 Task: Find Airbnb cabins in Lake of the Ozarks with access to private lakeside barbecue competitions and cook-offs.
Action: Mouse moved to (448, 64)
Screenshot: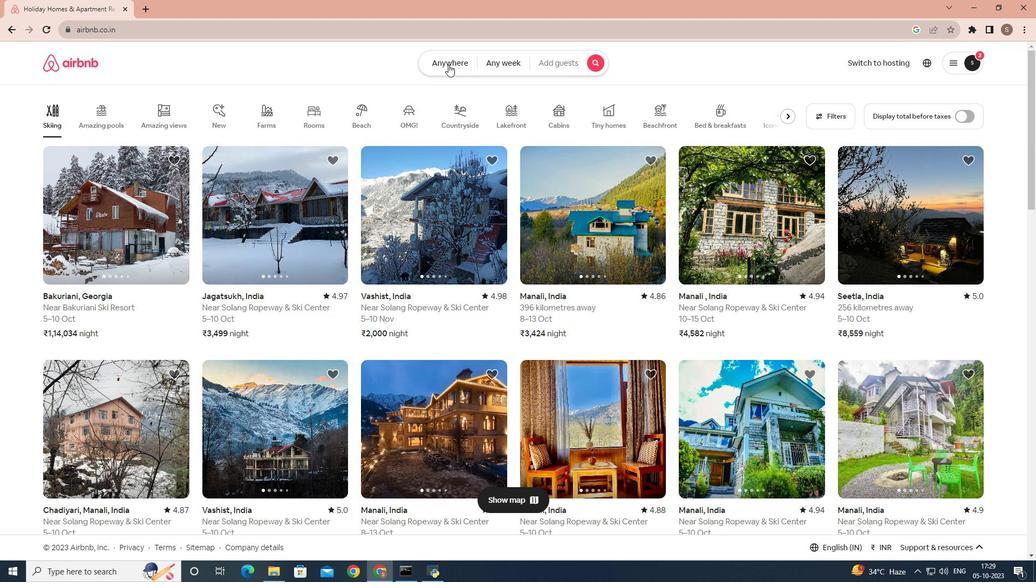 
Action: Mouse pressed left at (448, 64)
Screenshot: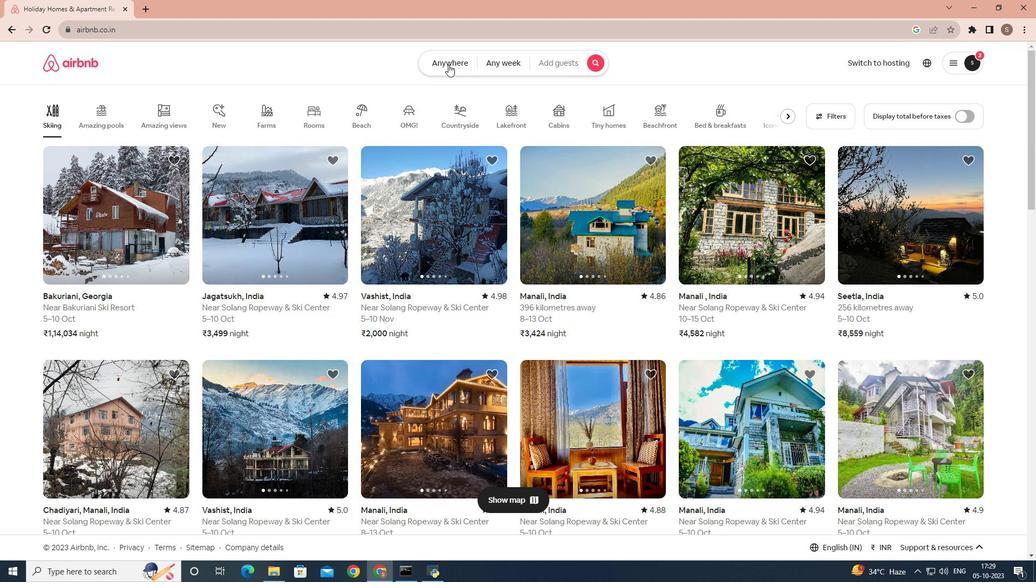 
Action: Mouse moved to (414, 113)
Screenshot: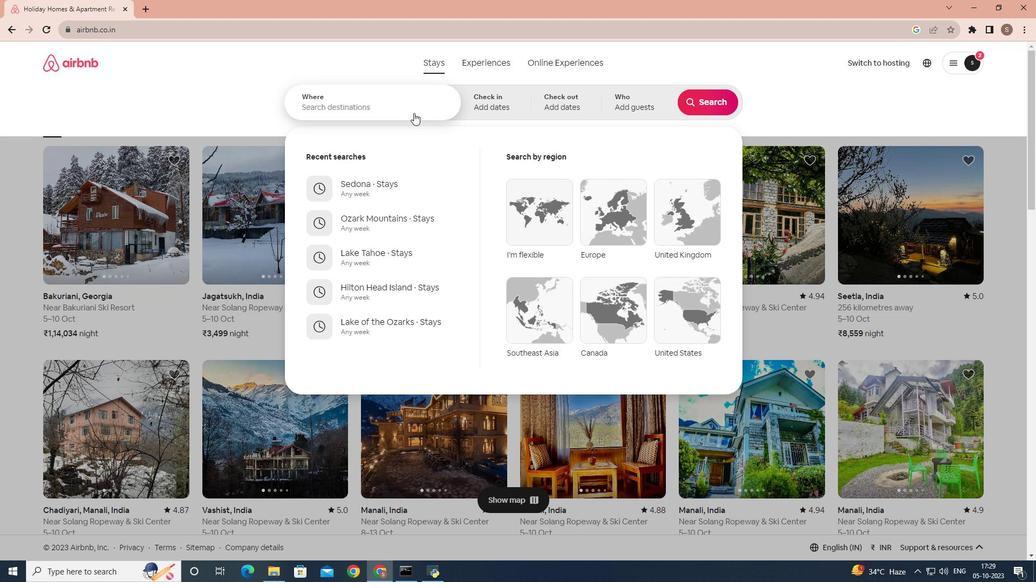 
Action: Mouse pressed left at (414, 113)
Screenshot: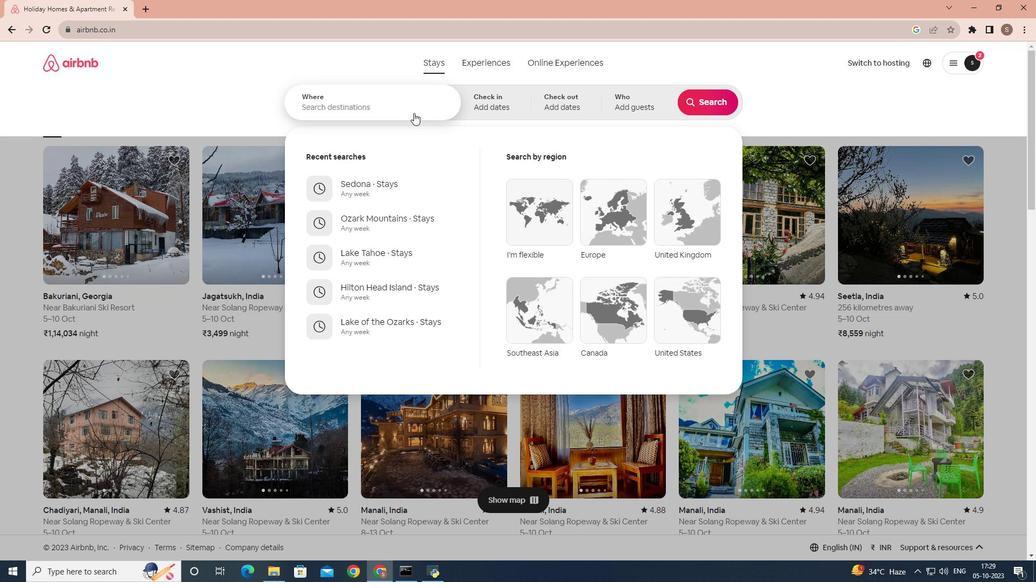 
Action: Key pressed <Key.shift_r>Lake<Key.space>of<Key.space>the<Key.space><Key.shift>Ozarks
Screenshot: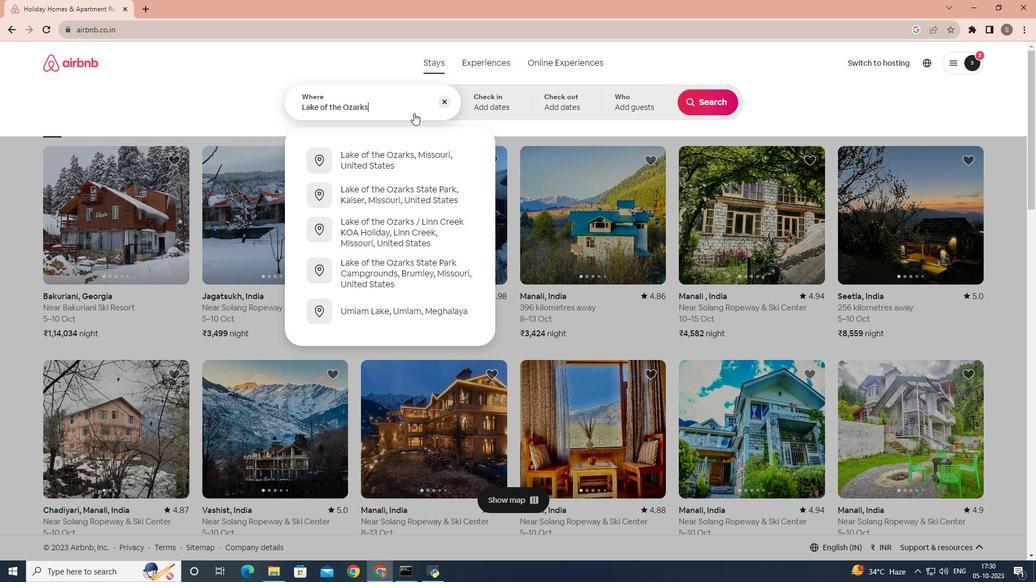 
Action: Mouse moved to (420, 156)
Screenshot: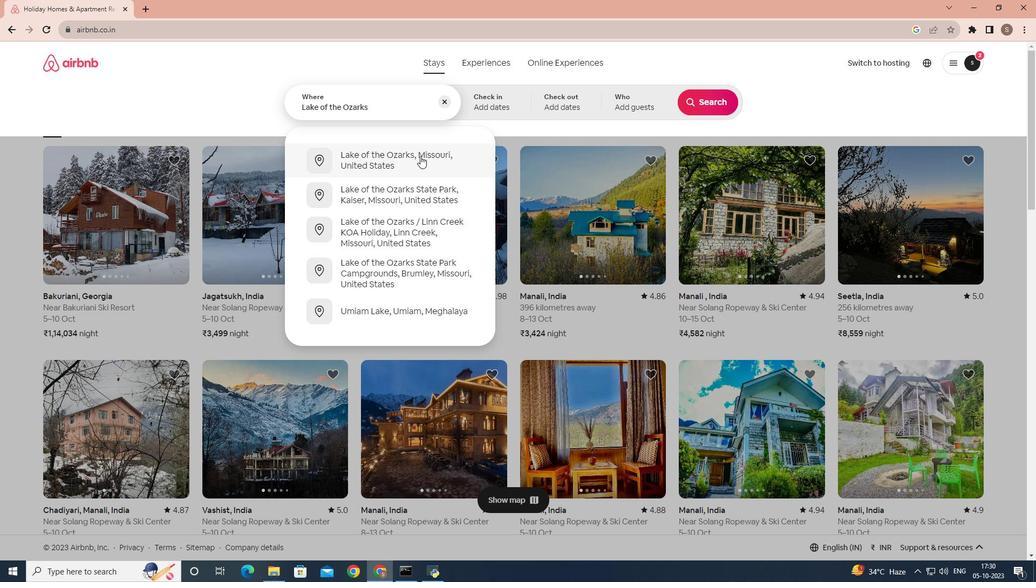 
Action: Mouse pressed left at (420, 156)
Screenshot: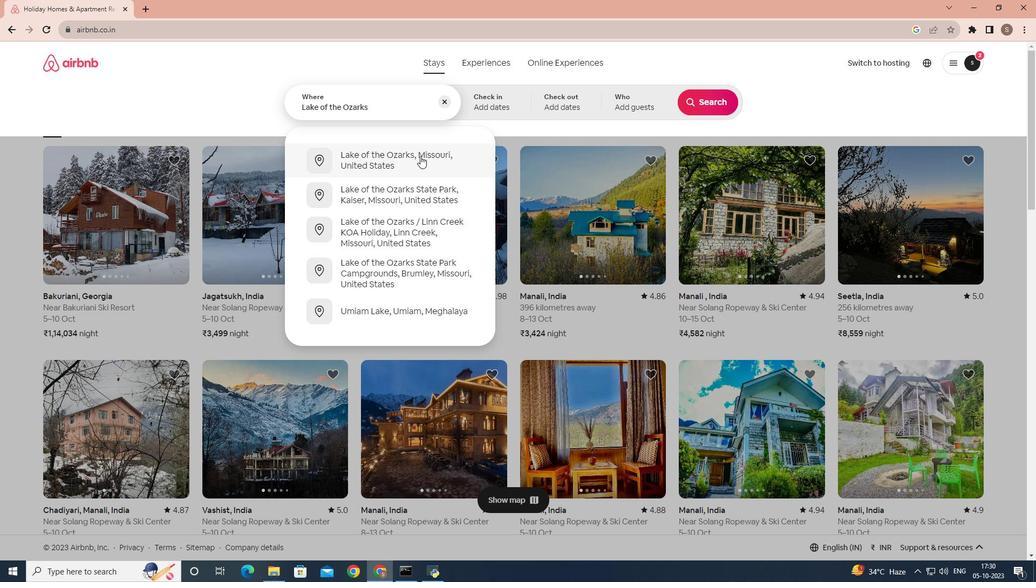 
Action: Mouse moved to (687, 97)
Screenshot: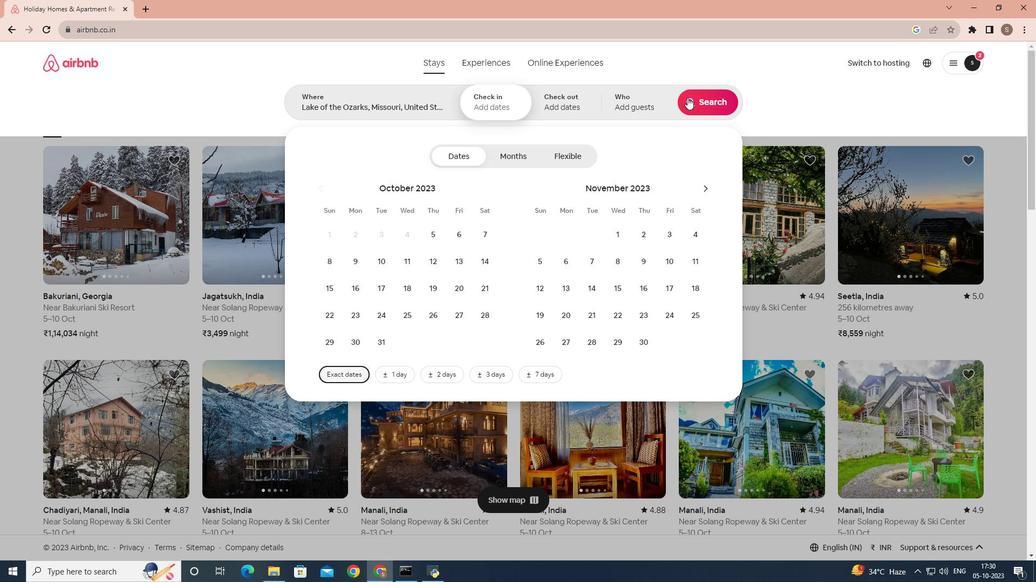 
Action: Mouse pressed left at (687, 97)
Screenshot: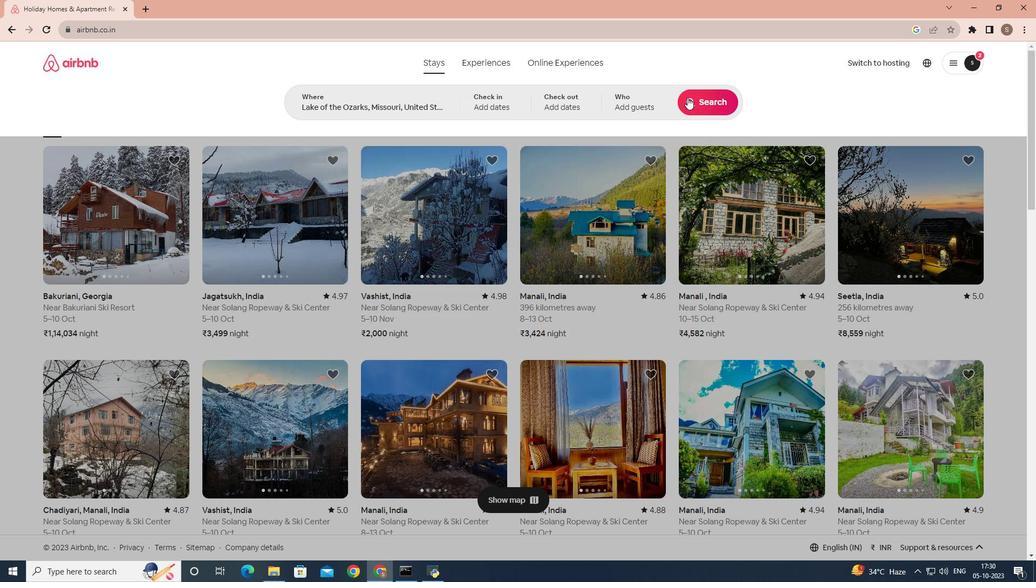 
Action: Mouse moved to (367, 134)
Screenshot: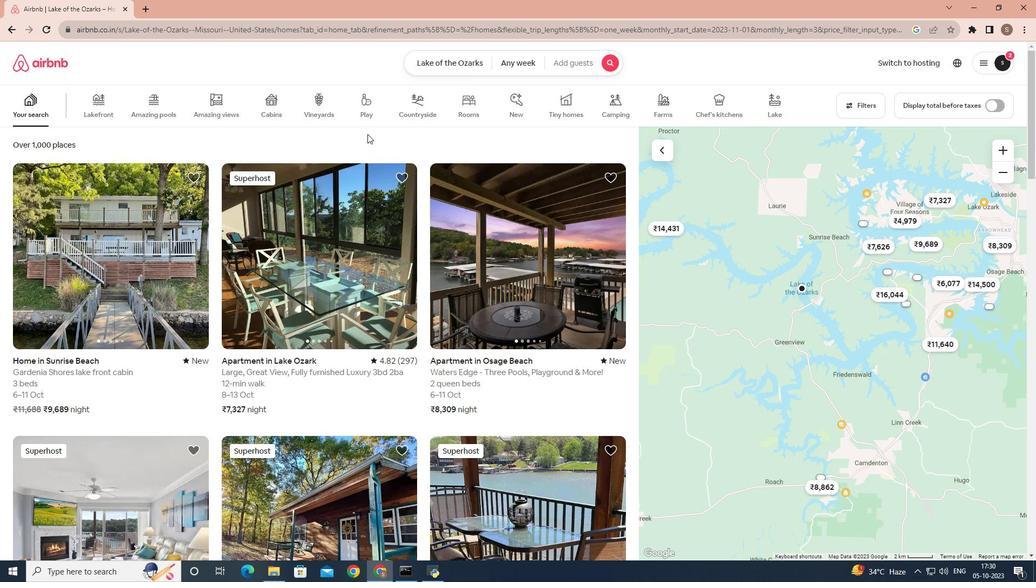 
Action: Mouse scrolled (367, 133) with delta (0, 0)
Screenshot: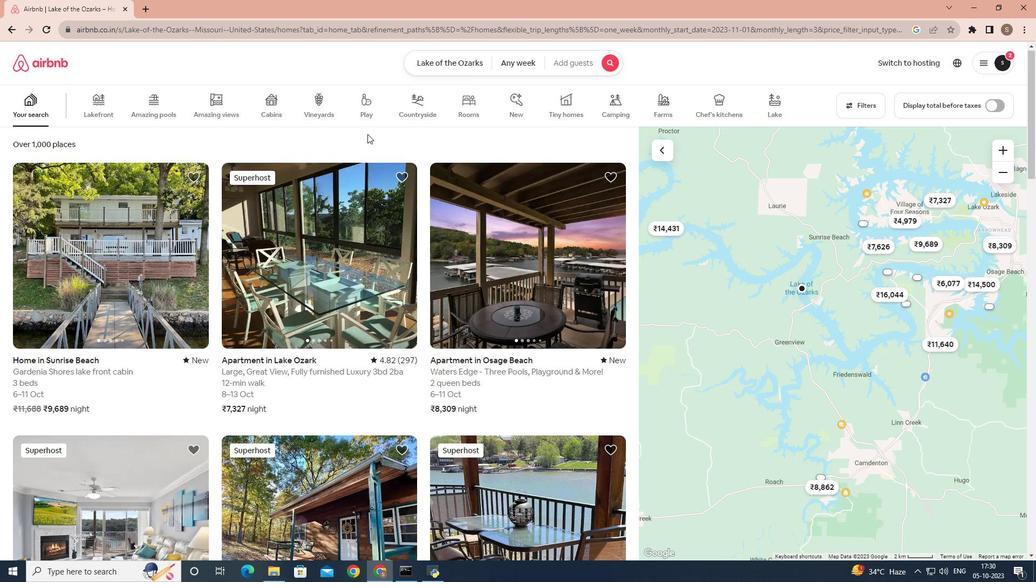 
Action: Mouse scrolled (367, 134) with delta (0, 0)
Screenshot: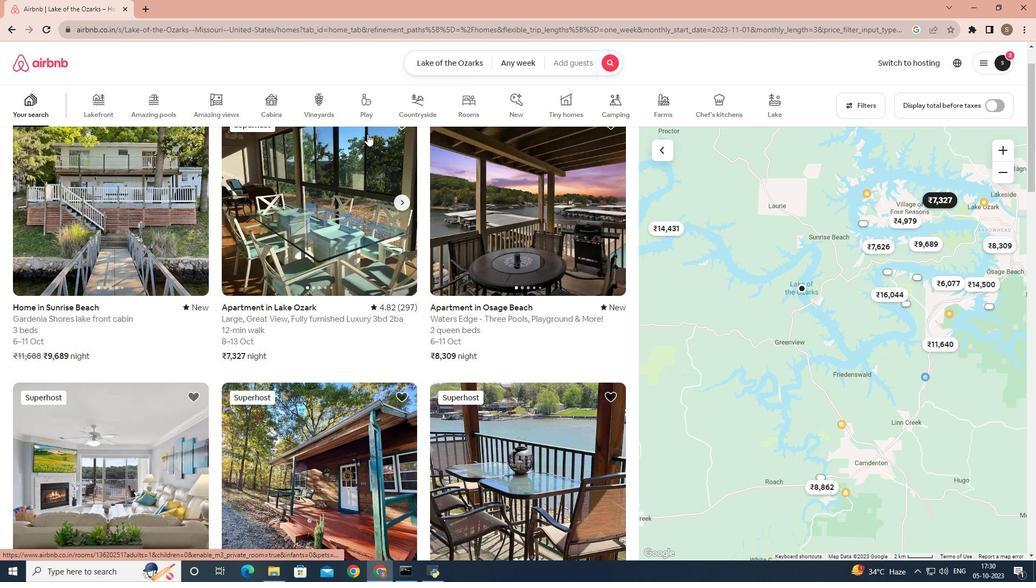 
Action: Mouse moved to (274, 111)
Screenshot: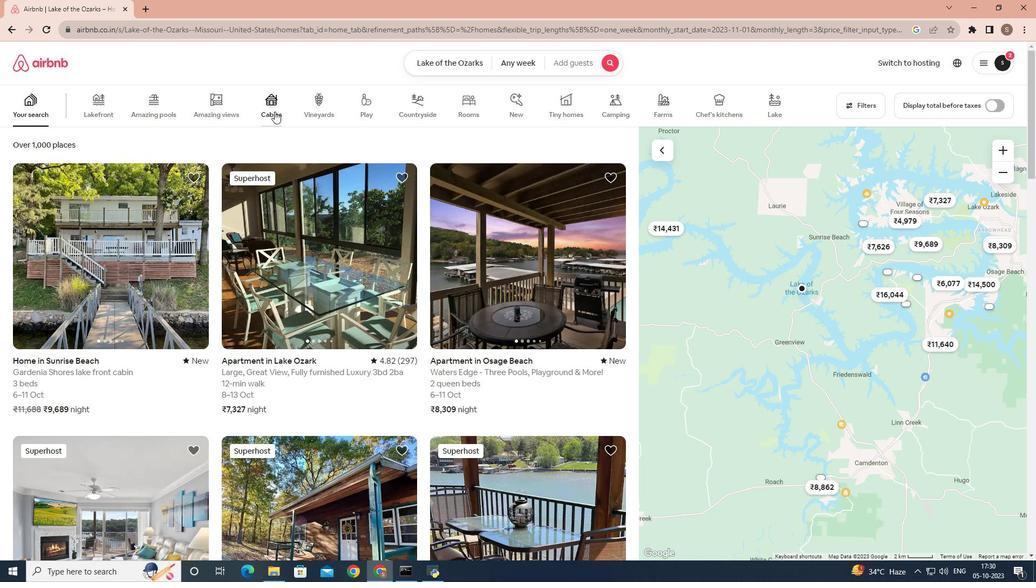 
Action: Mouse pressed left at (274, 111)
Screenshot: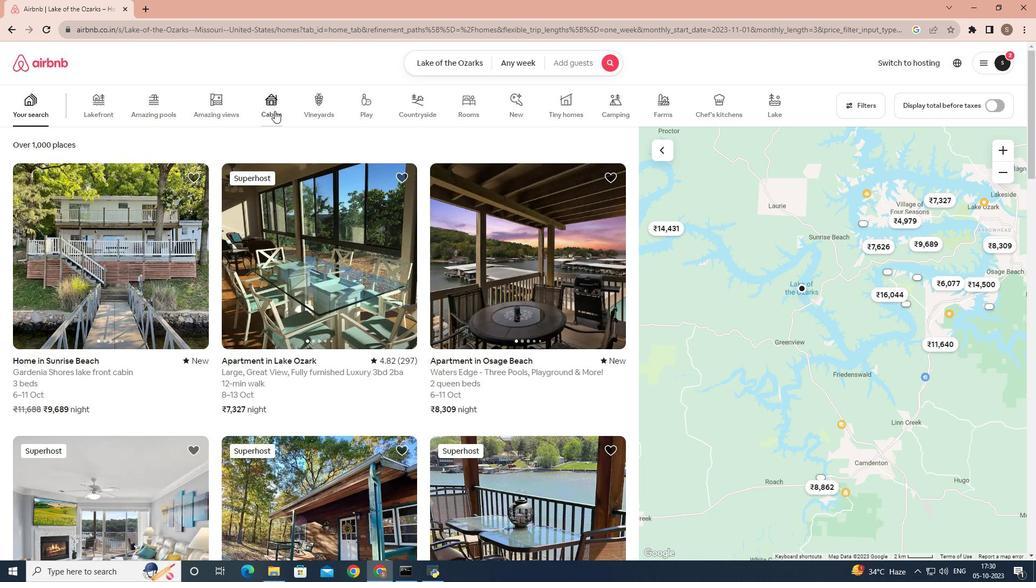 
Action: Mouse moved to (297, 278)
Screenshot: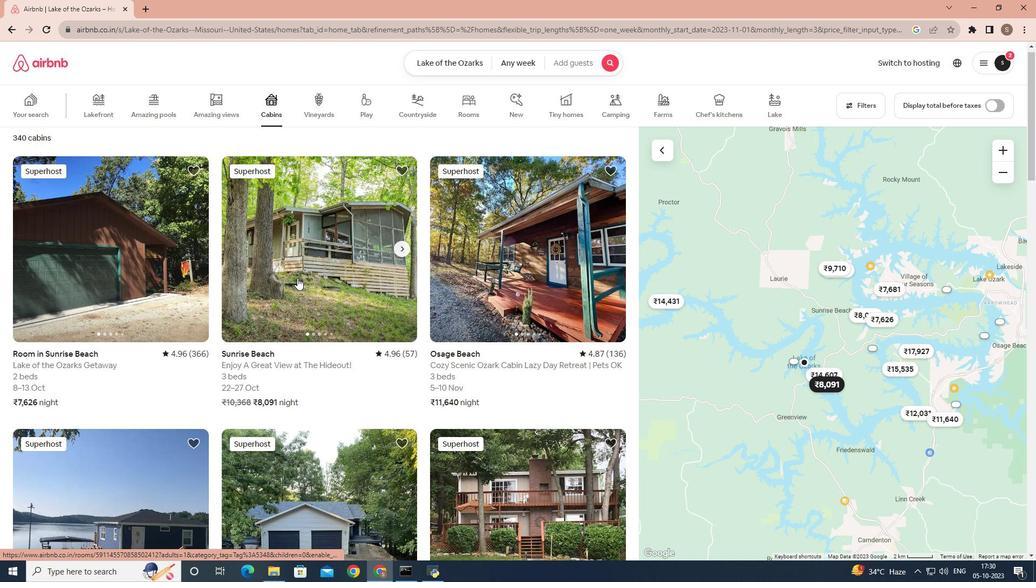 
Action: Mouse scrolled (297, 277) with delta (0, 0)
Screenshot: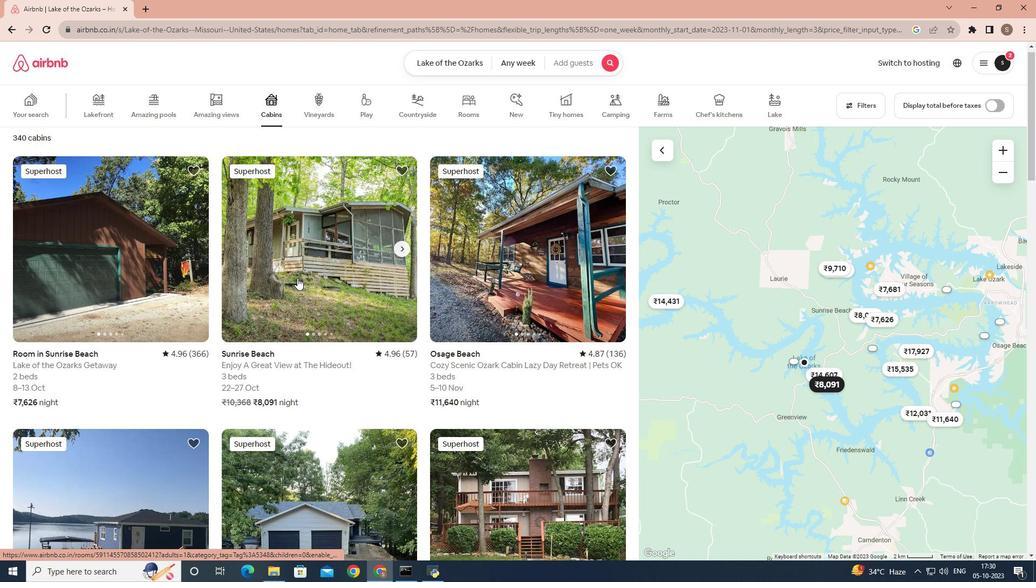 
Action: Mouse moved to (347, 228)
Screenshot: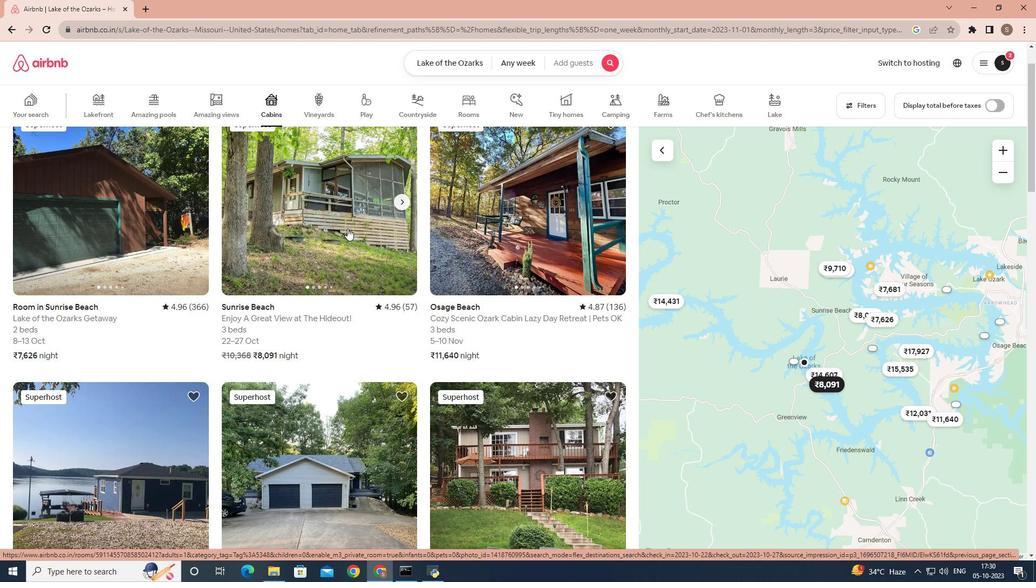 
Action: Mouse pressed left at (347, 228)
Screenshot: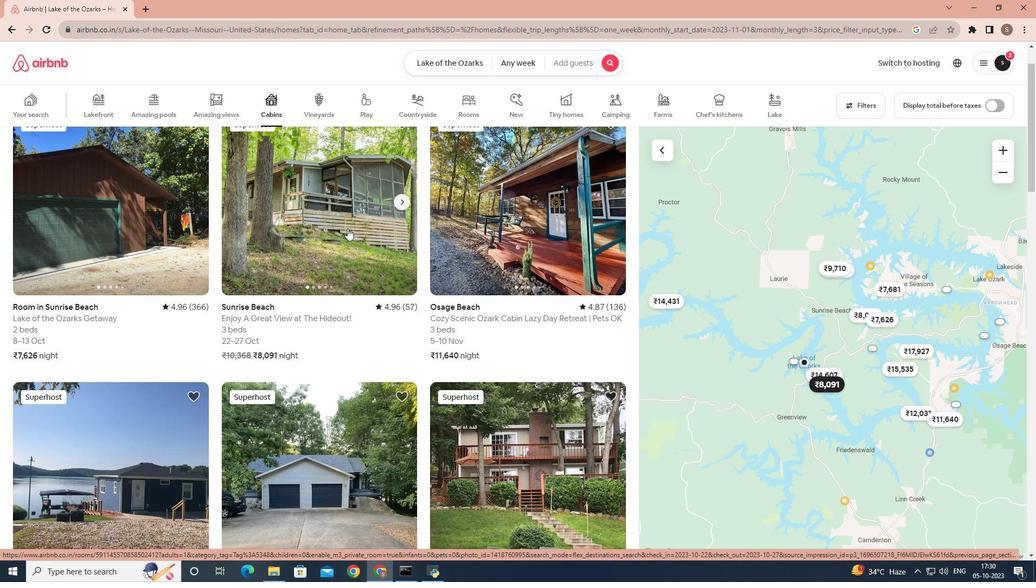 
Action: Mouse moved to (745, 396)
Screenshot: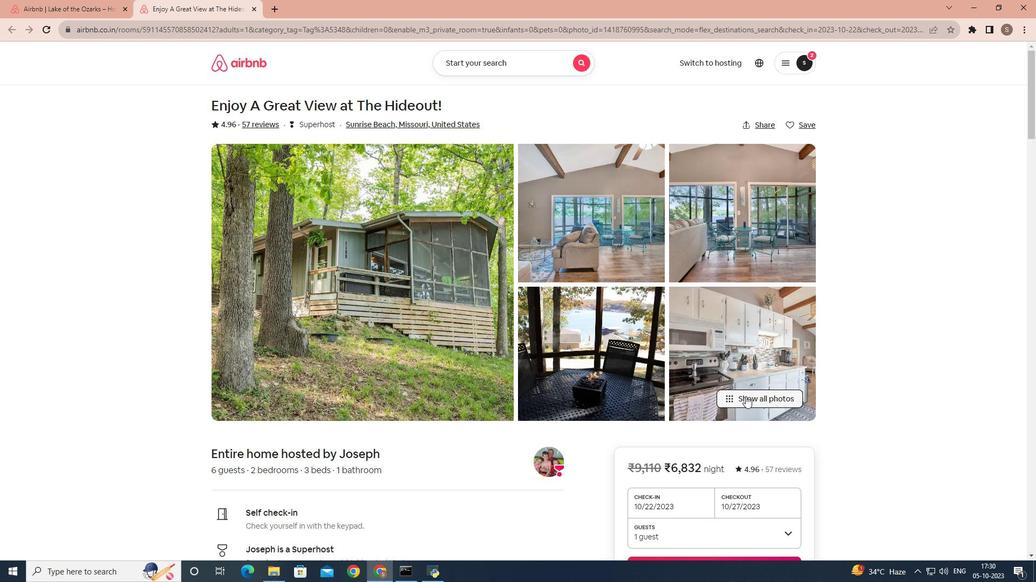 
Action: Mouse pressed left at (745, 396)
Screenshot: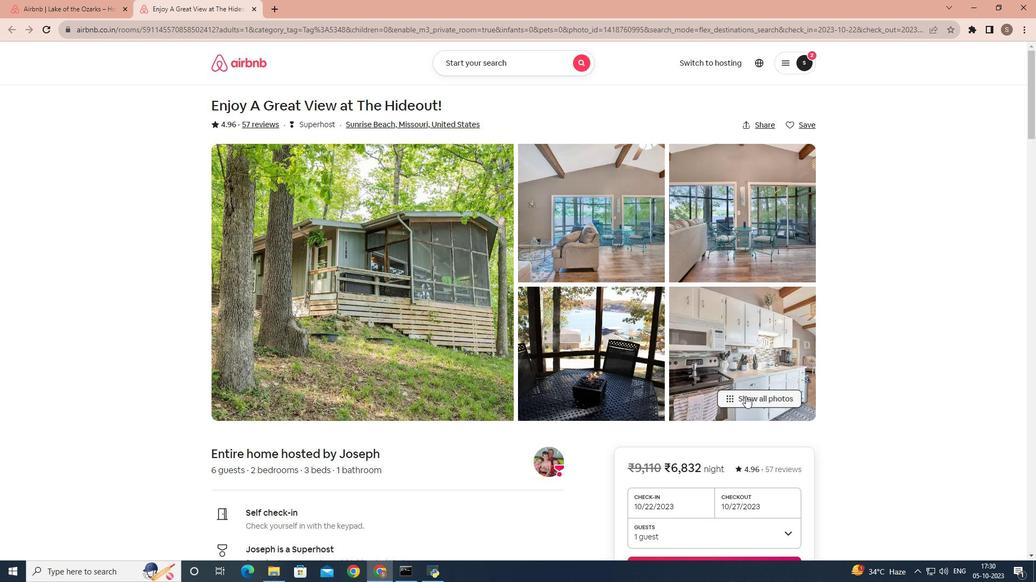 
Action: Mouse moved to (731, 389)
Screenshot: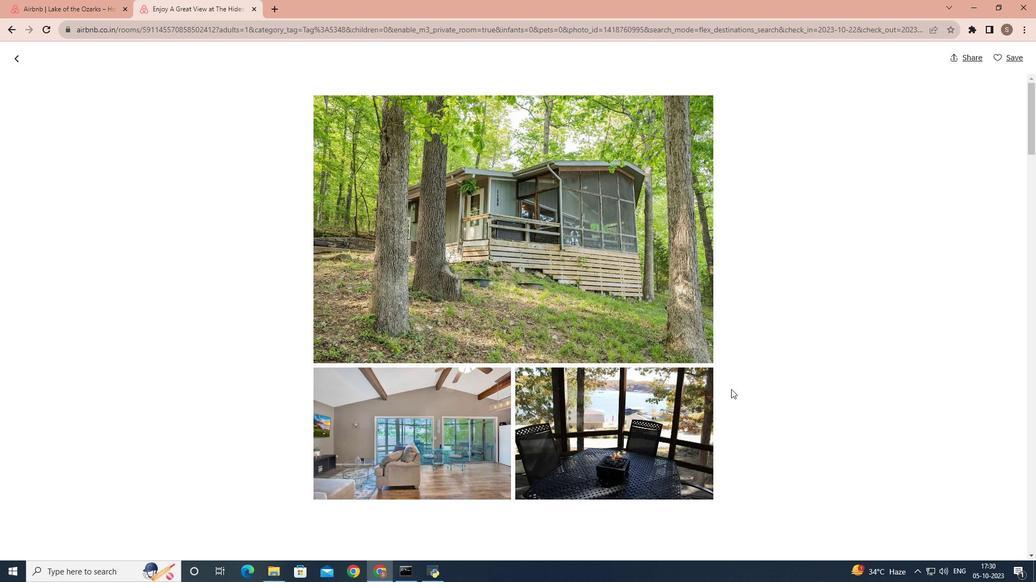 
Action: Mouse scrolled (731, 389) with delta (0, 0)
Screenshot: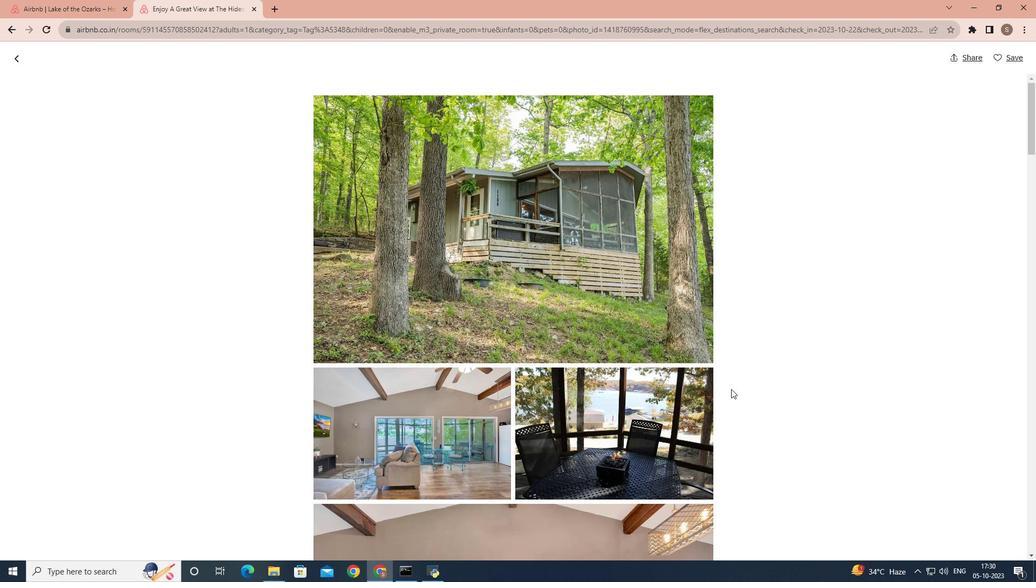 
Action: Mouse scrolled (731, 389) with delta (0, 0)
Screenshot: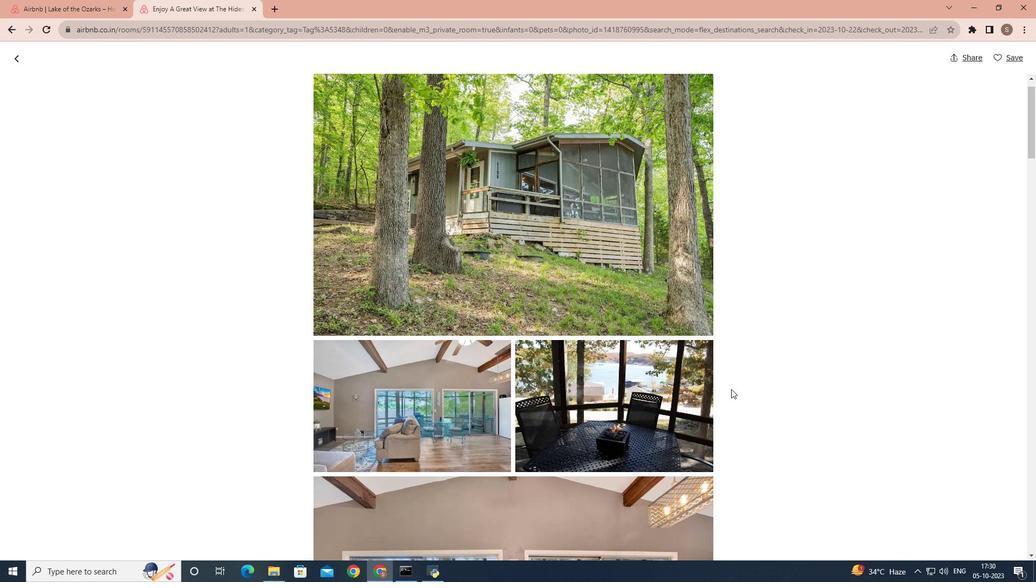 
Action: Mouse scrolled (731, 389) with delta (0, 0)
Screenshot: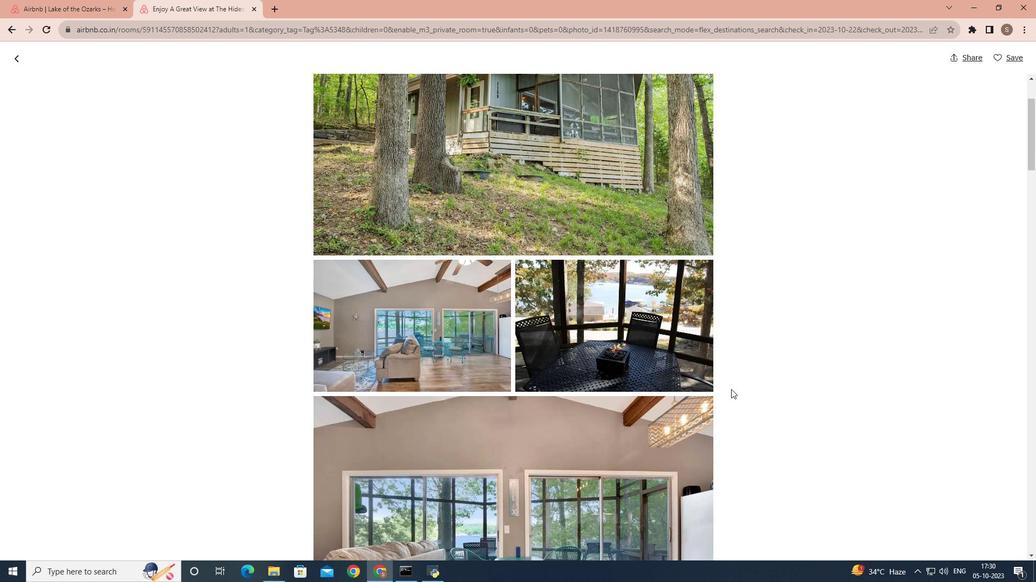 
Action: Mouse scrolled (731, 389) with delta (0, 0)
Screenshot: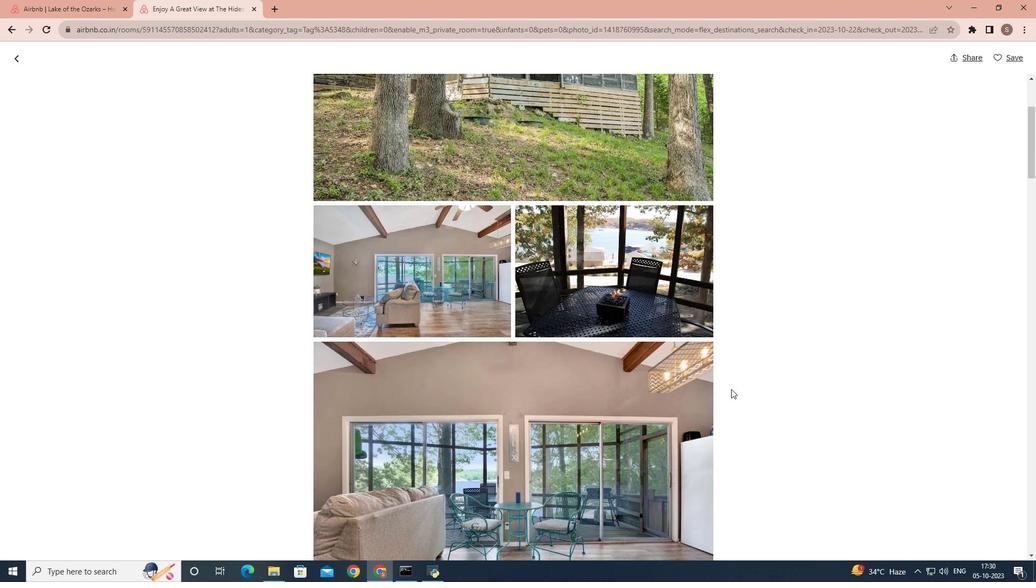 
Action: Mouse scrolled (731, 389) with delta (0, 0)
Screenshot: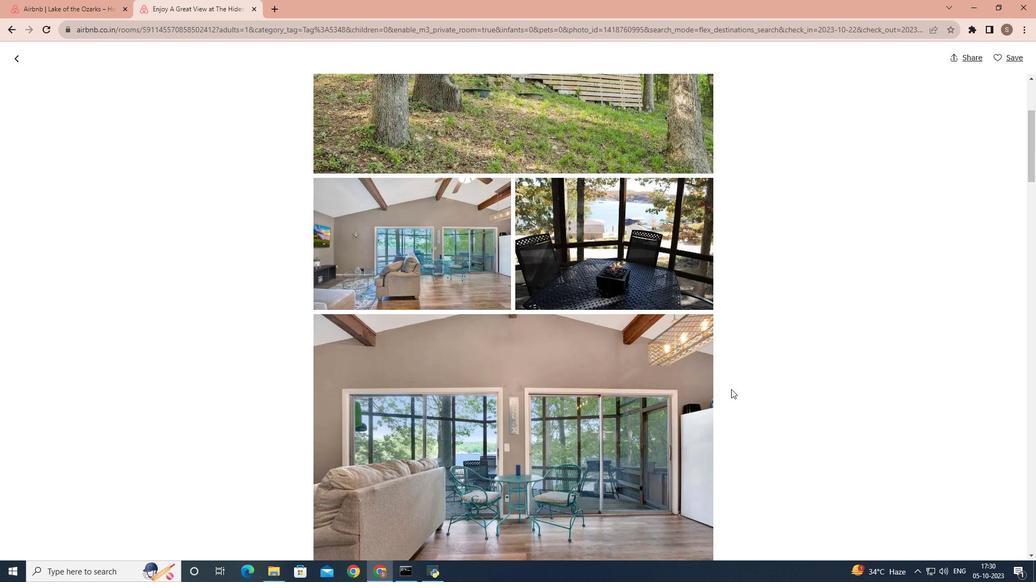
Action: Mouse scrolled (731, 389) with delta (0, 0)
Screenshot: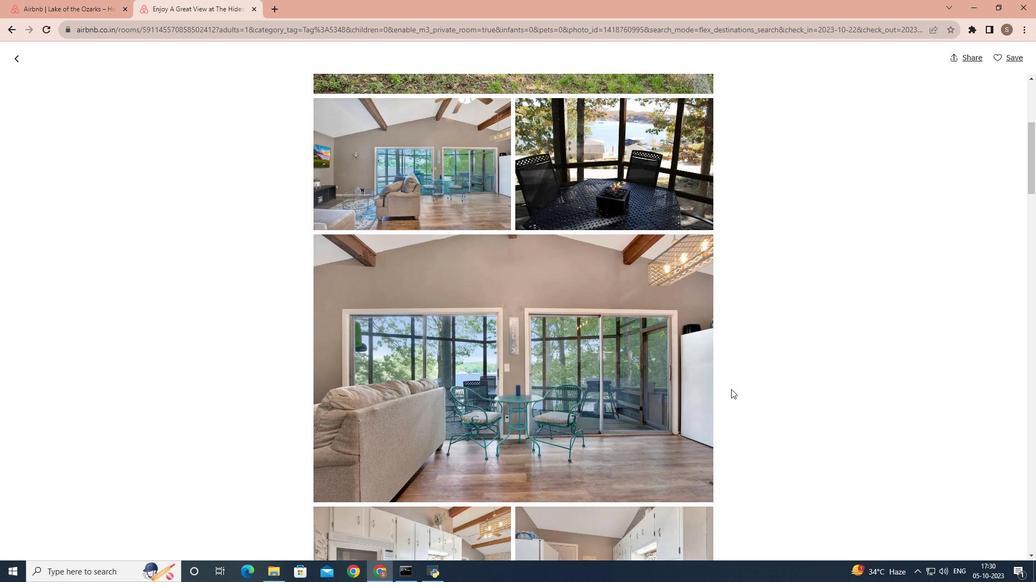 
Action: Mouse scrolled (731, 389) with delta (0, 0)
Screenshot: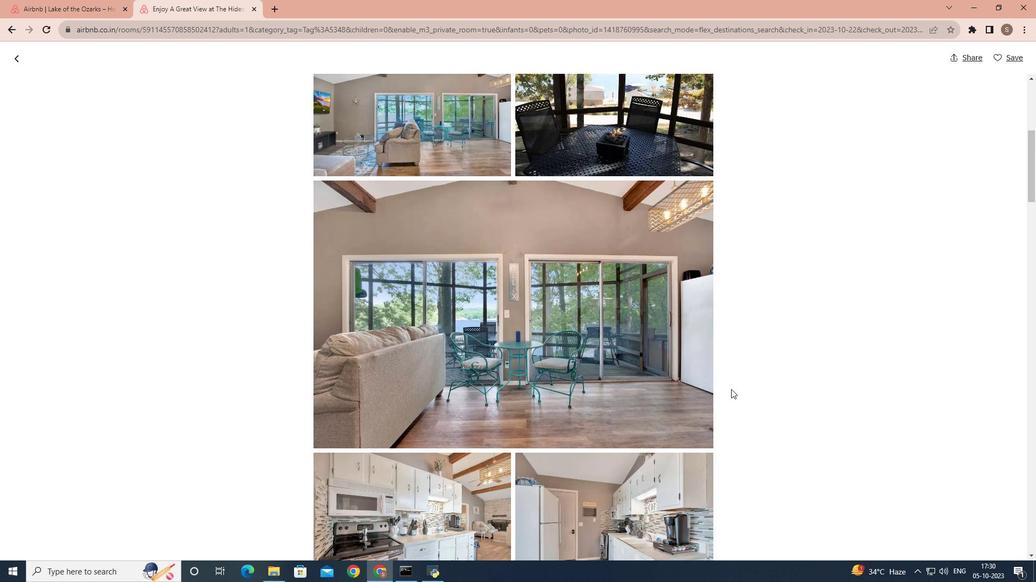 
Action: Mouse scrolled (731, 389) with delta (0, 0)
Screenshot: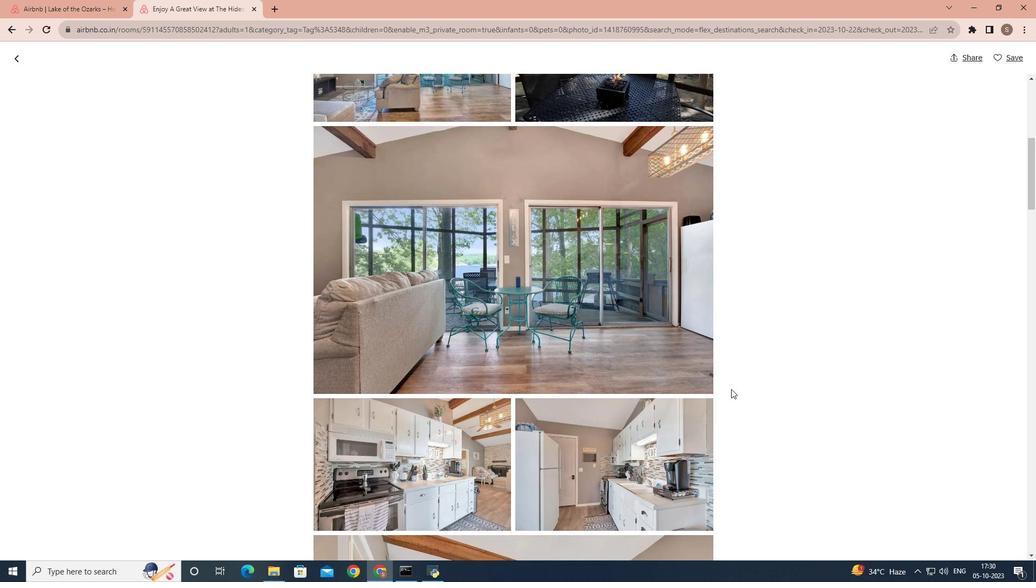 
Action: Mouse scrolled (731, 389) with delta (0, 0)
Screenshot: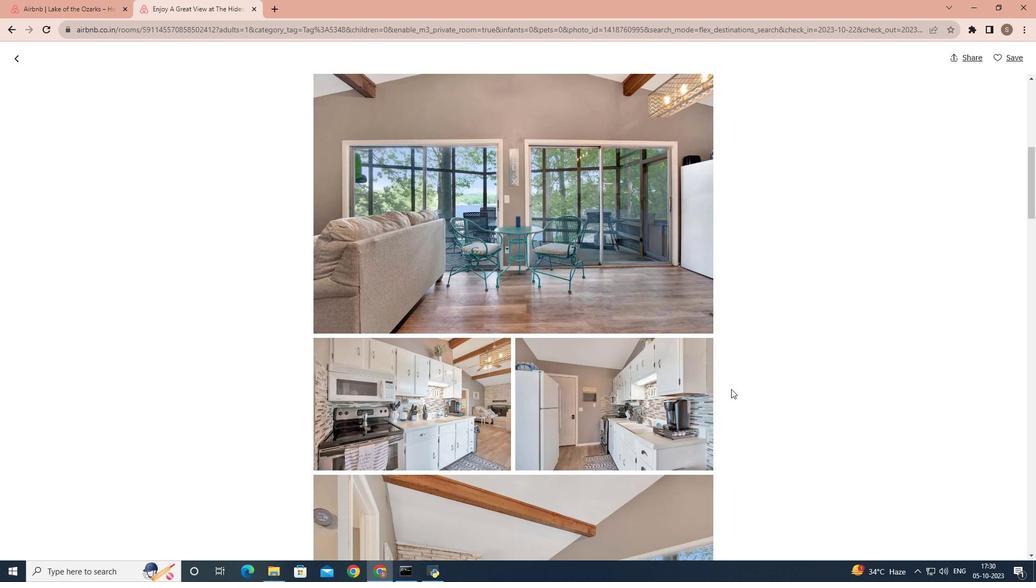 
Action: Mouse scrolled (731, 389) with delta (0, 0)
Screenshot: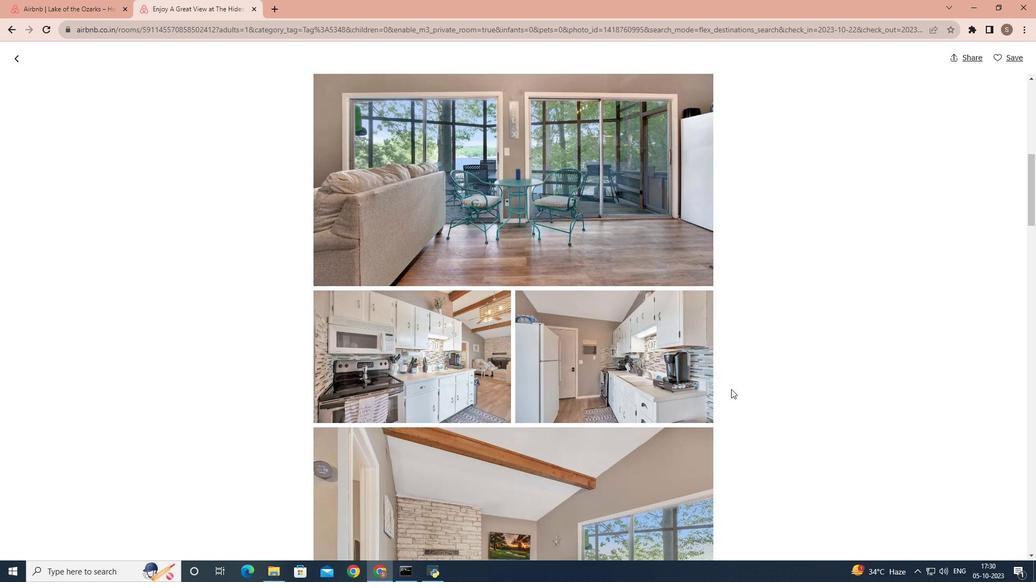 
Action: Mouse scrolled (731, 389) with delta (0, 0)
Screenshot: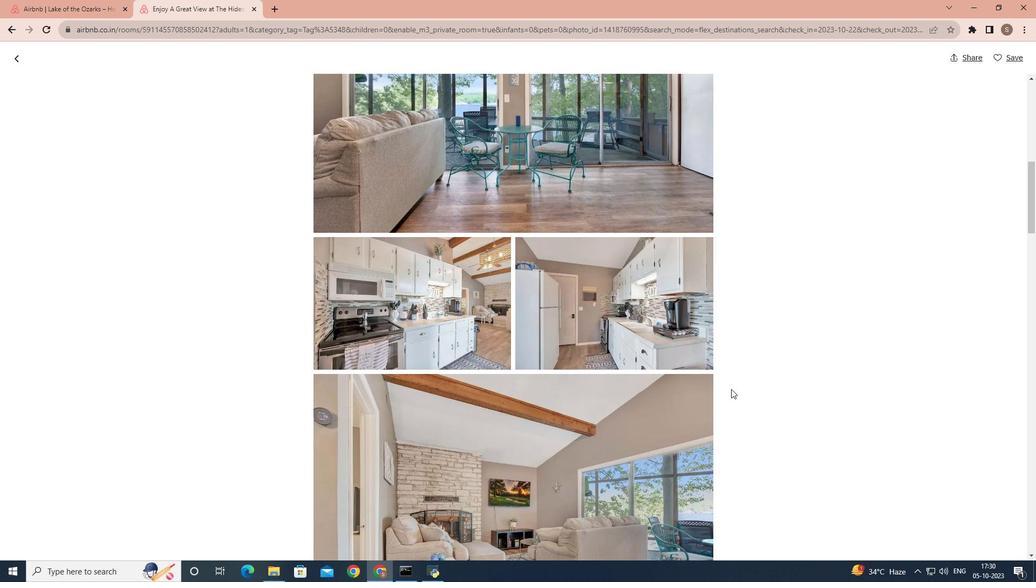 
Action: Mouse moved to (695, 365)
Screenshot: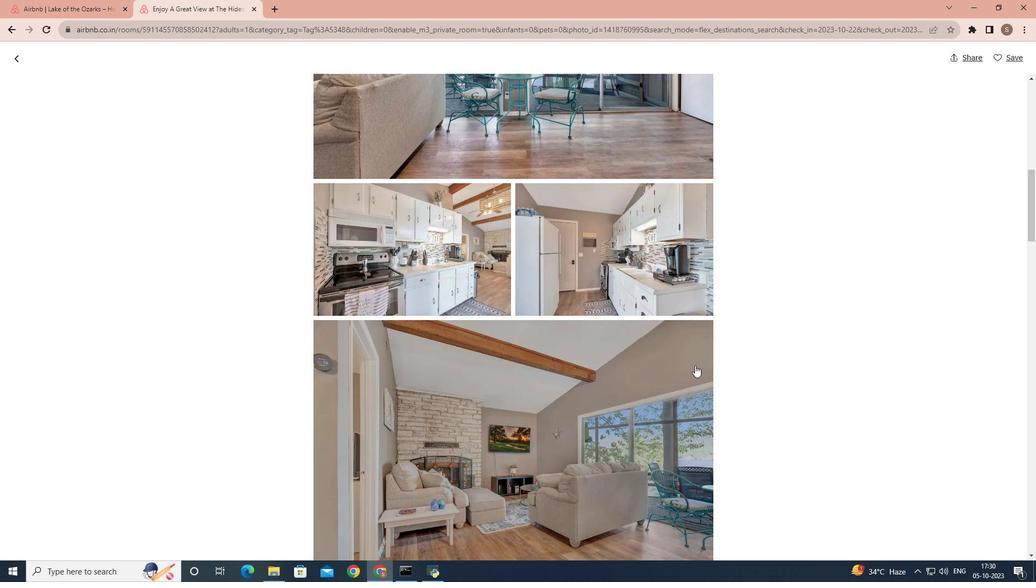 
Action: Mouse scrolled (695, 365) with delta (0, 0)
Screenshot: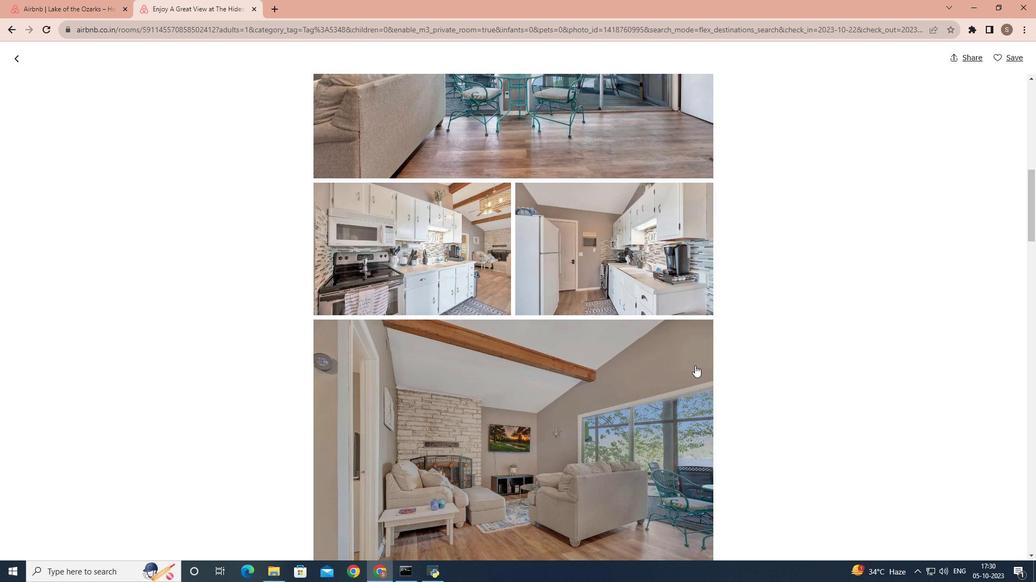 
Action: Mouse scrolled (695, 365) with delta (0, 0)
Screenshot: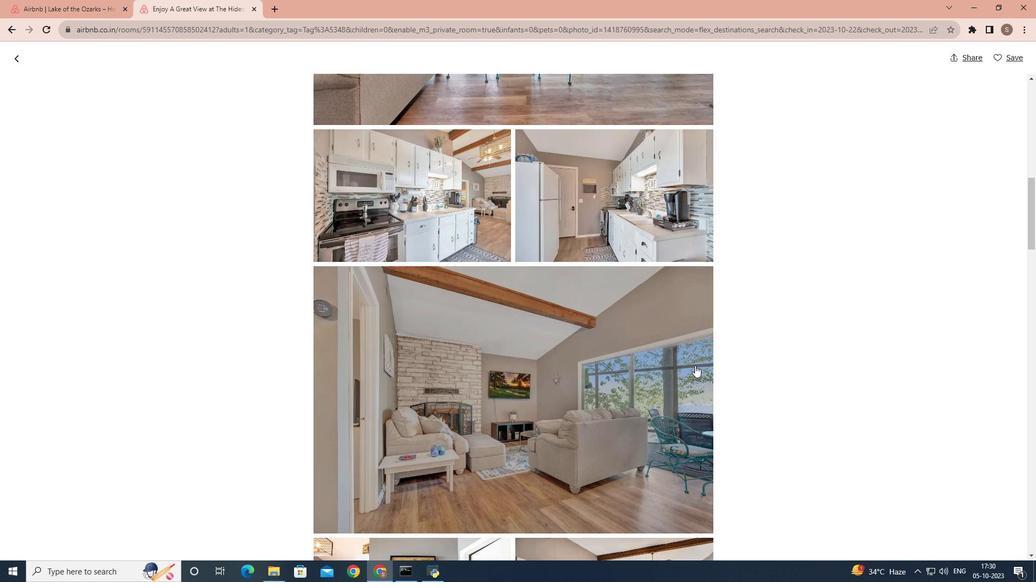 
Action: Mouse scrolled (695, 365) with delta (0, 0)
Screenshot: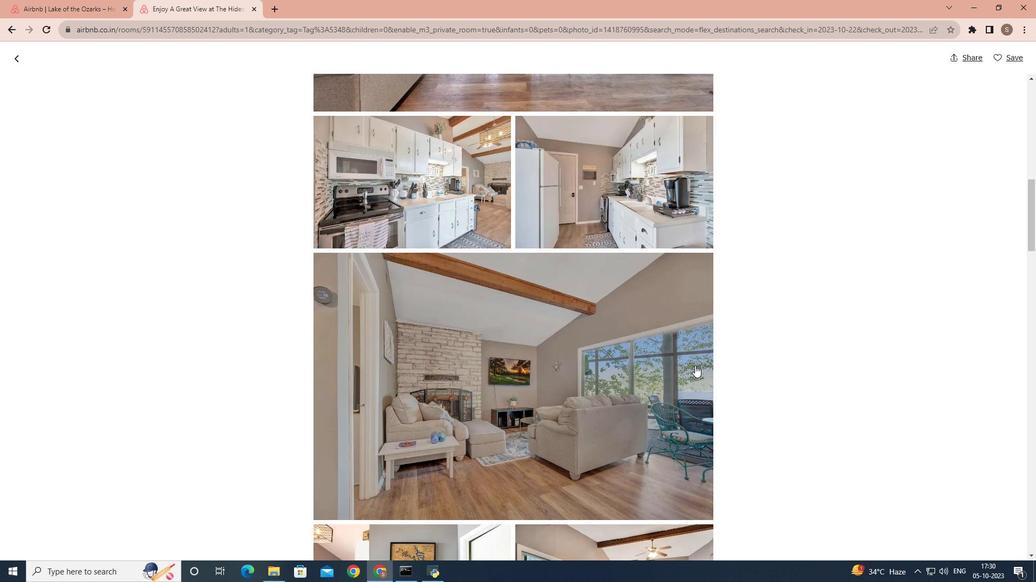 
Action: Mouse moved to (687, 405)
Screenshot: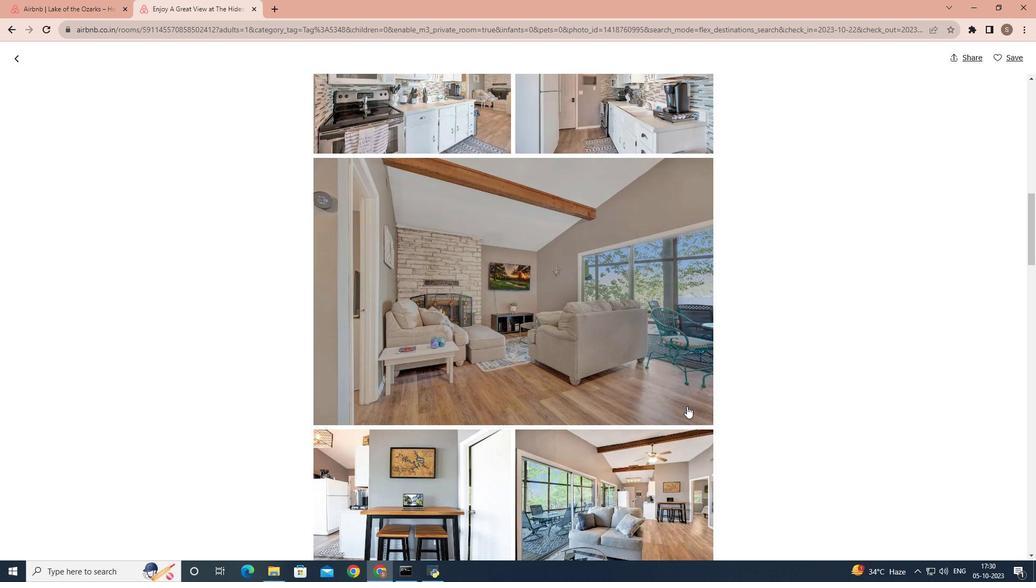 
Action: Mouse scrolled (687, 405) with delta (0, 0)
Screenshot: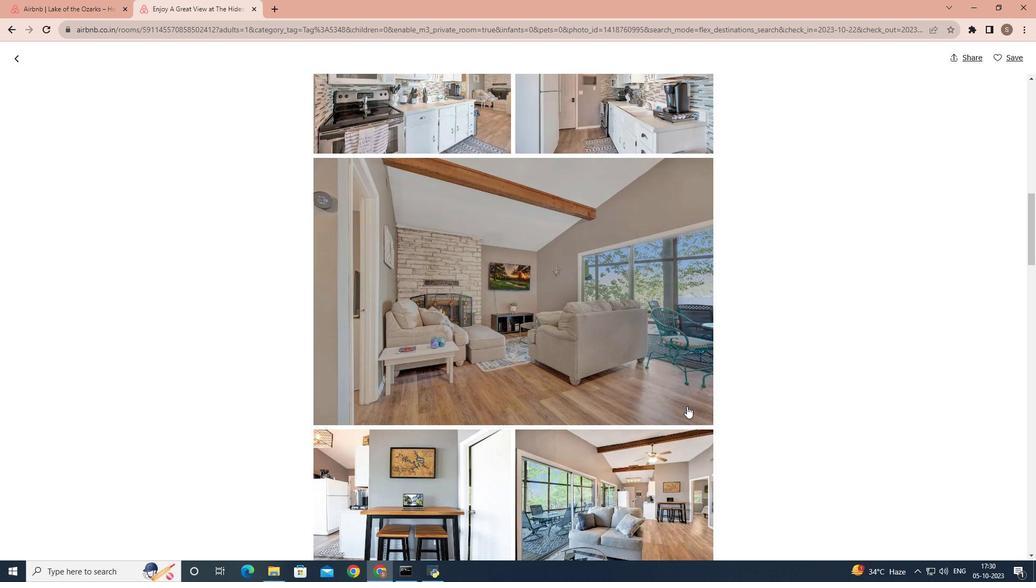 
Action: Mouse moved to (677, 406)
Screenshot: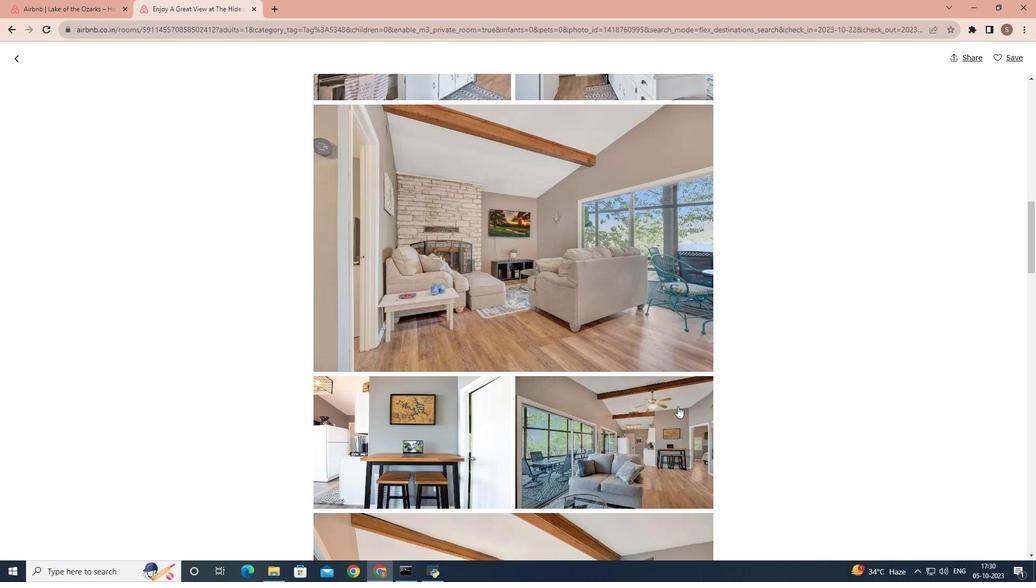 
Action: Mouse scrolled (677, 406) with delta (0, 0)
Screenshot: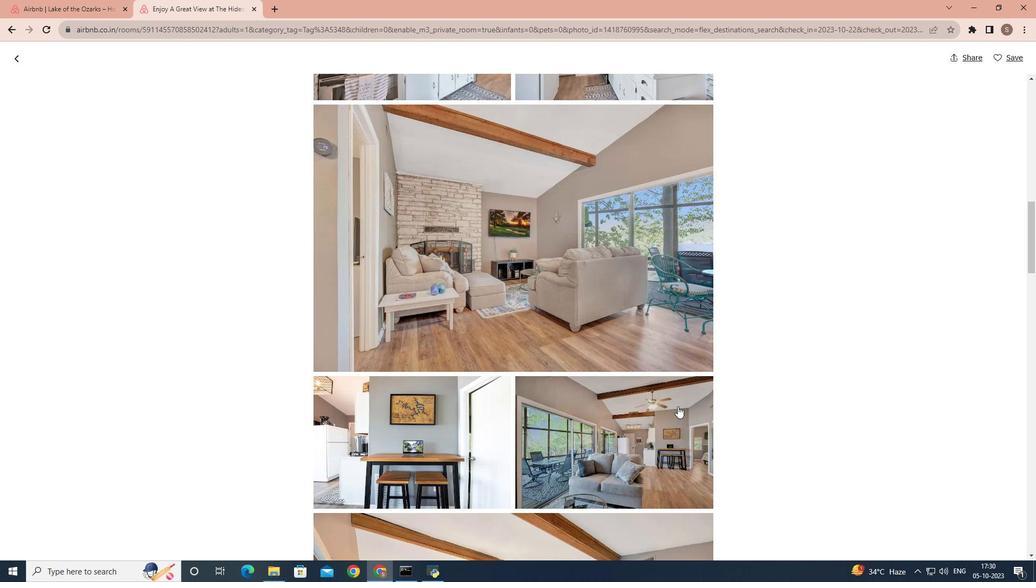 
Action: Mouse moved to (671, 411)
Screenshot: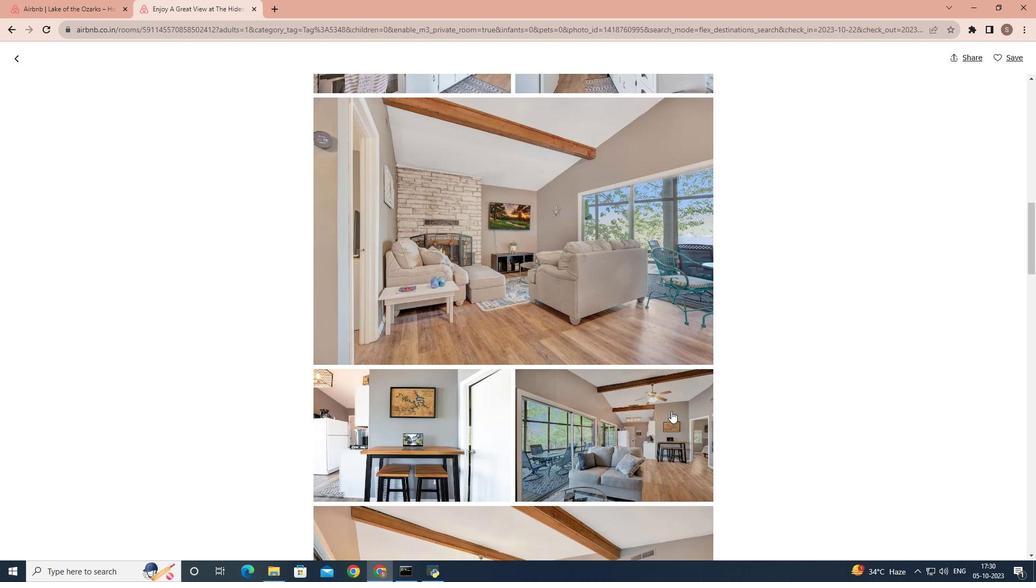 
Action: Mouse scrolled (671, 411) with delta (0, 0)
Screenshot: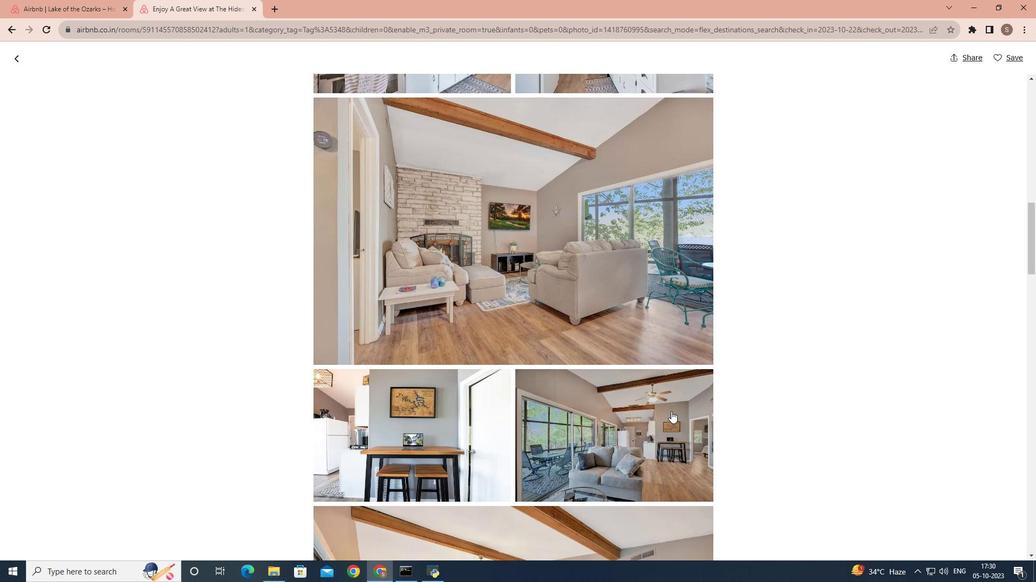 
Action: Mouse moved to (398, 351)
Screenshot: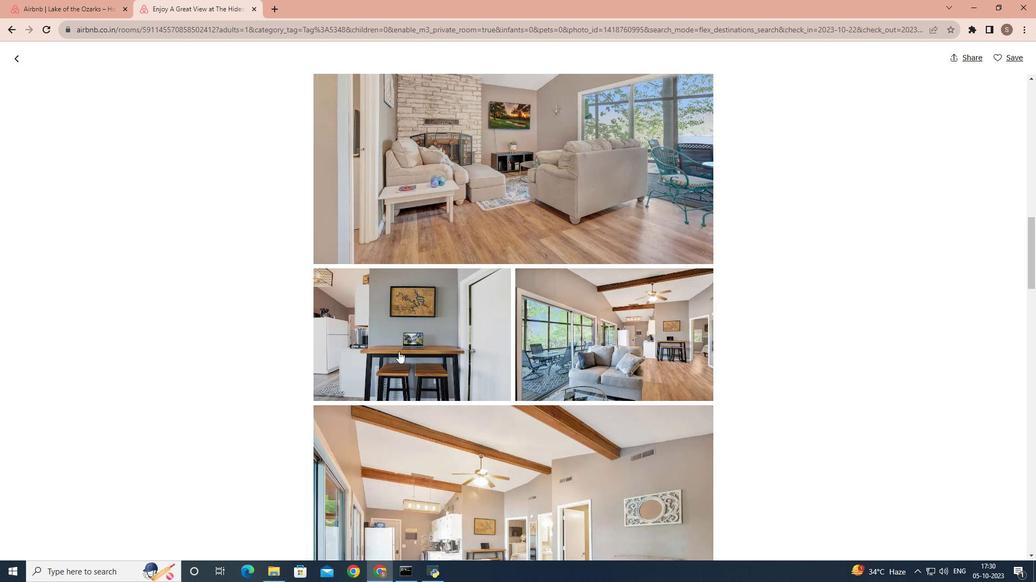 
Action: Mouse scrolled (398, 351) with delta (0, 0)
Screenshot: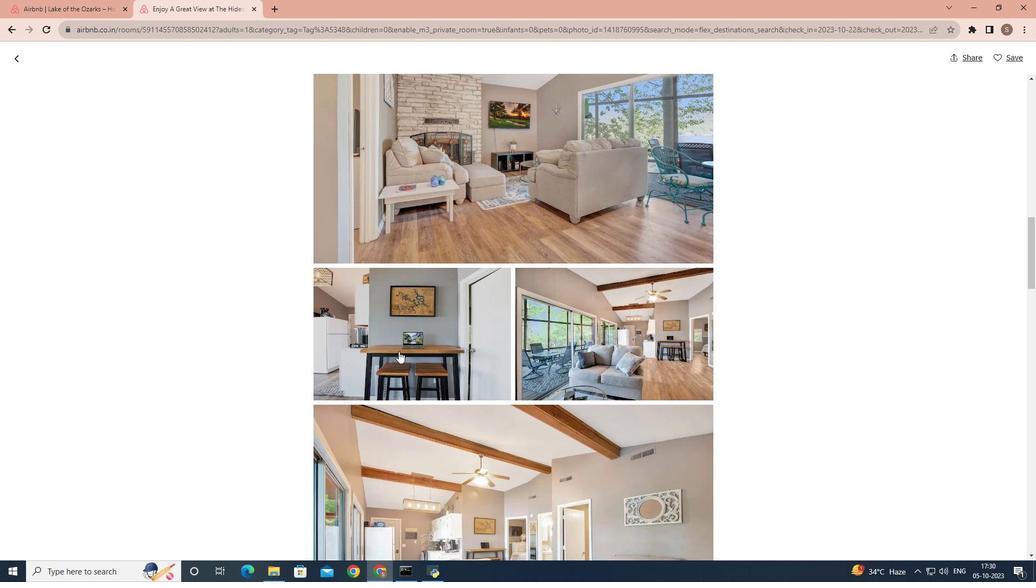 
Action: Mouse scrolled (398, 351) with delta (0, 0)
Screenshot: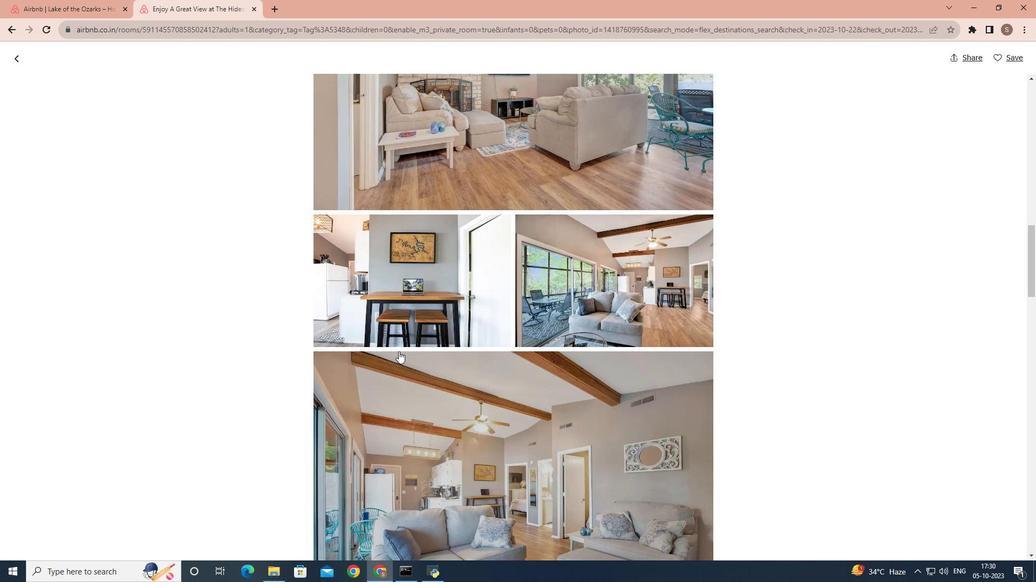 
Action: Mouse scrolled (398, 351) with delta (0, 0)
Screenshot: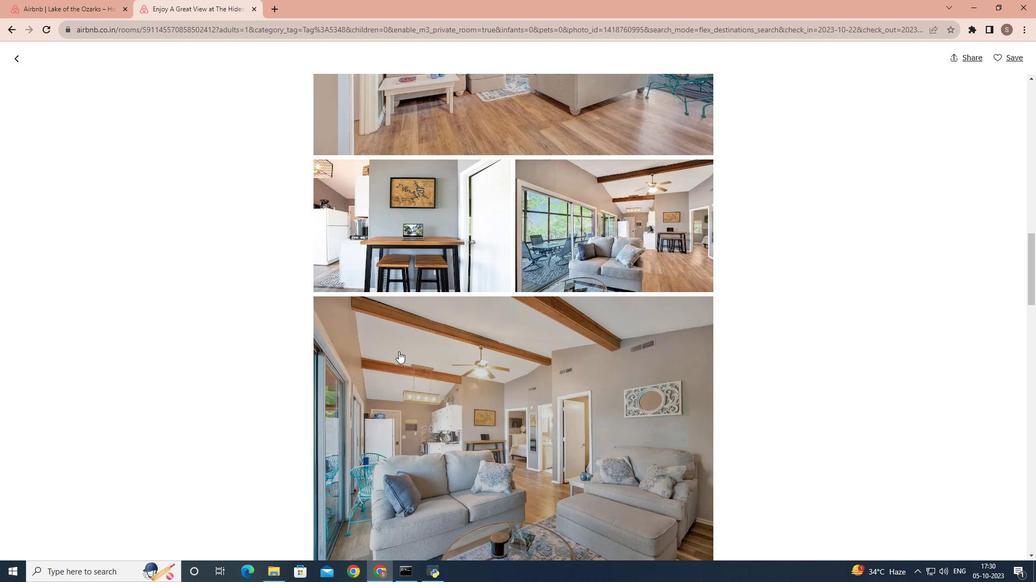 
Action: Mouse scrolled (398, 351) with delta (0, 0)
Screenshot: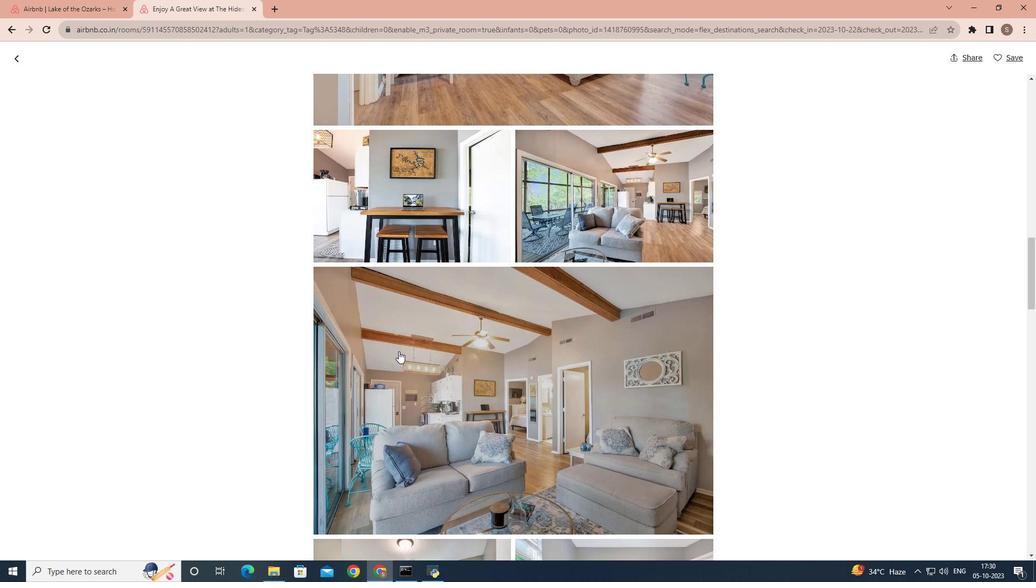 
Action: Mouse scrolled (398, 351) with delta (0, 0)
Screenshot: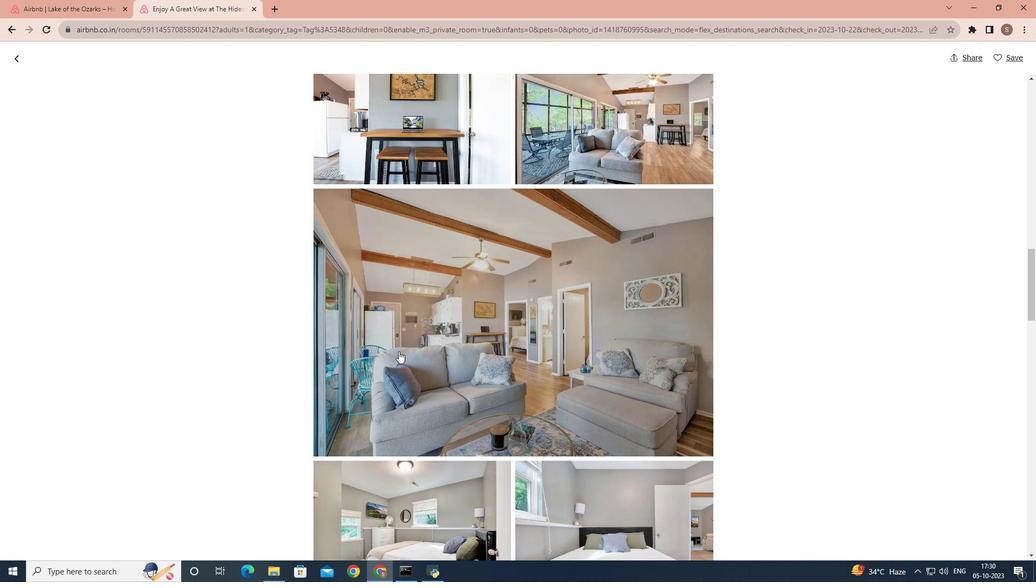 
Action: Mouse scrolled (398, 351) with delta (0, 0)
Screenshot: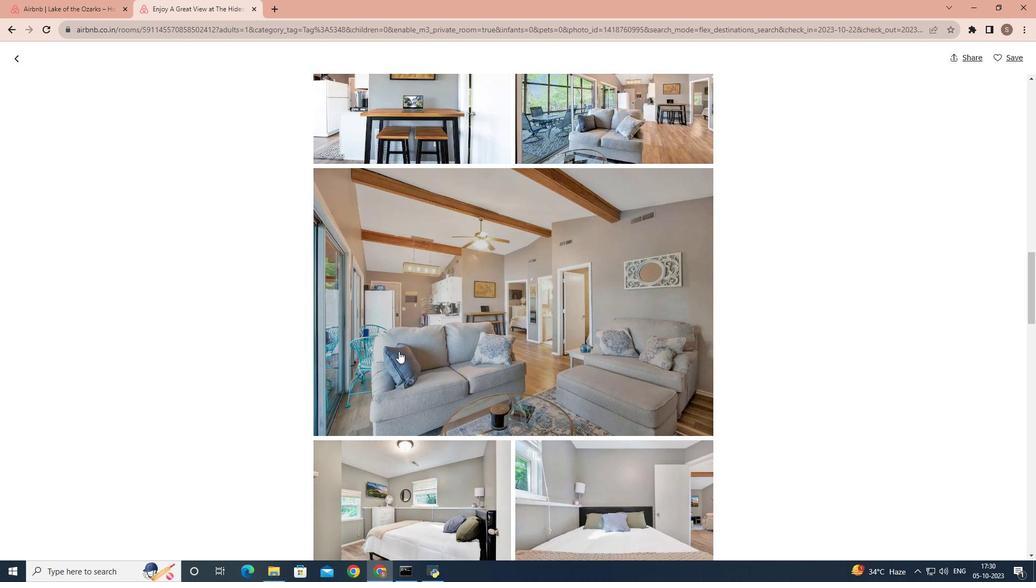 
Action: Mouse scrolled (398, 351) with delta (0, 0)
Screenshot: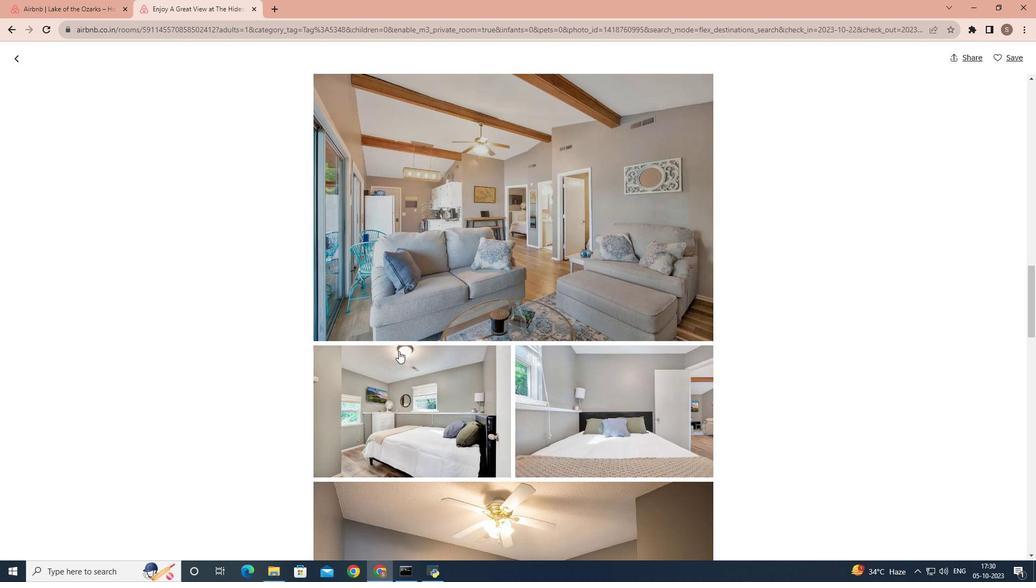 
Action: Mouse scrolled (398, 351) with delta (0, 0)
Screenshot: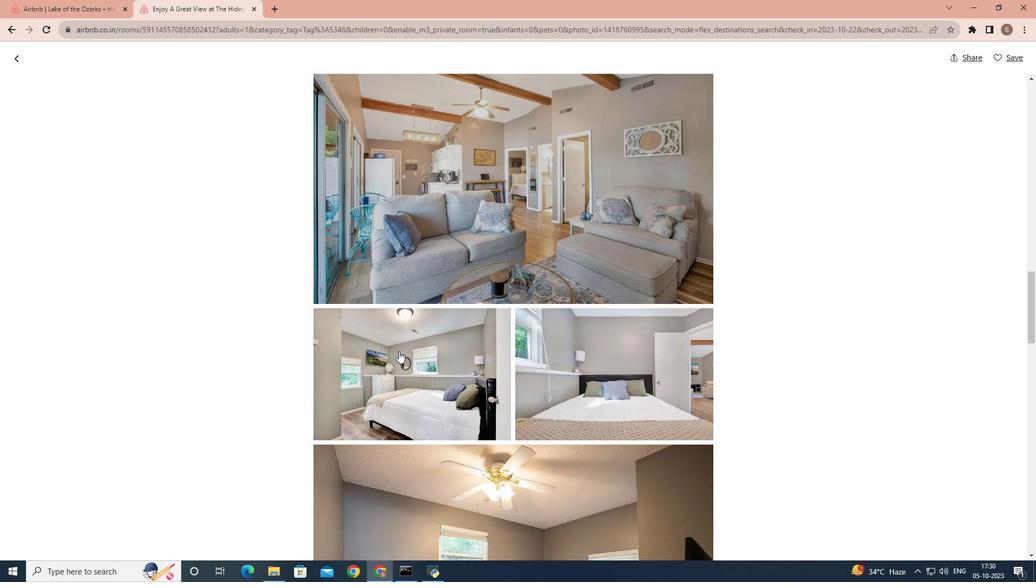 
Action: Mouse scrolled (398, 351) with delta (0, 0)
Screenshot: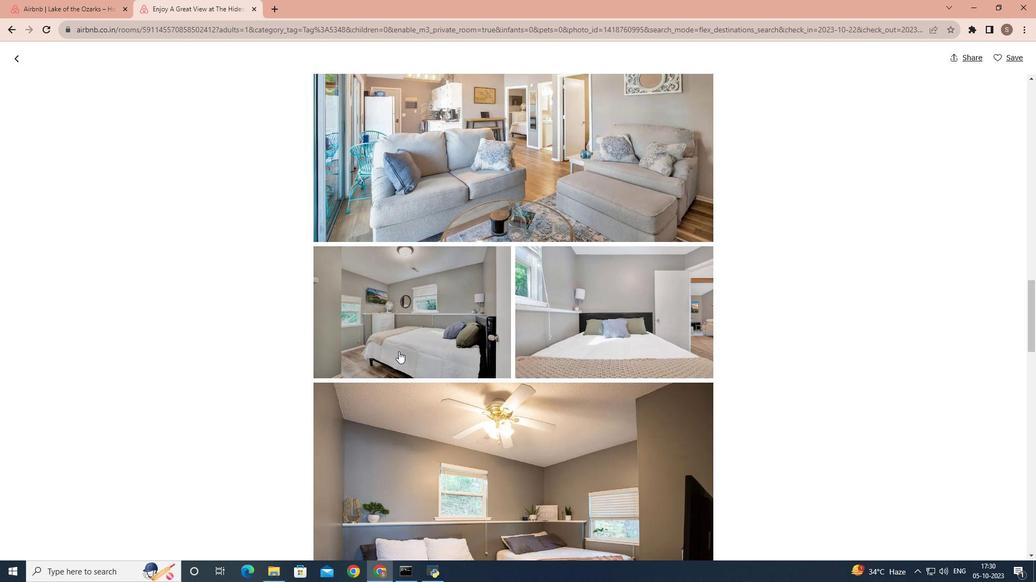 
Action: Mouse scrolled (398, 351) with delta (0, 0)
Screenshot: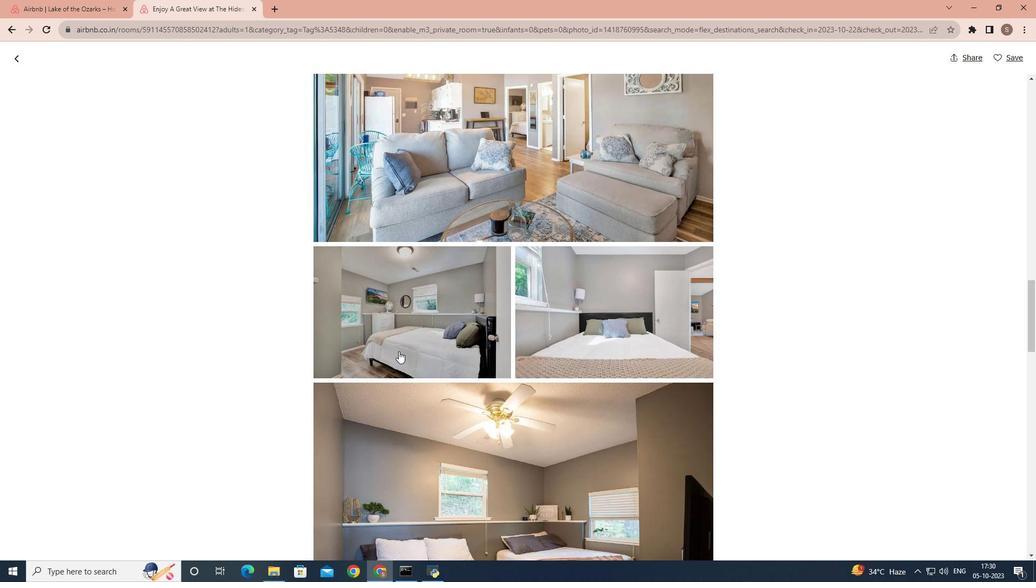 
Action: Mouse scrolled (398, 351) with delta (0, 0)
Screenshot: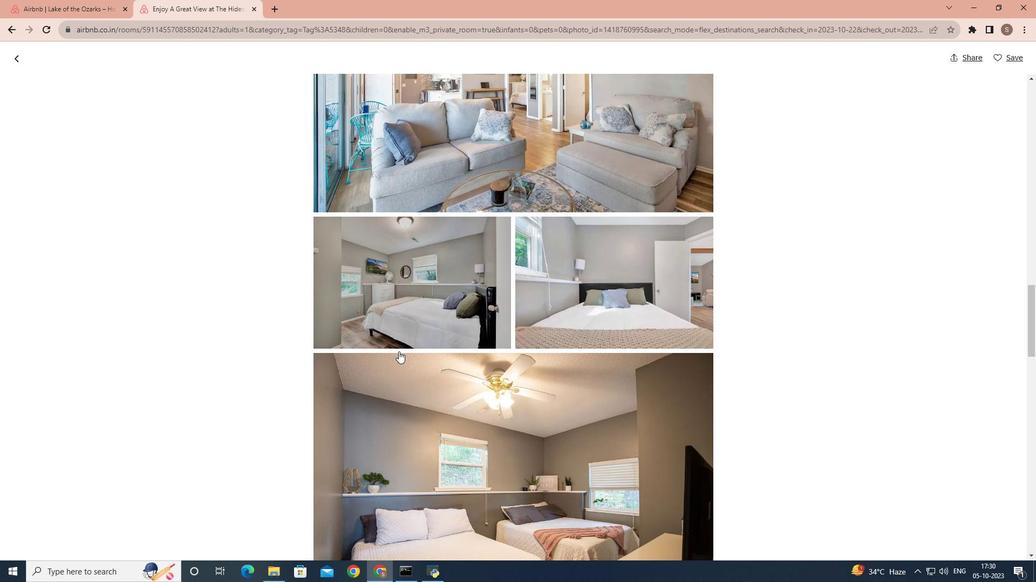 
Action: Mouse scrolled (398, 351) with delta (0, 0)
Screenshot: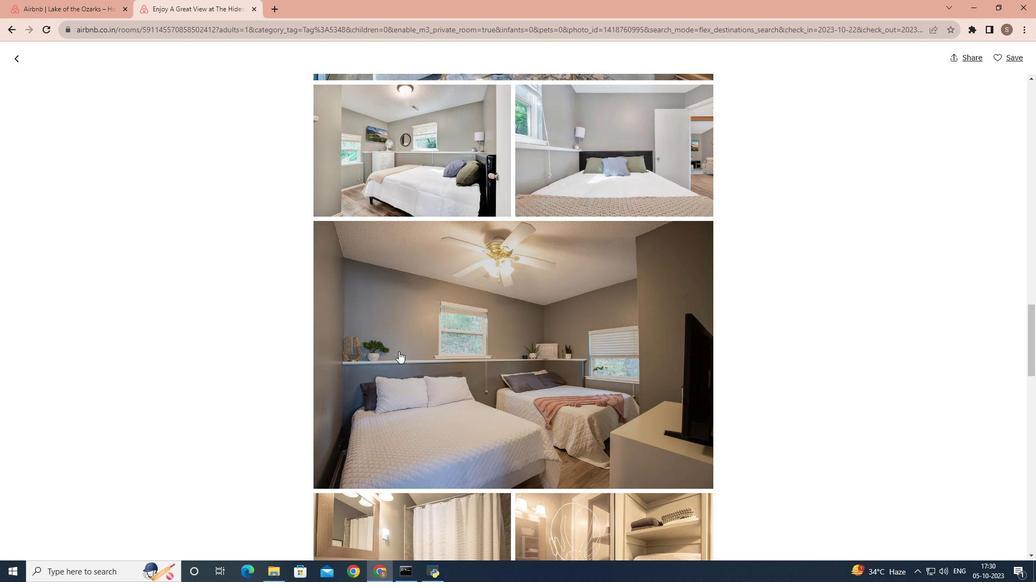 
Action: Mouse scrolled (398, 351) with delta (0, 0)
Screenshot: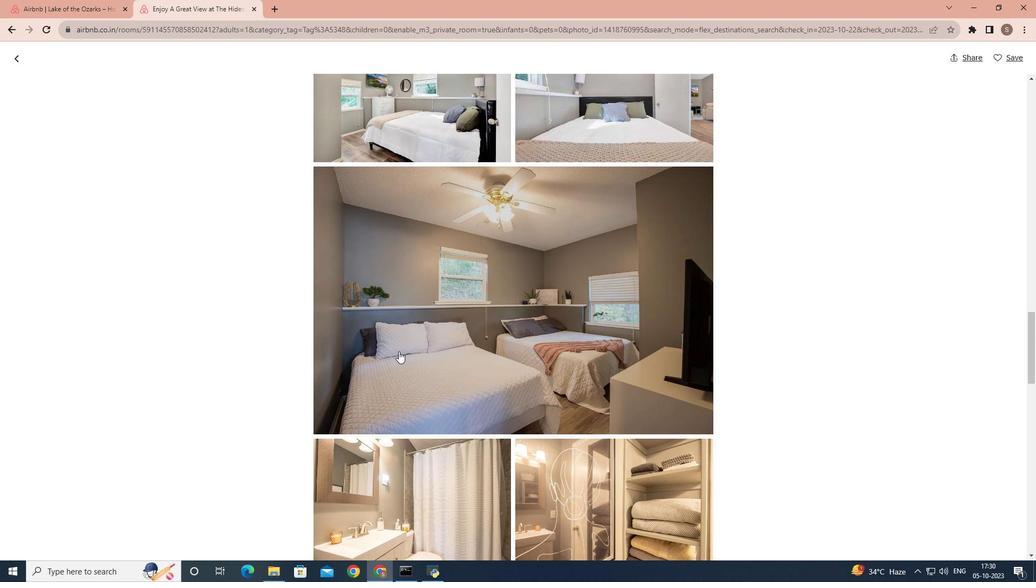 
Action: Mouse scrolled (398, 351) with delta (0, 0)
Screenshot: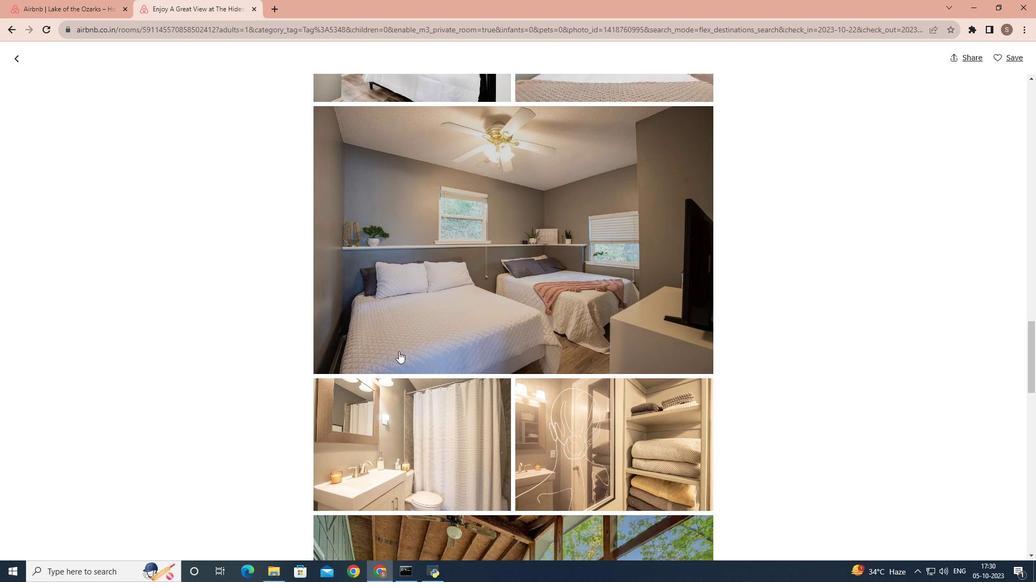 
Action: Mouse scrolled (398, 351) with delta (0, 0)
Screenshot: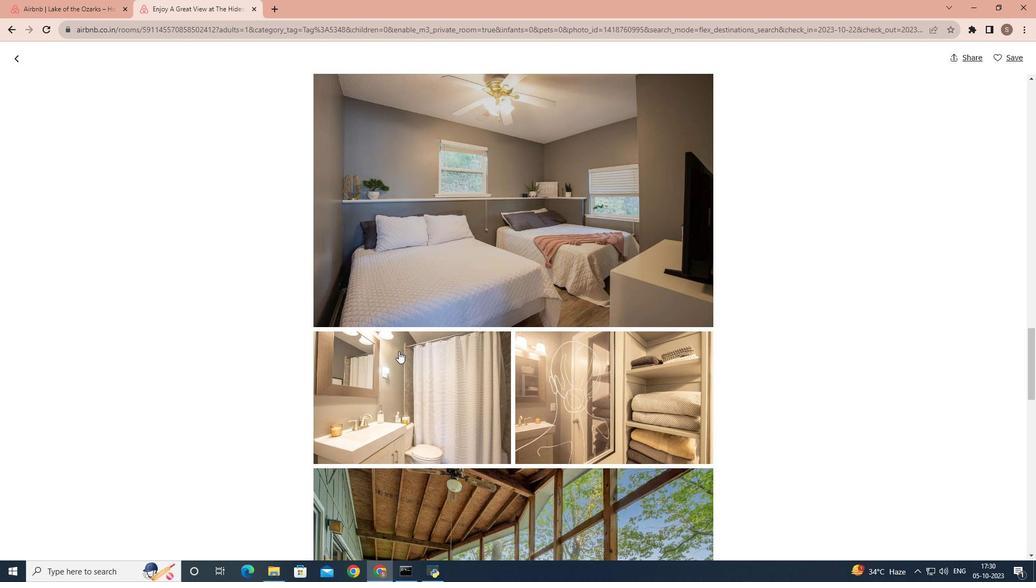 
Action: Mouse scrolled (398, 351) with delta (0, 0)
Screenshot: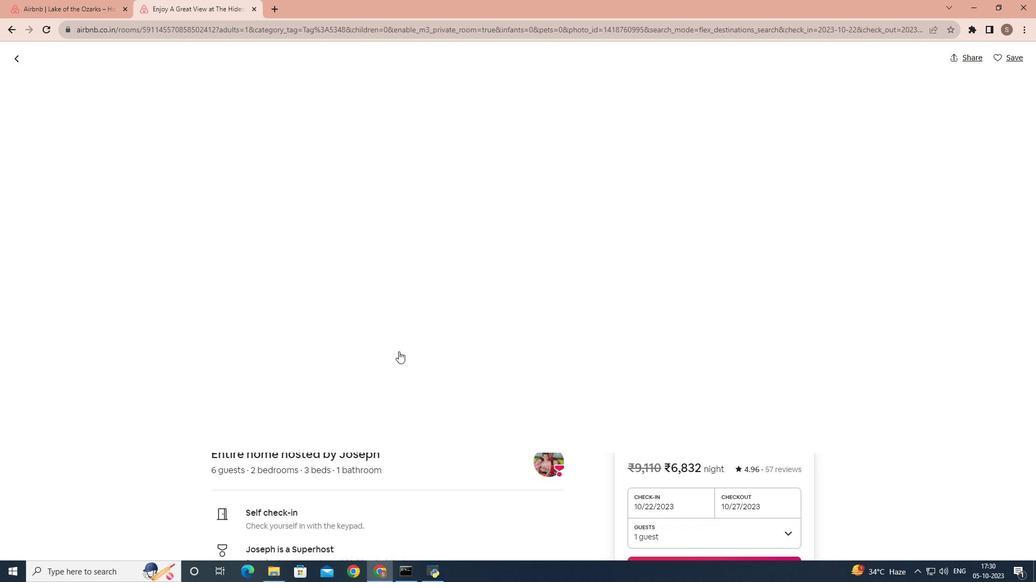 
Action: Mouse scrolled (398, 351) with delta (0, 0)
Screenshot: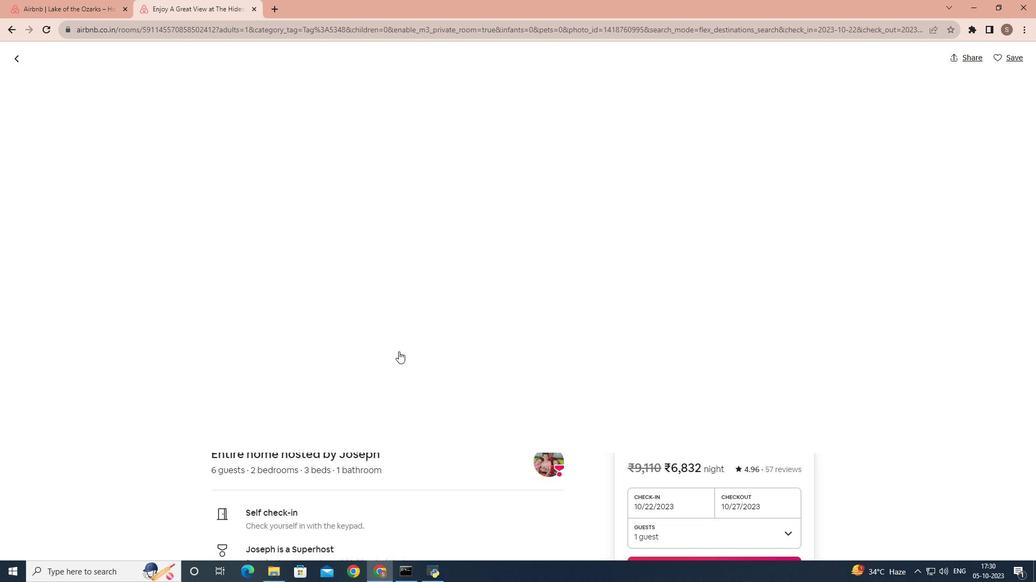 
Action: Mouse scrolled (398, 351) with delta (0, 0)
Screenshot: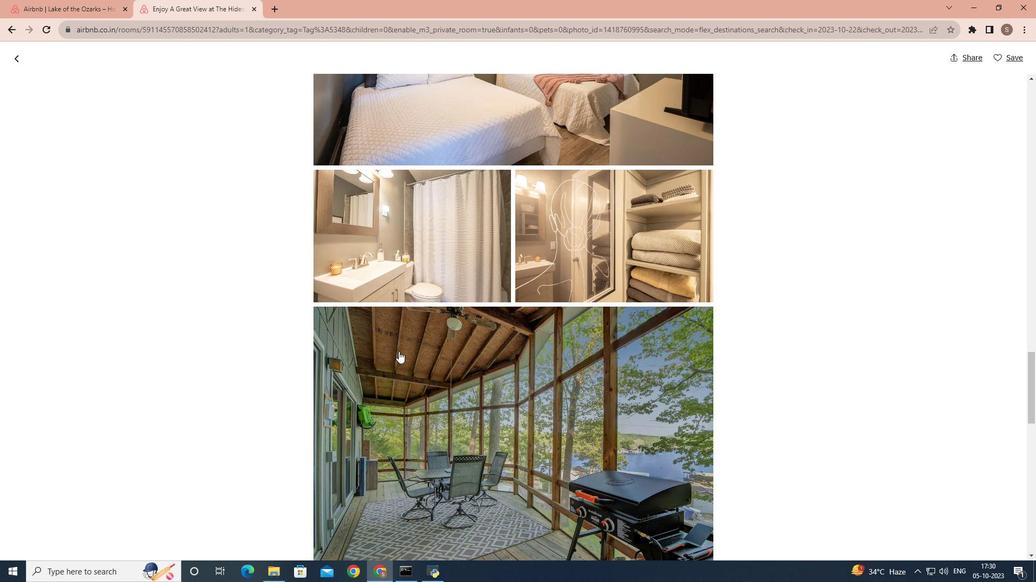 
Action: Mouse scrolled (398, 351) with delta (0, 0)
Screenshot: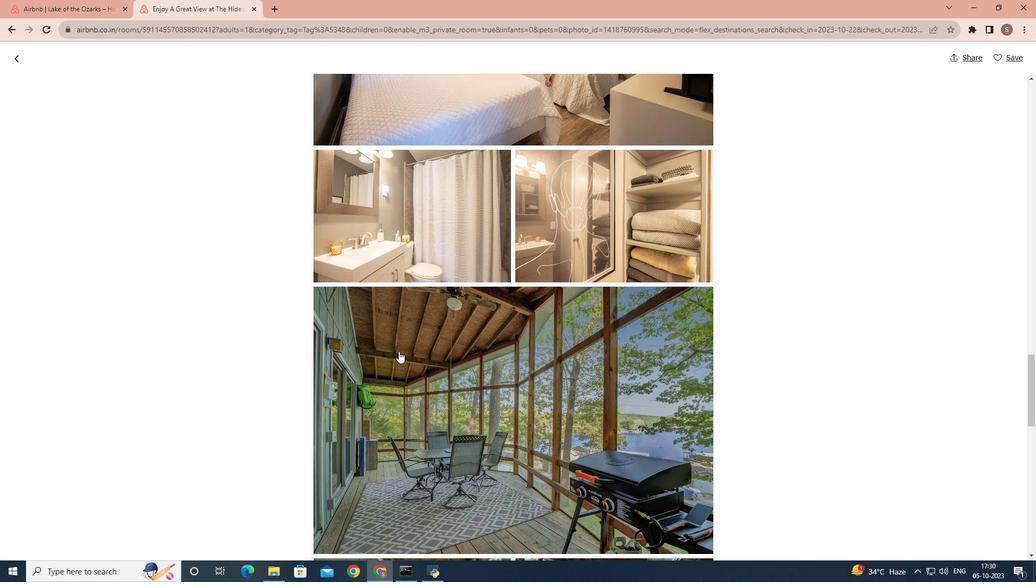 
Action: Mouse scrolled (398, 351) with delta (0, 0)
Screenshot: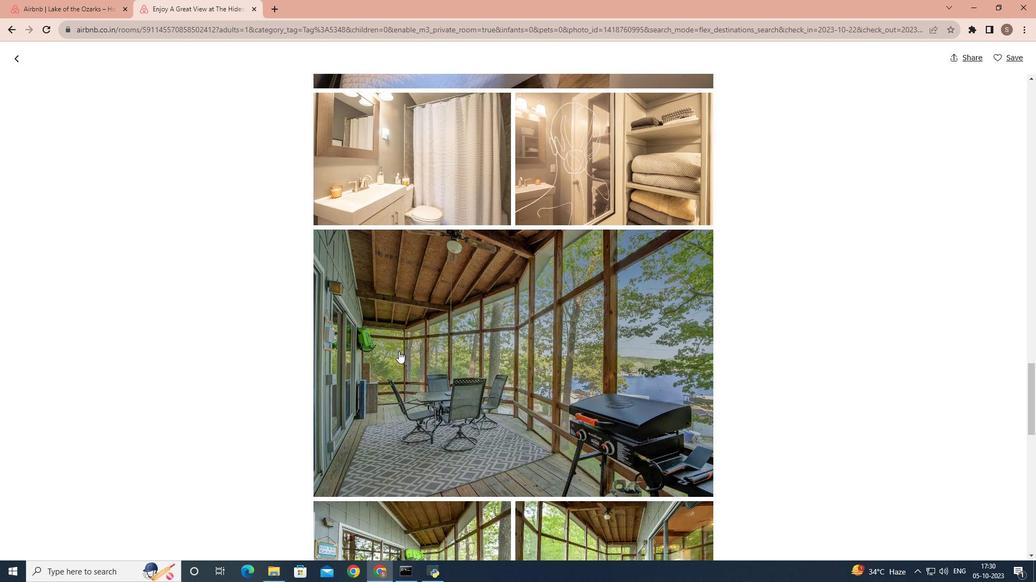
Action: Mouse scrolled (398, 351) with delta (0, 0)
Screenshot: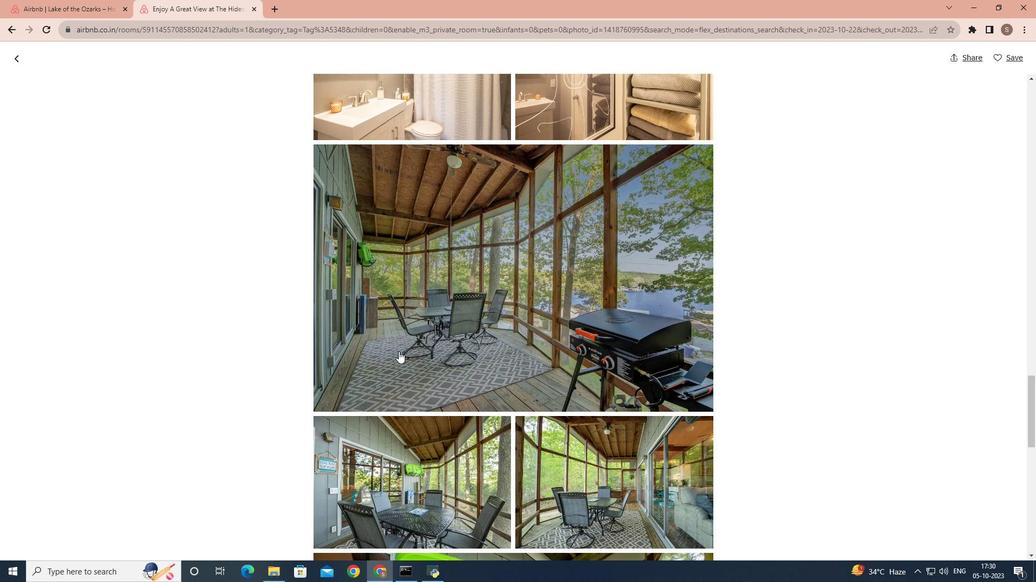 
Action: Mouse scrolled (398, 351) with delta (0, 0)
Screenshot: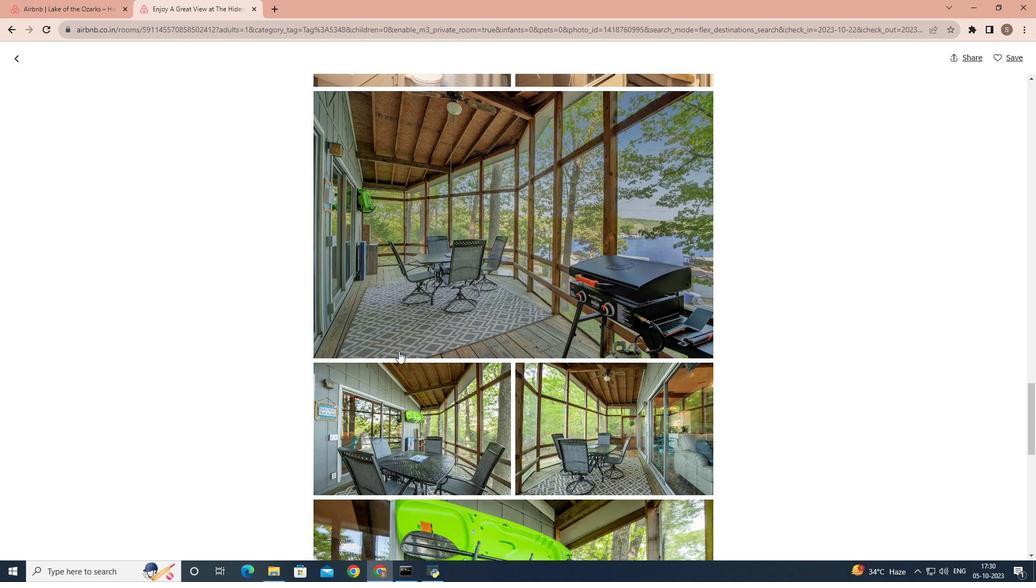 
Action: Mouse scrolled (398, 351) with delta (0, 0)
Screenshot: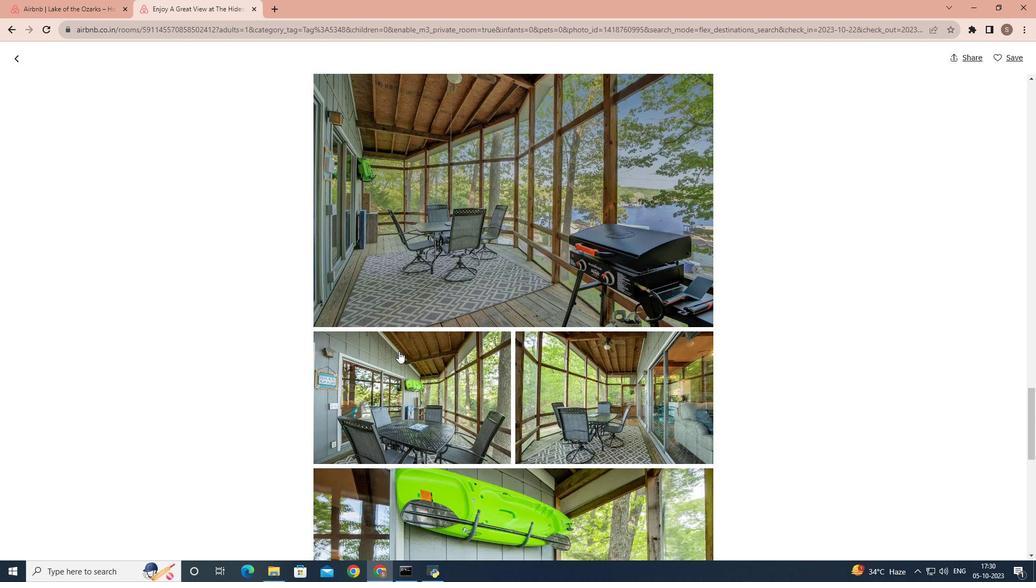 
Action: Mouse scrolled (398, 351) with delta (0, 0)
Screenshot: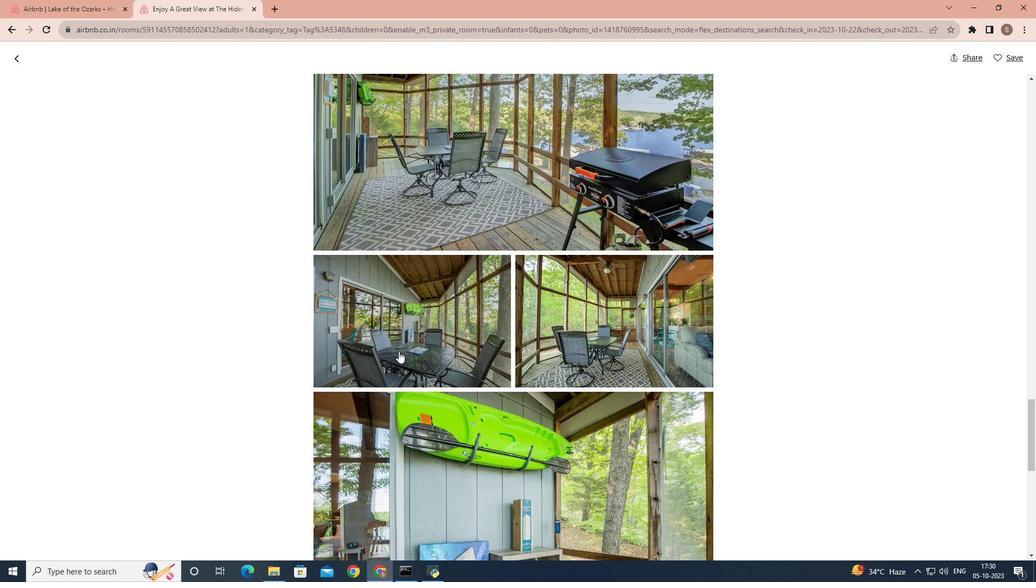 
Action: Mouse scrolled (398, 351) with delta (0, 0)
Screenshot: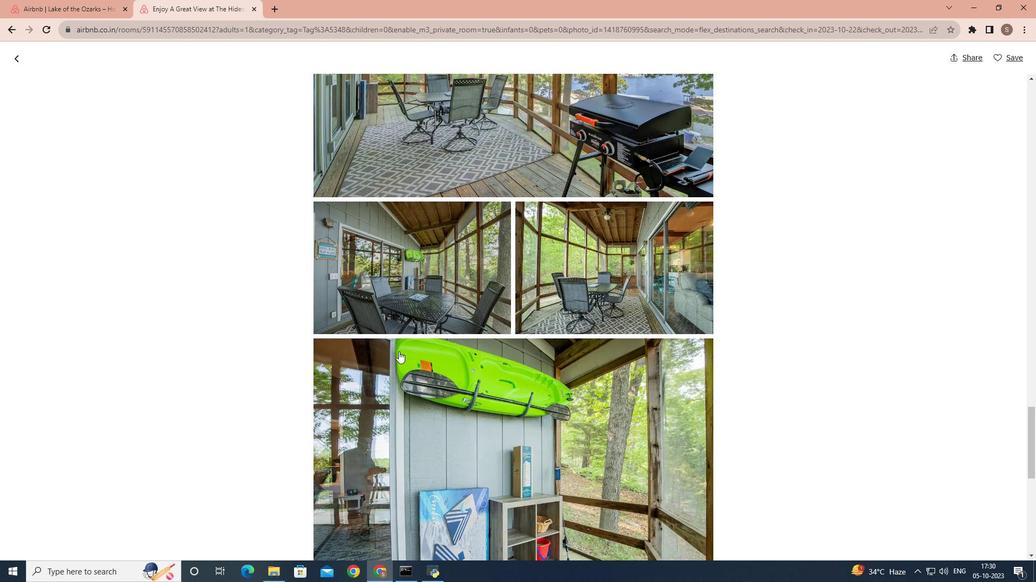 
Action: Mouse scrolled (398, 351) with delta (0, 0)
Screenshot: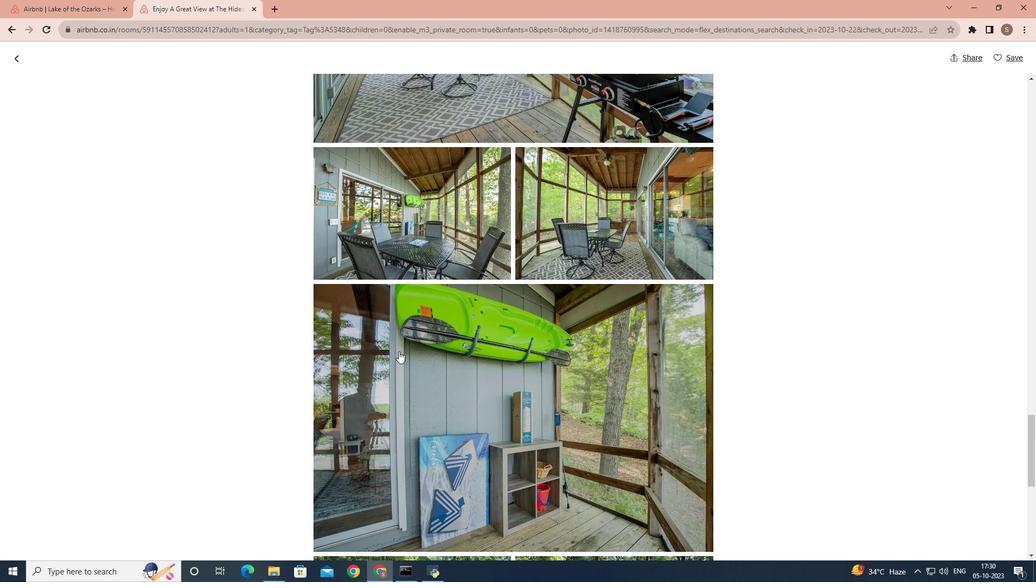 
Action: Mouse scrolled (398, 351) with delta (0, 0)
Screenshot: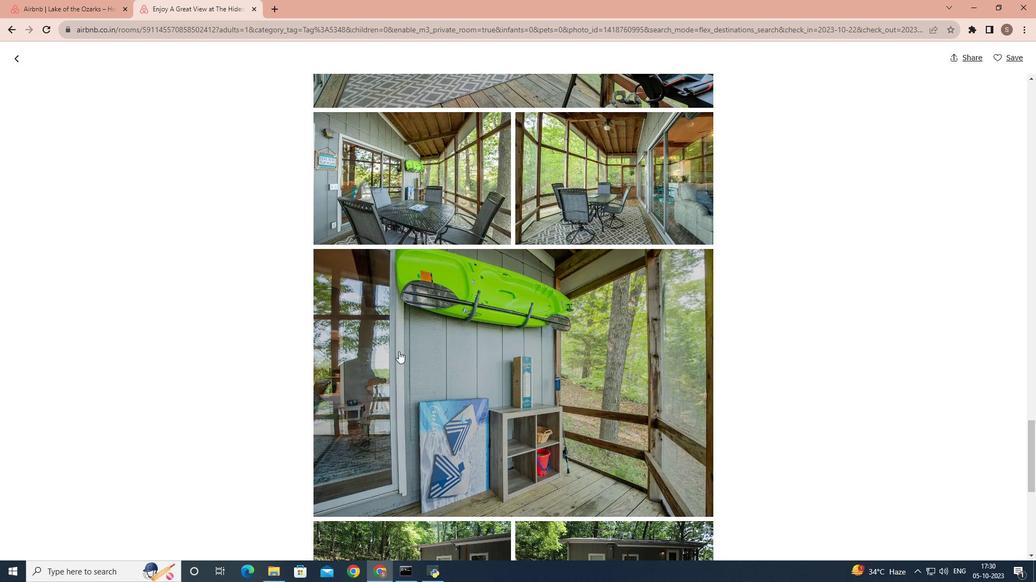 
Action: Mouse scrolled (398, 351) with delta (0, 0)
Screenshot: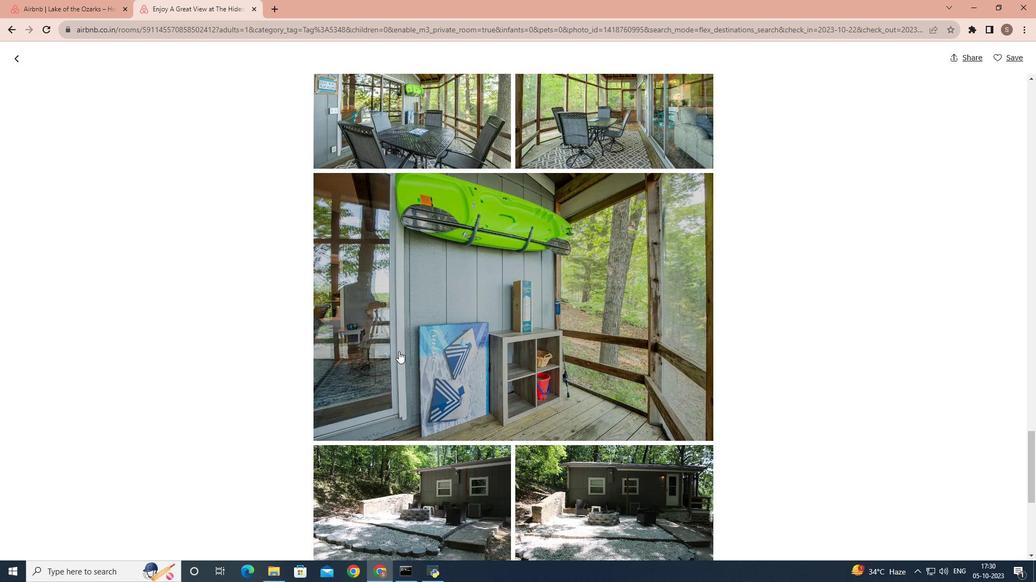 
Action: Mouse scrolled (398, 351) with delta (0, 0)
Screenshot: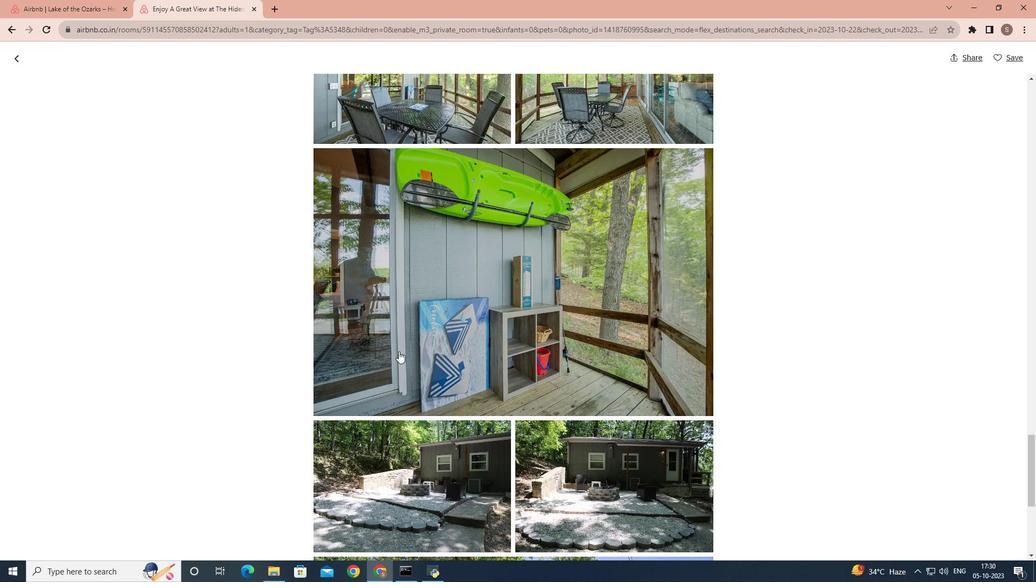 
Action: Mouse scrolled (398, 351) with delta (0, 0)
Screenshot: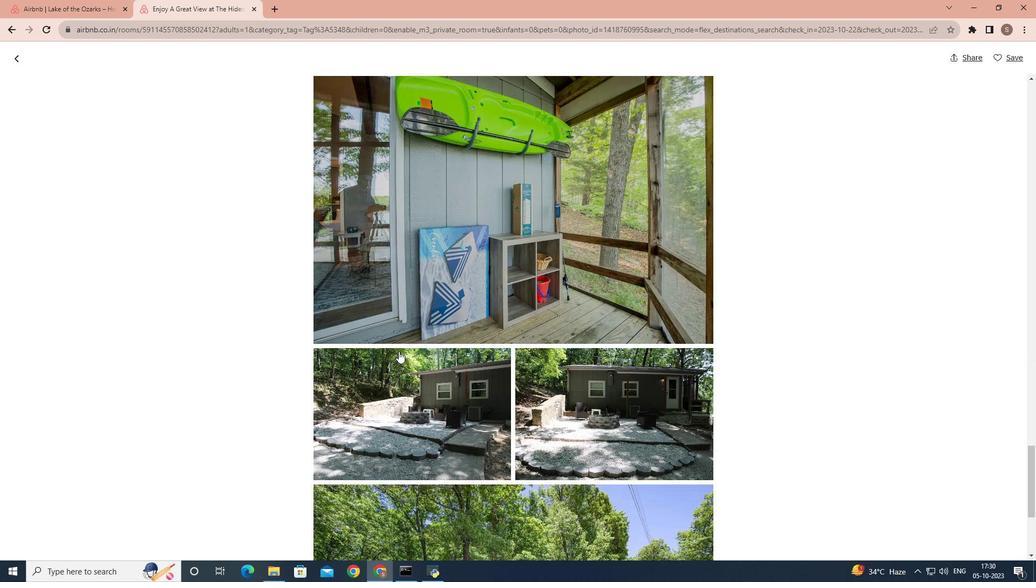 
Action: Mouse scrolled (398, 351) with delta (0, 0)
Screenshot: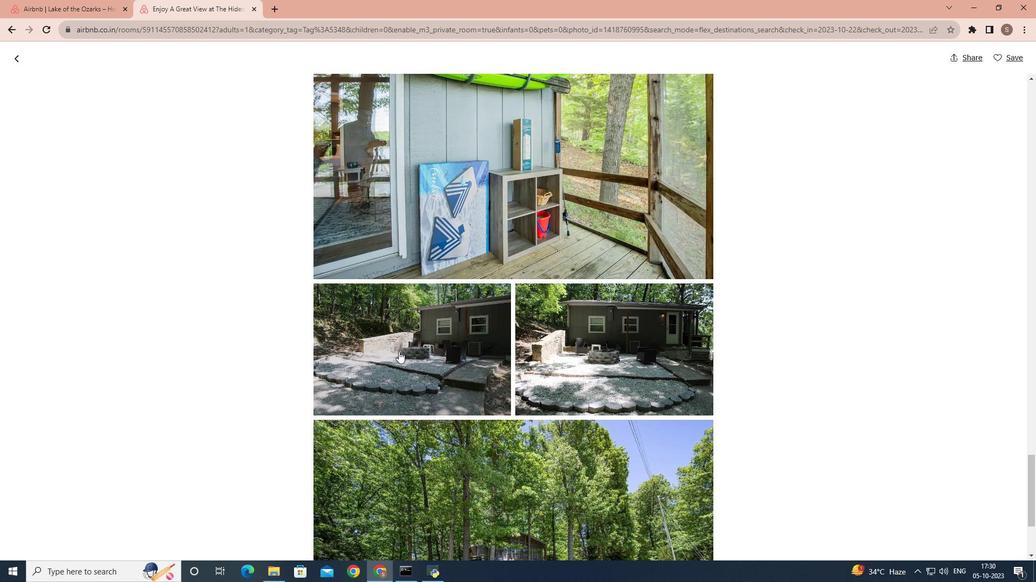 
Action: Mouse scrolled (398, 351) with delta (0, 0)
Screenshot: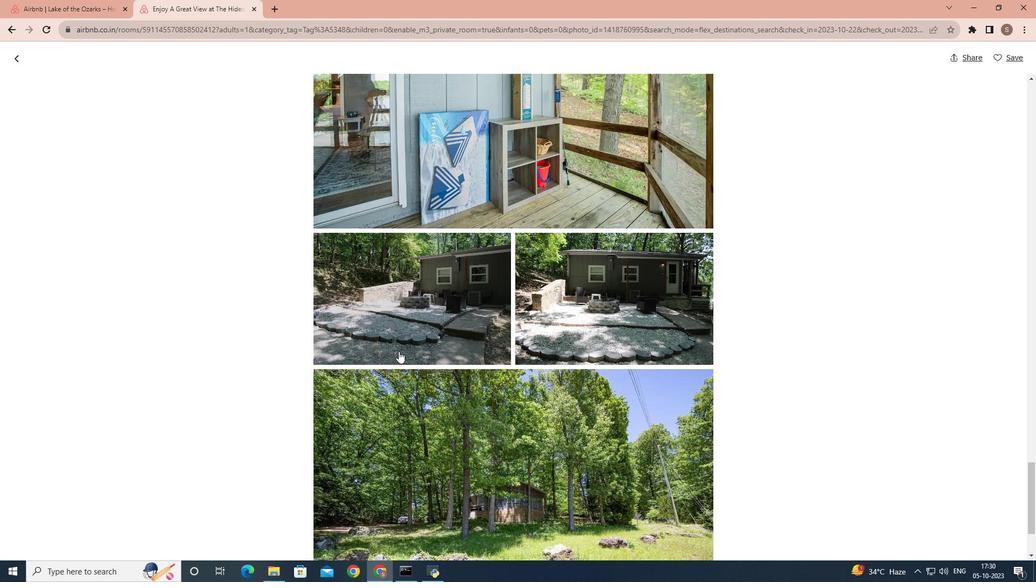 
Action: Mouse scrolled (398, 351) with delta (0, 0)
Screenshot: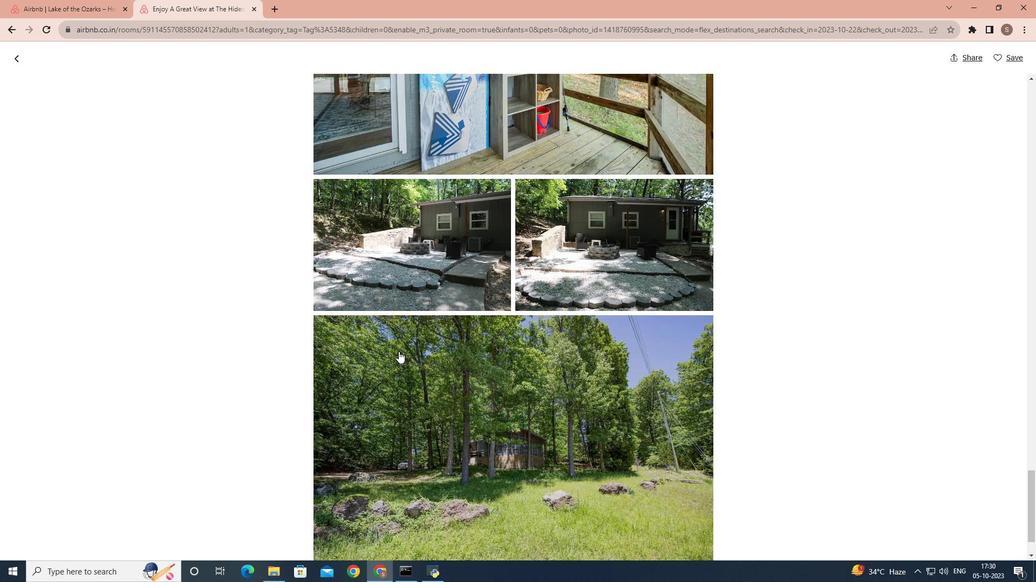 
Action: Mouse scrolled (398, 351) with delta (0, 0)
Screenshot: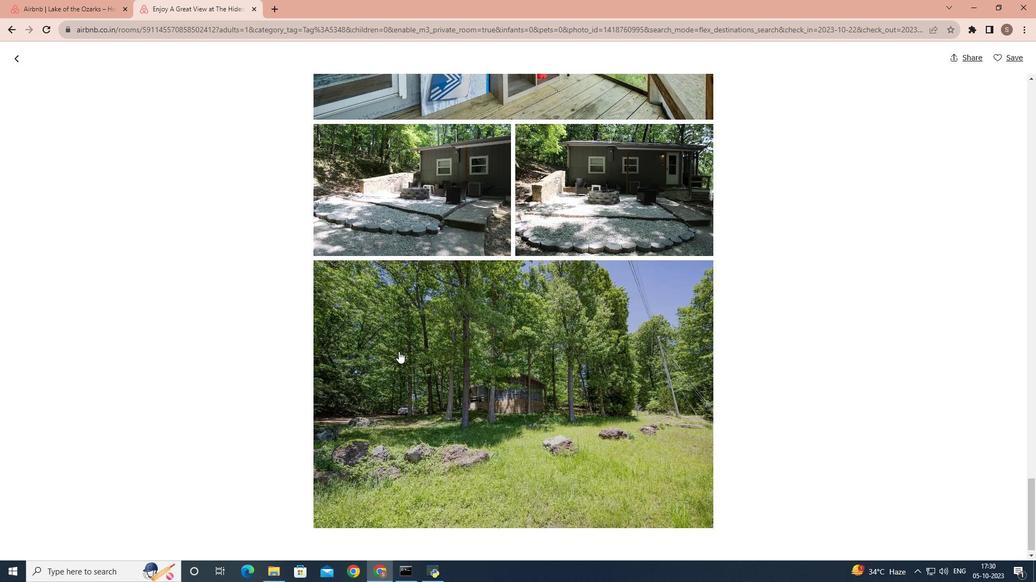 
Action: Mouse scrolled (398, 351) with delta (0, 0)
Screenshot: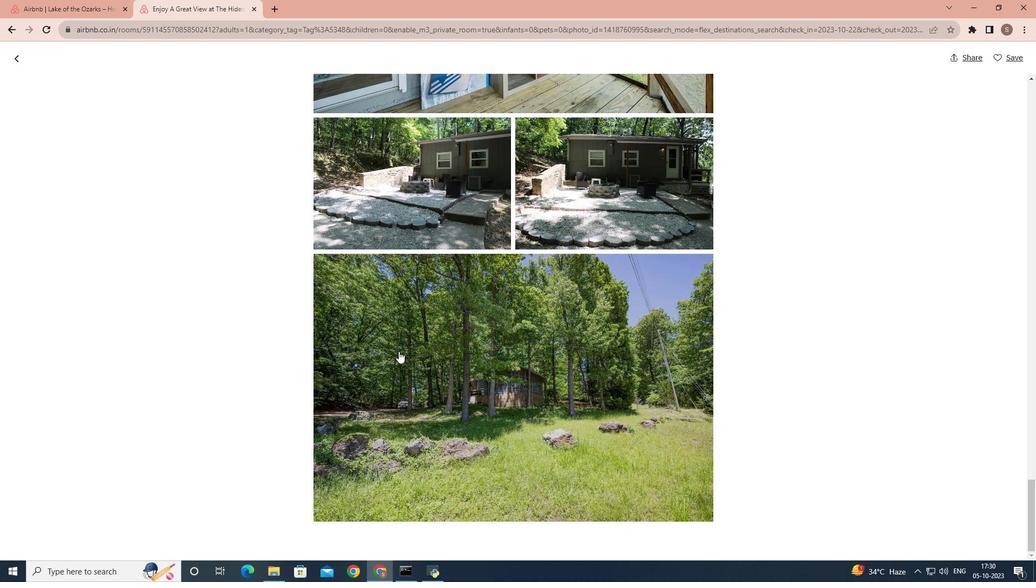 
Action: Mouse scrolled (398, 351) with delta (0, 0)
Screenshot: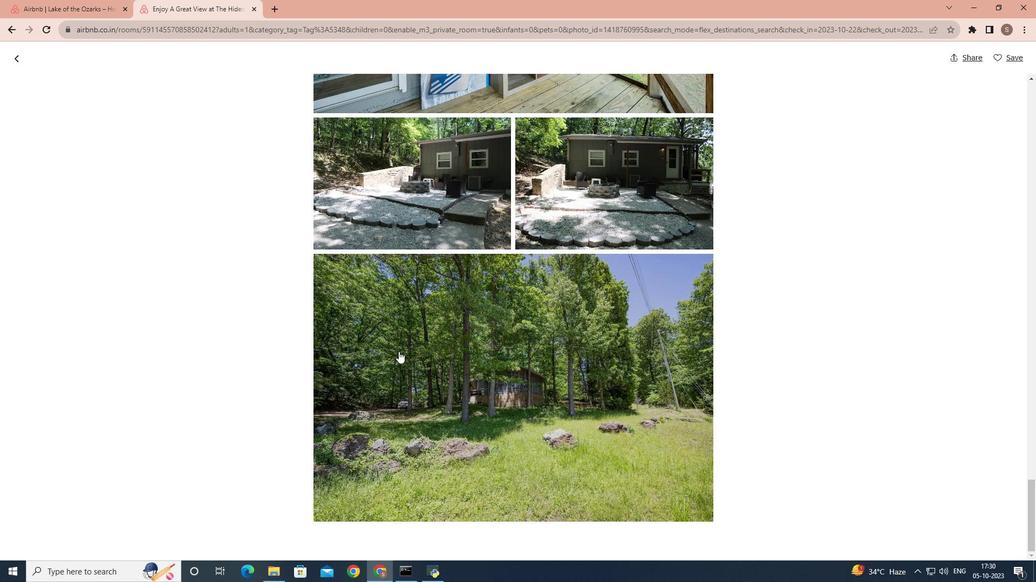 
Action: Mouse scrolled (398, 351) with delta (0, 0)
Screenshot: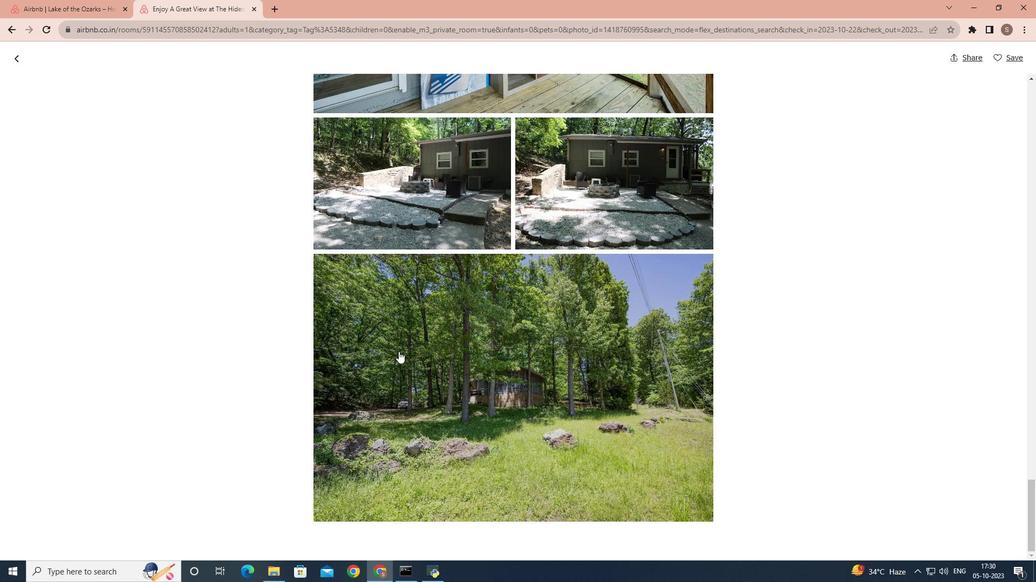 
Action: Mouse scrolled (398, 351) with delta (0, 0)
Screenshot: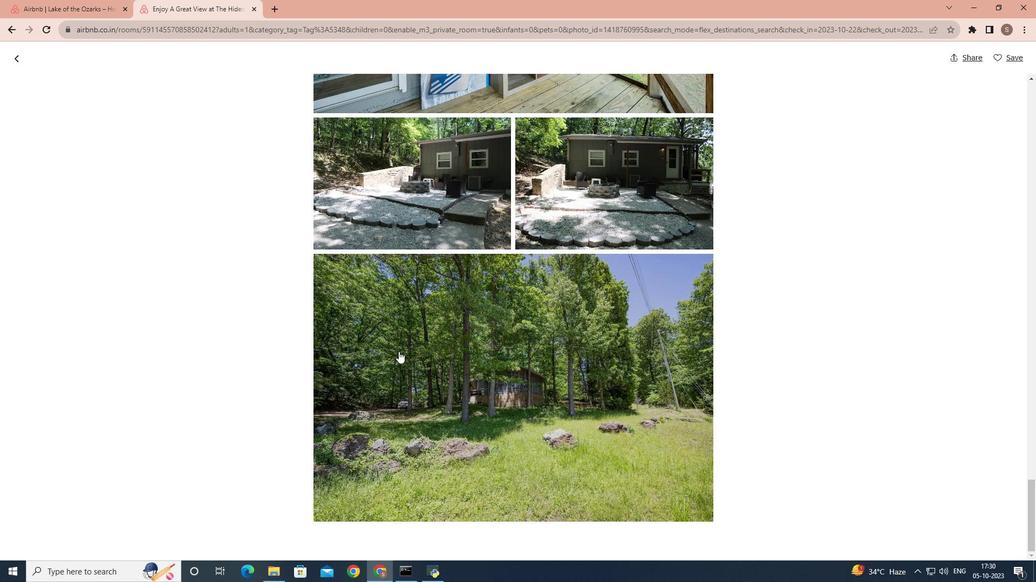 
Action: Mouse moved to (417, 431)
Screenshot: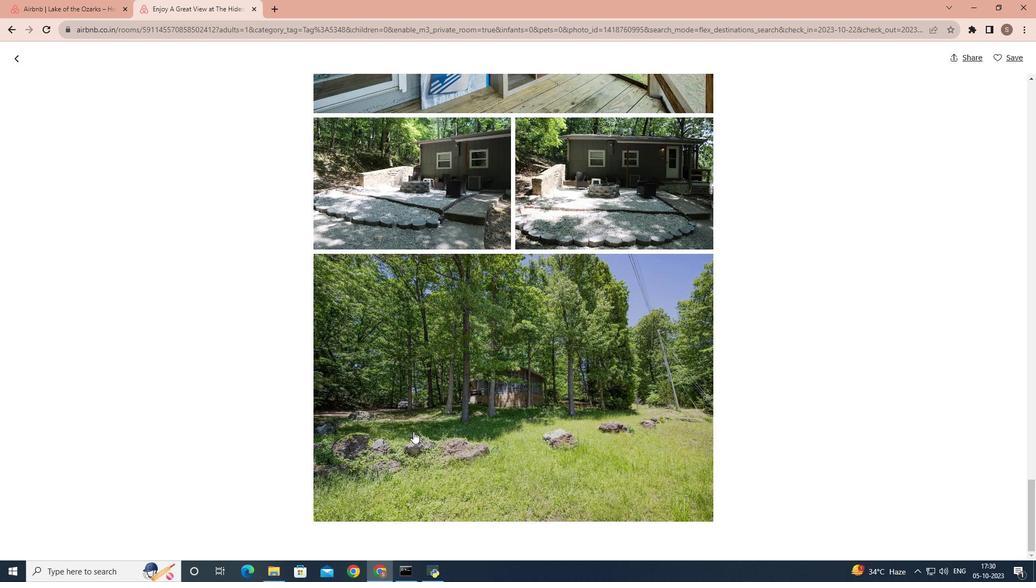 
Action: Mouse scrolled (417, 431) with delta (0, 0)
Screenshot: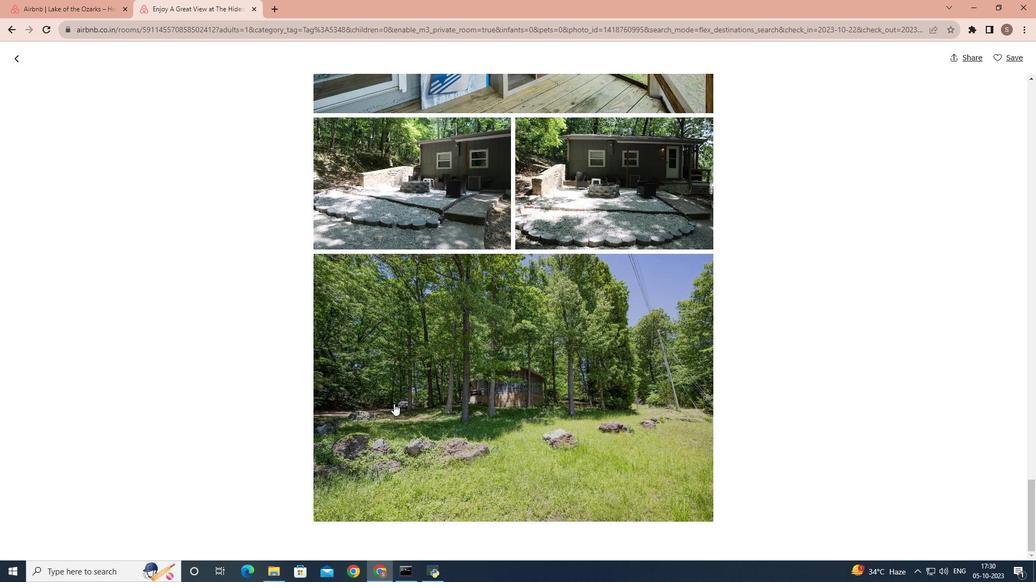 
Action: Mouse moved to (411, 430)
Screenshot: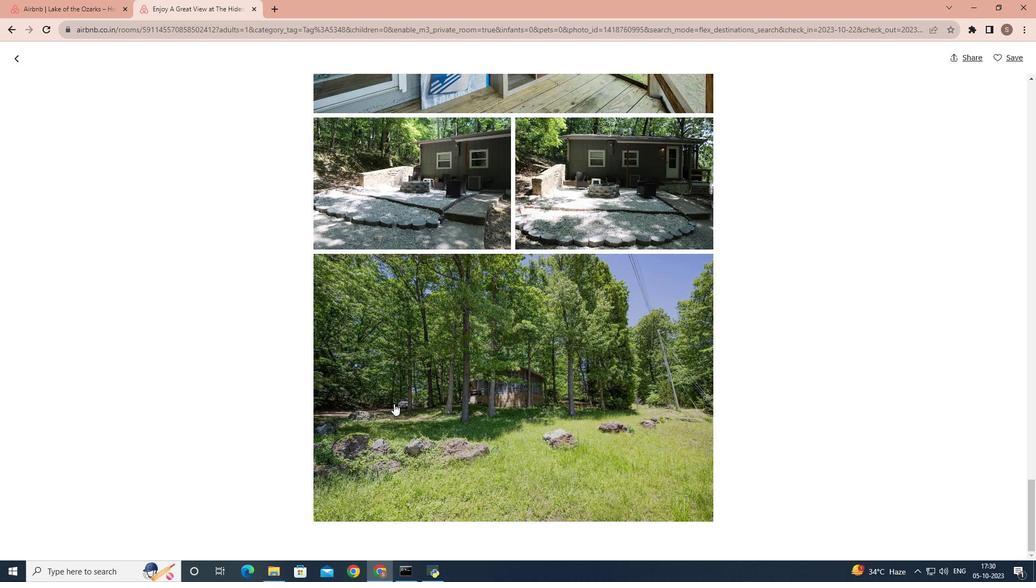 
Action: Mouse scrolled (411, 430) with delta (0, 0)
Screenshot: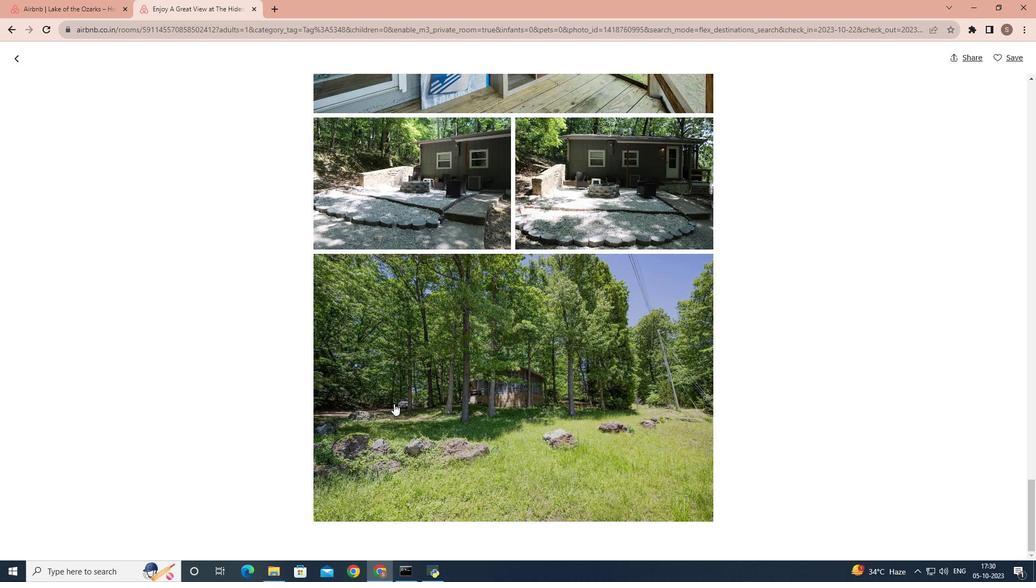 
Action: Mouse moved to (22, 65)
Screenshot: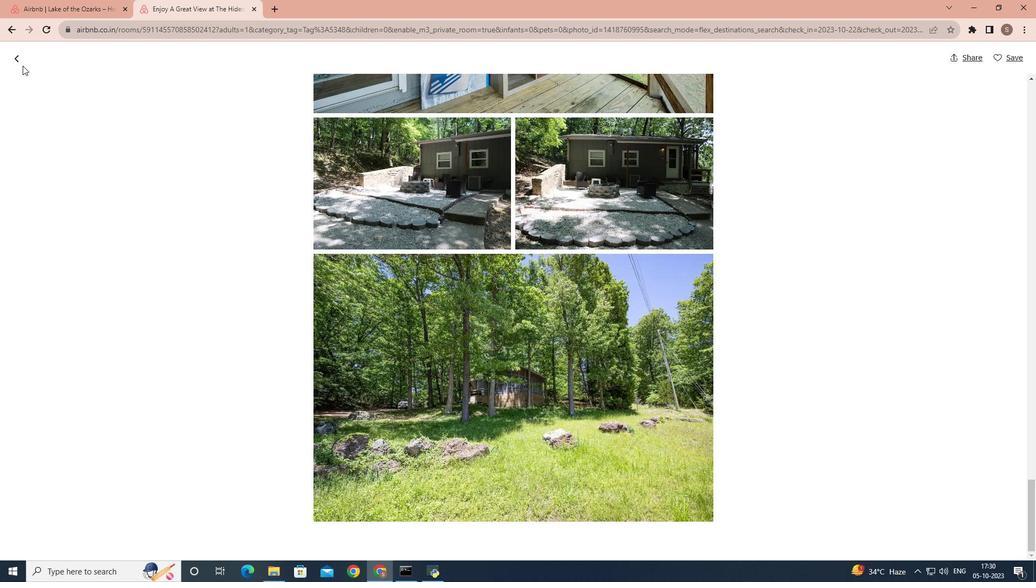 
Action: Mouse pressed left at (22, 65)
Screenshot: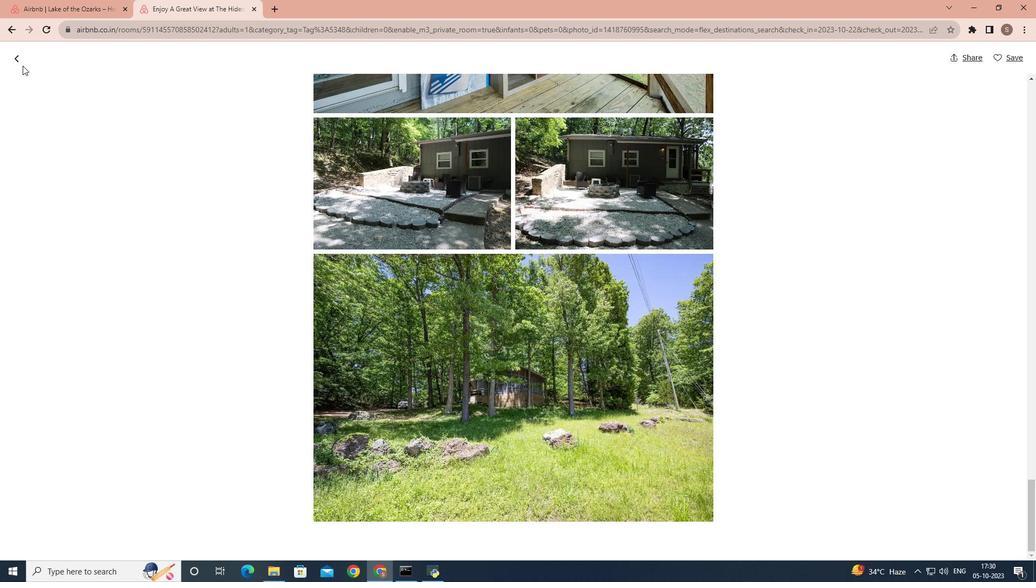 
Action: Mouse moved to (19, 62)
Screenshot: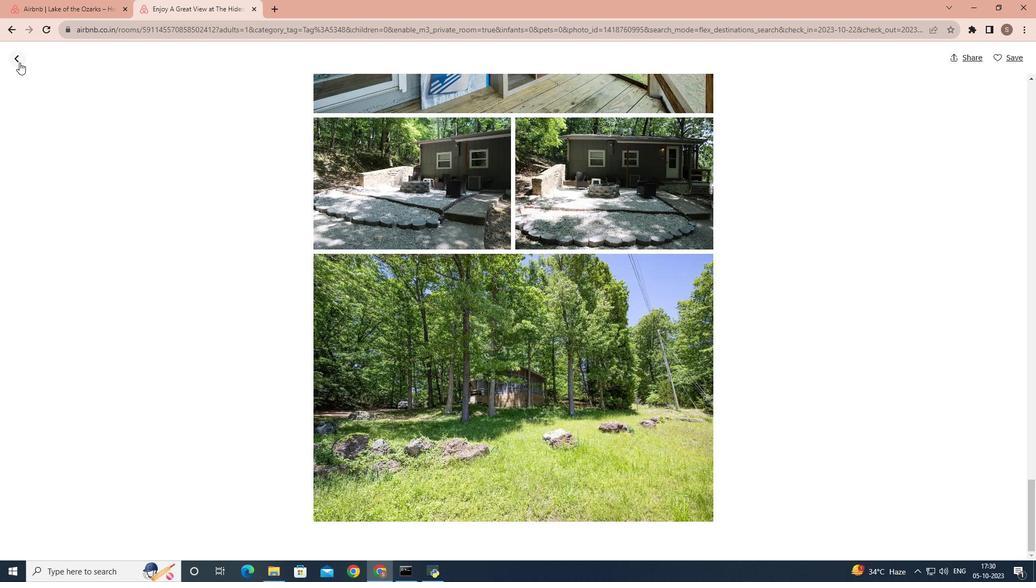 
Action: Mouse pressed left at (19, 62)
Screenshot: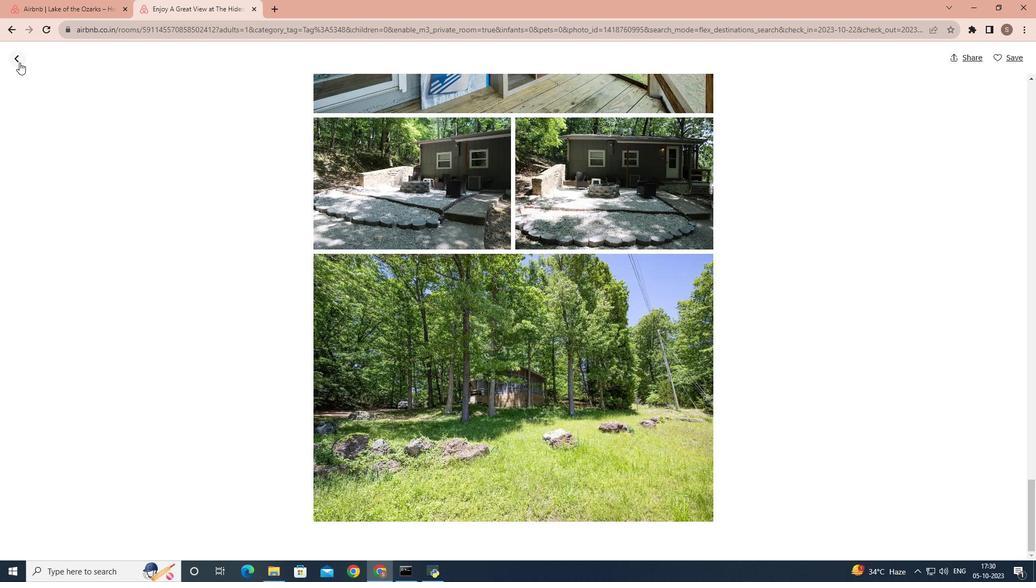 
Action: Mouse moved to (704, 358)
Screenshot: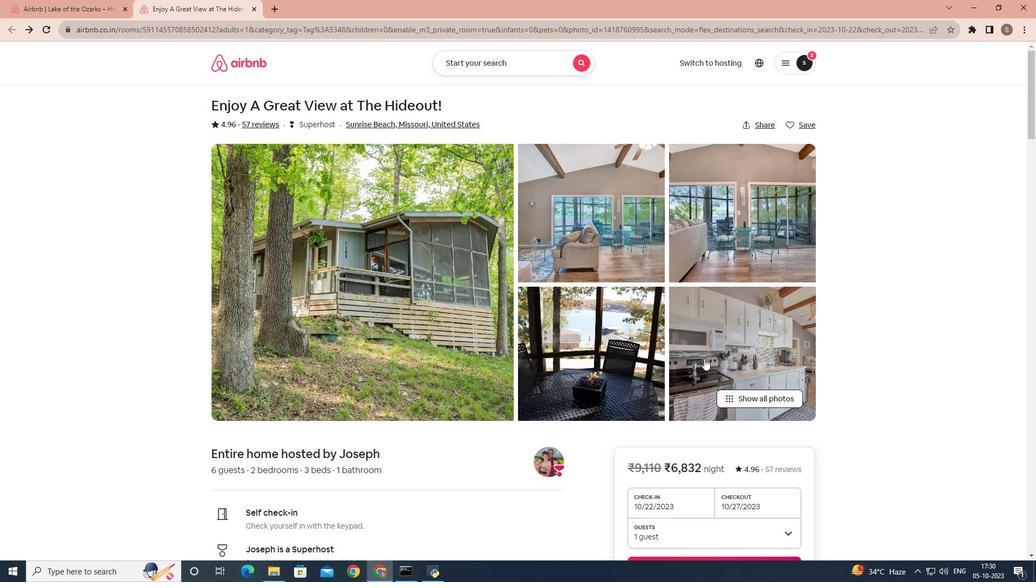 
Action: Mouse scrolled (704, 358) with delta (0, 0)
Screenshot: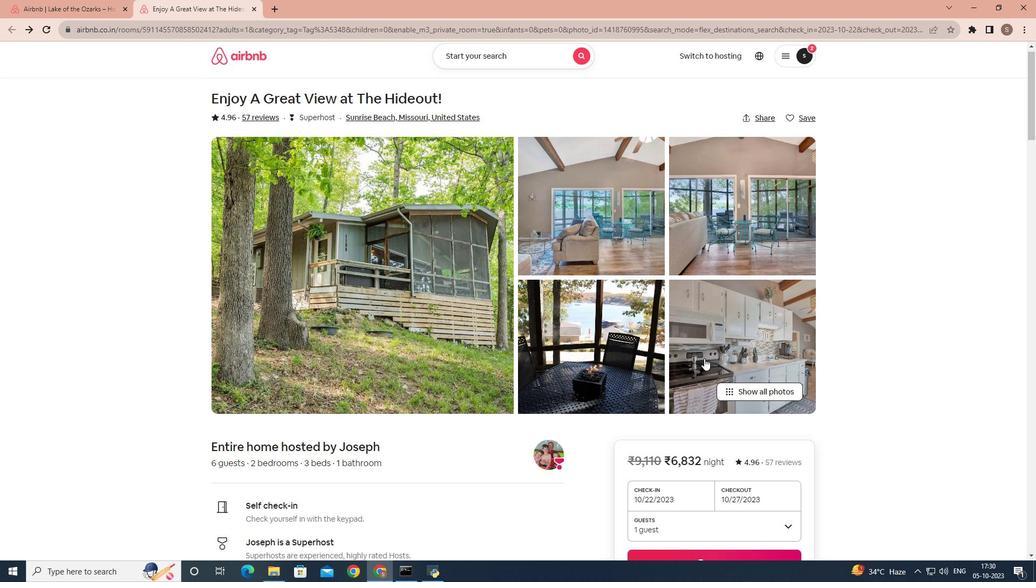 
Action: Mouse scrolled (704, 358) with delta (0, 0)
Screenshot: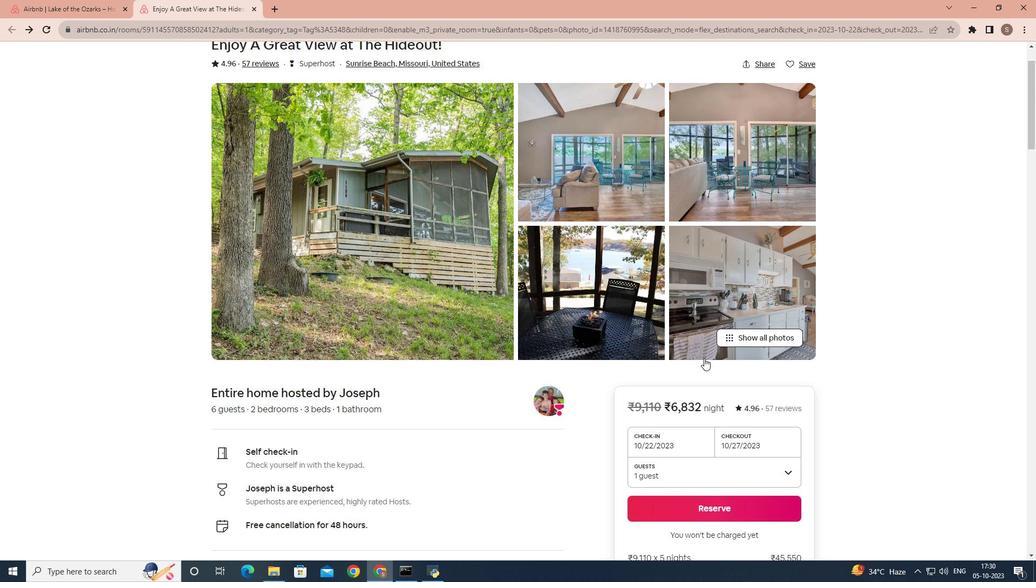 
Action: Mouse moved to (706, 358)
Screenshot: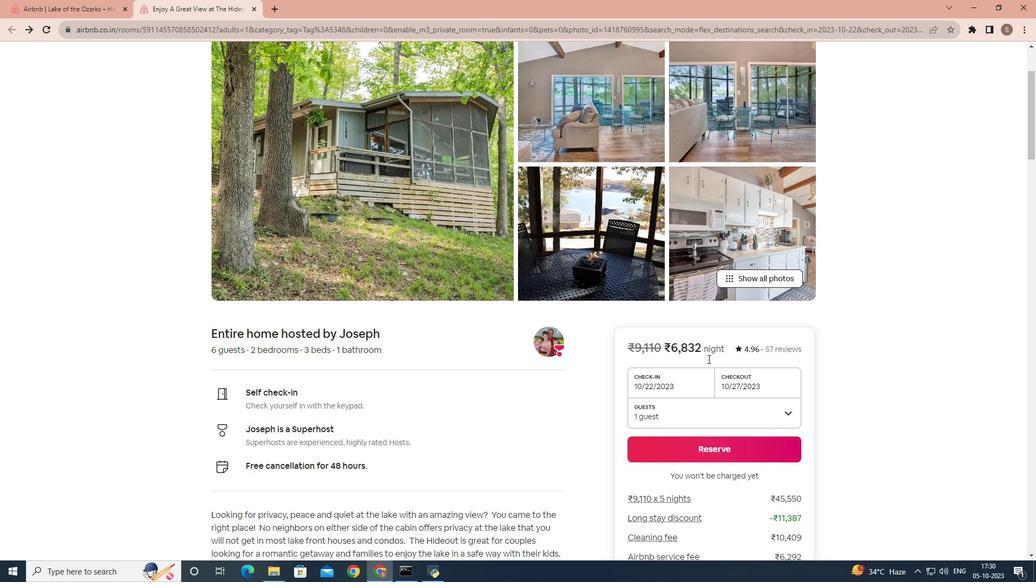 
Action: Mouse scrolled (706, 357) with delta (0, 0)
Screenshot: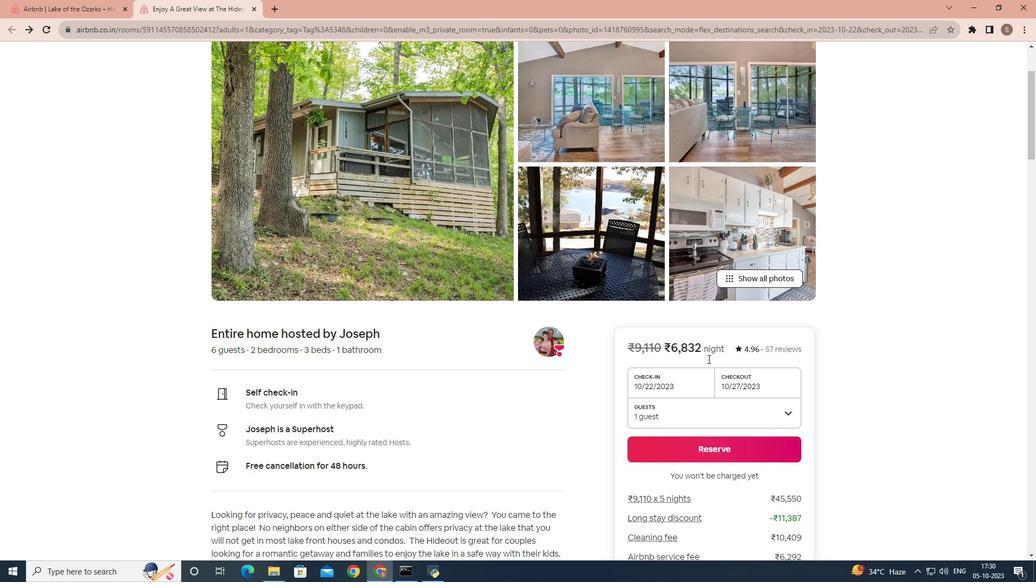 
Action: Mouse moved to (648, 382)
Screenshot: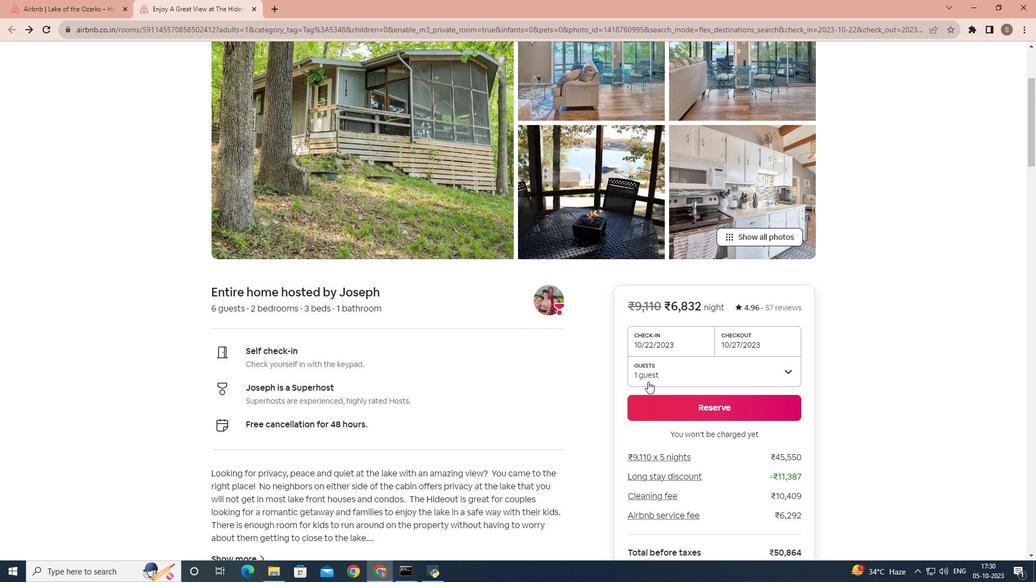 
Action: Mouse scrolled (648, 381) with delta (0, 0)
Screenshot: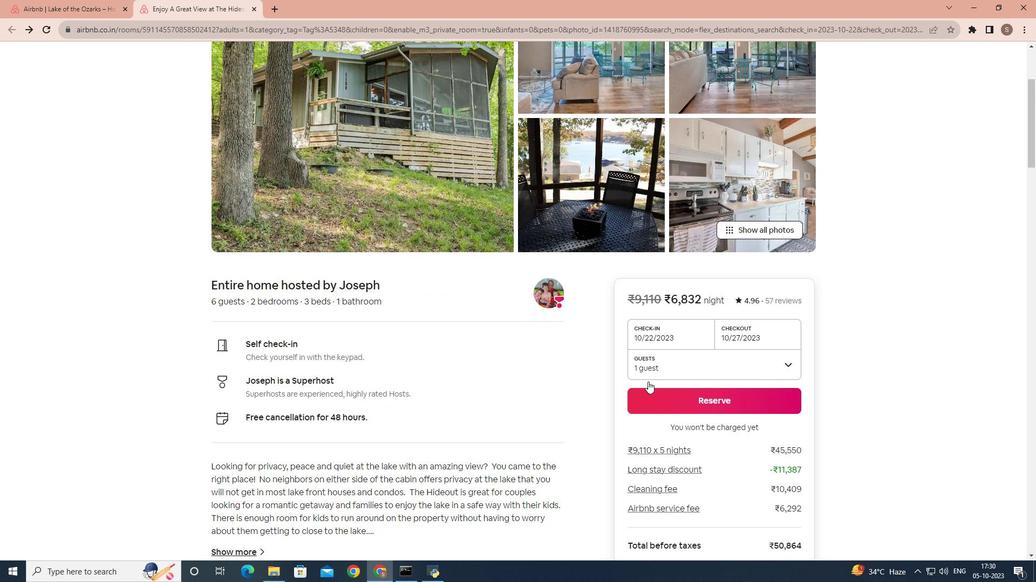 
Action: Mouse scrolled (648, 381) with delta (0, 0)
Screenshot: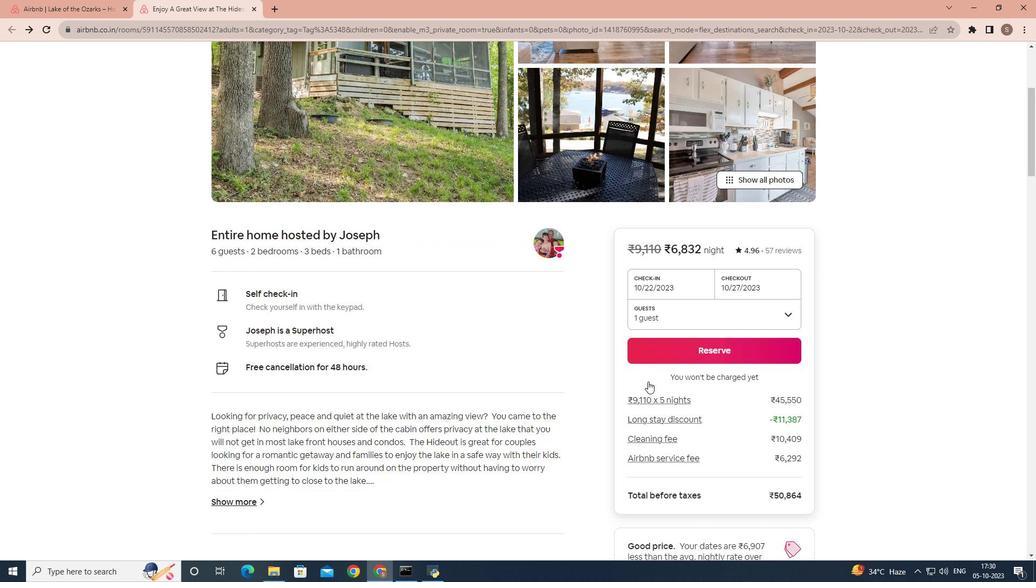 
Action: Mouse moved to (508, 331)
Screenshot: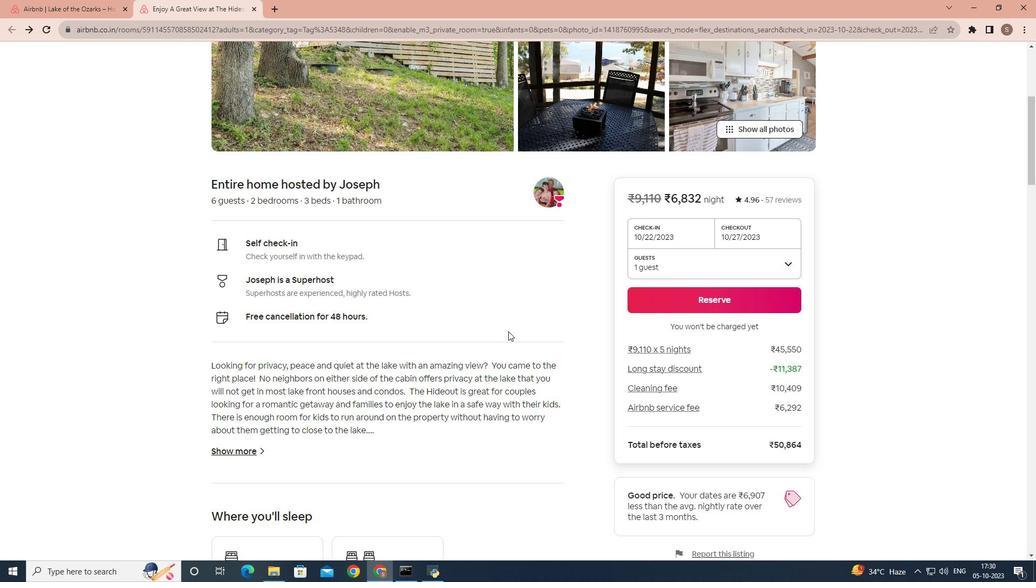 
Action: Mouse scrolled (508, 331) with delta (0, 0)
Screenshot: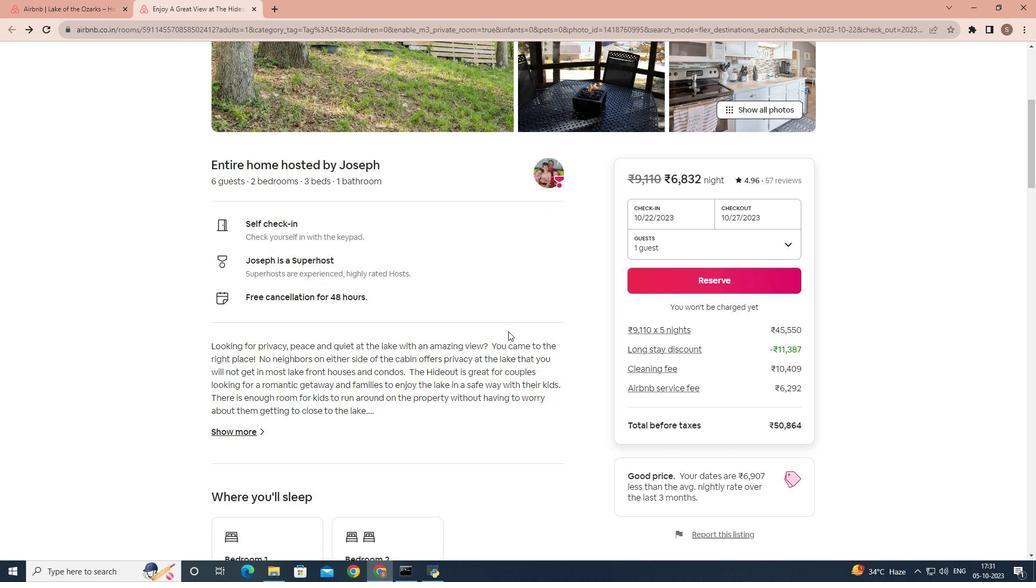 
Action: Mouse scrolled (508, 331) with delta (0, 0)
Screenshot: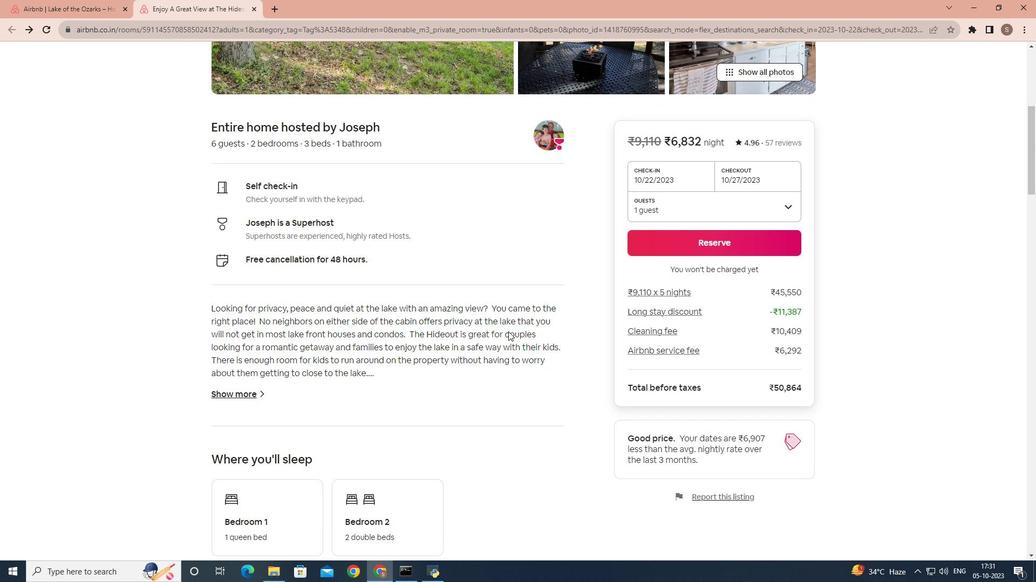 
Action: Mouse scrolled (508, 331) with delta (0, 0)
Screenshot: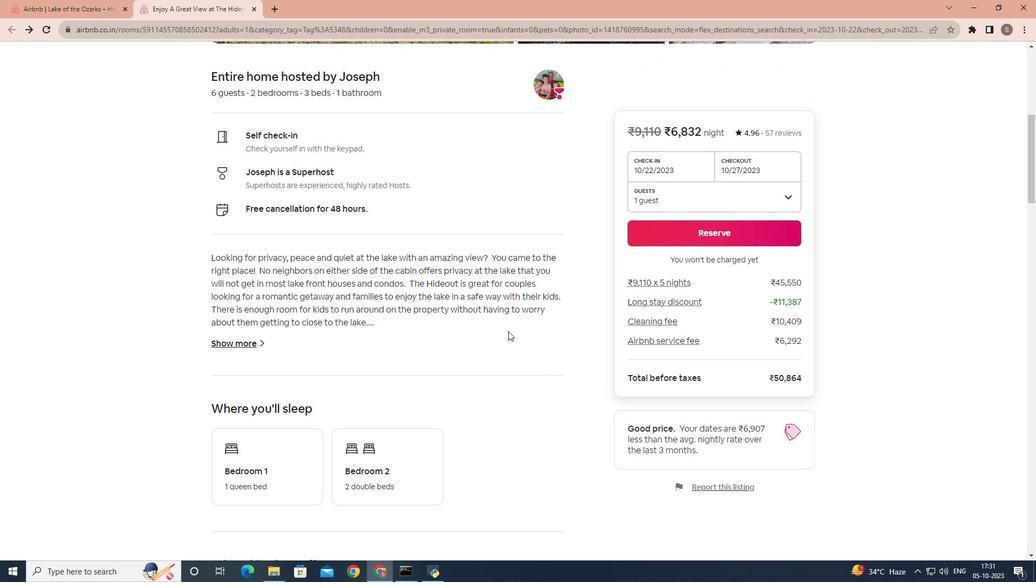 
Action: Mouse scrolled (508, 331) with delta (0, 0)
Screenshot: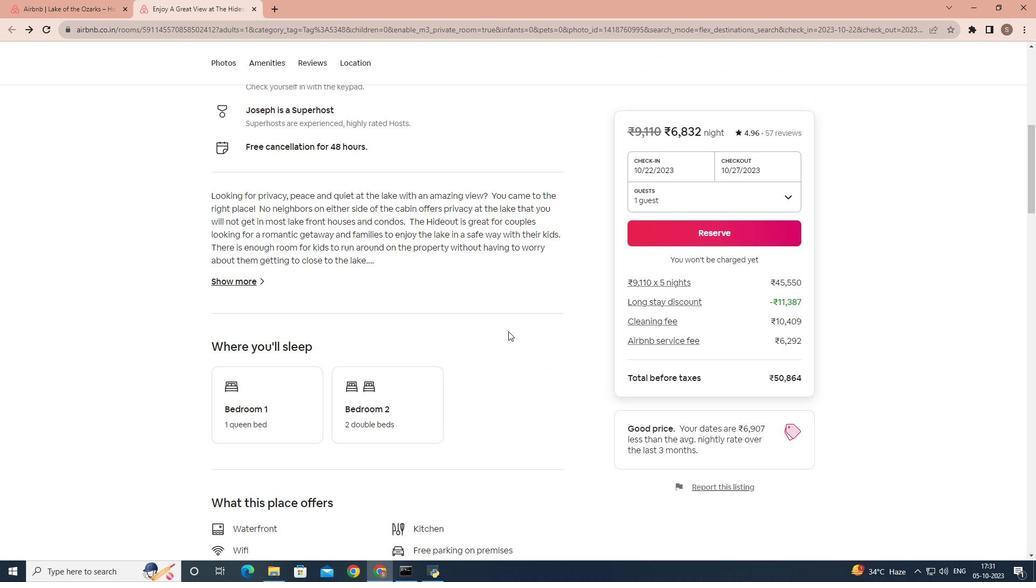 
Action: Mouse scrolled (508, 331) with delta (0, 0)
Screenshot: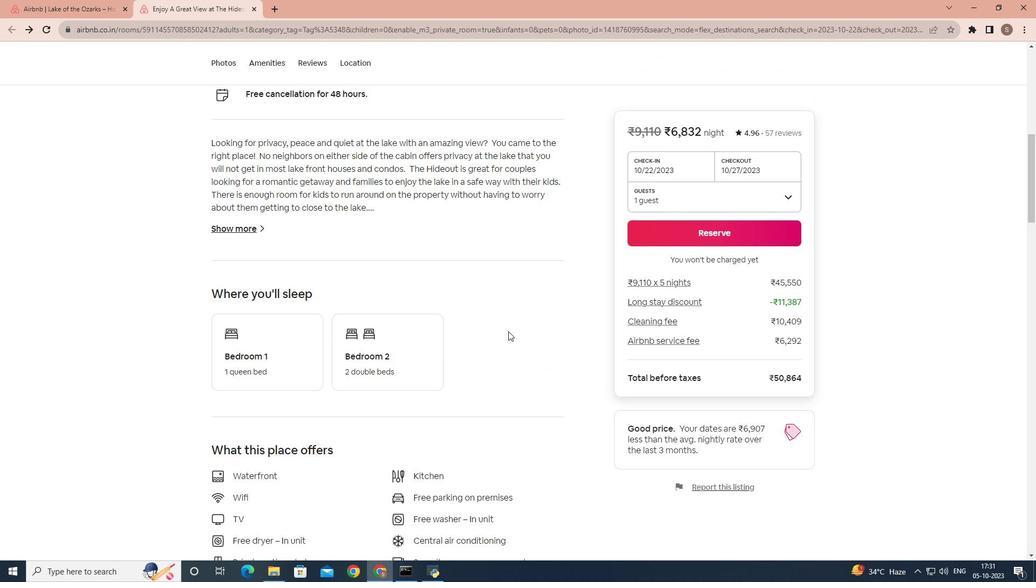 
Action: Mouse scrolled (508, 331) with delta (0, 0)
Screenshot: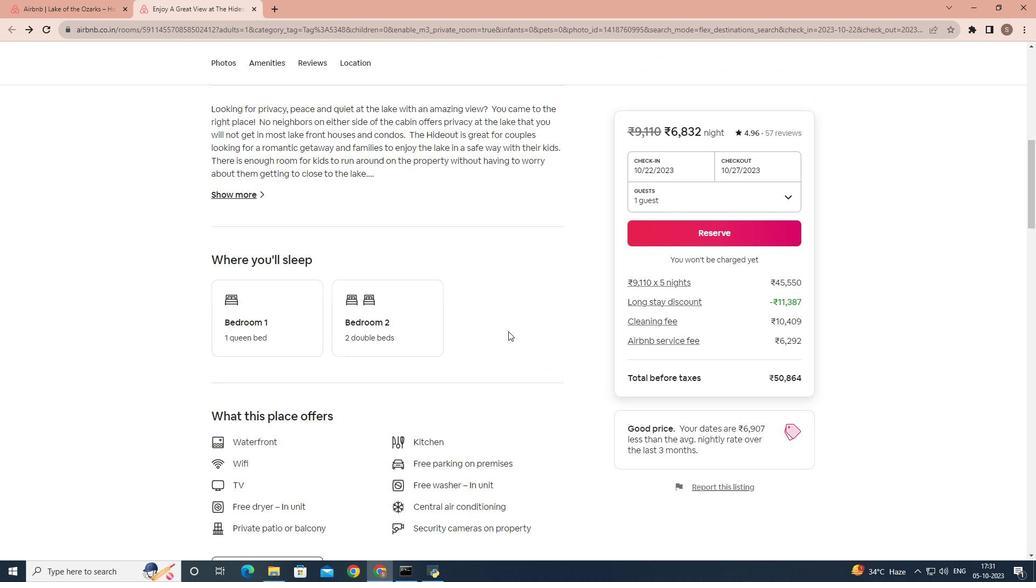 
Action: Mouse scrolled (508, 331) with delta (0, 0)
Screenshot: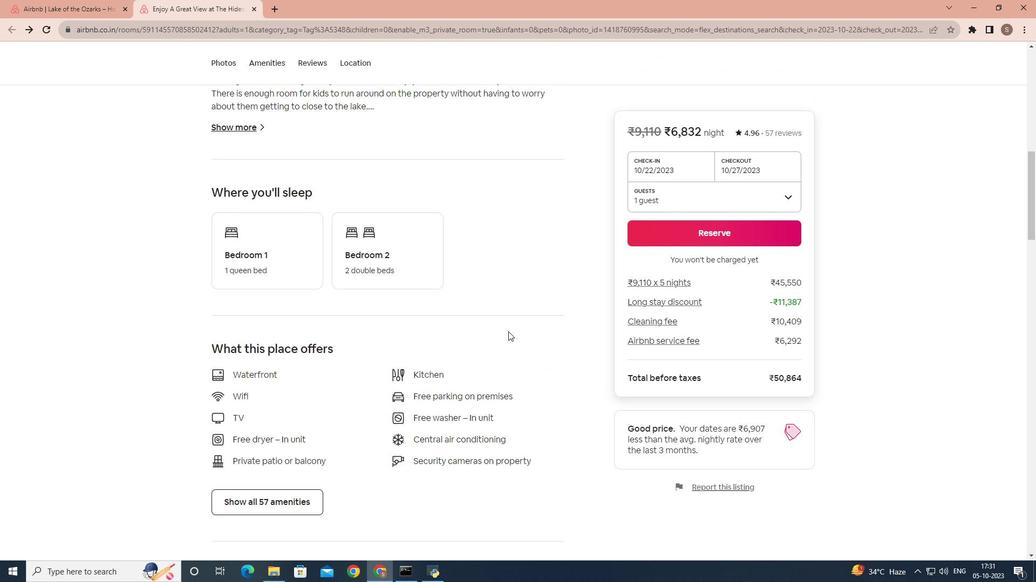 
Action: Mouse scrolled (508, 331) with delta (0, 0)
Screenshot: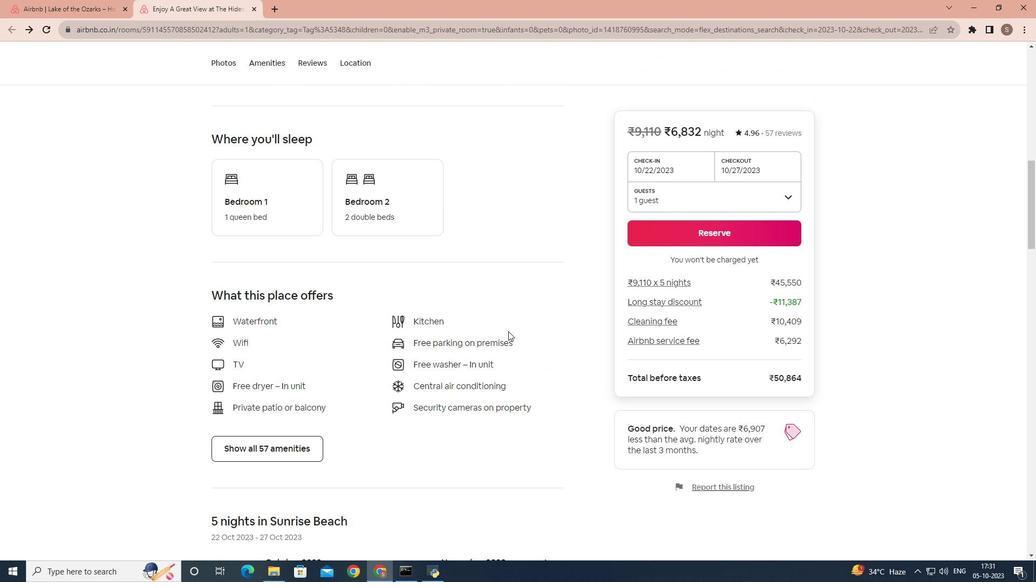 
Action: Mouse moved to (273, 402)
Screenshot: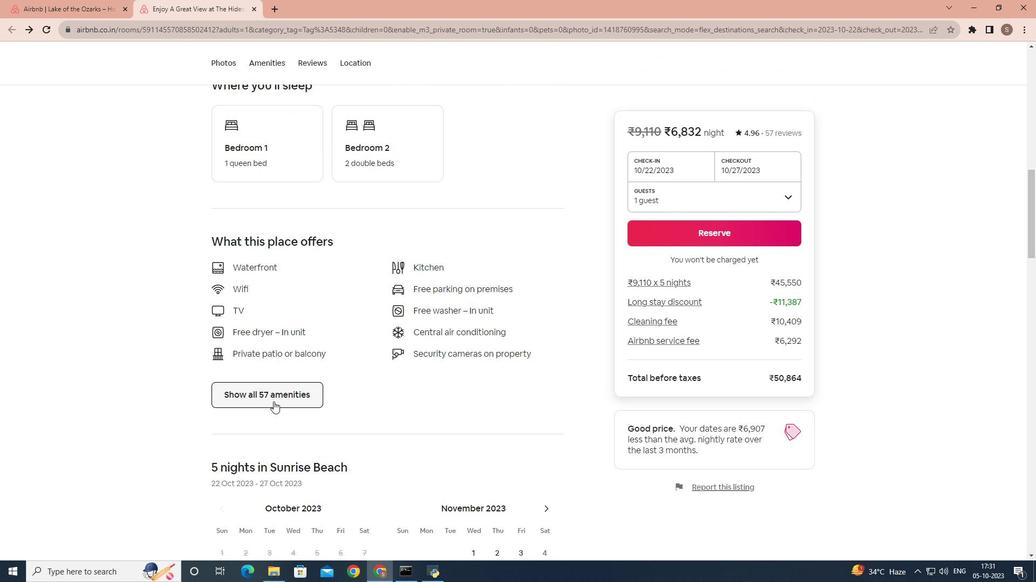 
Action: Mouse pressed left at (273, 402)
Screenshot: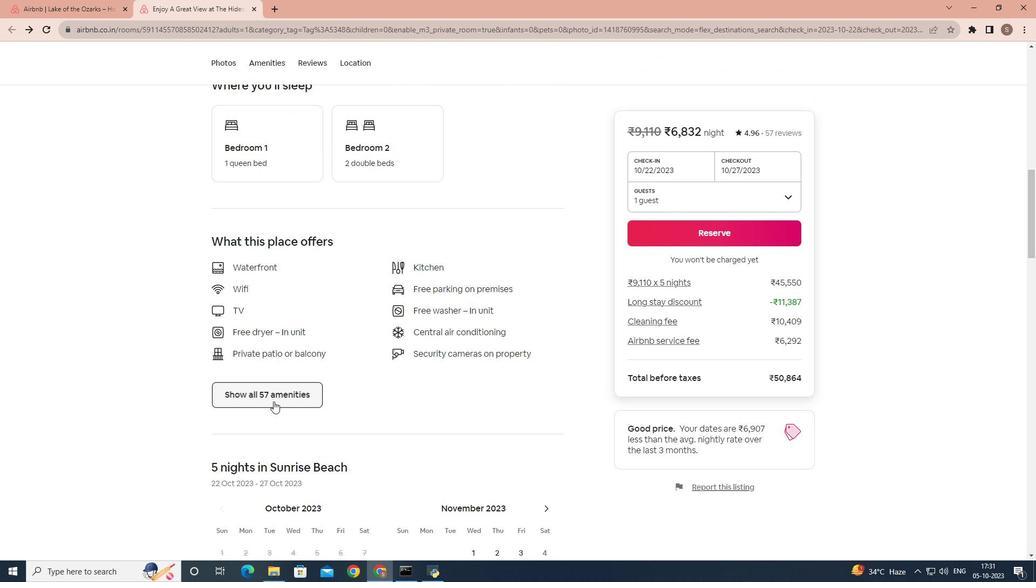 
Action: Mouse moved to (548, 334)
Screenshot: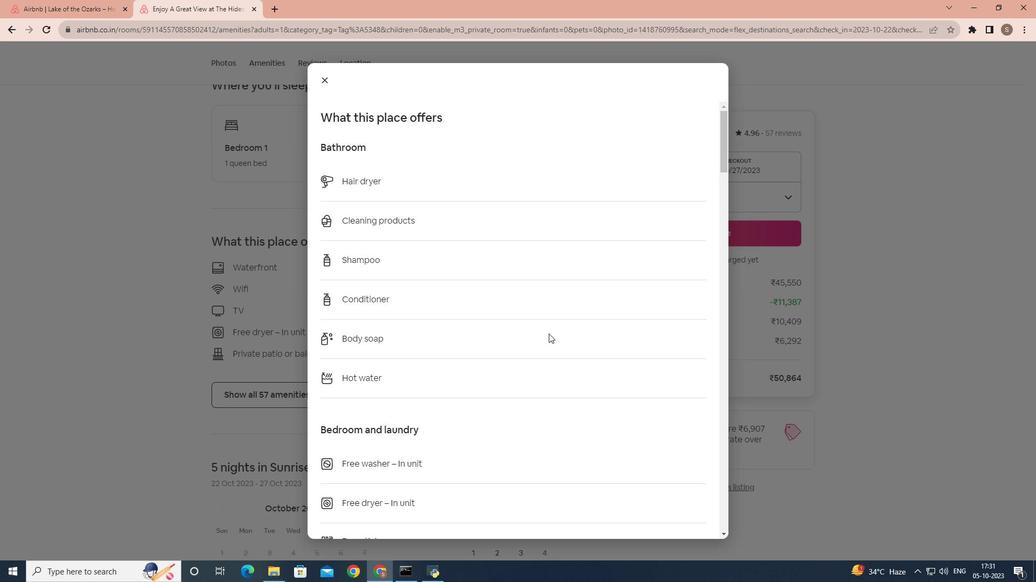 
Action: Mouse scrolled (548, 333) with delta (0, 0)
Screenshot: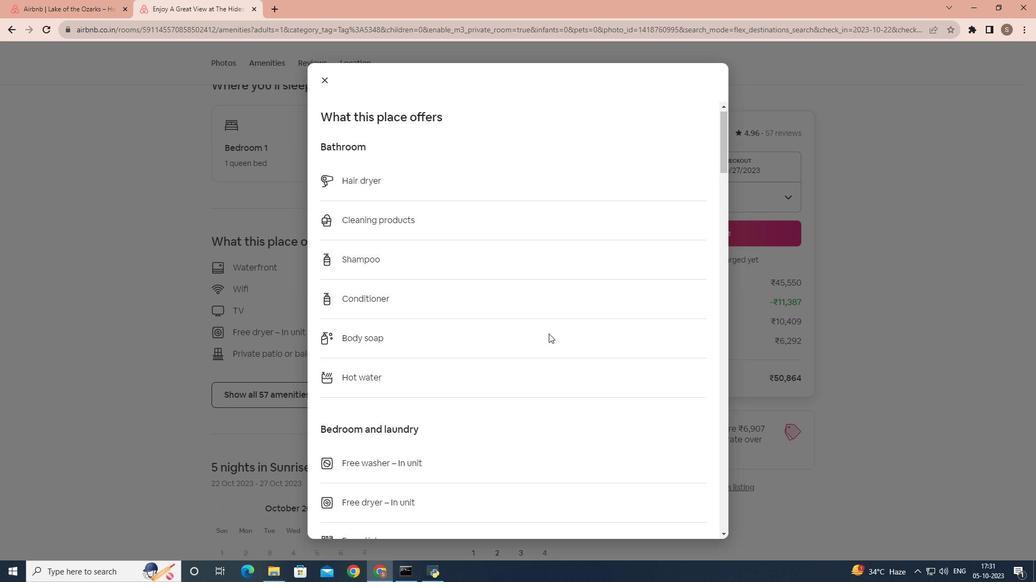 
Action: Mouse scrolled (548, 333) with delta (0, 0)
Screenshot: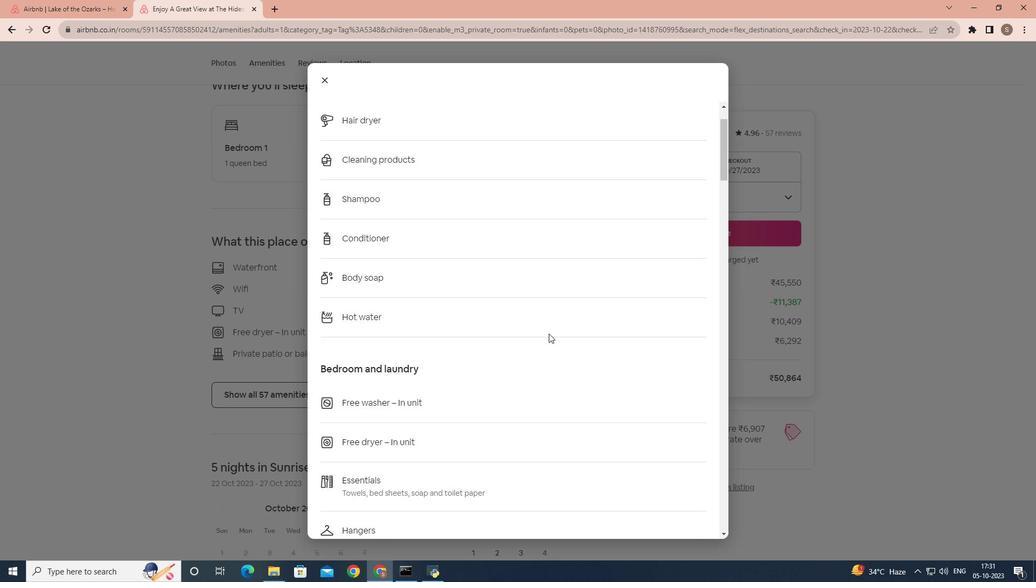 
Action: Mouse scrolled (548, 333) with delta (0, 0)
Screenshot: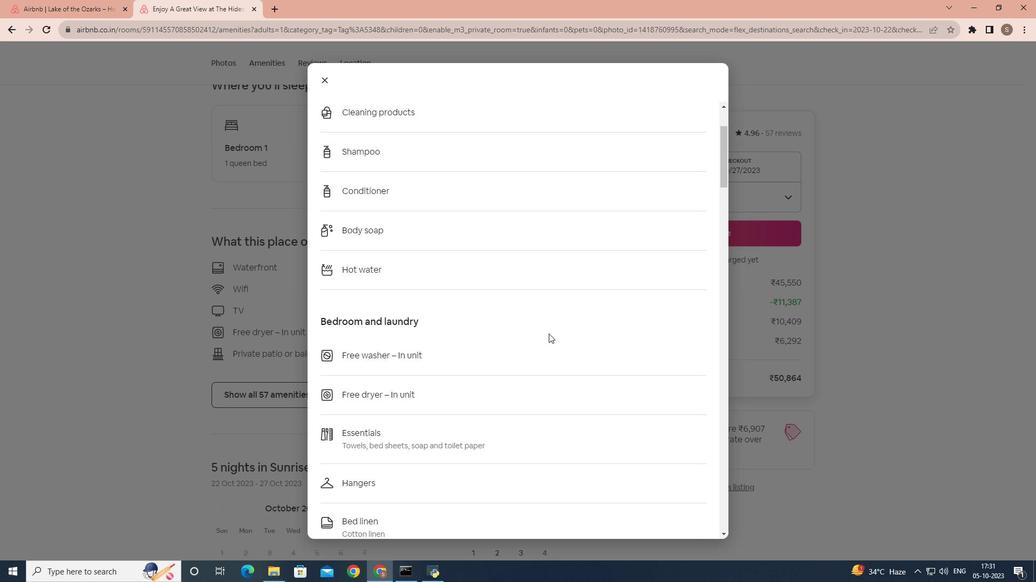 
Action: Mouse scrolled (548, 333) with delta (0, 0)
Screenshot: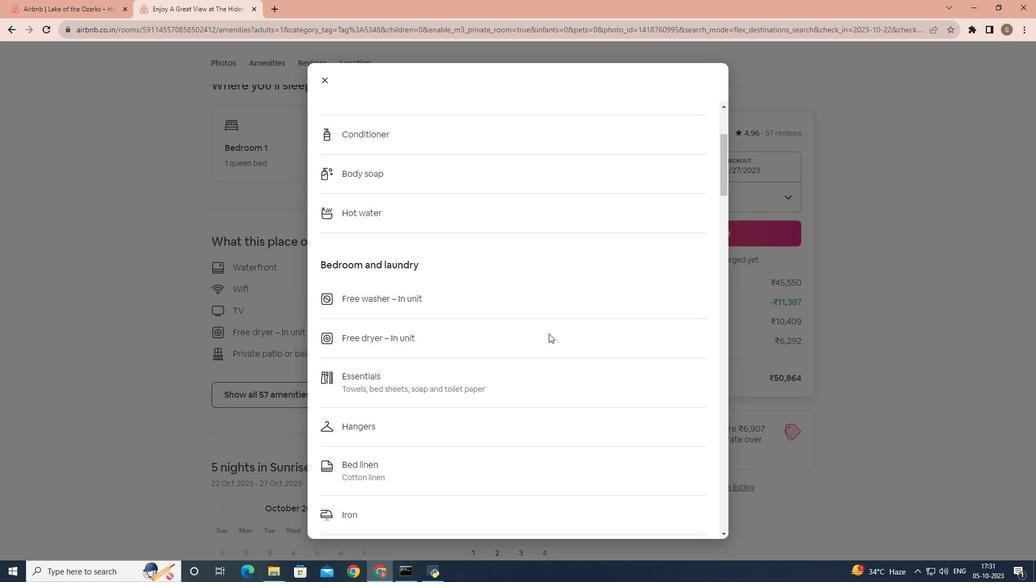 
Action: Mouse scrolled (548, 333) with delta (0, 0)
Screenshot: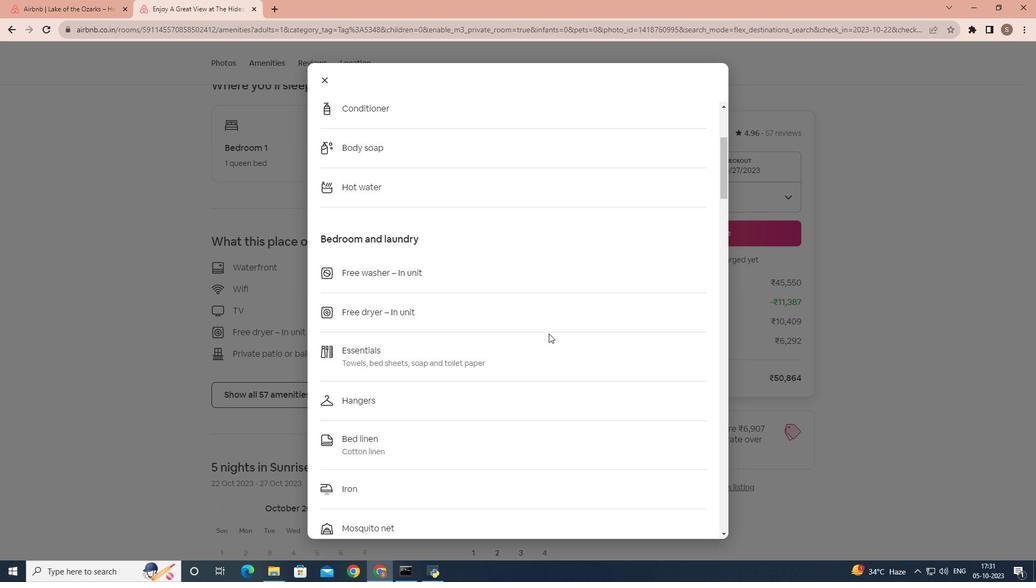
Action: Mouse scrolled (548, 333) with delta (0, 0)
Screenshot: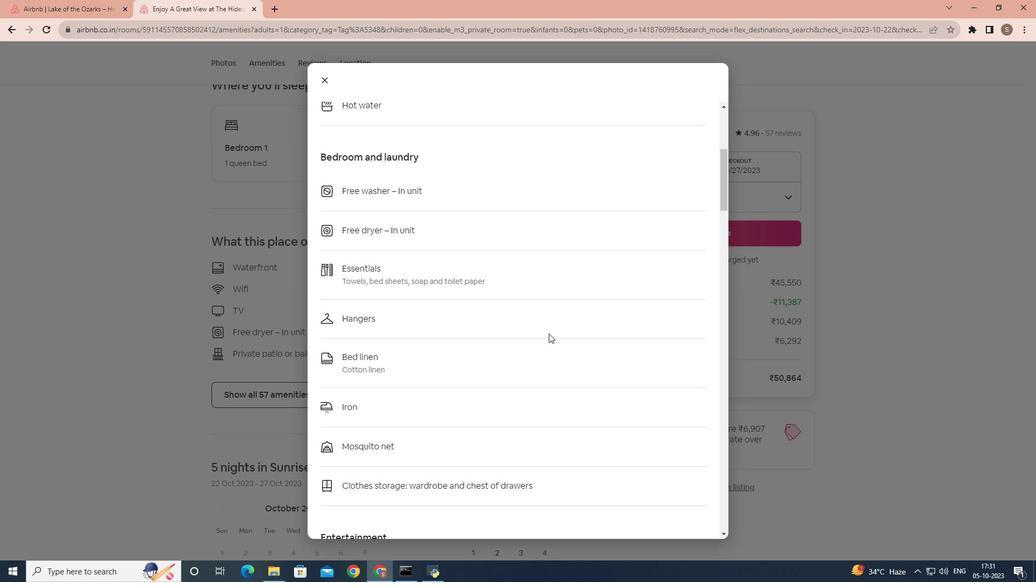 
Action: Mouse scrolled (548, 333) with delta (0, 0)
Screenshot: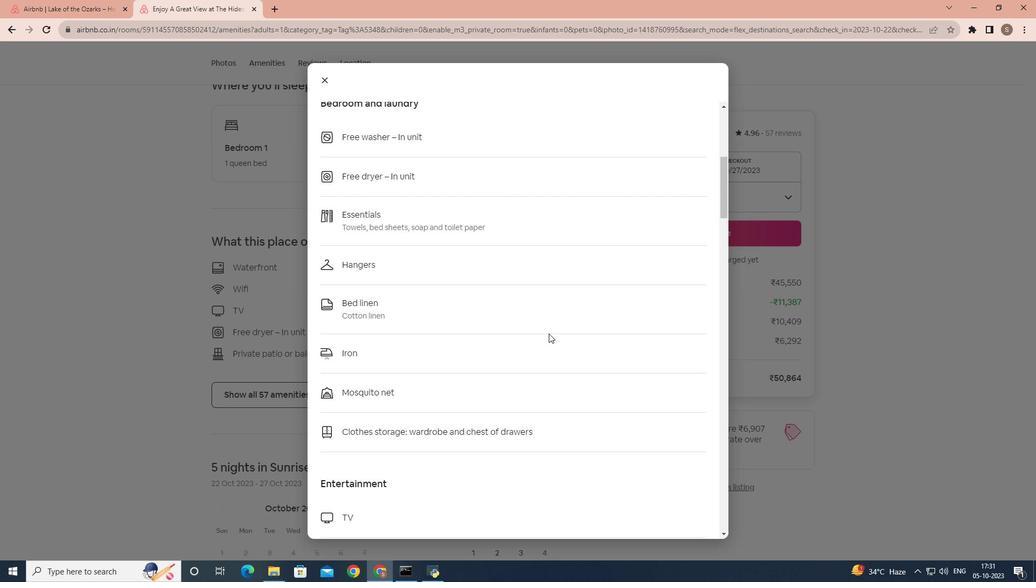 
Action: Mouse scrolled (548, 333) with delta (0, 0)
Screenshot: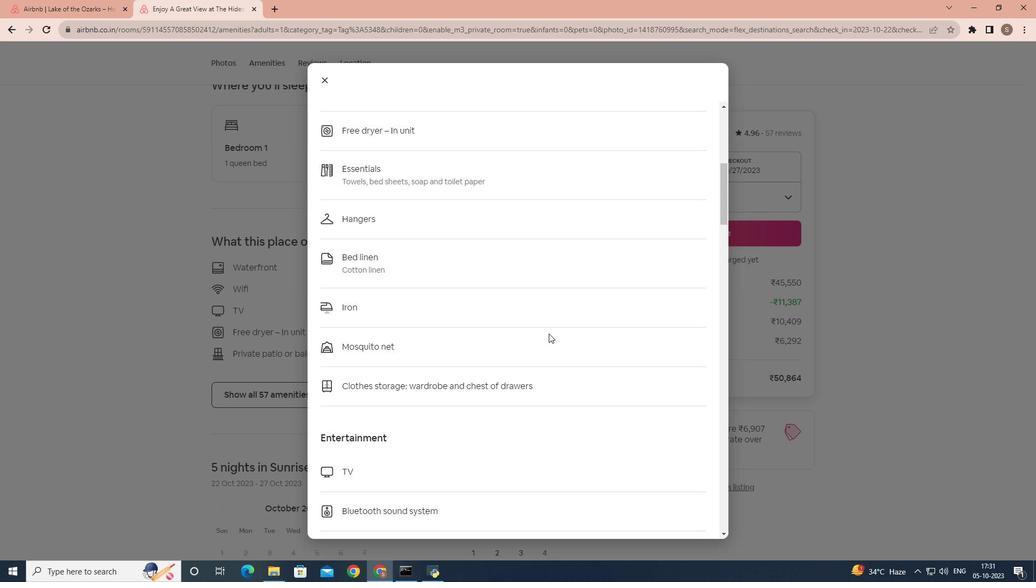 
Action: Mouse scrolled (548, 333) with delta (0, 0)
Screenshot: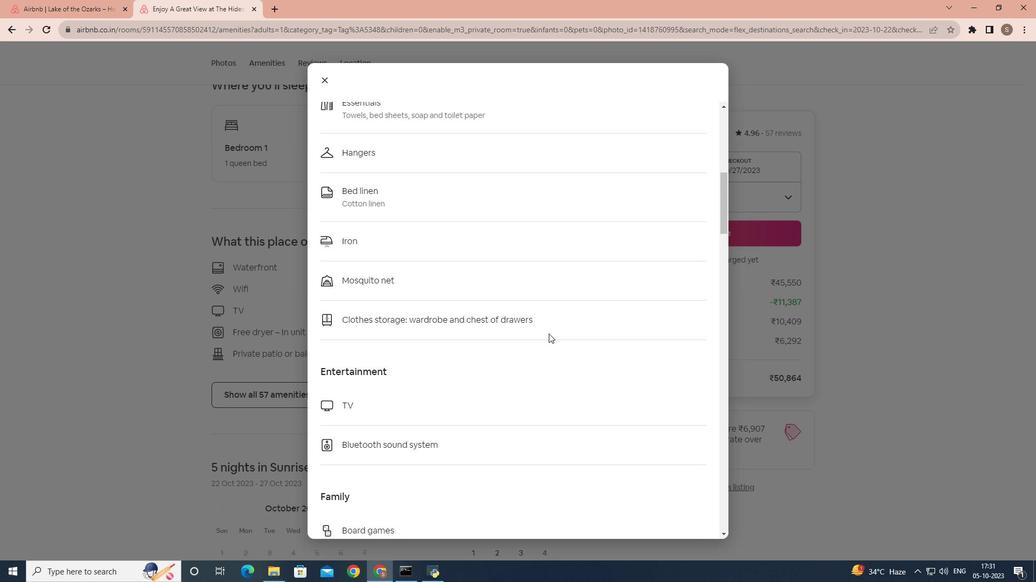 
Action: Mouse scrolled (548, 333) with delta (0, 0)
Screenshot: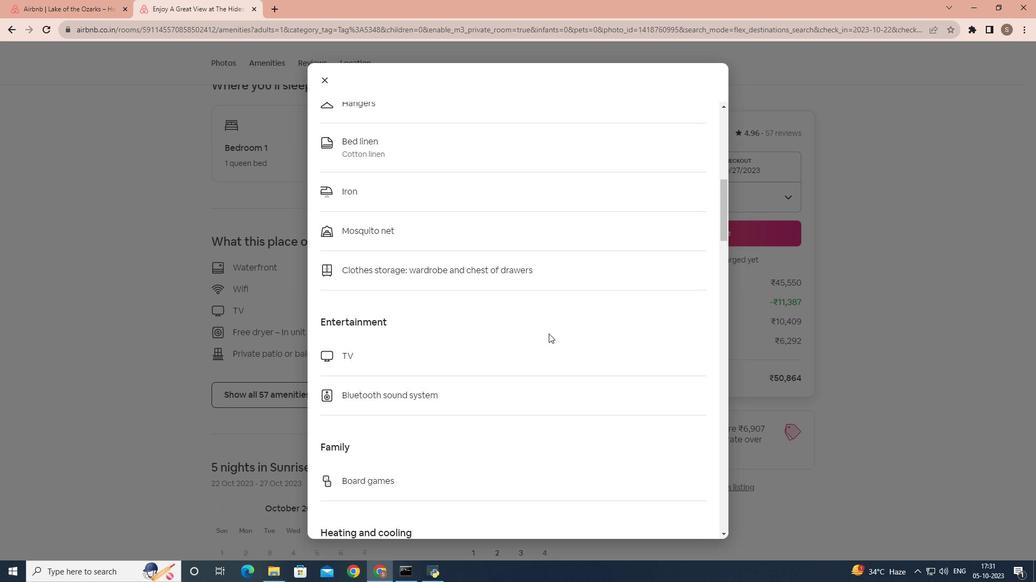 
Action: Mouse scrolled (548, 333) with delta (0, 0)
Screenshot: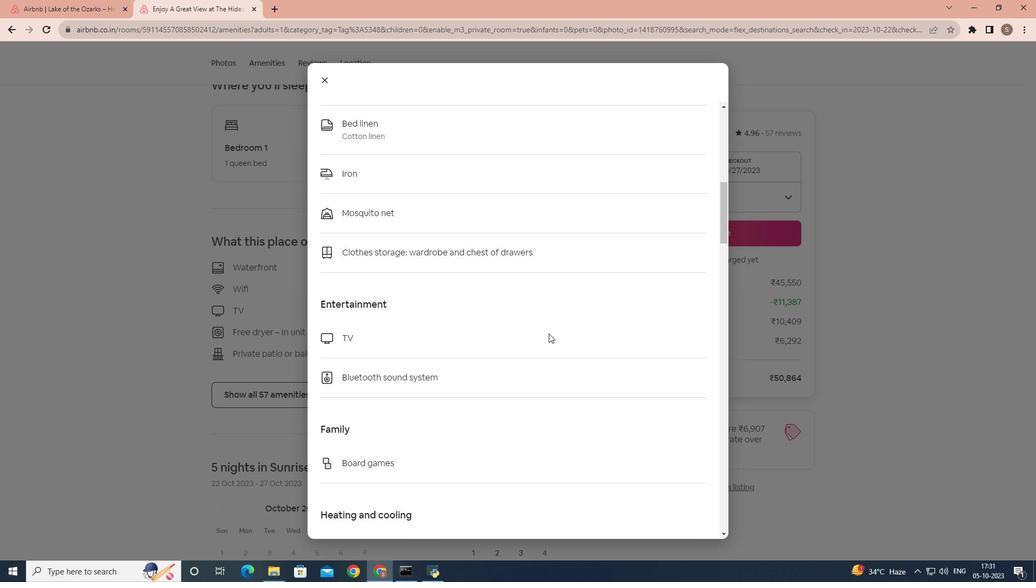 
Action: Mouse scrolled (548, 333) with delta (0, 0)
Screenshot: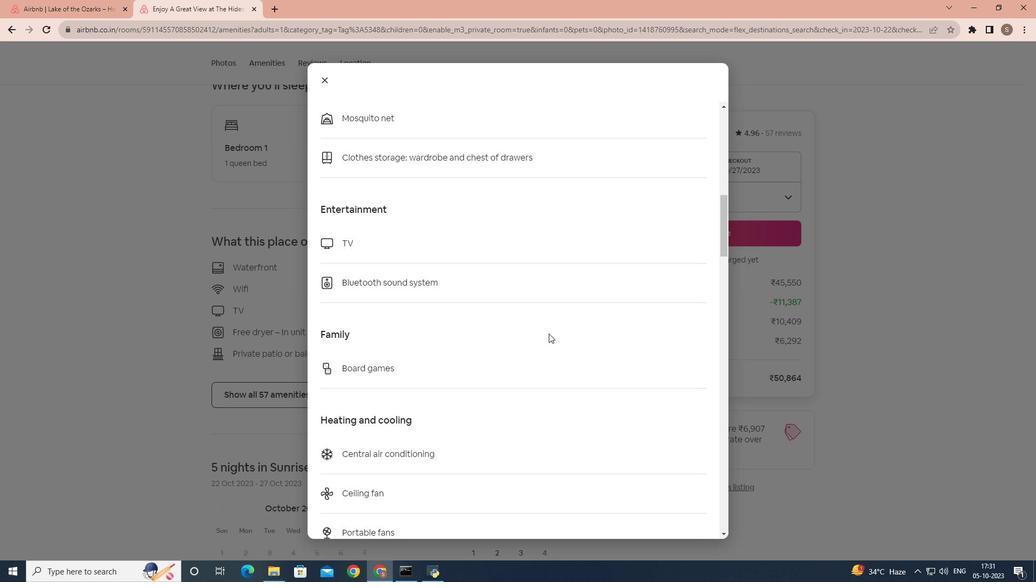 
Action: Mouse scrolled (548, 333) with delta (0, 0)
Screenshot: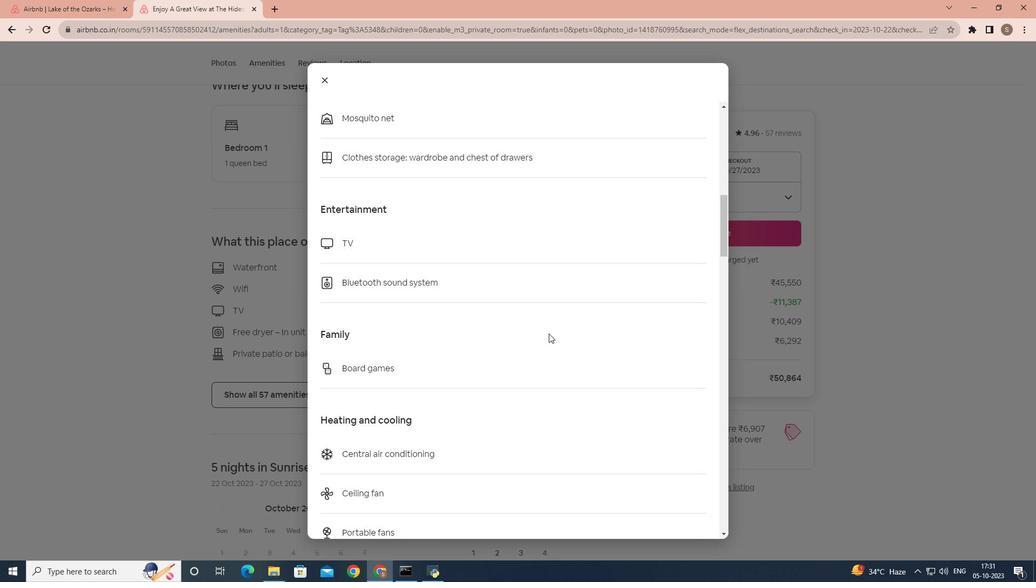 
Action: Mouse scrolled (548, 333) with delta (0, 0)
Screenshot: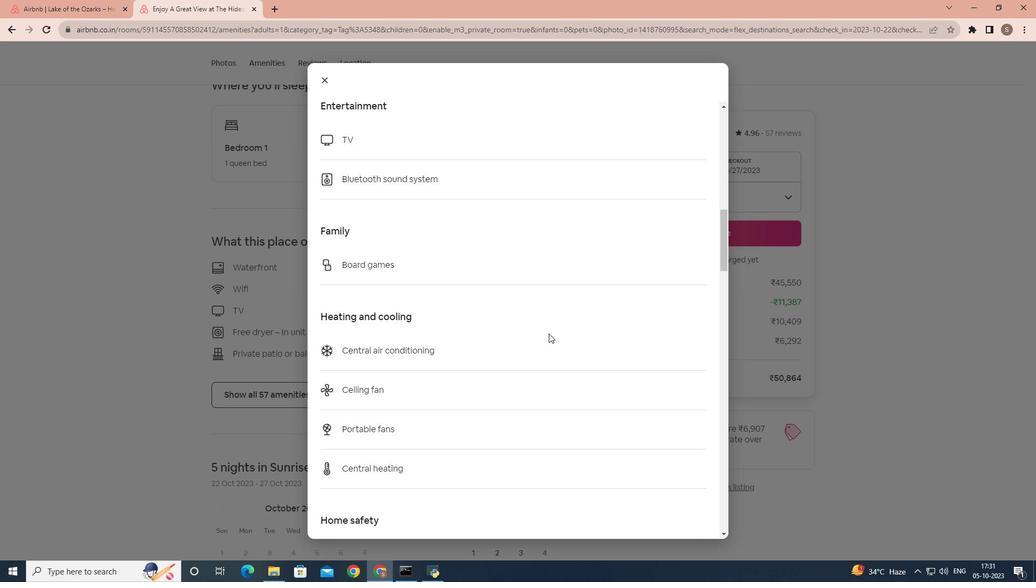 
Action: Mouse scrolled (548, 333) with delta (0, 0)
Screenshot: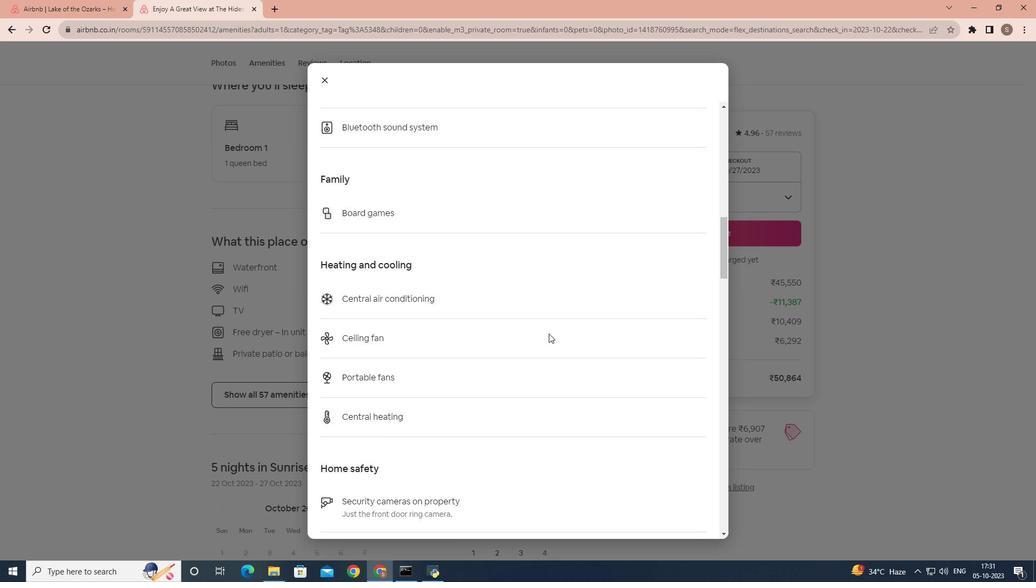 
Action: Mouse scrolled (548, 333) with delta (0, 0)
Screenshot: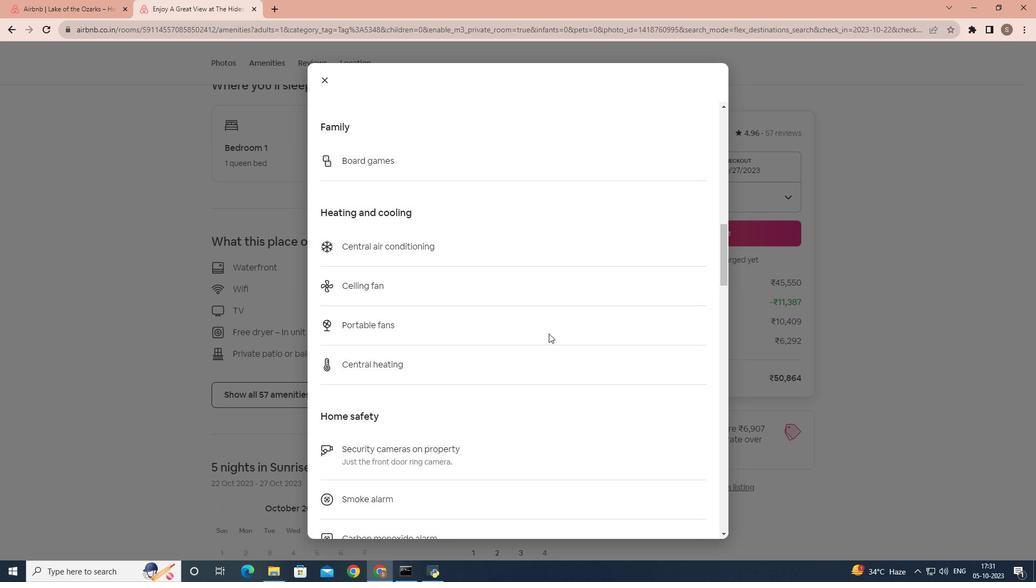 
Action: Mouse scrolled (548, 333) with delta (0, 0)
Screenshot: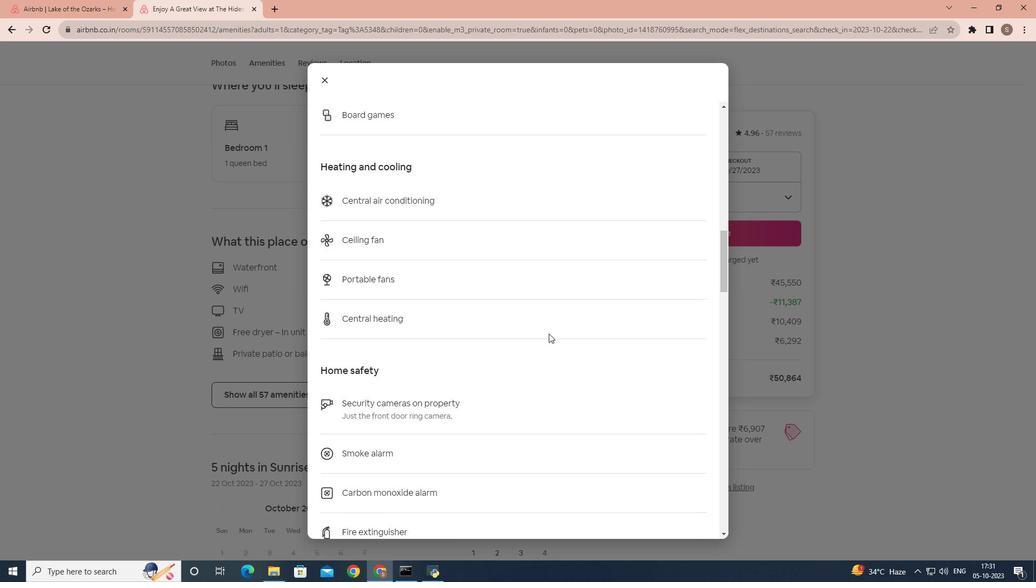 
Action: Mouse scrolled (548, 333) with delta (0, 0)
Screenshot: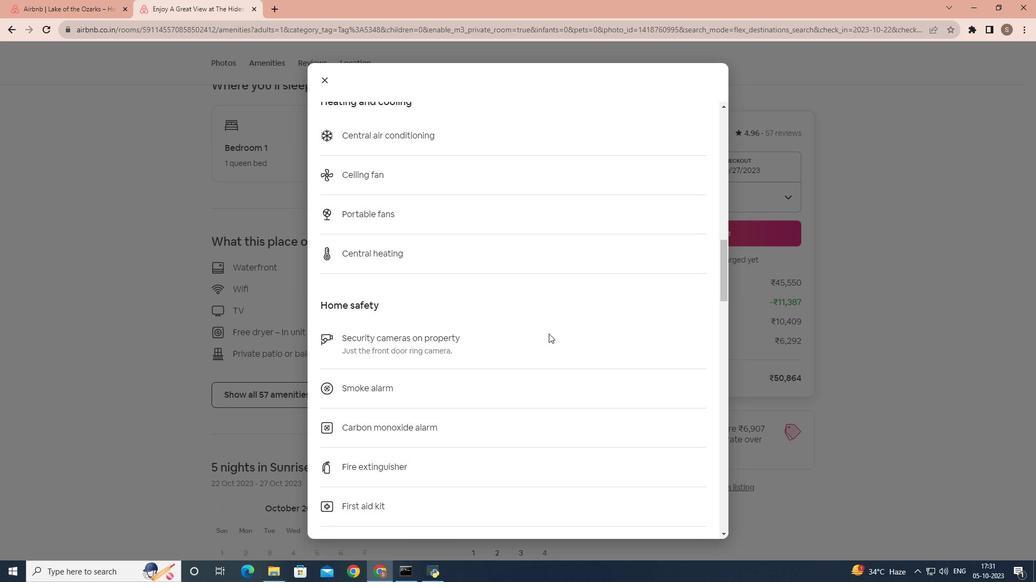 
Action: Mouse scrolled (548, 333) with delta (0, 0)
Screenshot: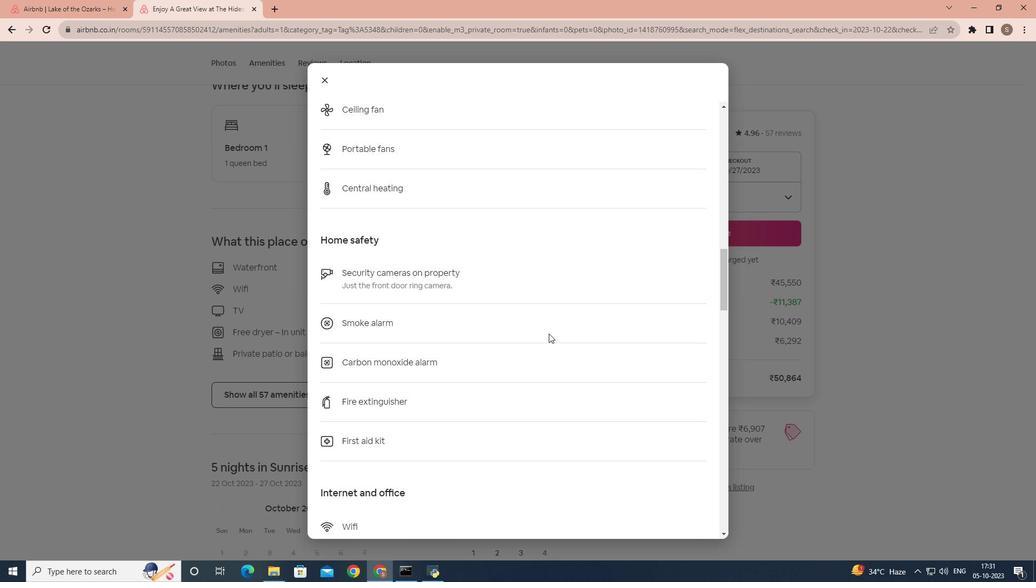 
Action: Mouse scrolled (548, 333) with delta (0, 0)
Screenshot: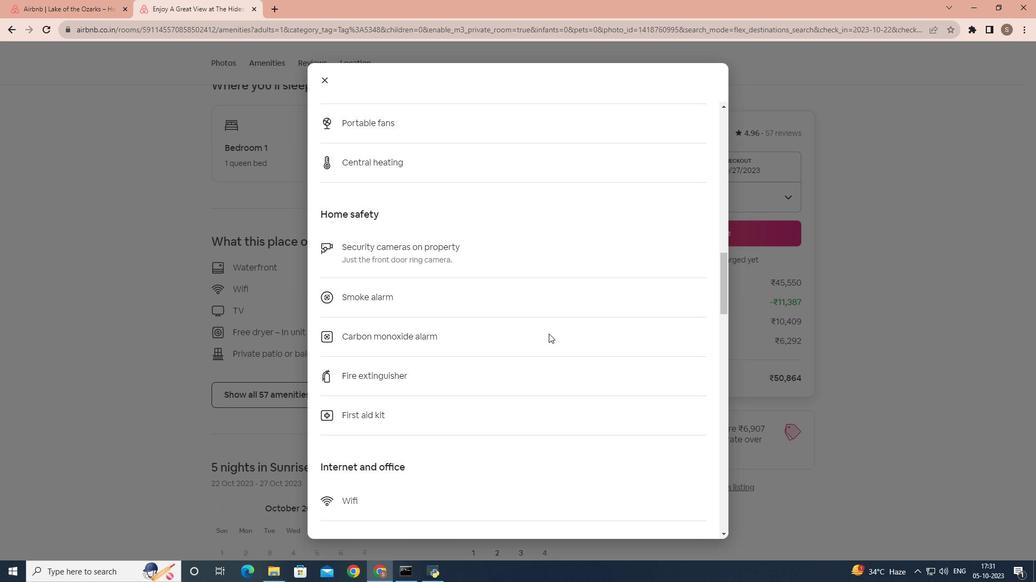 
Action: Mouse scrolled (548, 333) with delta (0, 0)
Screenshot: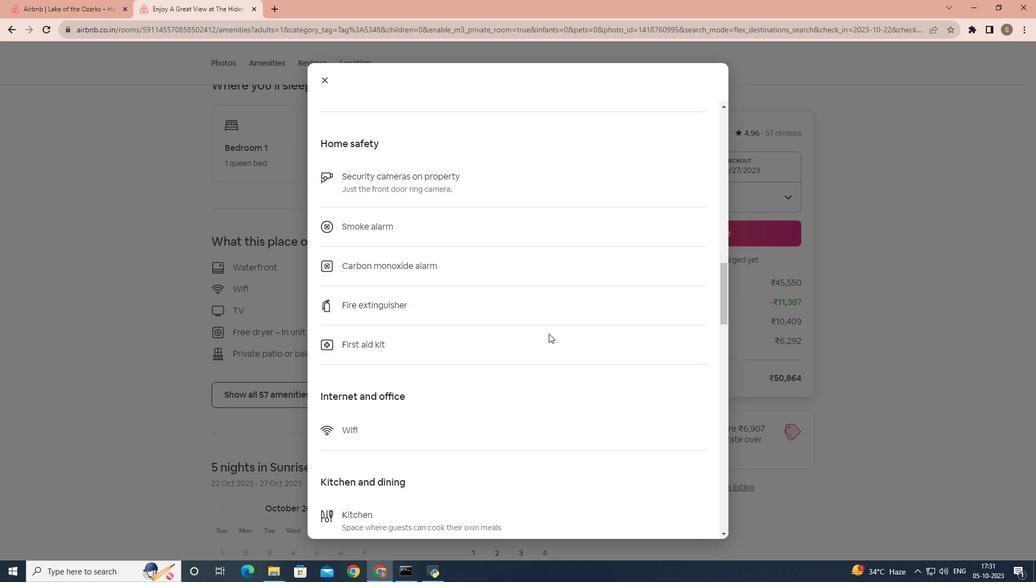 
Action: Mouse scrolled (548, 333) with delta (0, 0)
Screenshot: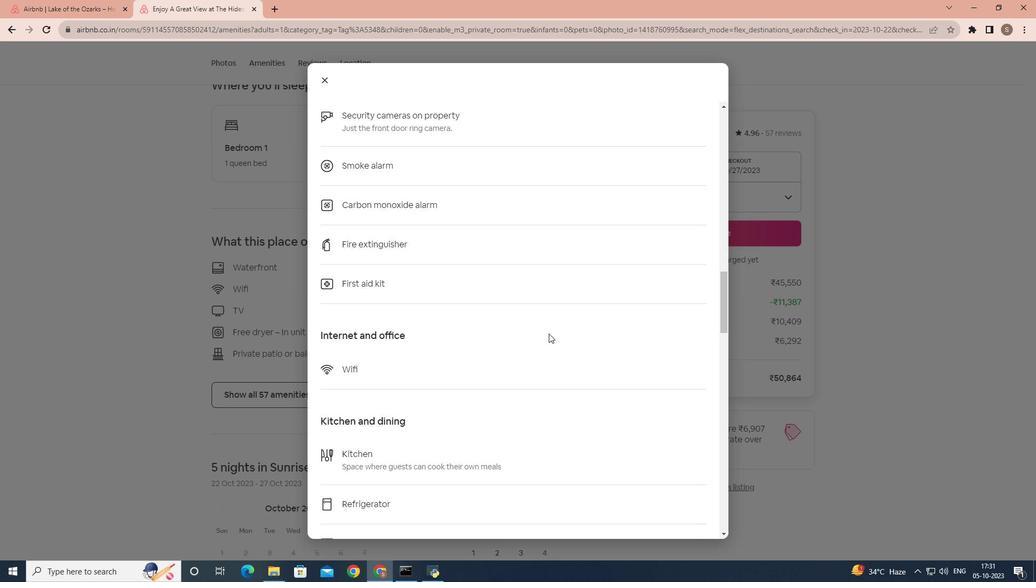 
Action: Mouse scrolled (548, 333) with delta (0, 0)
Screenshot: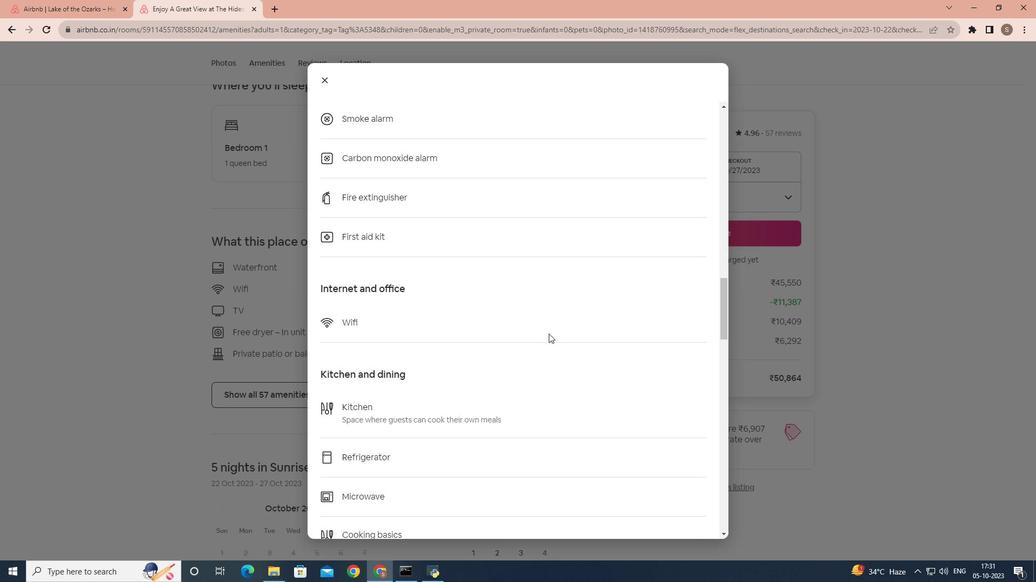 
Action: Mouse scrolled (548, 333) with delta (0, 0)
Screenshot: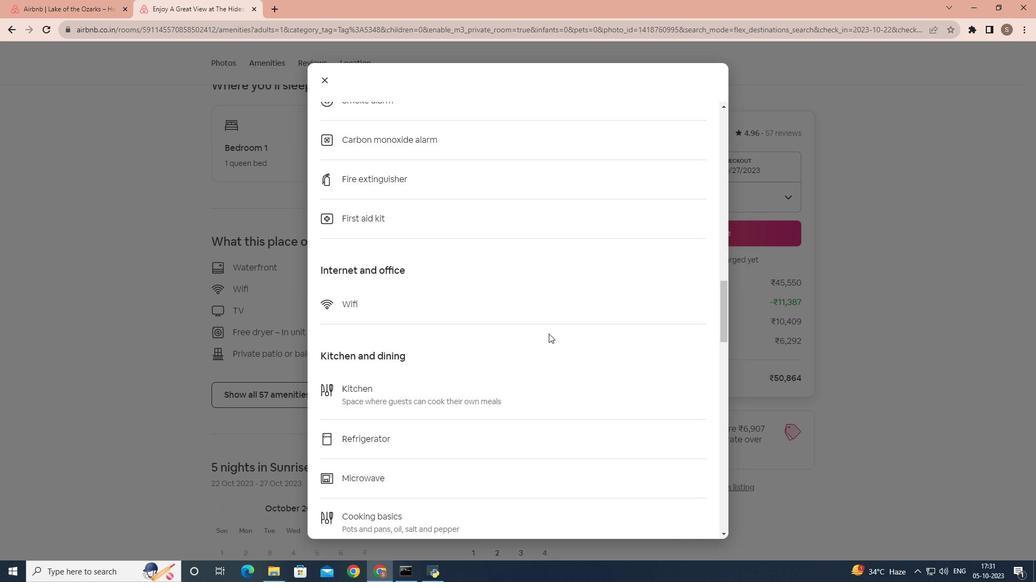 
Action: Mouse scrolled (548, 333) with delta (0, 0)
Screenshot: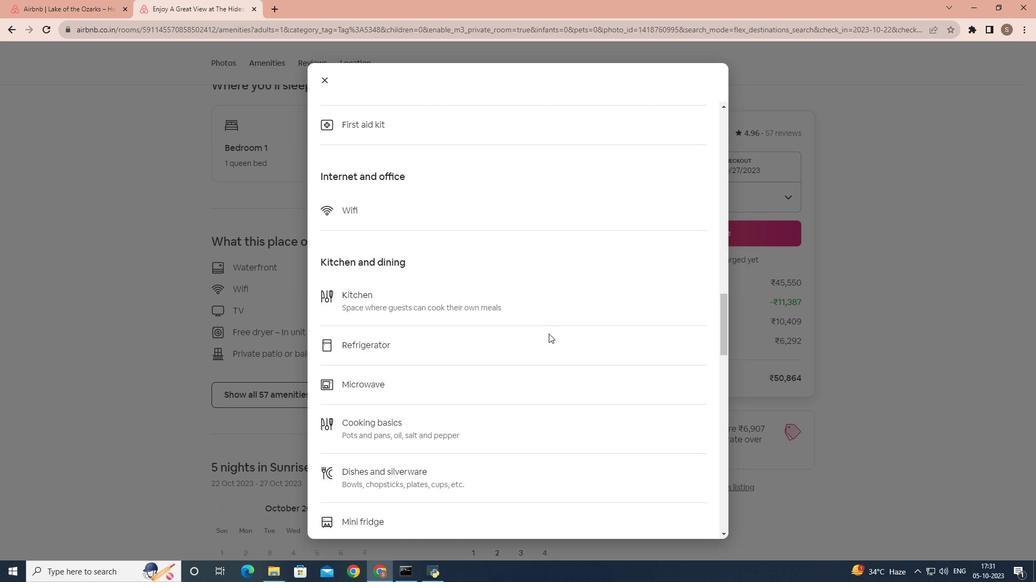 
Action: Mouse scrolled (548, 333) with delta (0, 0)
Screenshot: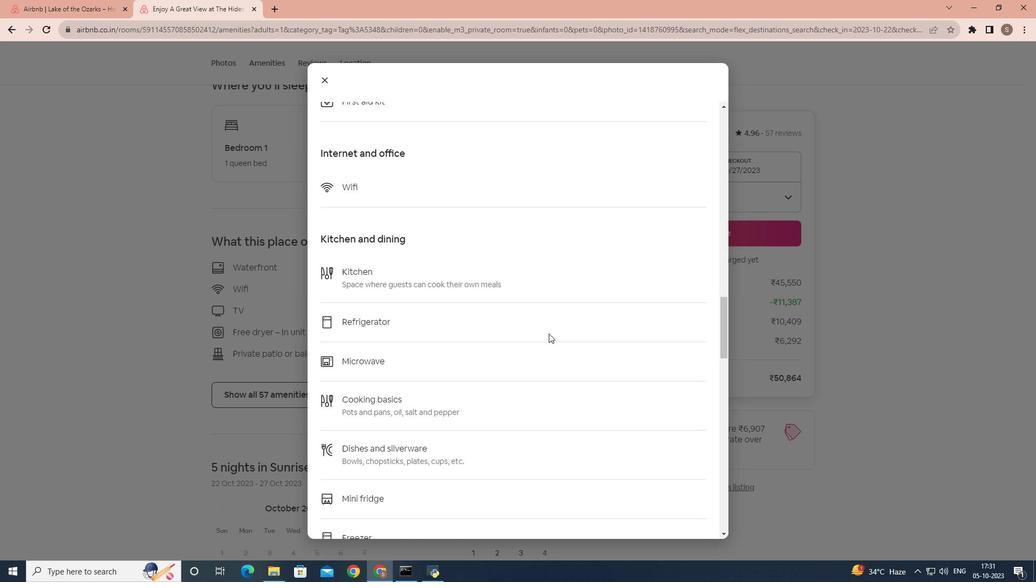 
Action: Mouse scrolled (548, 333) with delta (0, 0)
Screenshot: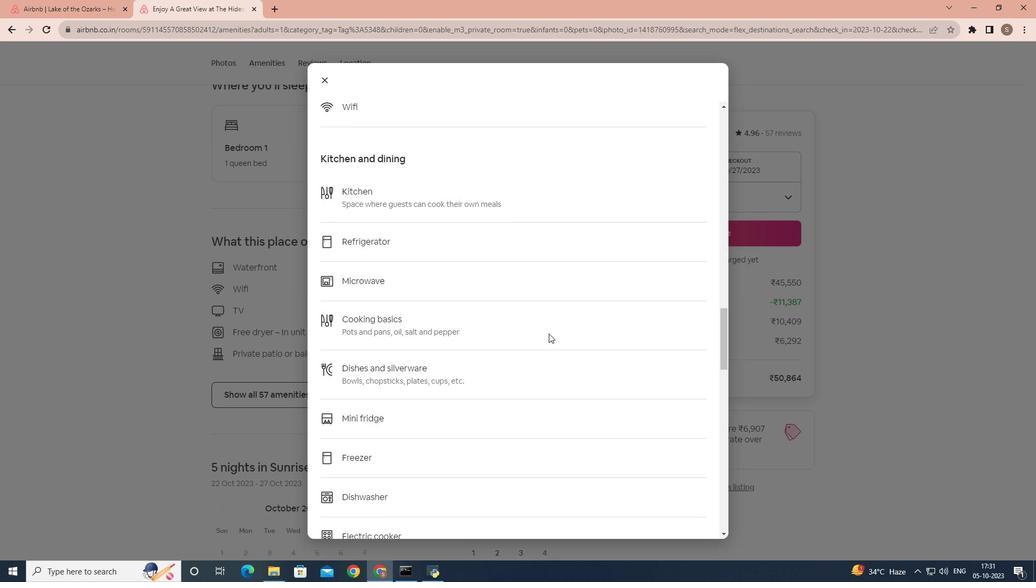 
Action: Mouse scrolled (548, 333) with delta (0, 0)
Screenshot: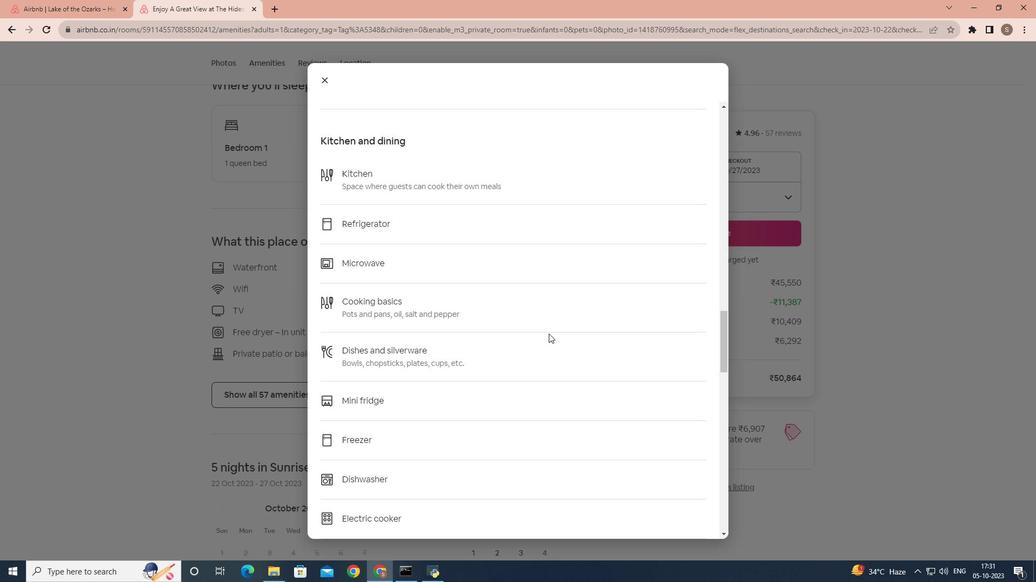 
Action: Mouse scrolled (548, 333) with delta (0, 0)
Screenshot: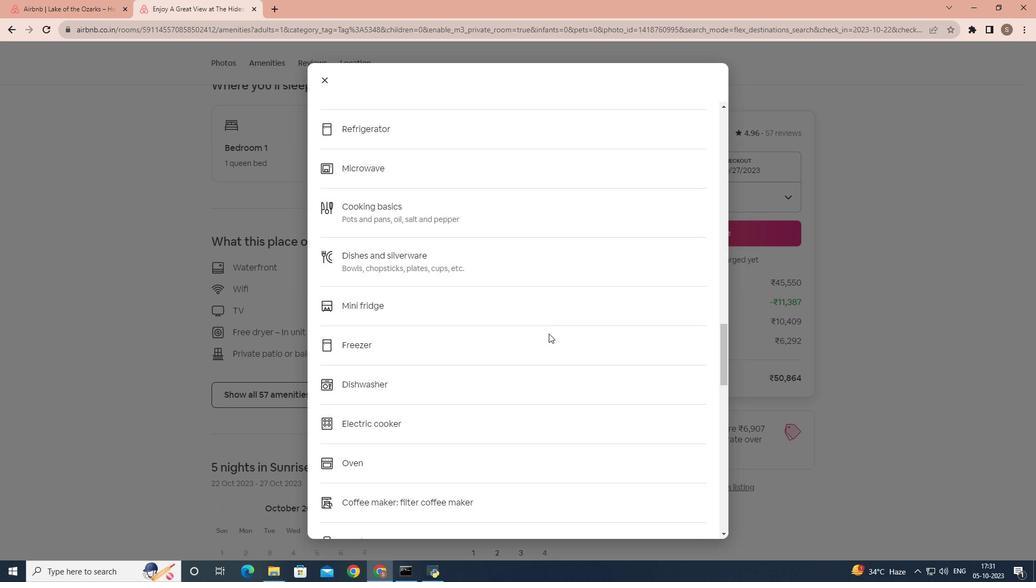 
Action: Mouse scrolled (548, 333) with delta (0, 0)
Screenshot: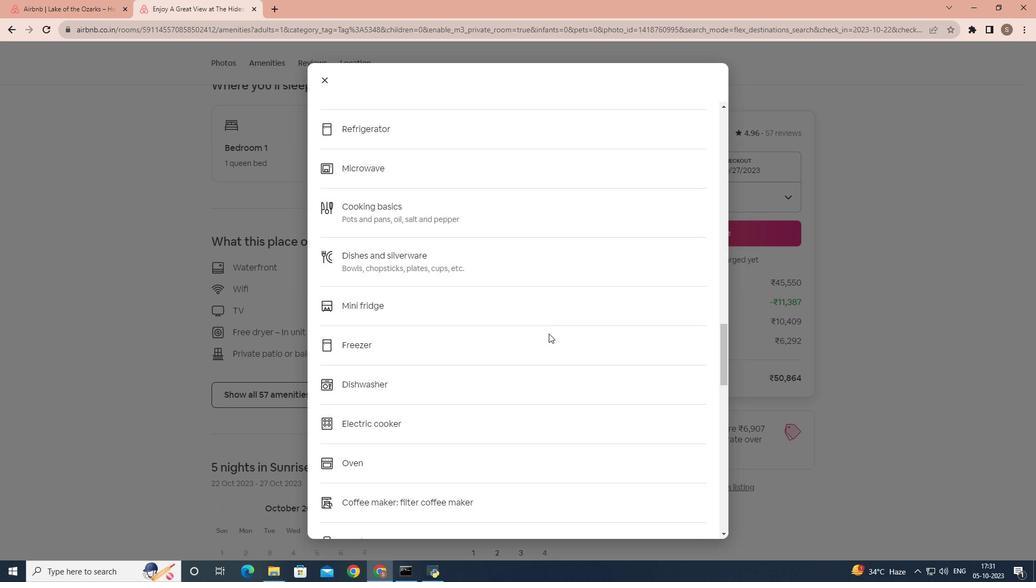 
Action: Mouse scrolled (548, 333) with delta (0, 0)
Screenshot: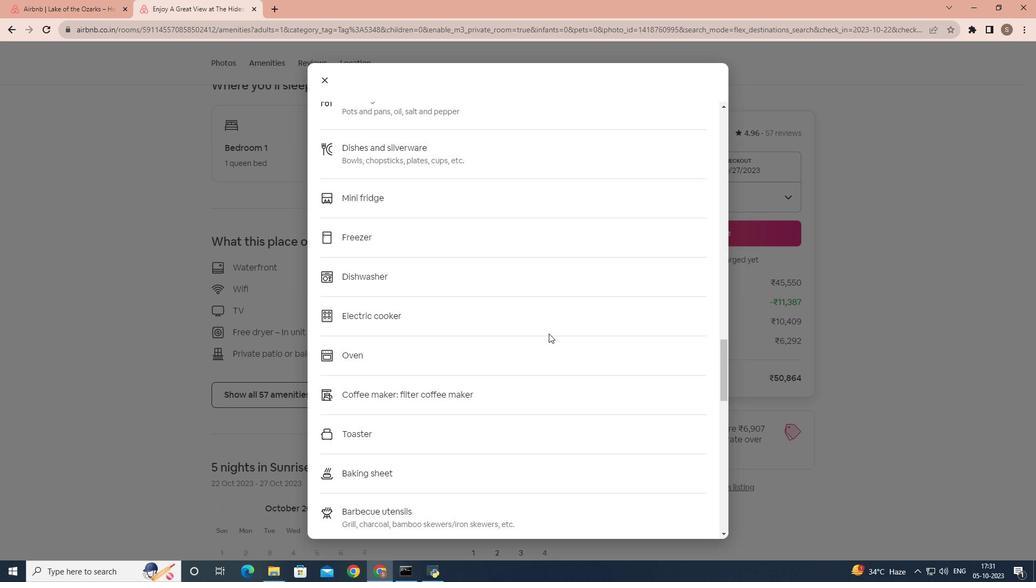 
Action: Mouse scrolled (548, 333) with delta (0, 0)
Screenshot: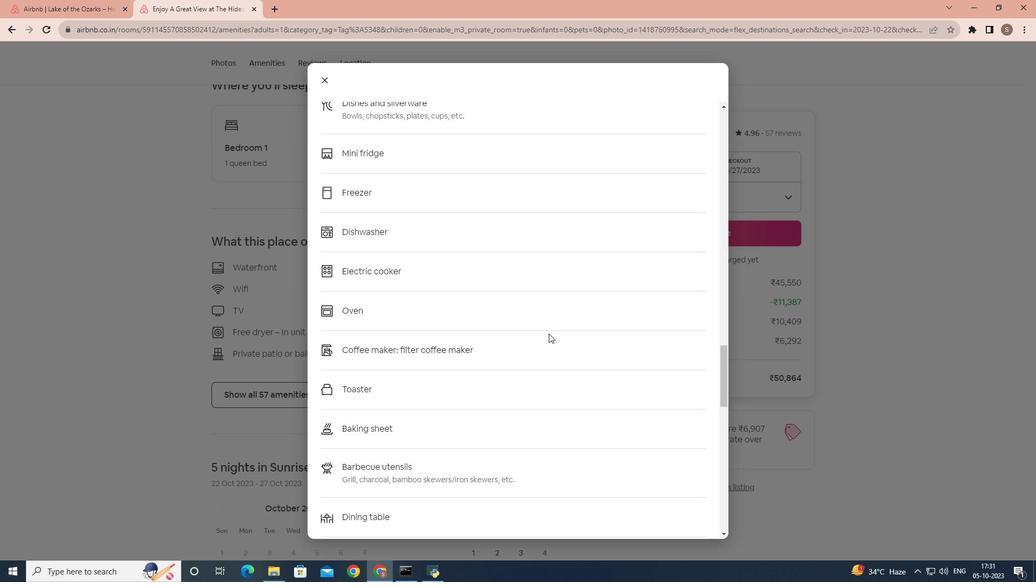 
Action: Mouse scrolled (548, 333) with delta (0, 0)
Screenshot: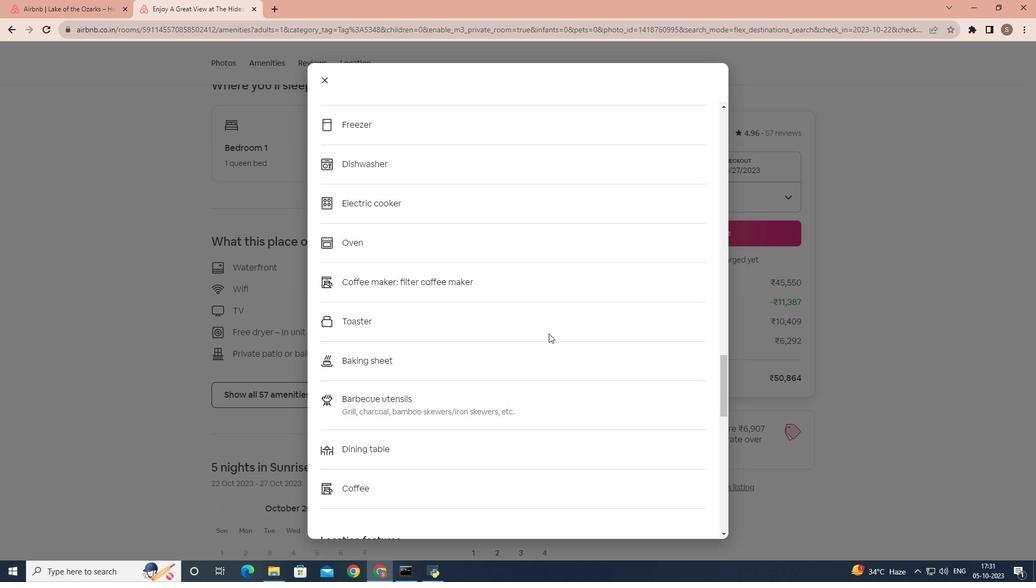 
Action: Mouse scrolled (548, 333) with delta (0, 0)
Screenshot: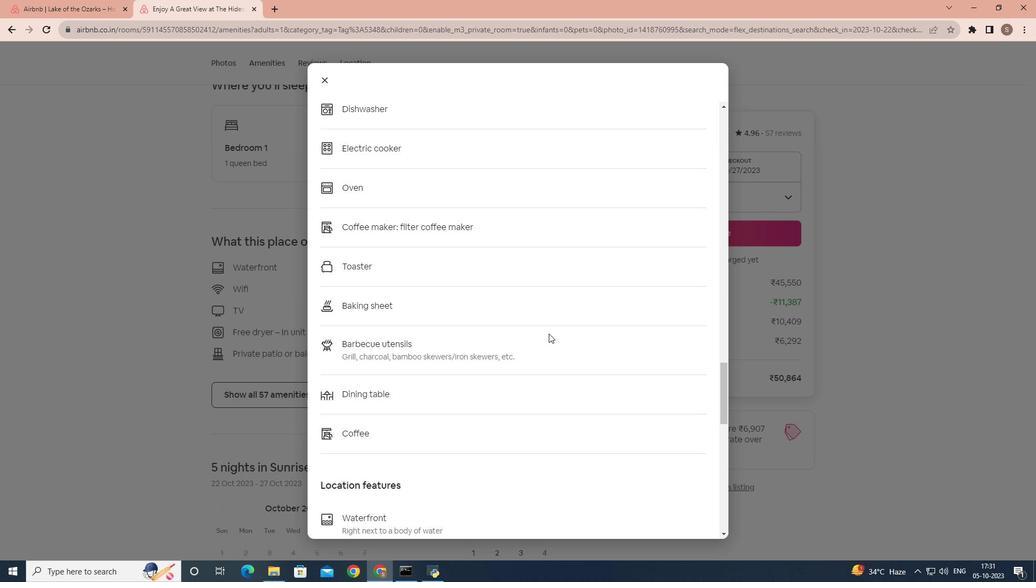
Action: Mouse scrolled (548, 333) with delta (0, 0)
Screenshot: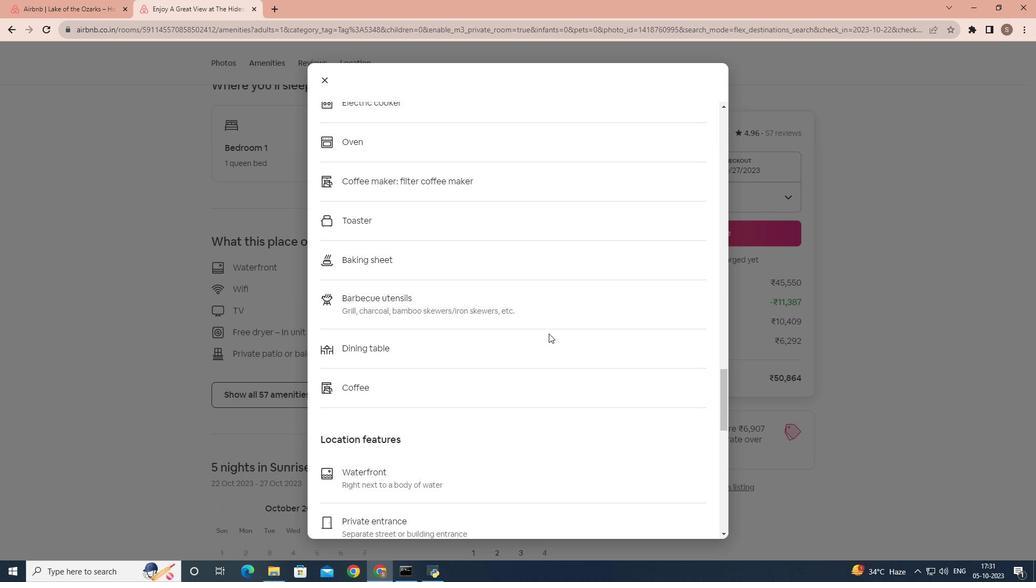 
Action: Mouse scrolled (548, 333) with delta (0, 0)
Screenshot: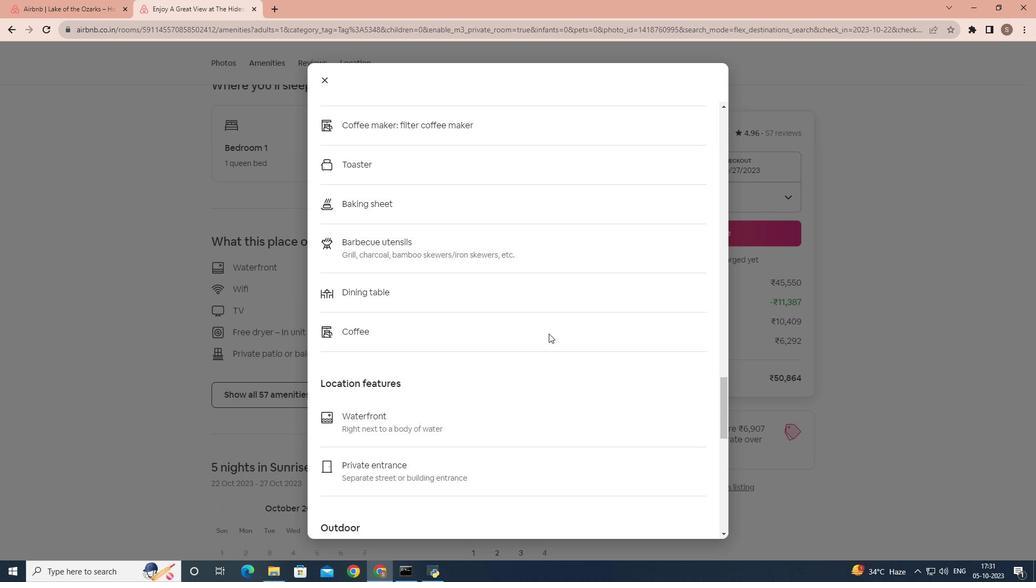 
Action: Mouse scrolled (548, 333) with delta (0, 0)
Screenshot: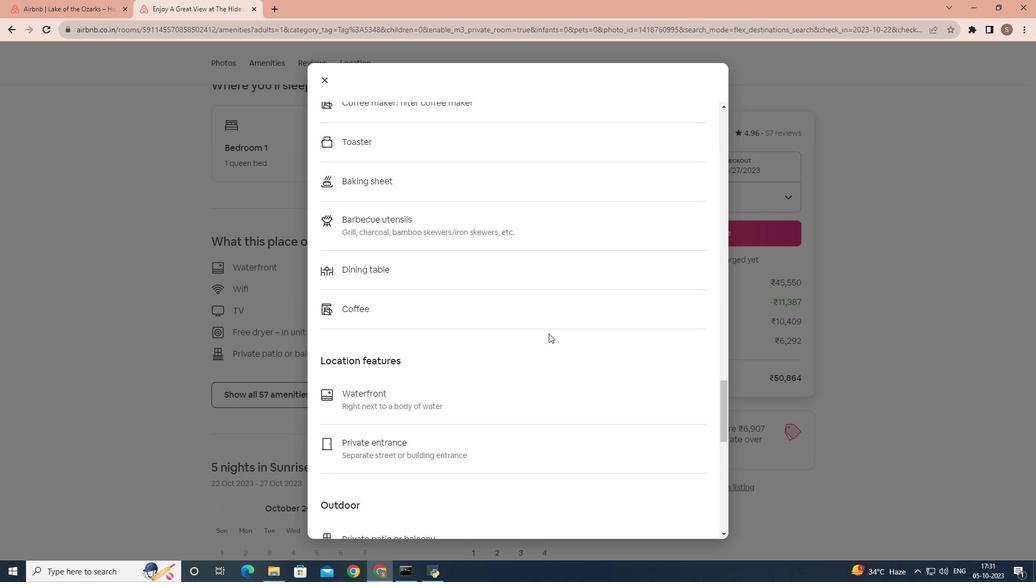 
Action: Mouse scrolled (548, 333) with delta (0, 0)
Screenshot: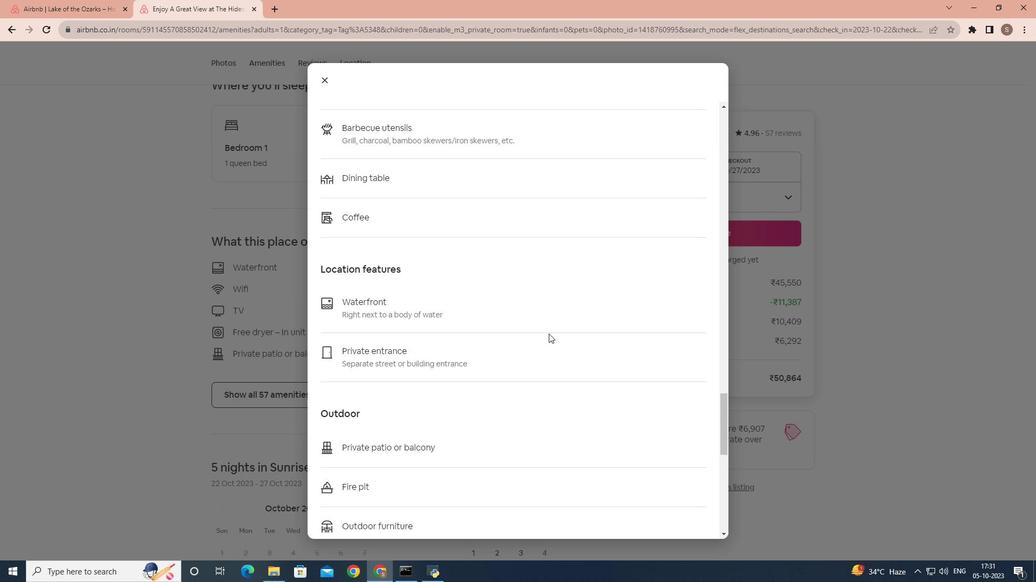 
Action: Mouse scrolled (548, 333) with delta (0, 0)
Screenshot: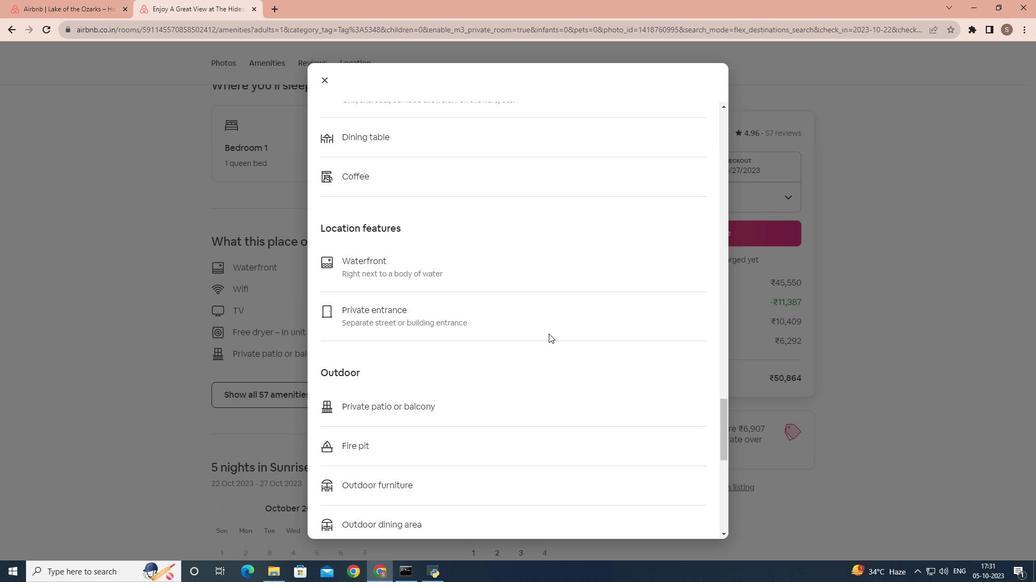
Action: Mouse scrolled (548, 333) with delta (0, 0)
Screenshot: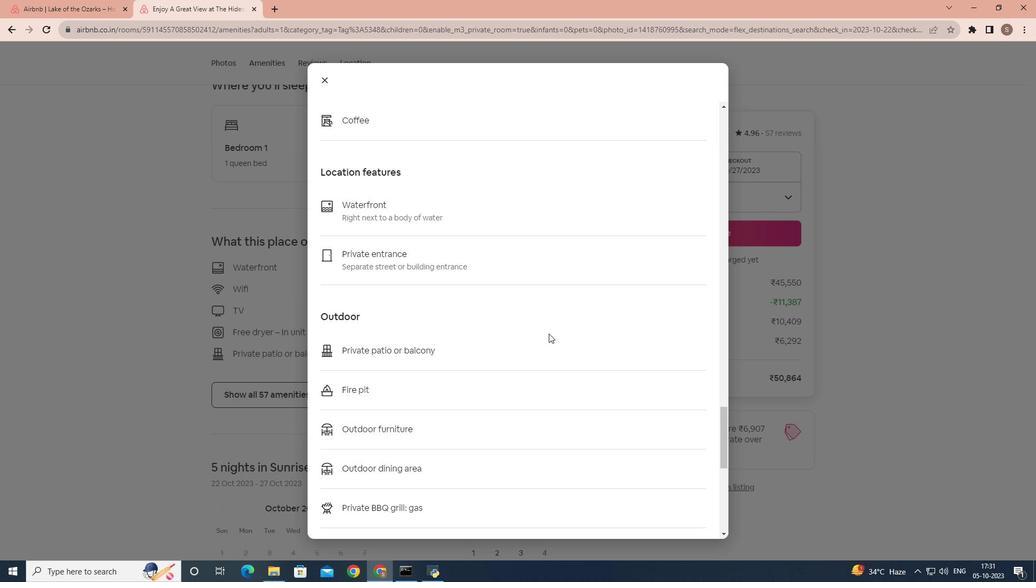 
Action: Mouse scrolled (548, 333) with delta (0, 0)
Screenshot: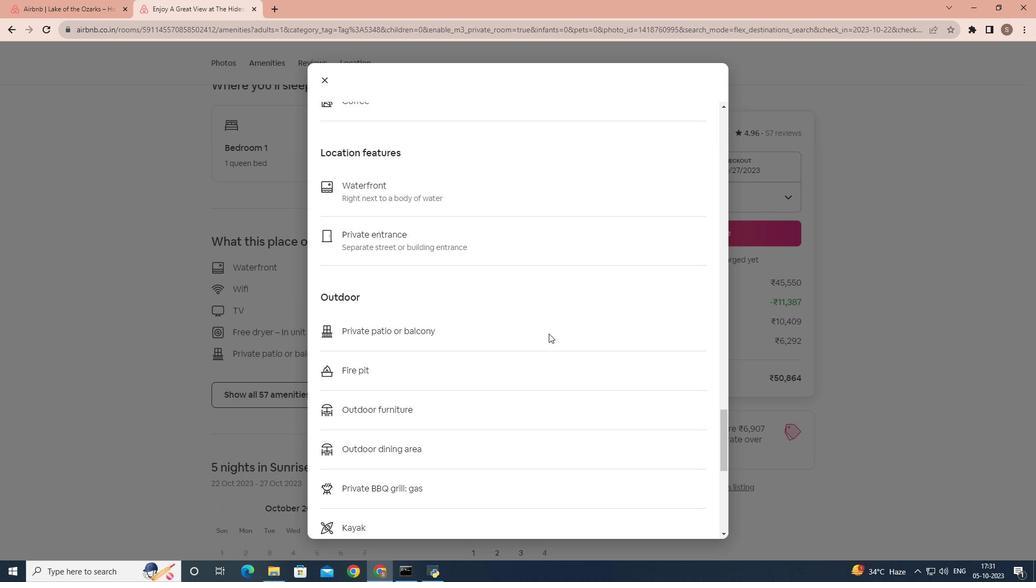 
Action: Mouse scrolled (548, 333) with delta (0, 0)
Screenshot: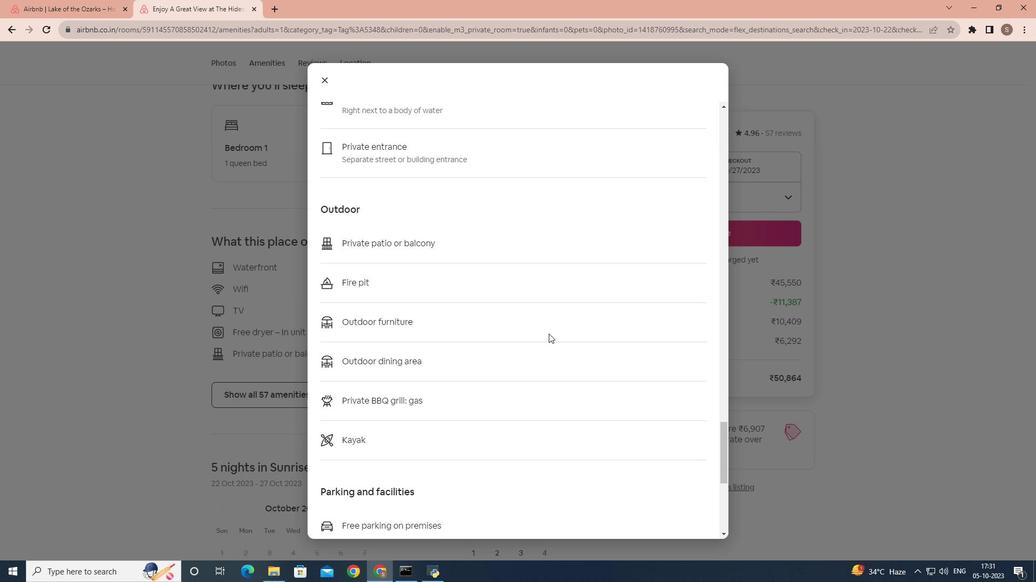 
Action: Mouse scrolled (548, 333) with delta (0, 0)
Screenshot: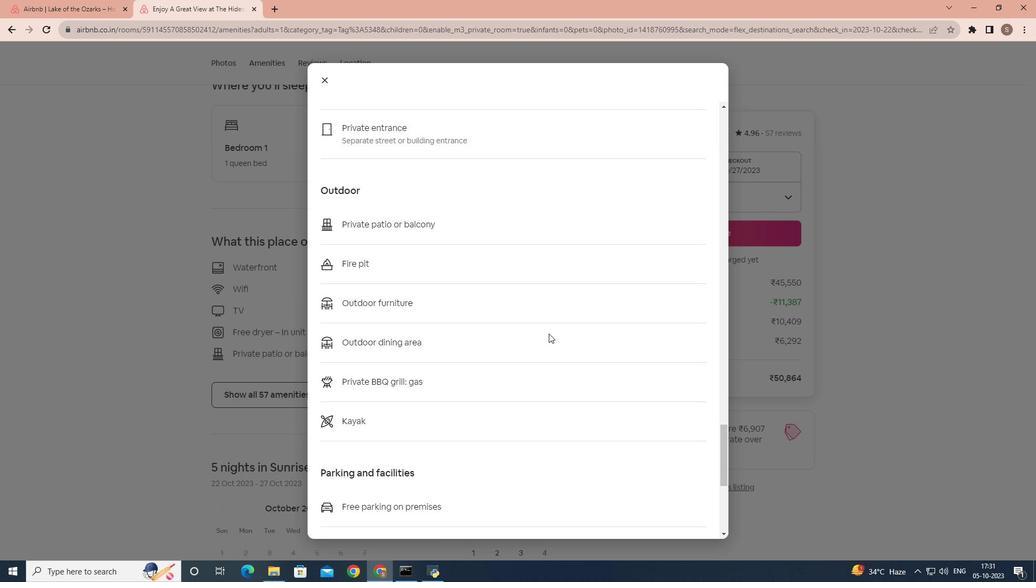 
Action: Mouse scrolled (548, 333) with delta (0, 0)
Screenshot: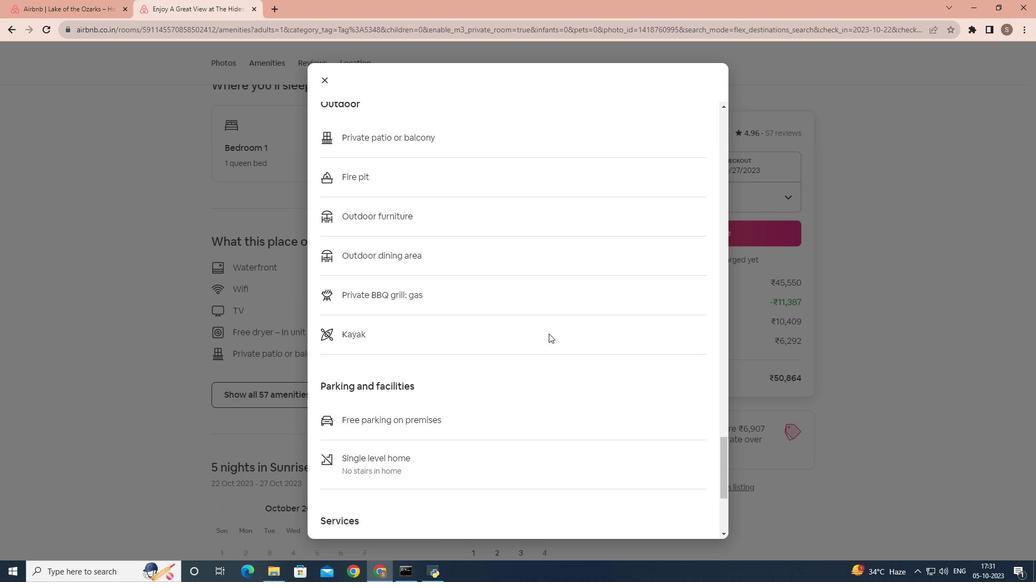
Action: Mouse scrolled (548, 333) with delta (0, 0)
Screenshot: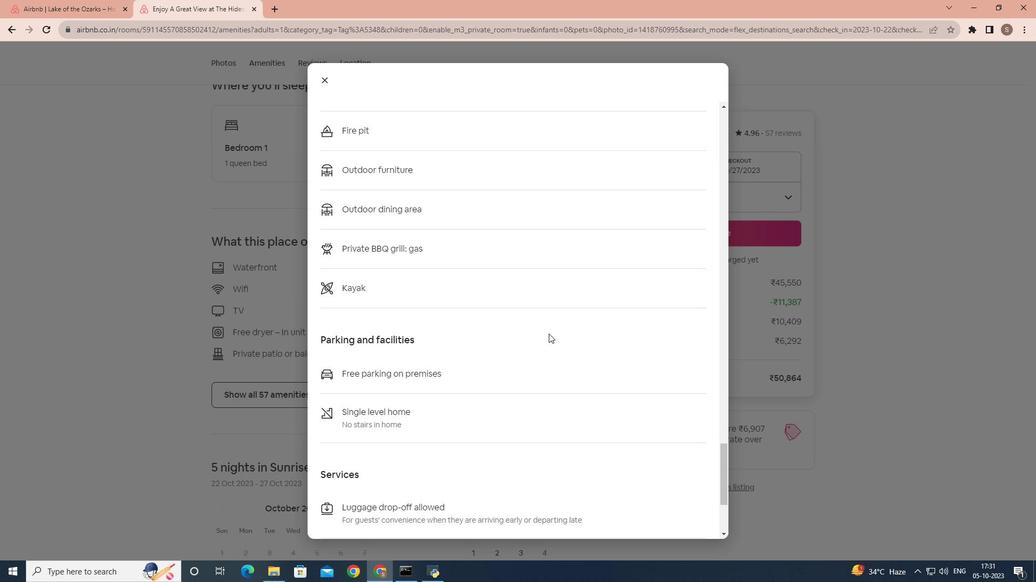 
Action: Mouse scrolled (548, 333) with delta (0, 0)
Screenshot: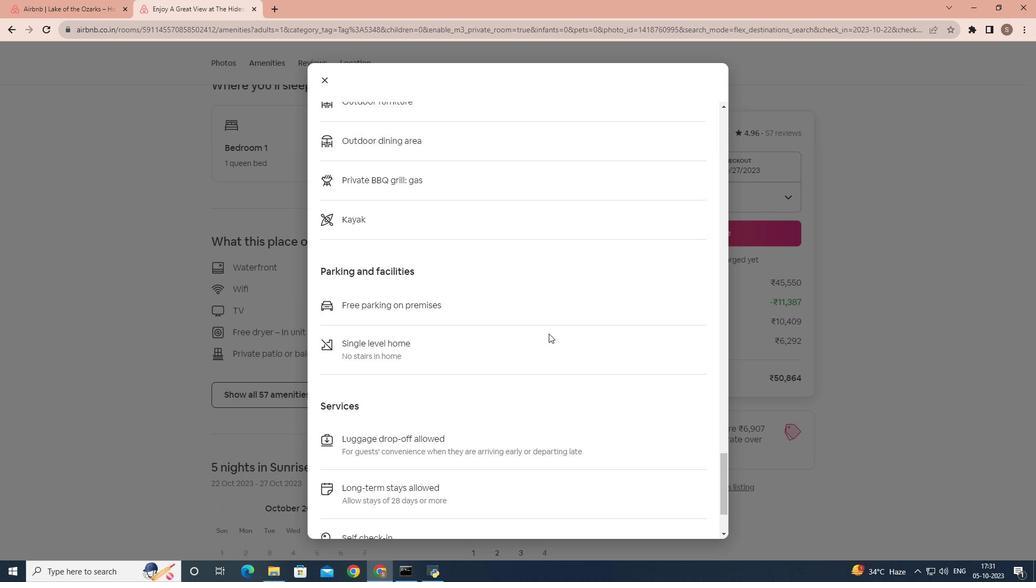 
Action: Mouse scrolled (548, 333) with delta (0, 0)
Screenshot: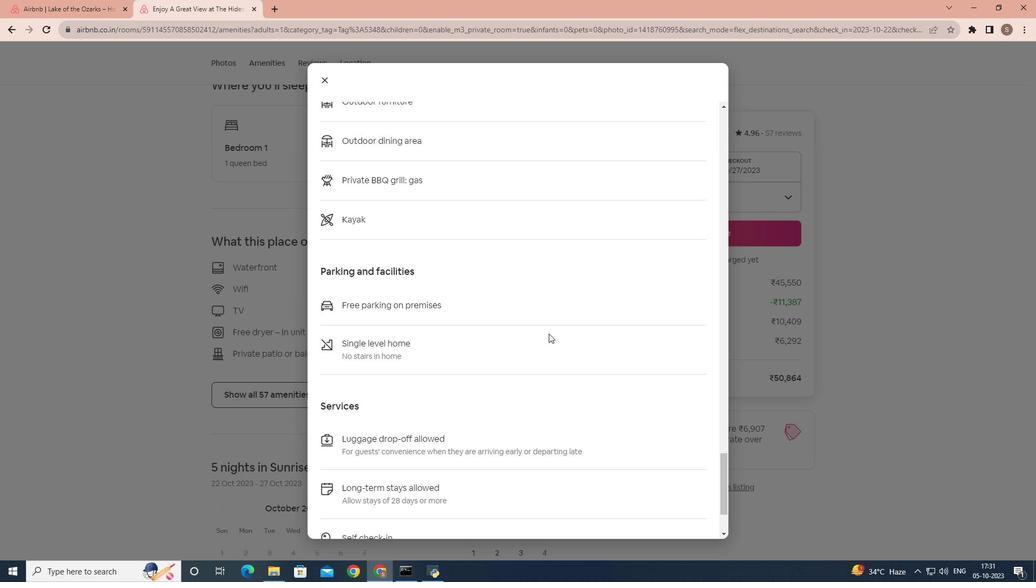 
Action: Mouse scrolled (548, 333) with delta (0, 0)
Screenshot: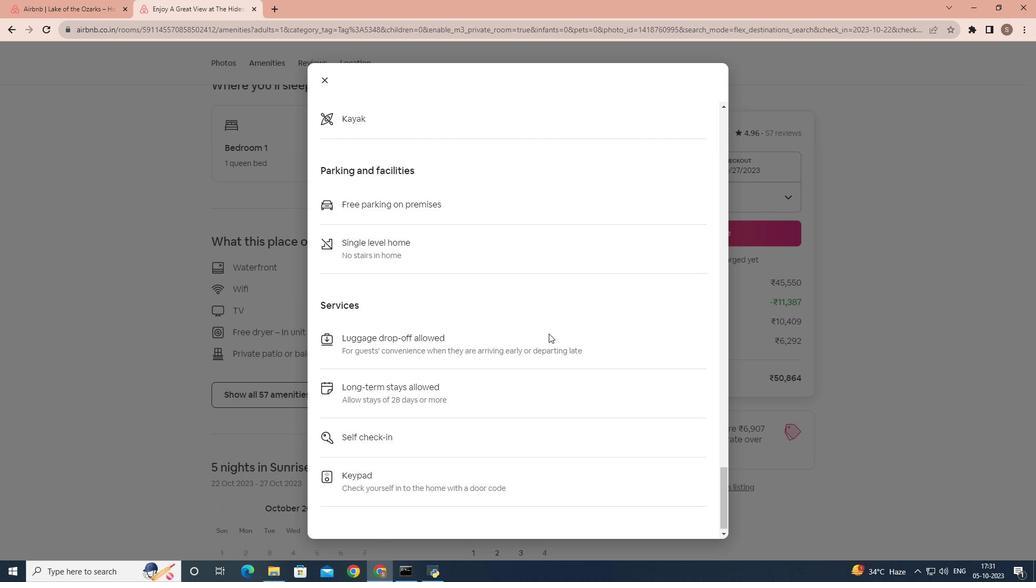
Action: Mouse scrolled (548, 333) with delta (0, 0)
Screenshot: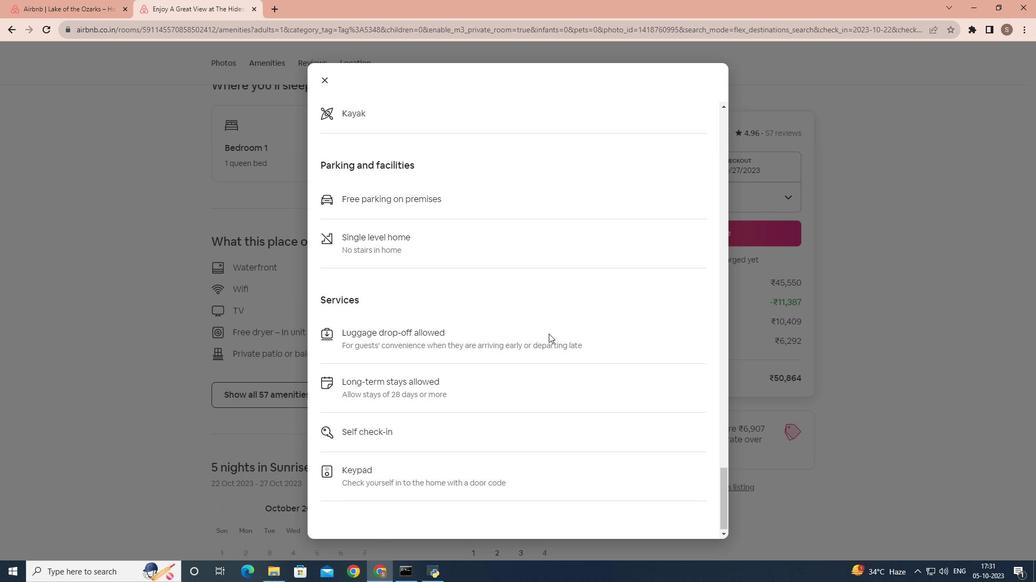 
Action: Mouse scrolled (548, 333) with delta (0, 0)
Screenshot: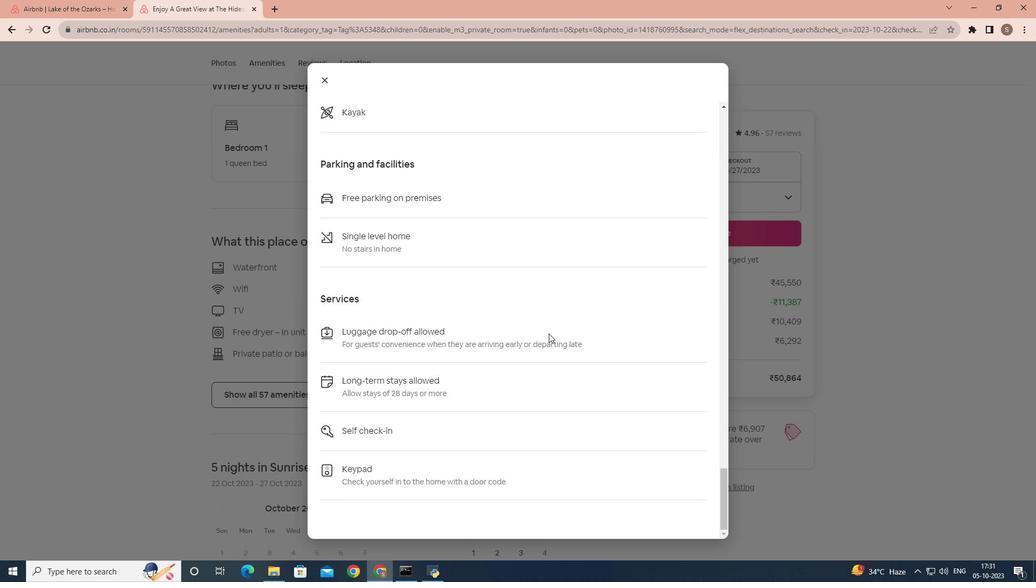 
Action: Mouse scrolled (548, 333) with delta (0, 0)
Screenshot: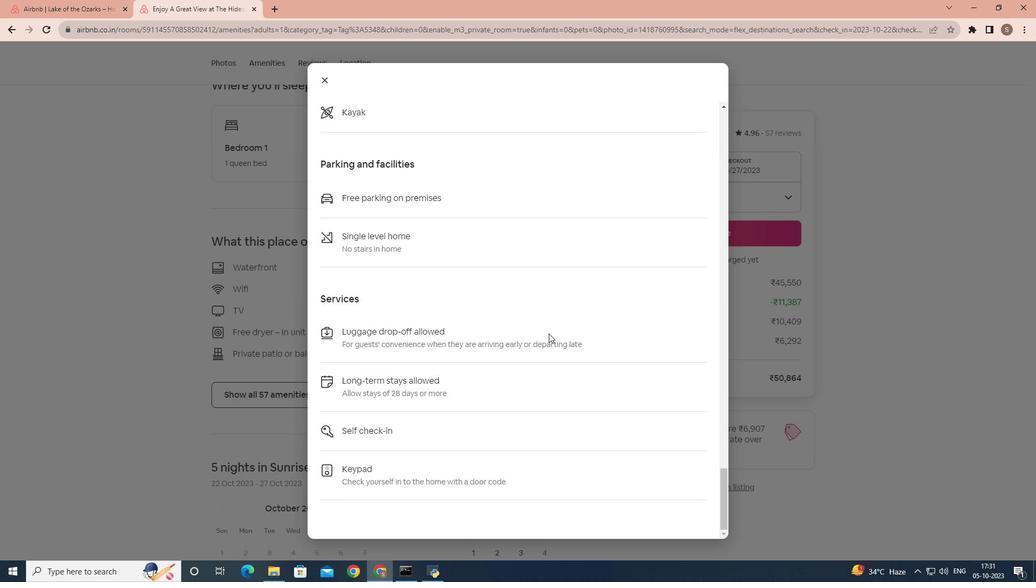 
Action: Mouse scrolled (548, 333) with delta (0, 0)
Screenshot: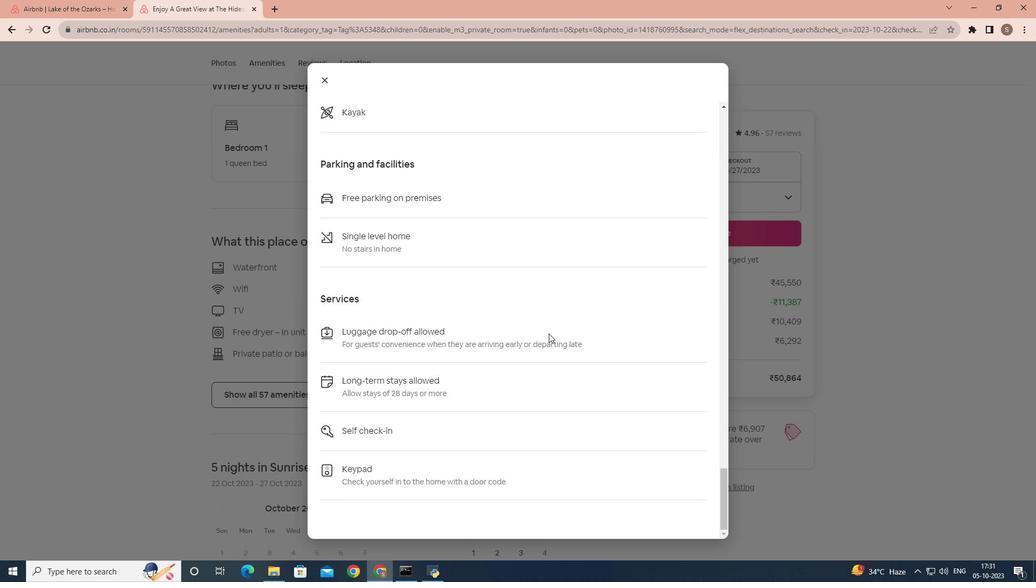 
Action: Mouse moved to (324, 80)
Screenshot: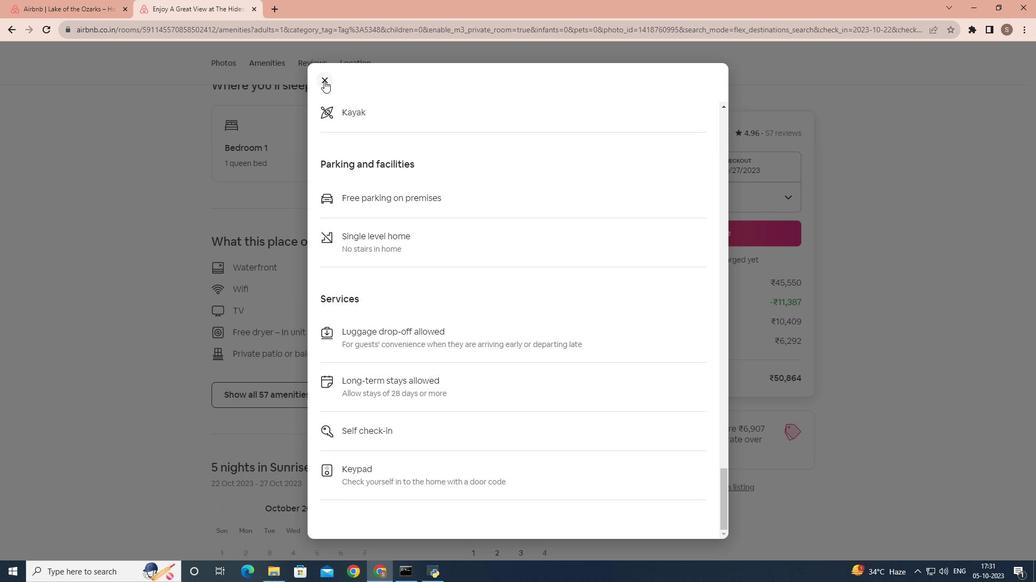 
Action: Mouse pressed left at (324, 80)
Screenshot: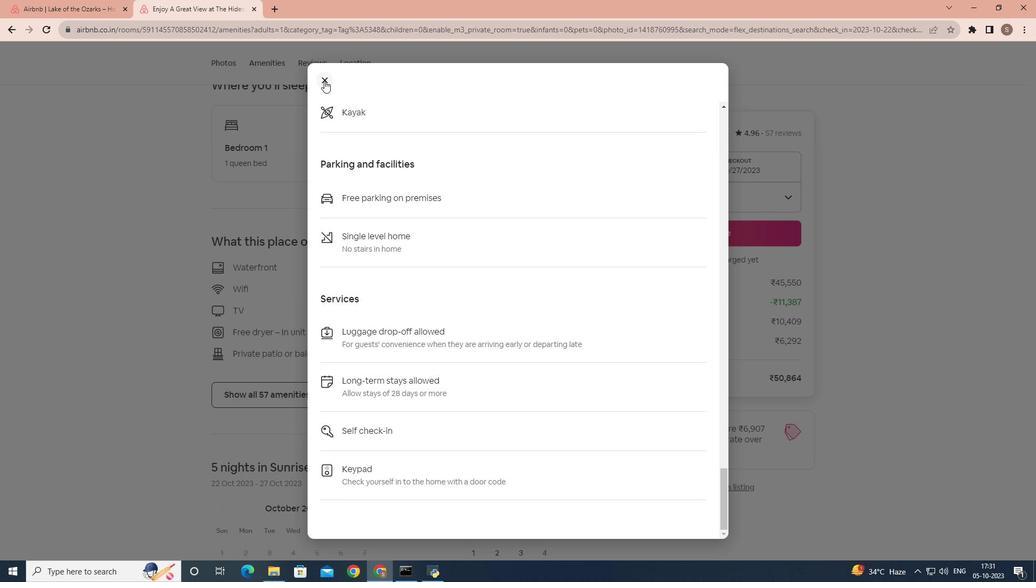 
Action: Mouse moved to (490, 331)
Screenshot: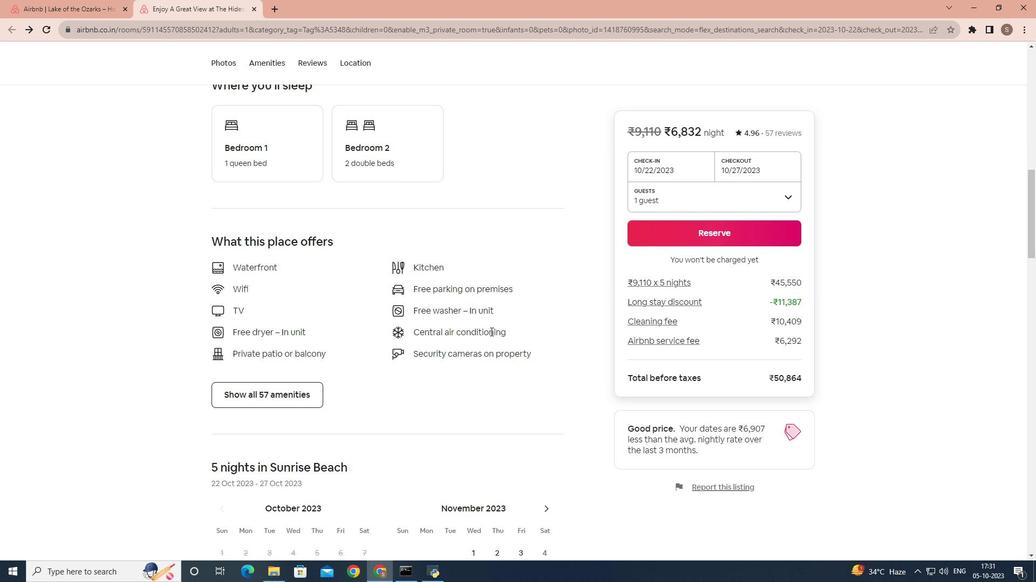 
Action: Mouse scrolled (490, 331) with delta (0, 0)
Screenshot: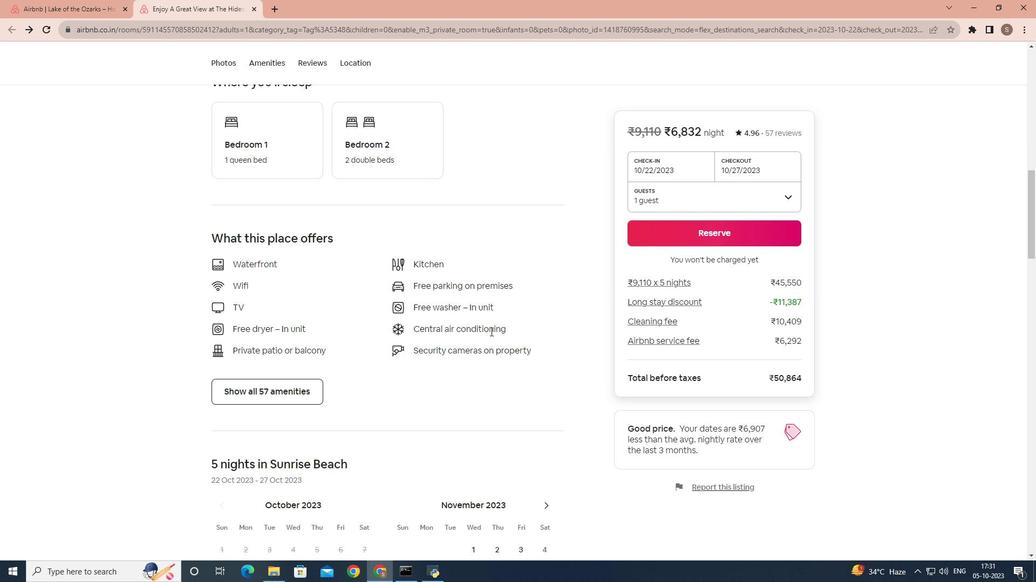 
Action: Mouse scrolled (490, 331) with delta (0, 0)
Screenshot: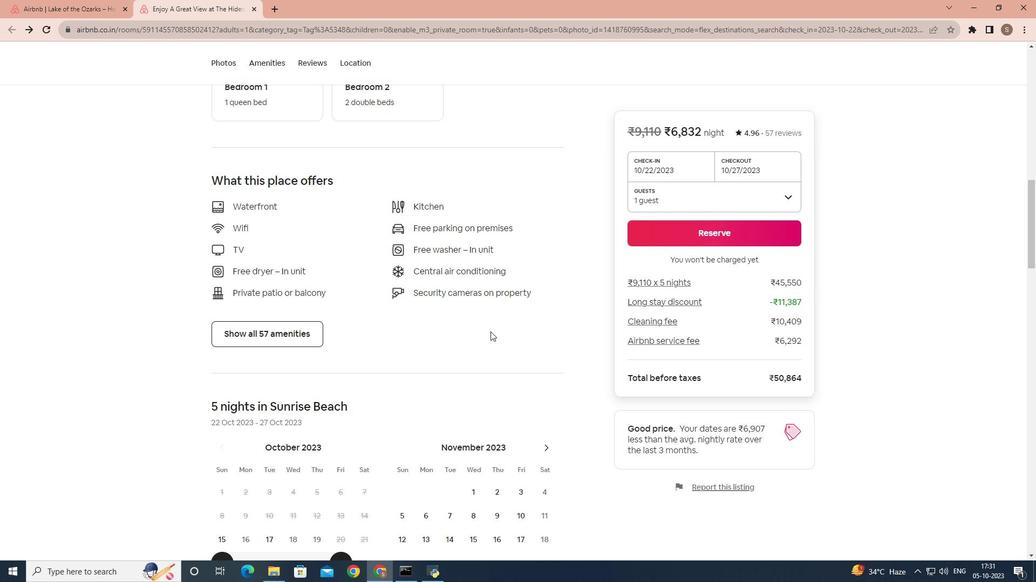 
Action: Mouse scrolled (490, 331) with delta (0, 0)
Screenshot: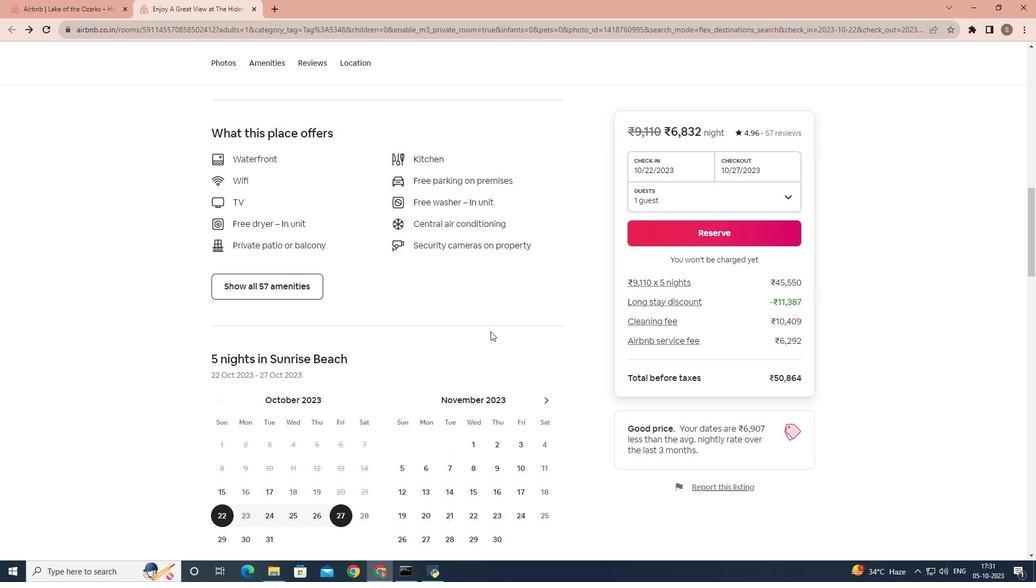
Action: Mouse scrolled (490, 331) with delta (0, 0)
Screenshot: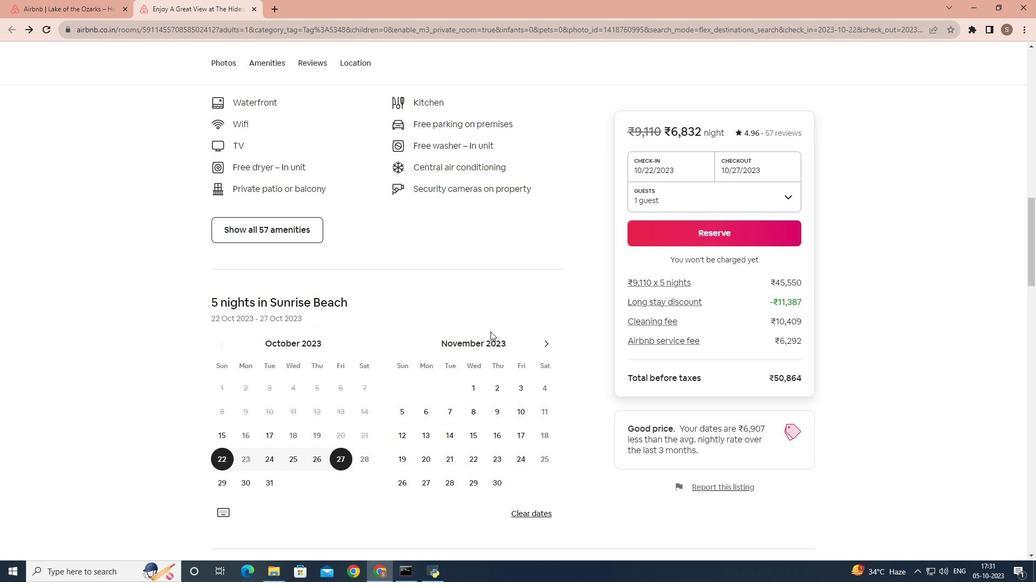 
Action: Mouse scrolled (490, 331) with delta (0, 0)
Screenshot: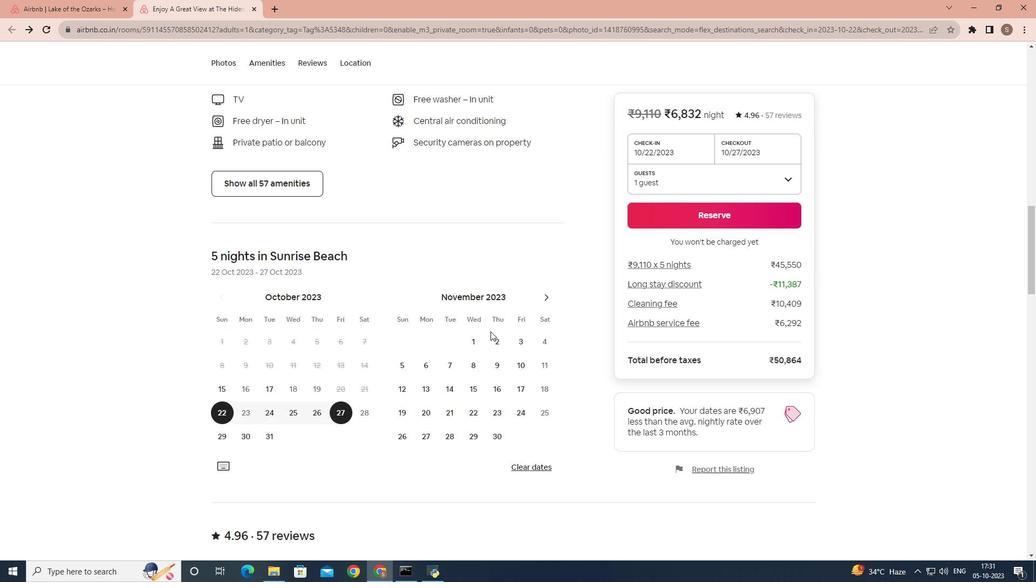
Action: Mouse scrolled (490, 331) with delta (0, 0)
Screenshot: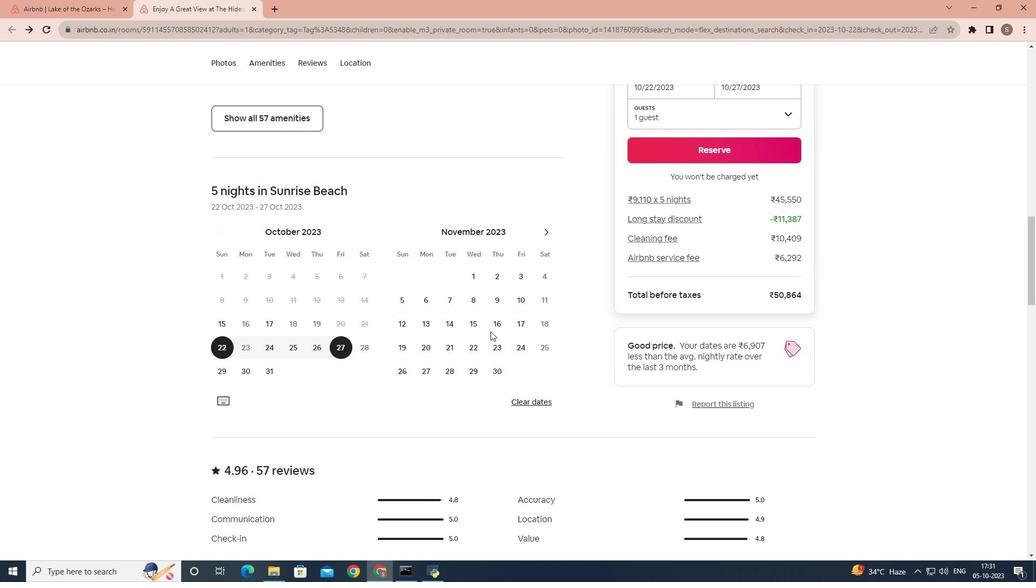 
Action: Mouse scrolled (490, 331) with delta (0, 0)
Screenshot: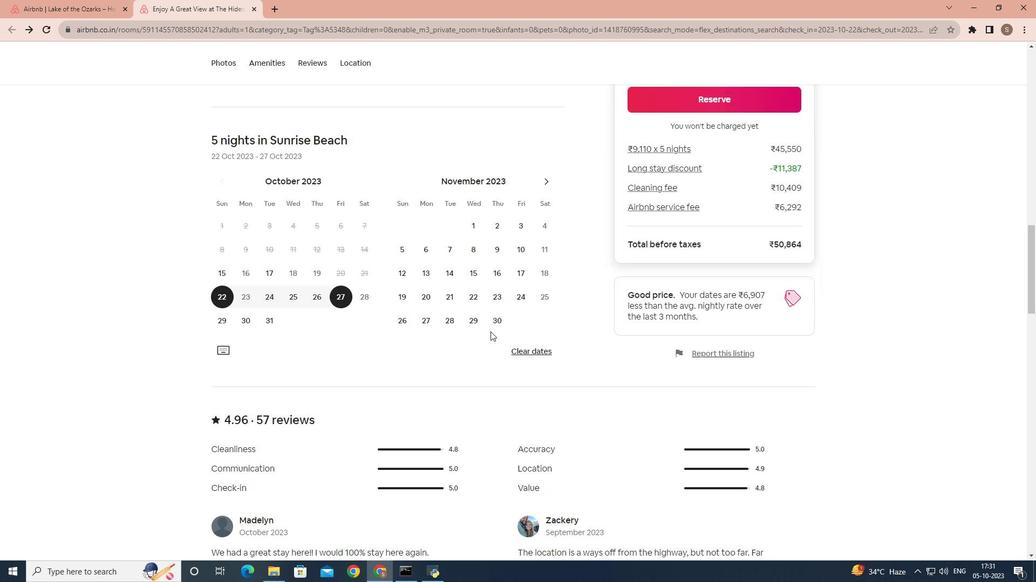 
Action: Mouse scrolled (490, 331) with delta (0, 0)
Screenshot: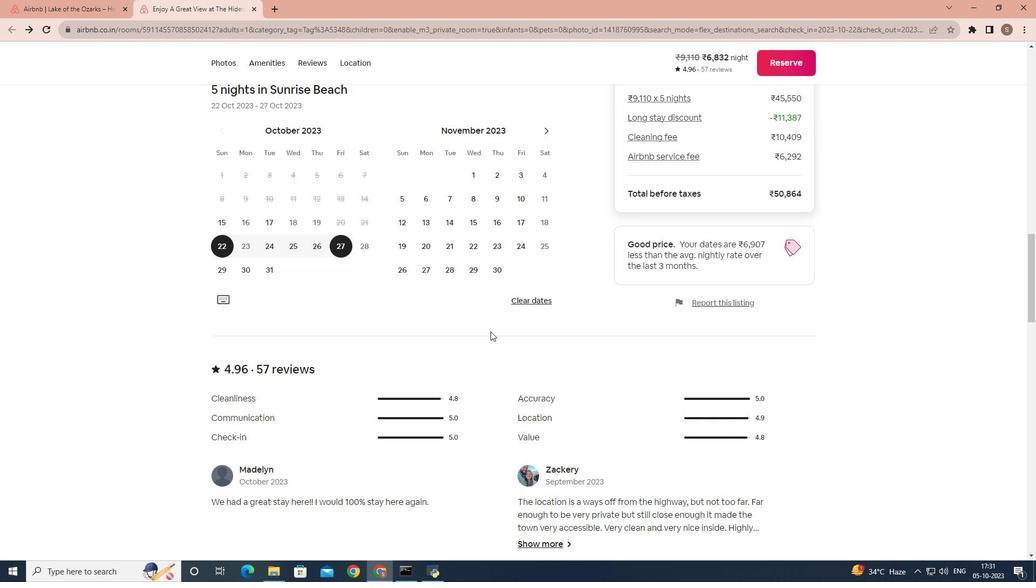 
Action: Mouse scrolled (490, 331) with delta (0, 0)
Screenshot: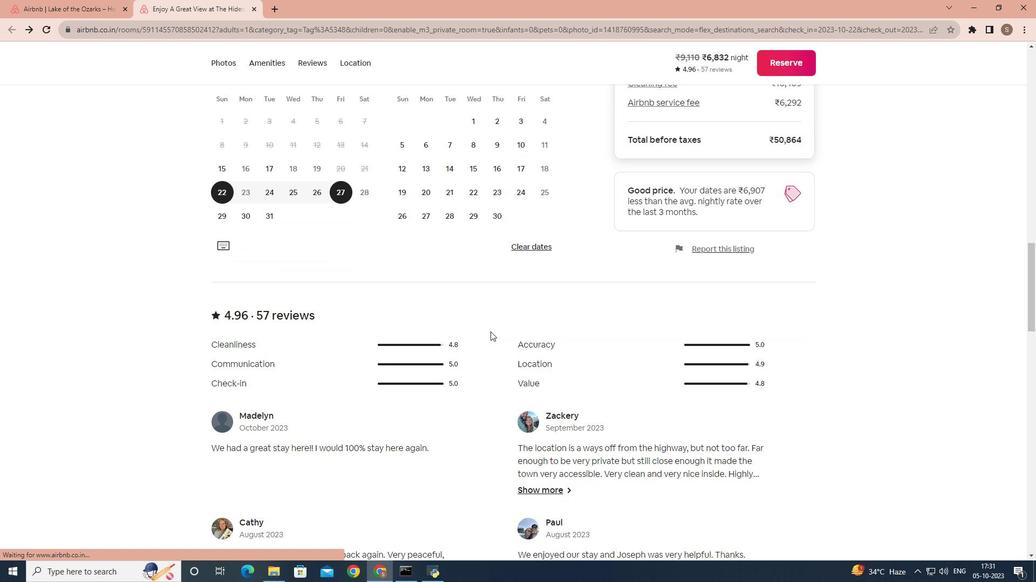 
Action: Mouse scrolled (490, 331) with delta (0, 0)
Screenshot: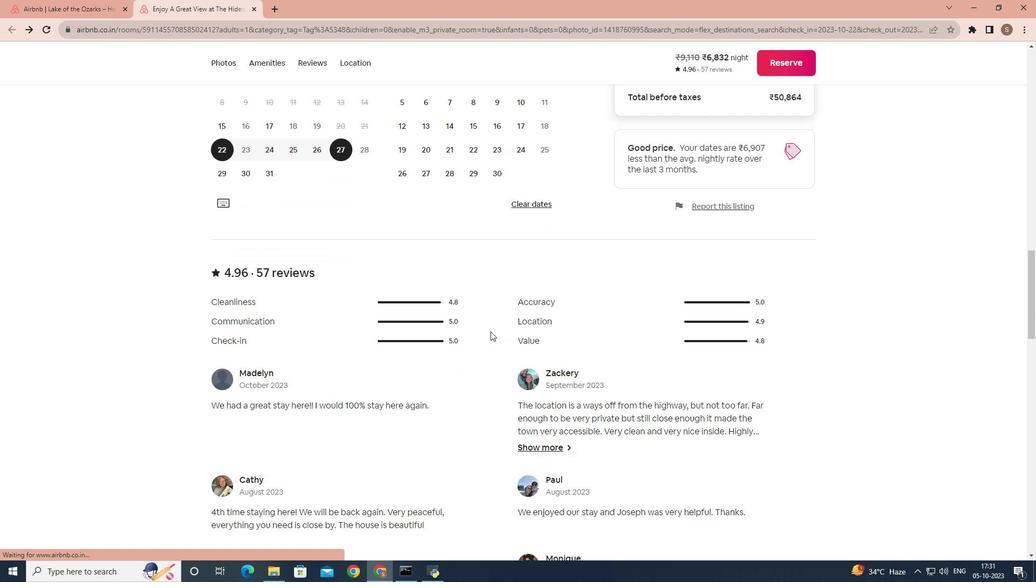 
Action: Mouse scrolled (490, 331) with delta (0, 0)
Screenshot: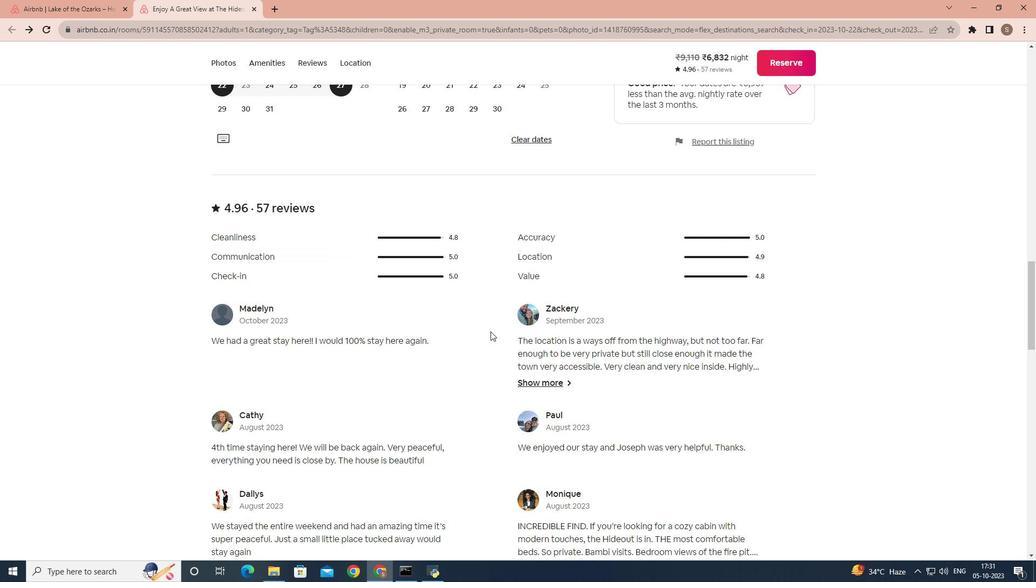 
Action: Mouse scrolled (490, 331) with delta (0, 0)
Screenshot: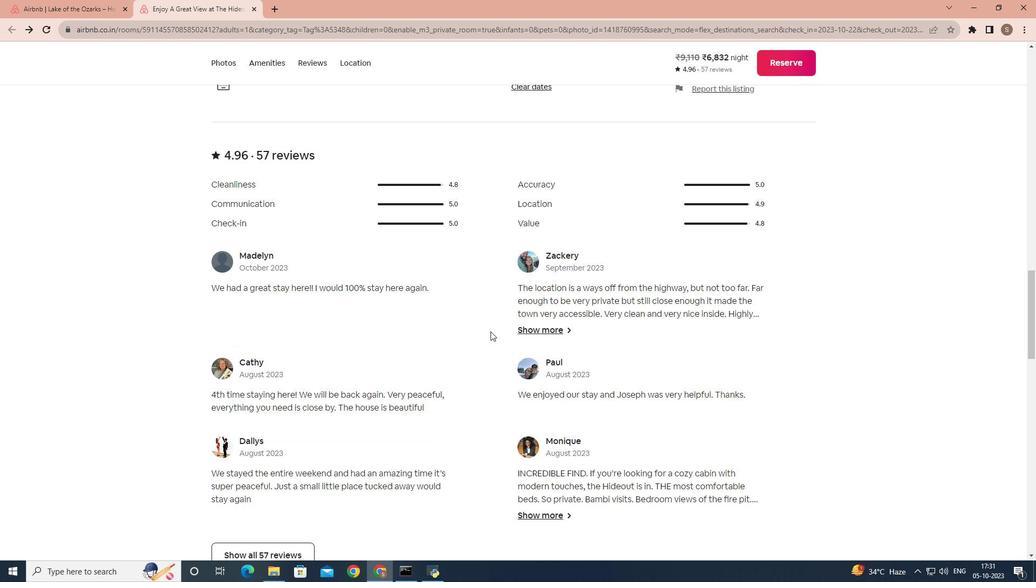 
Action: Mouse scrolled (490, 331) with delta (0, 0)
Screenshot: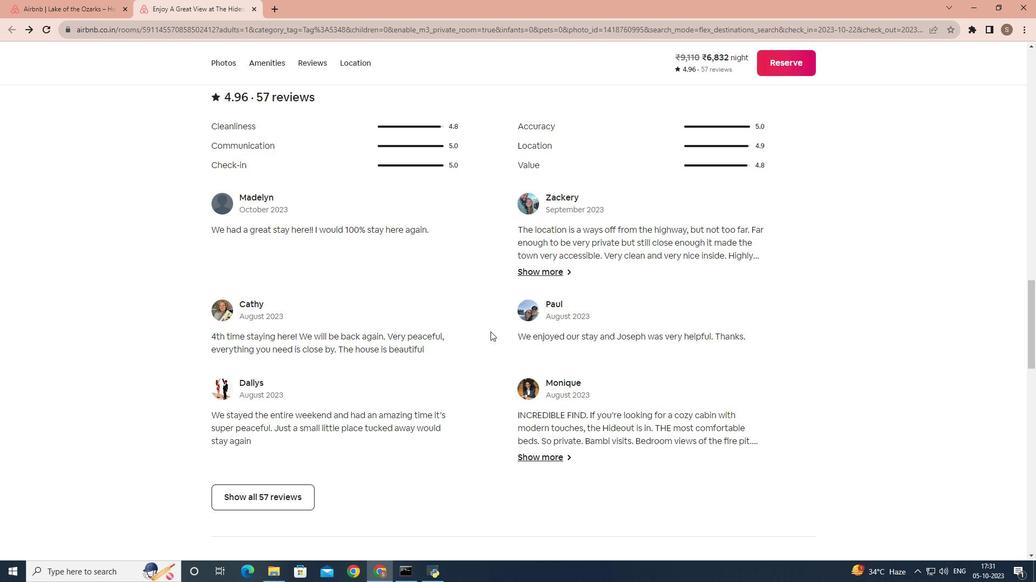 
Action: Mouse scrolled (490, 331) with delta (0, 0)
Screenshot: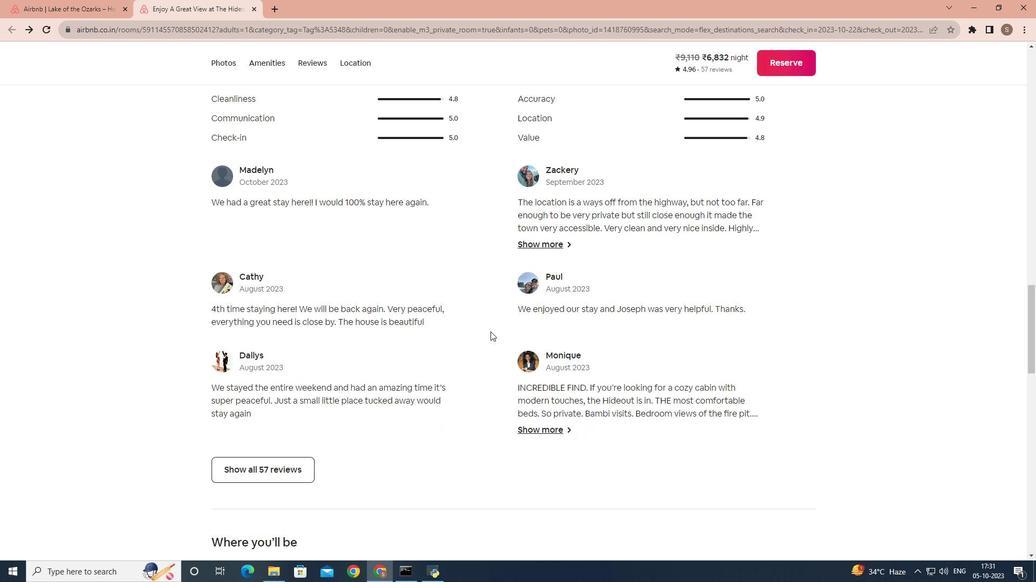 
Action: Mouse moved to (277, 402)
Screenshot: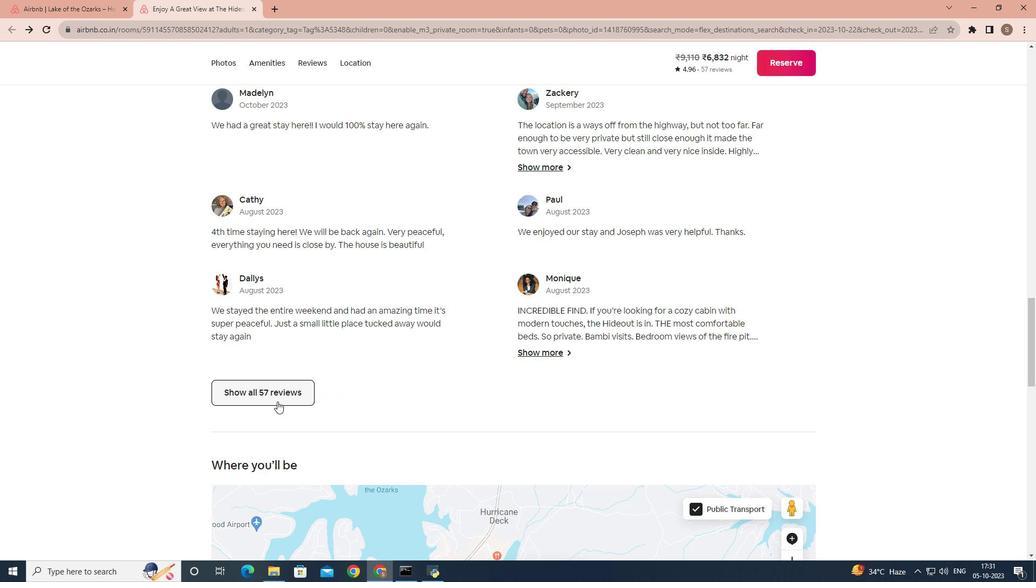 
Action: Mouse pressed left at (277, 402)
Screenshot: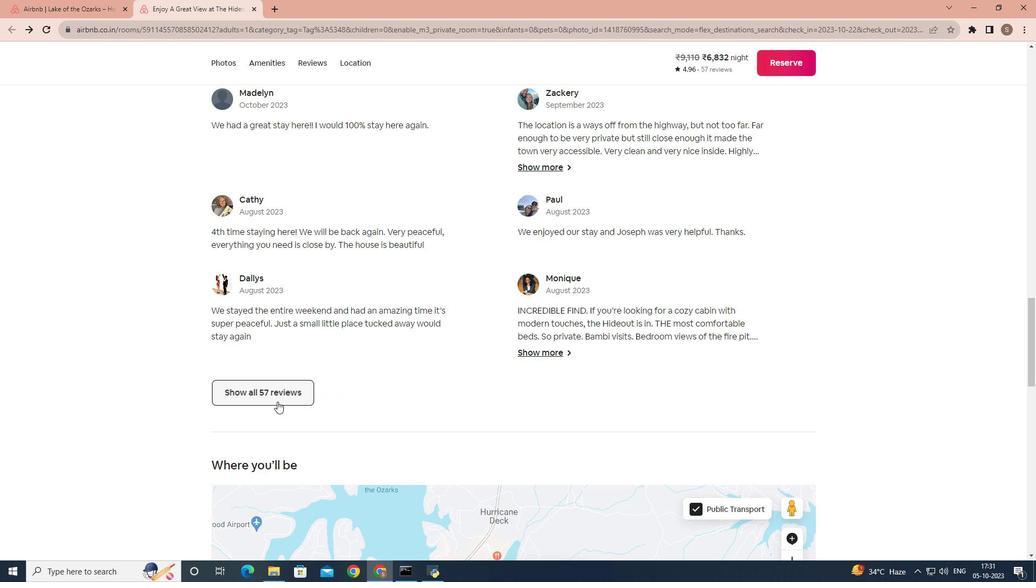 
Action: Mouse moved to (595, 364)
Screenshot: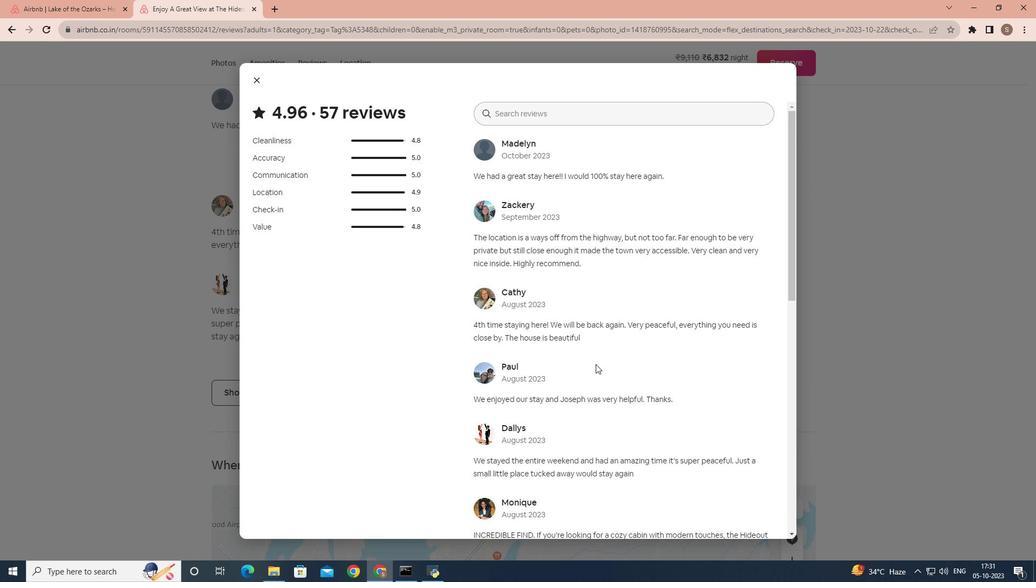 
Action: Mouse scrolled (595, 364) with delta (0, 0)
Screenshot: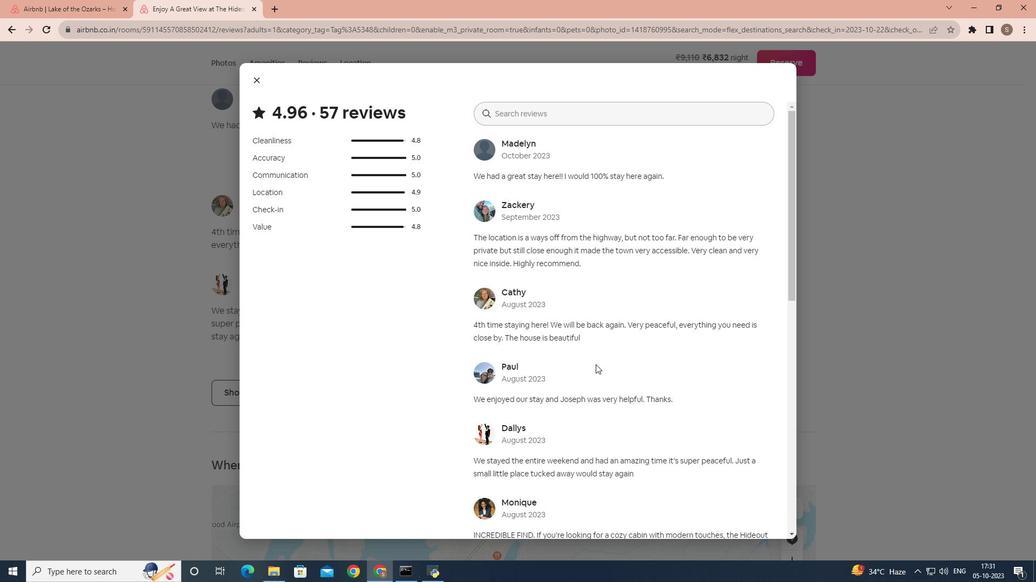
Action: Mouse scrolled (595, 364) with delta (0, 0)
Screenshot: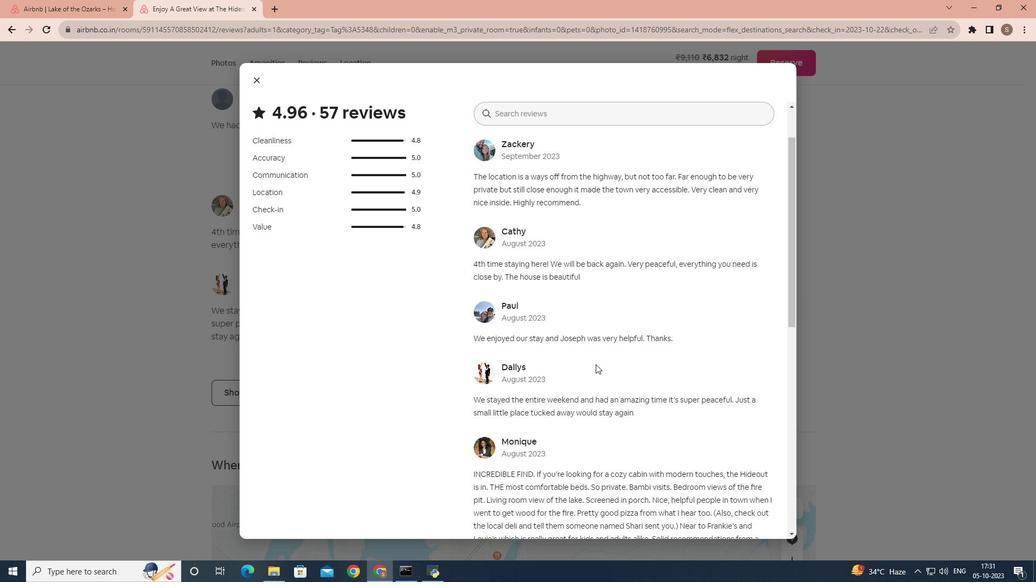 
Action: Mouse scrolled (595, 364) with delta (0, 0)
Screenshot: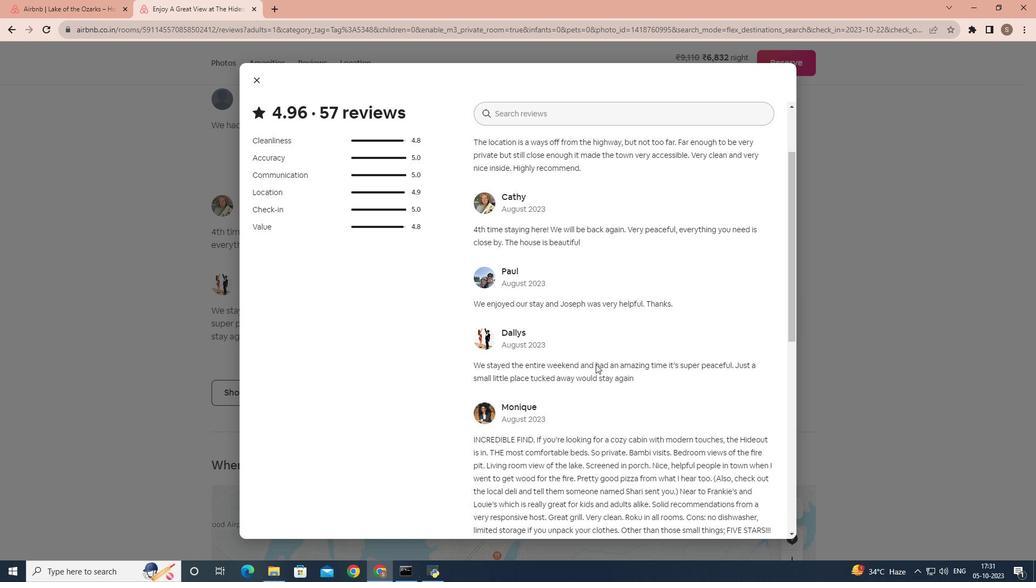 
Action: Mouse scrolled (595, 364) with delta (0, 0)
Screenshot: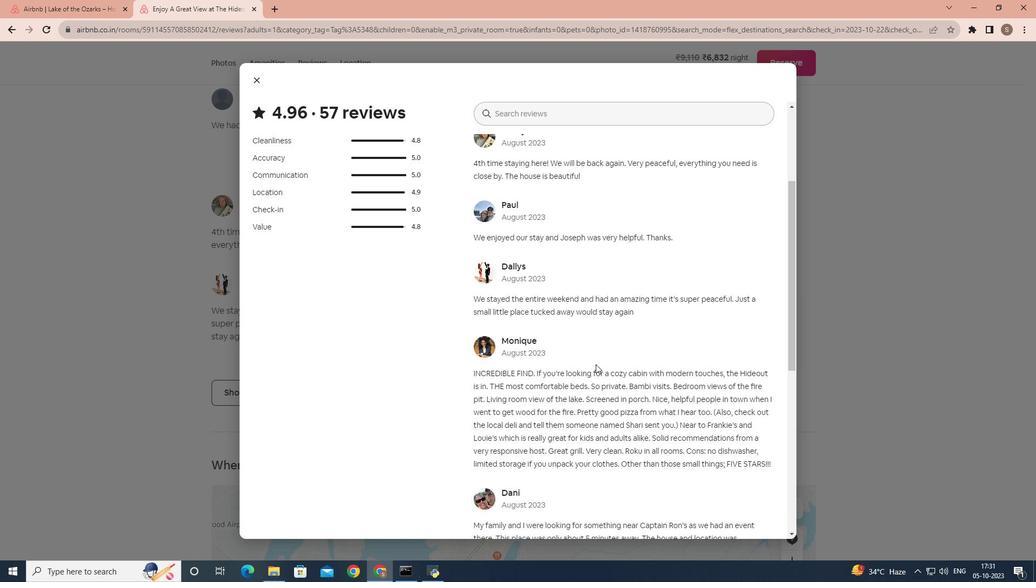 
Action: Mouse scrolled (595, 364) with delta (0, 0)
Screenshot: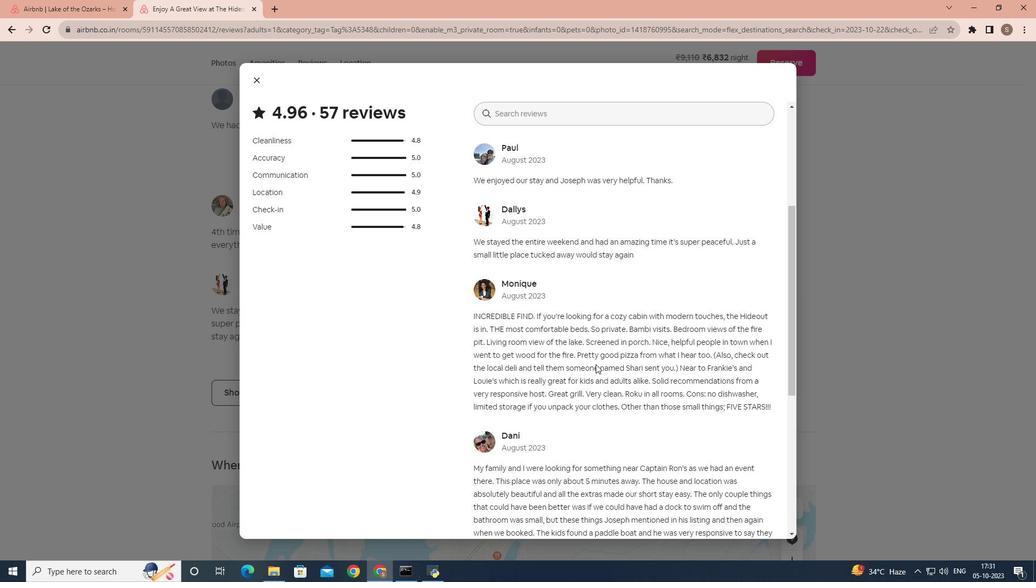 
Action: Mouse scrolled (595, 364) with delta (0, 0)
Screenshot: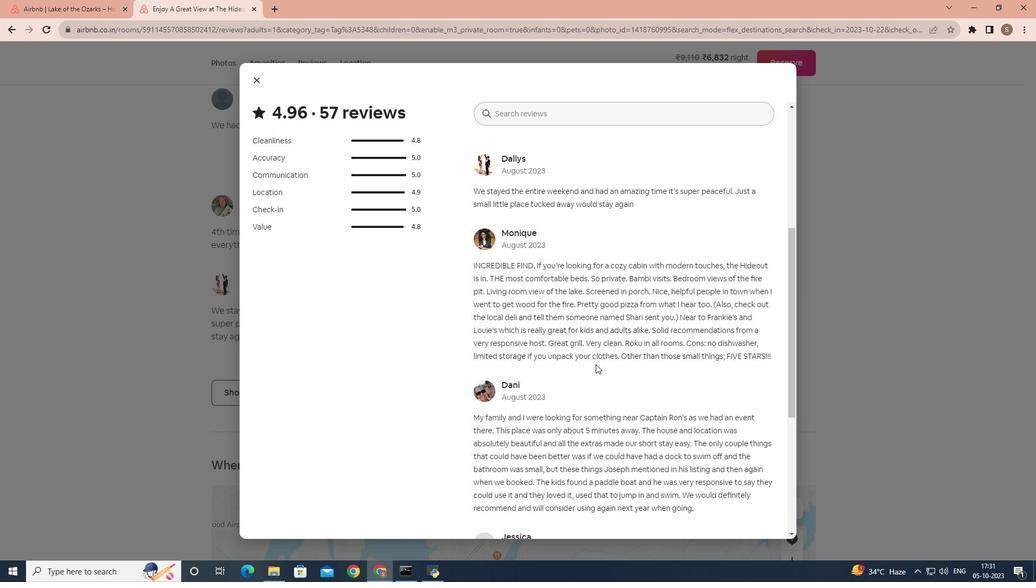 
Action: Mouse scrolled (595, 364) with delta (0, 0)
Screenshot: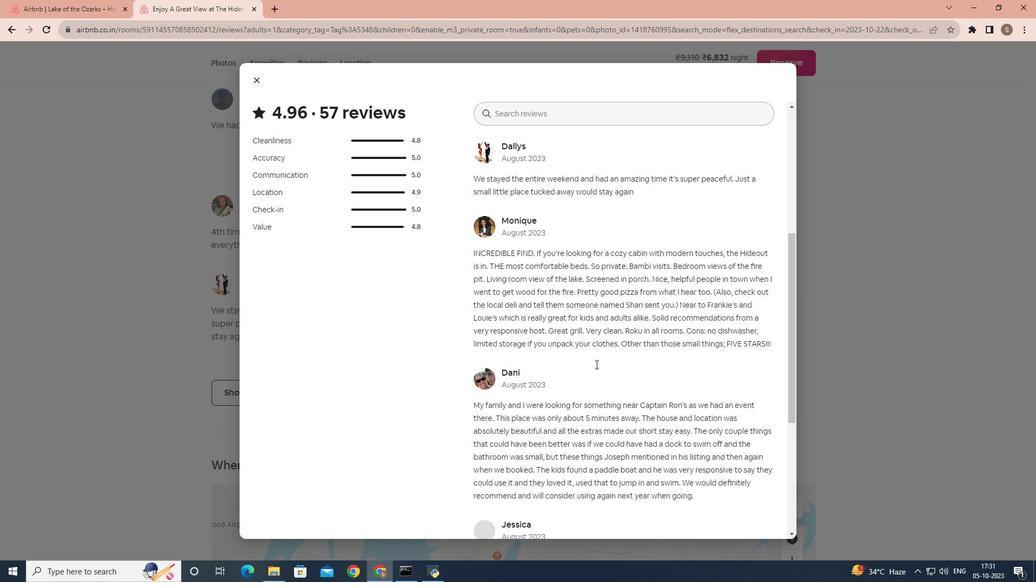 
Action: Mouse moved to (611, 364)
Screenshot: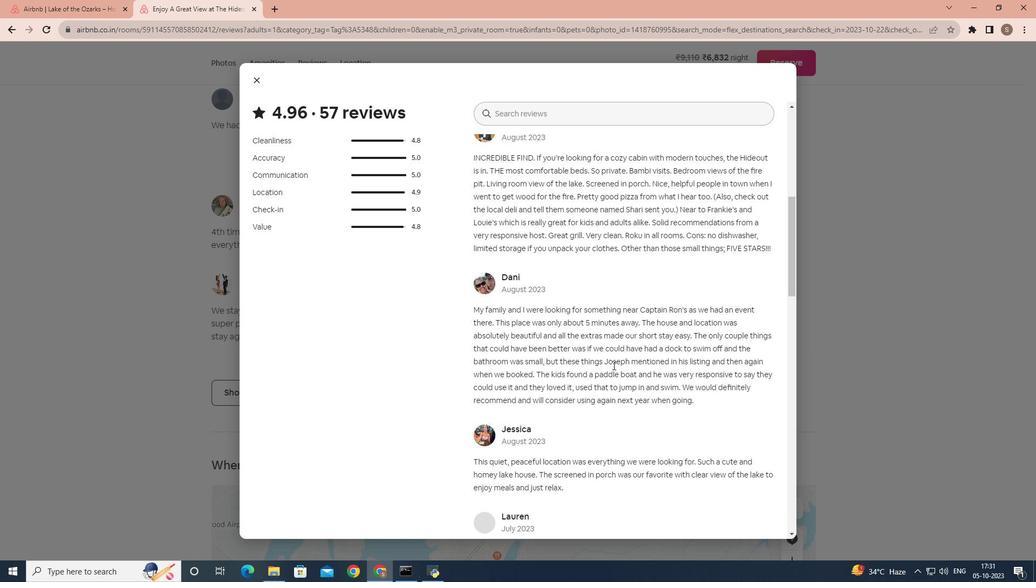 
Action: Mouse scrolled (611, 364) with delta (0, 0)
Screenshot: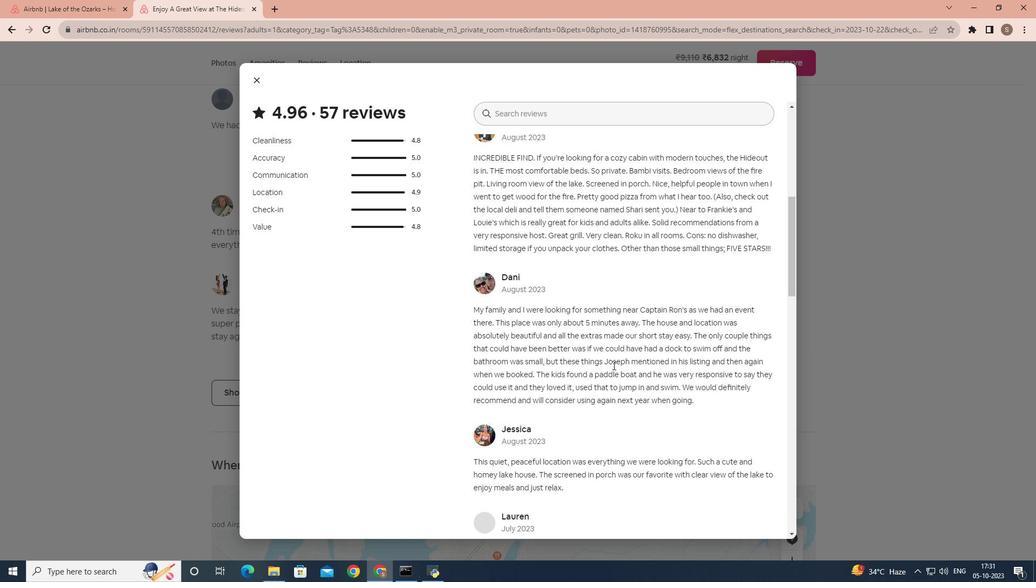 
Action: Mouse moved to (613, 365)
Screenshot: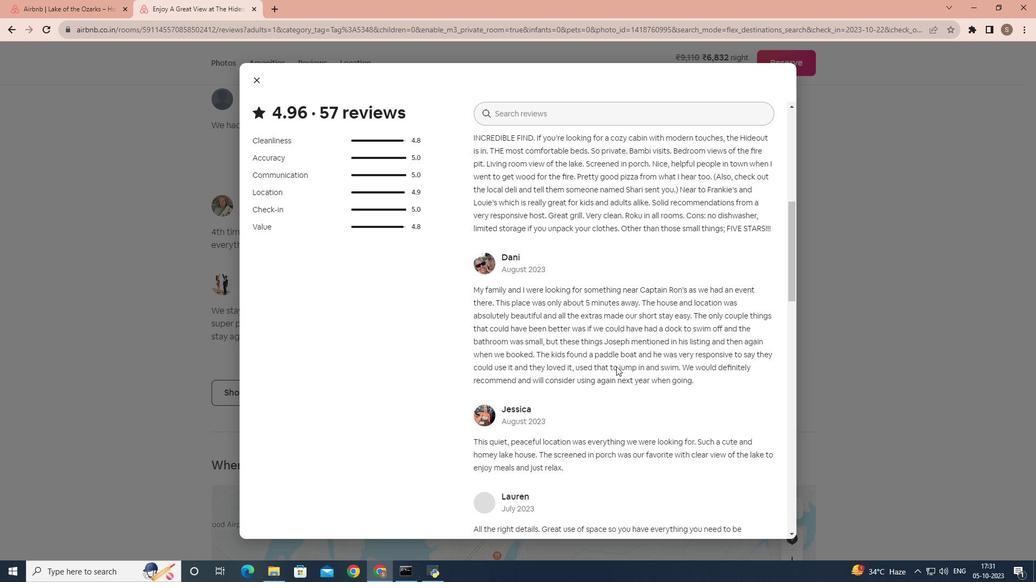 
Action: Mouse scrolled (613, 365) with delta (0, 0)
Screenshot: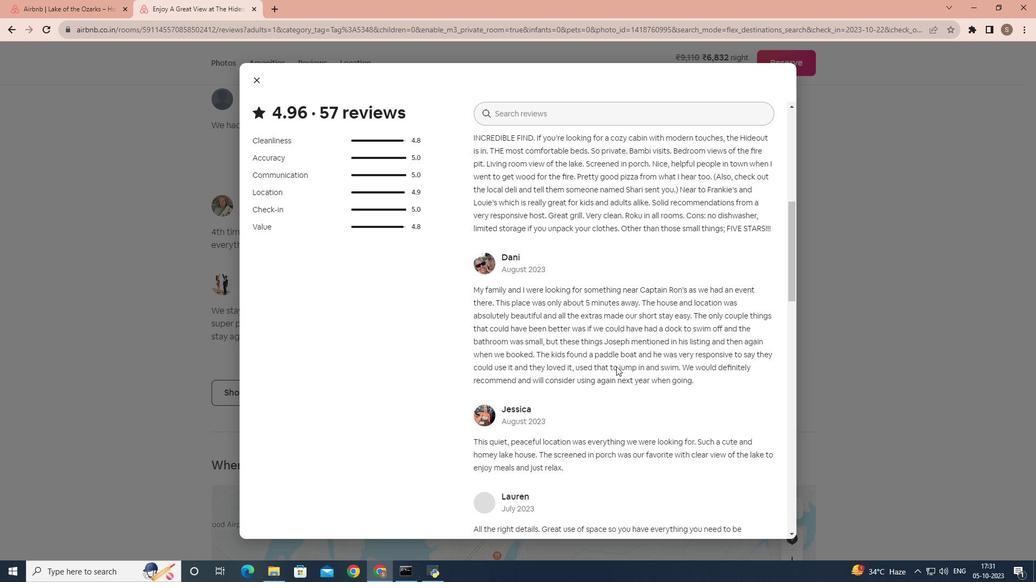 
Action: Mouse moved to (673, 398)
Screenshot: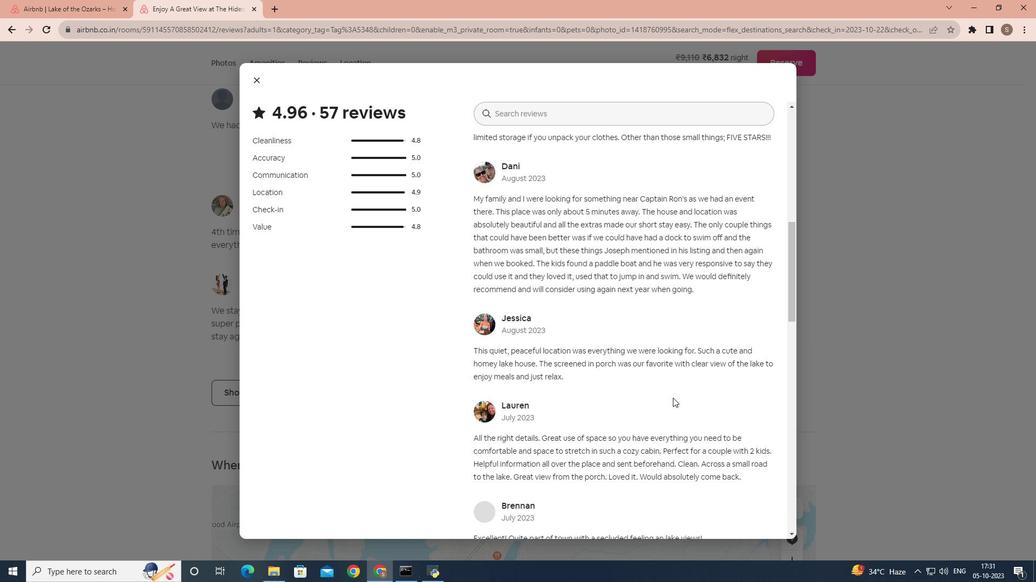 
Action: Mouse scrolled (673, 397) with delta (0, 0)
Screenshot: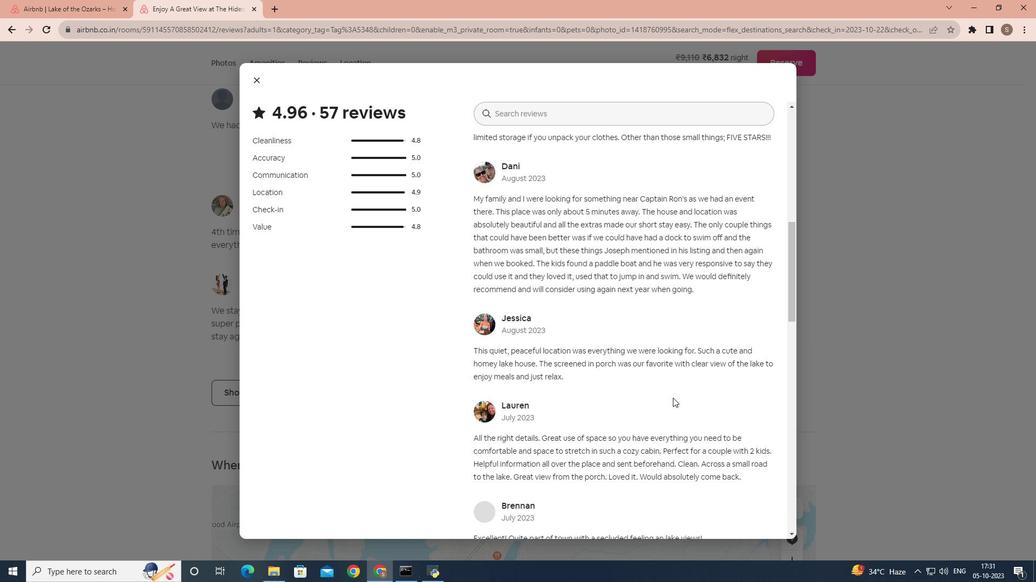 
Action: Mouse scrolled (673, 397) with delta (0, 0)
Screenshot: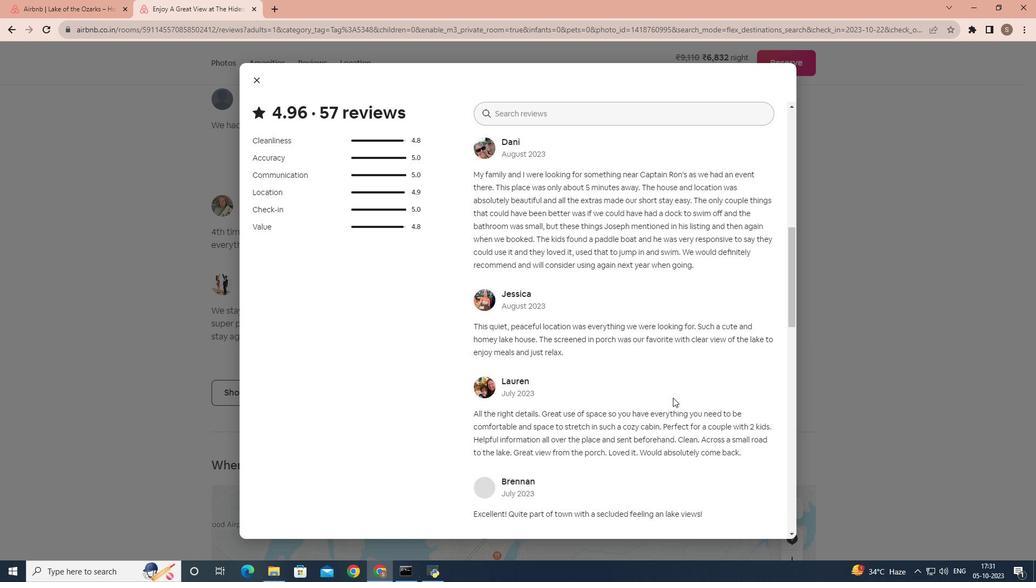 
Action: Mouse scrolled (673, 397) with delta (0, 0)
Screenshot: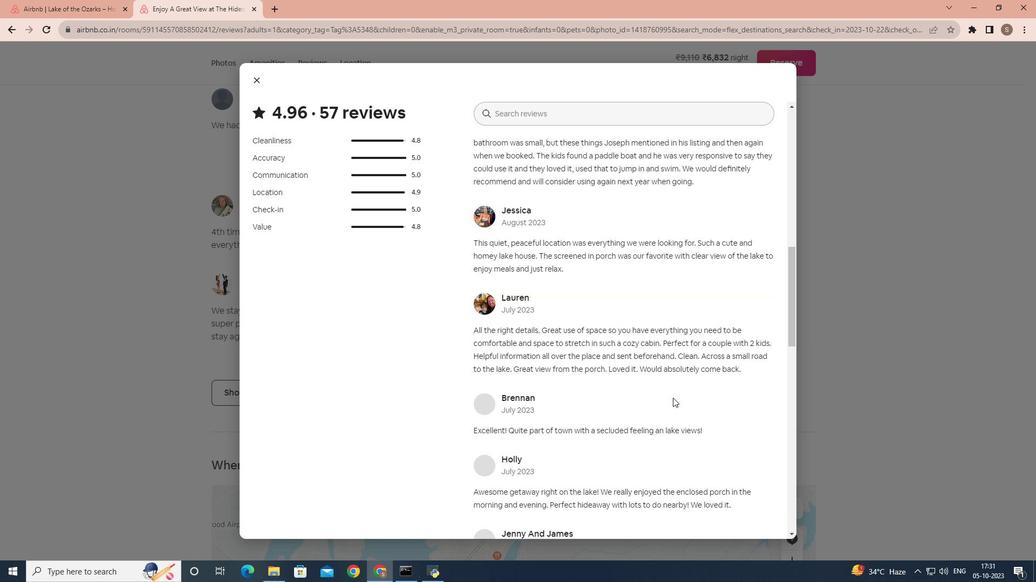 
Action: Mouse scrolled (673, 397) with delta (0, 0)
Screenshot: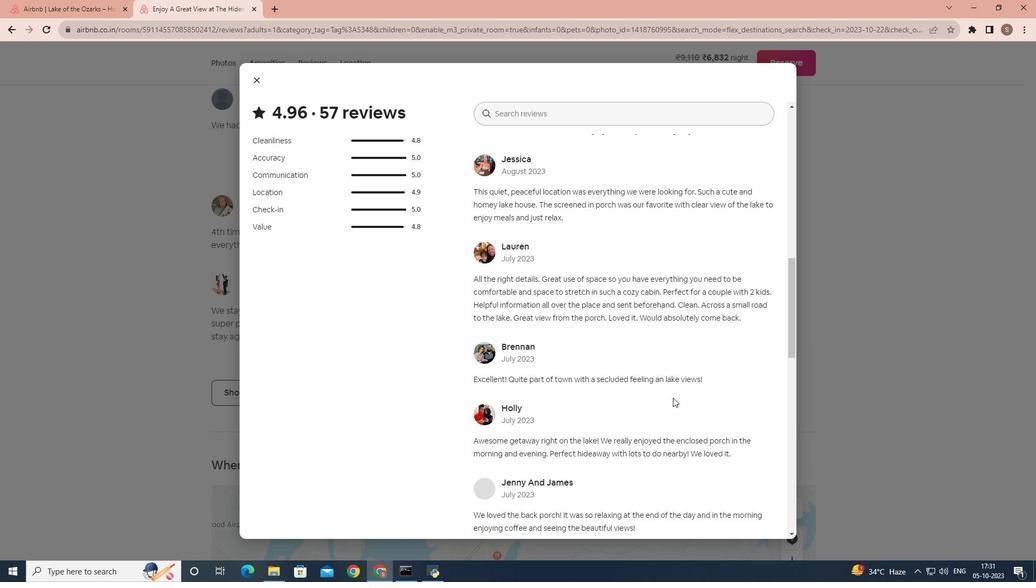 
Action: Mouse scrolled (673, 397) with delta (0, 0)
Screenshot: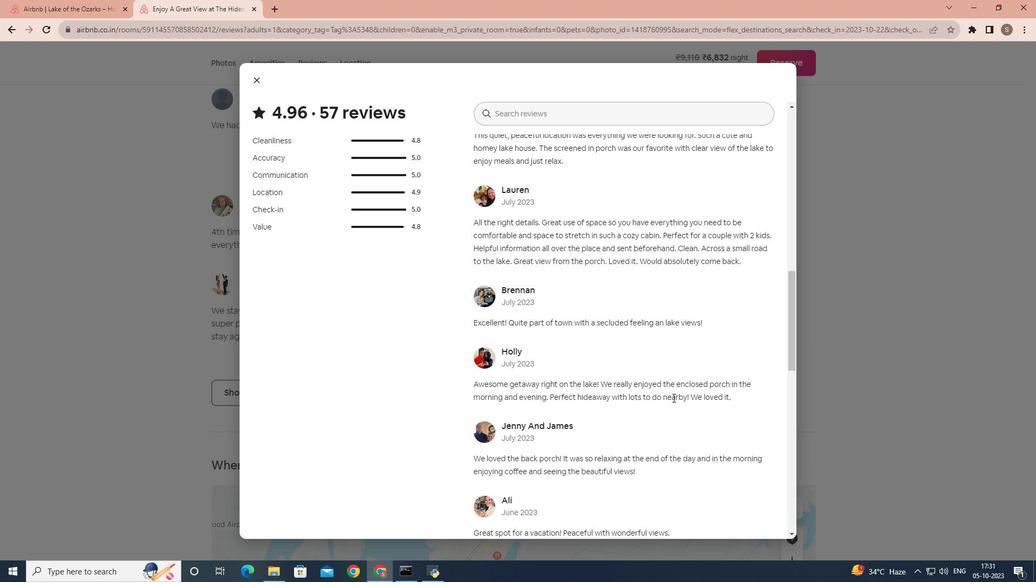 
Action: Mouse scrolled (673, 397) with delta (0, 0)
Screenshot: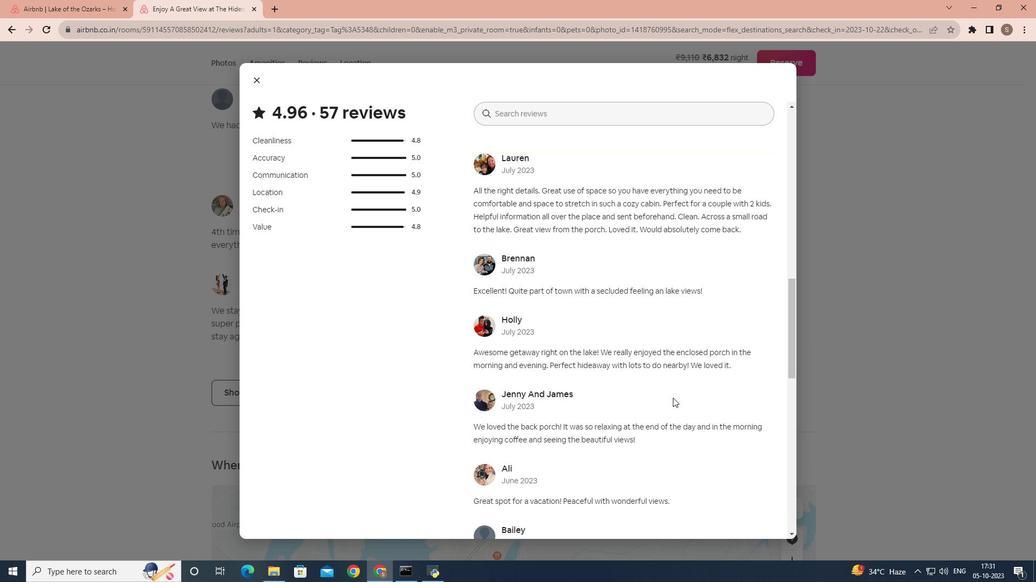 
Action: Mouse scrolled (673, 397) with delta (0, 0)
Screenshot: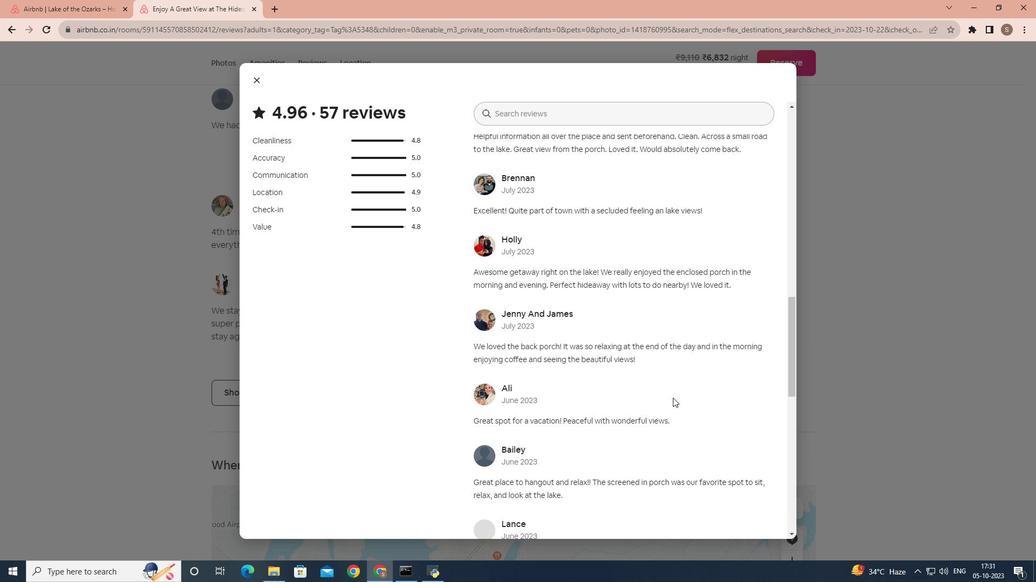 
Action: Mouse scrolled (673, 397) with delta (0, 0)
Screenshot: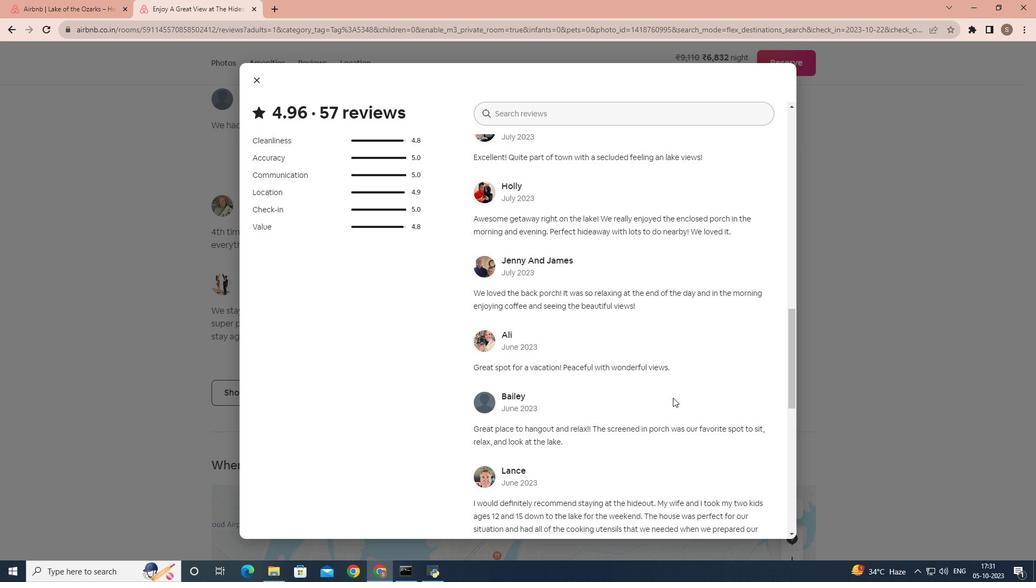 
Action: Mouse scrolled (673, 397) with delta (0, 0)
Screenshot: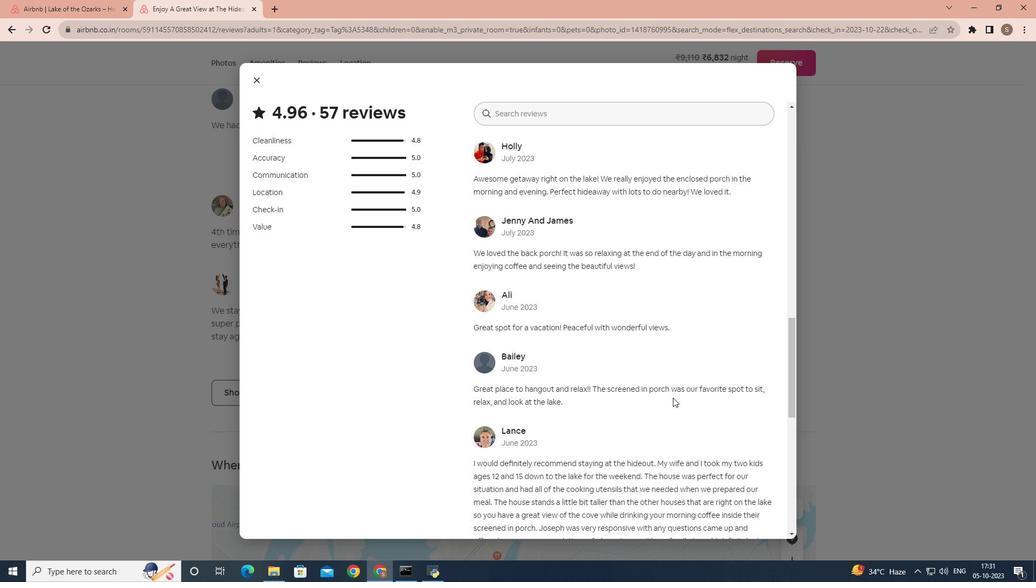 
Action: Mouse scrolled (673, 397) with delta (0, 0)
Screenshot: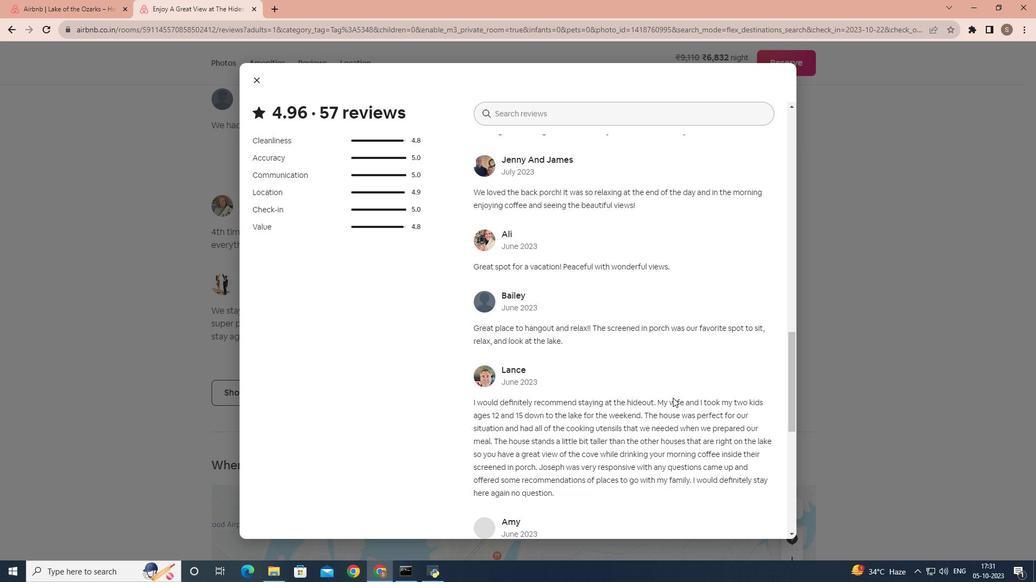 
Action: Mouse scrolled (673, 397) with delta (0, 0)
Screenshot: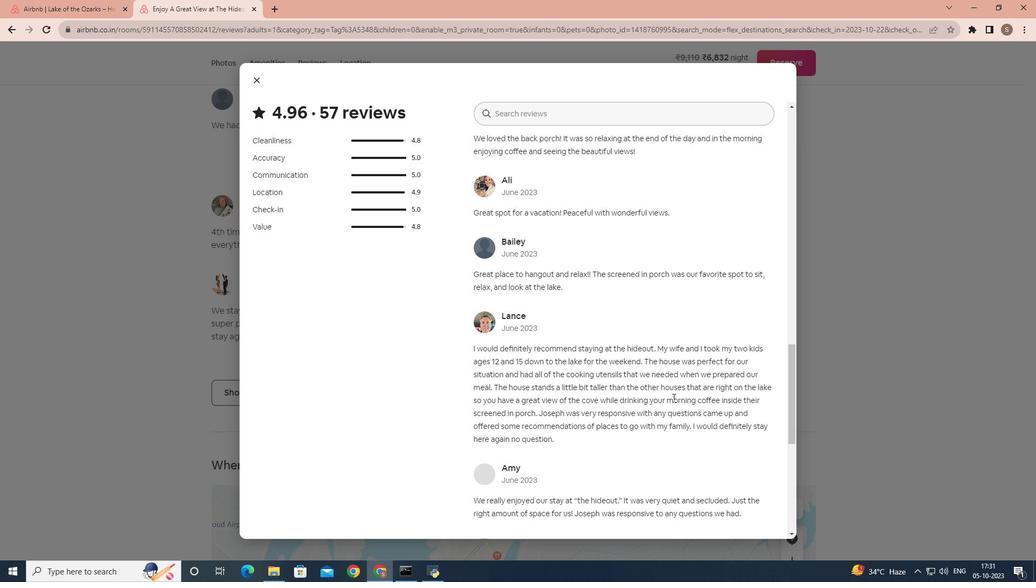 
Action: Mouse scrolled (673, 397) with delta (0, 0)
Screenshot: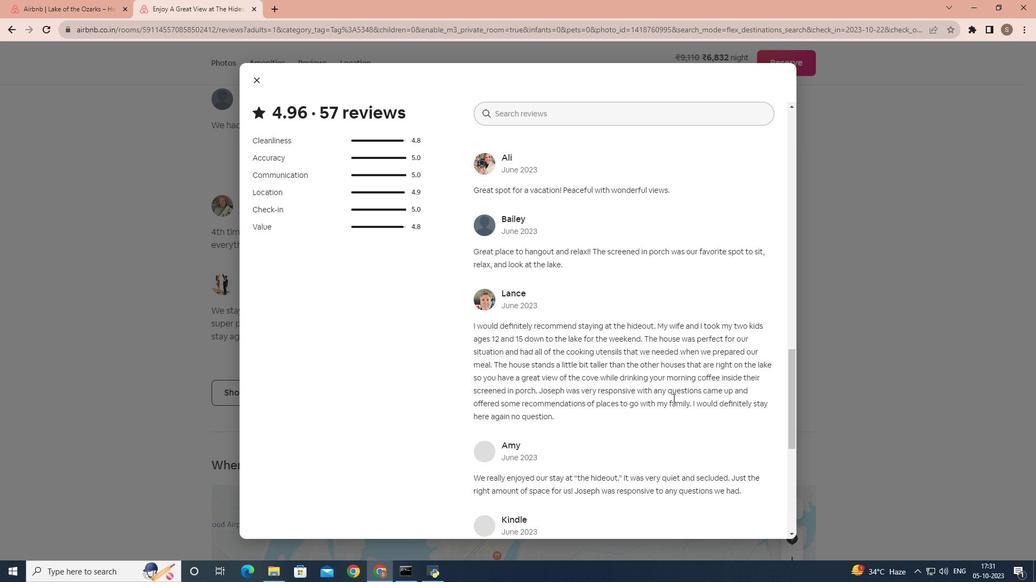 
Action: Mouse scrolled (673, 397) with delta (0, 0)
Screenshot: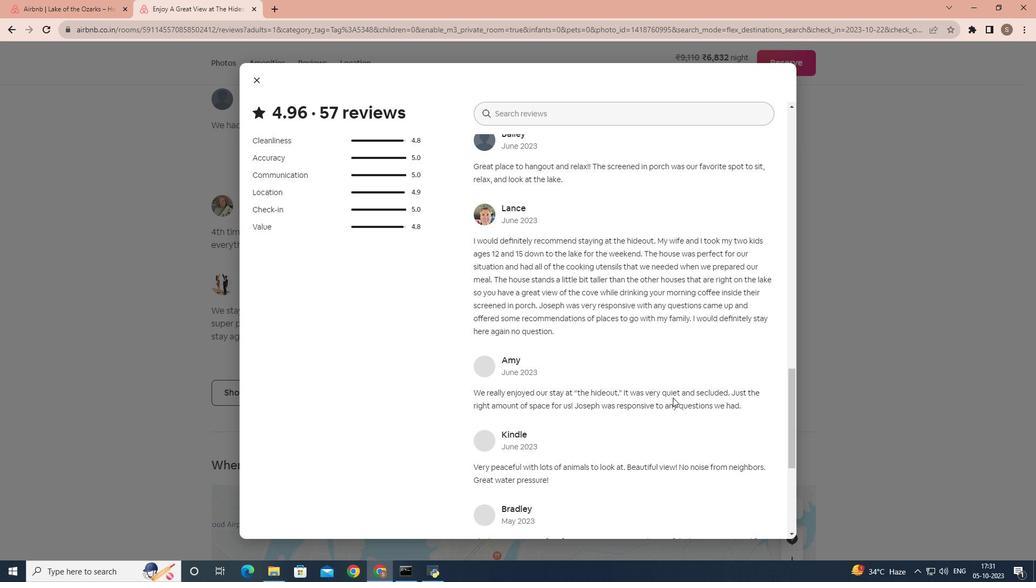 
Action: Mouse scrolled (673, 397) with delta (0, 0)
Screenshot: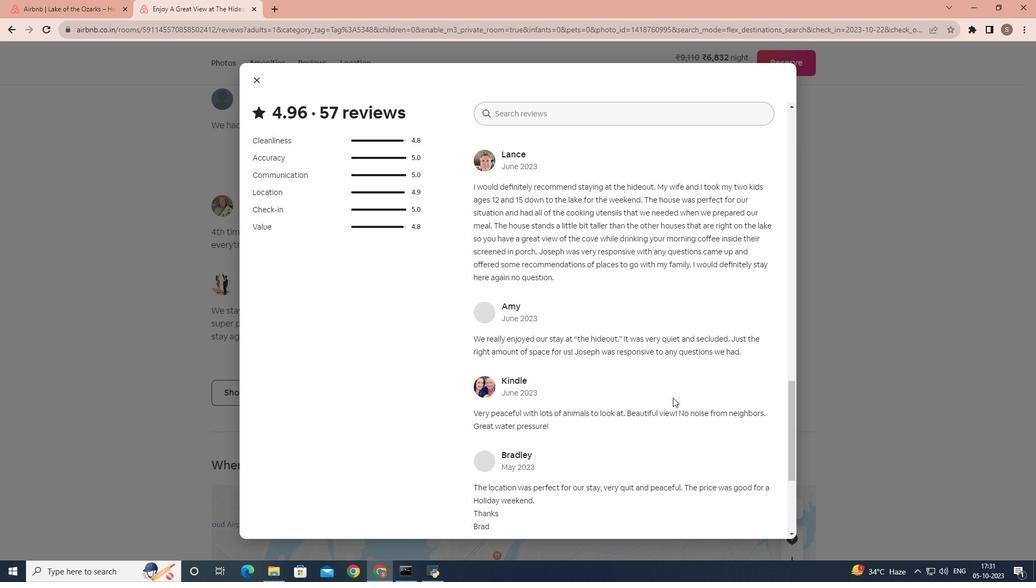 
Action: Mouse scrolled (673, 397) with delta (0, 0)
Screenshot: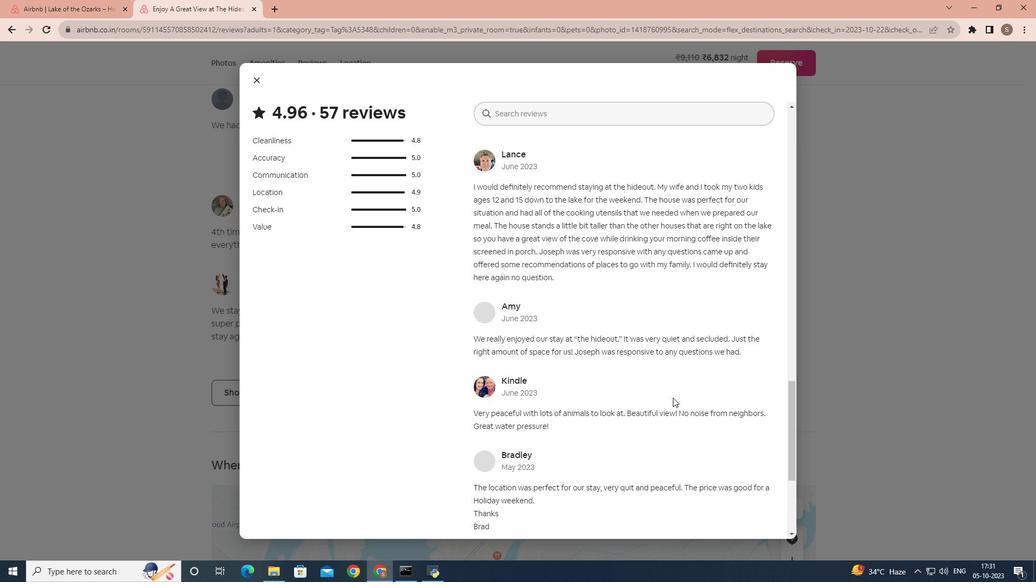 
Action: Mouse scrolled (673, 398) with delta (0, 0)
Screenshot: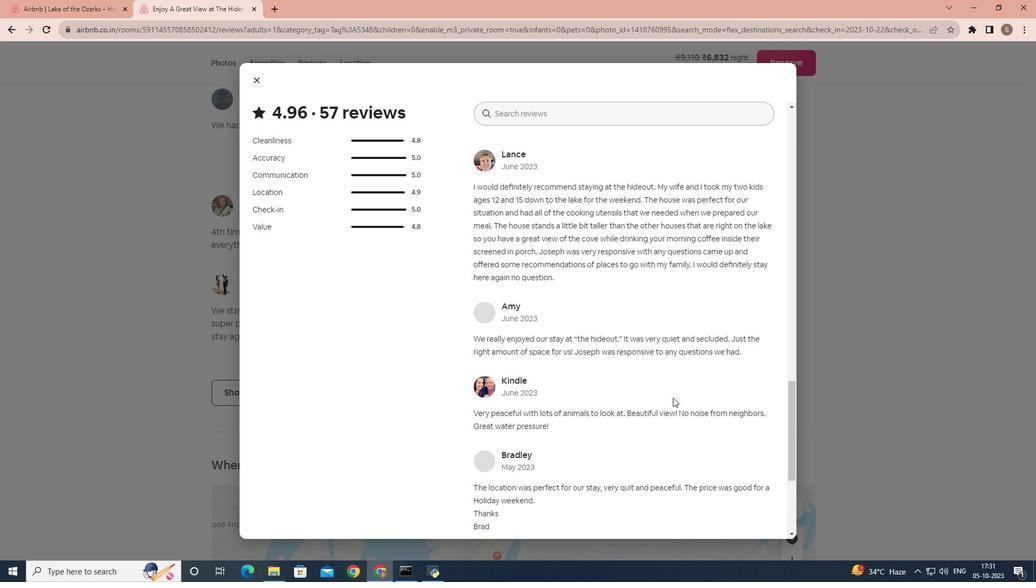 
Action: Mouse scrolled (673, 397) with delta (0, 0)
Screenshot: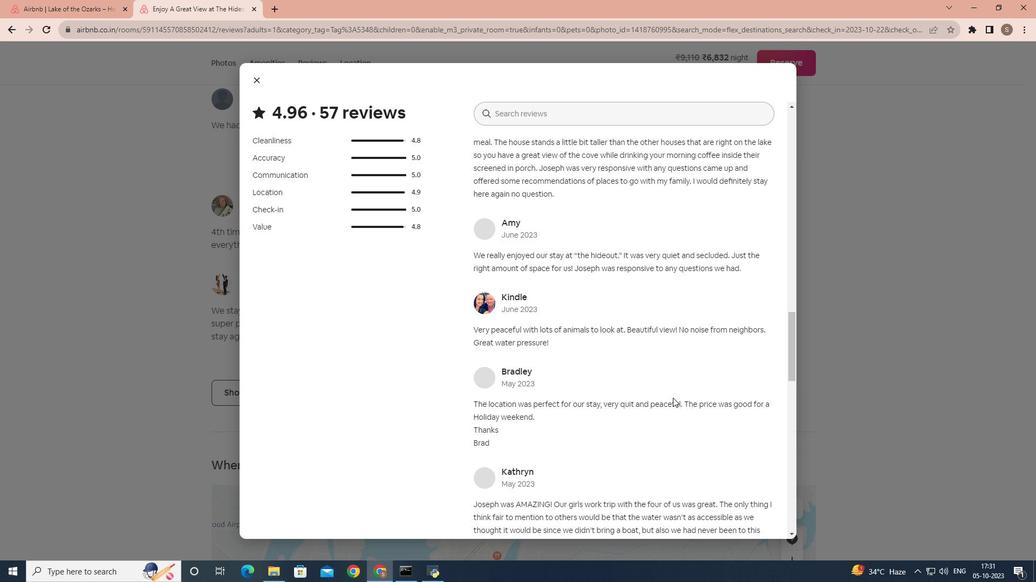 
Action: Mouse scrolled (673, 397) with delta (0, 0)
Screenshot: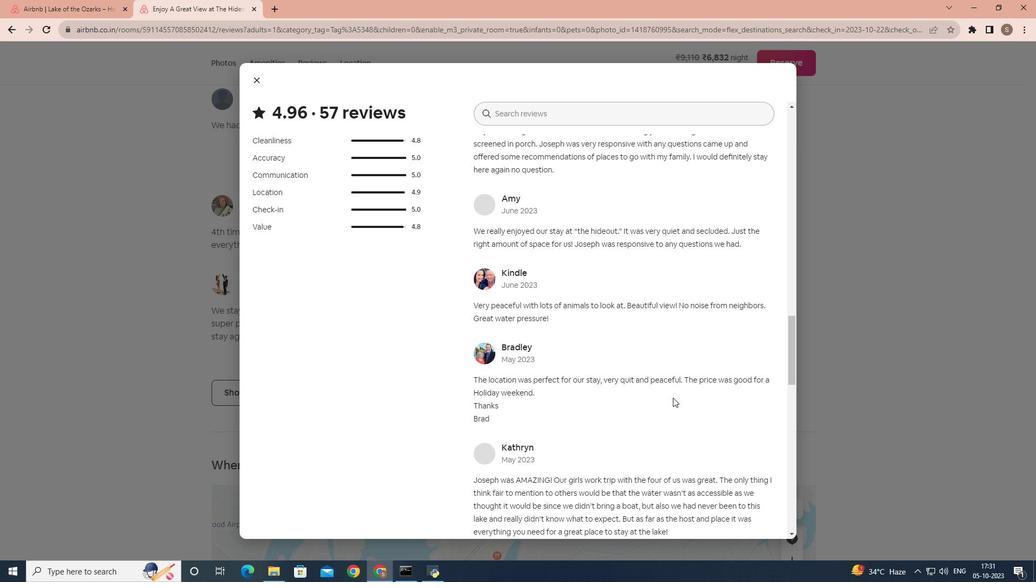 
Action: Mouse scrolled (673, 397) with delta (0, 0)
Screenshot: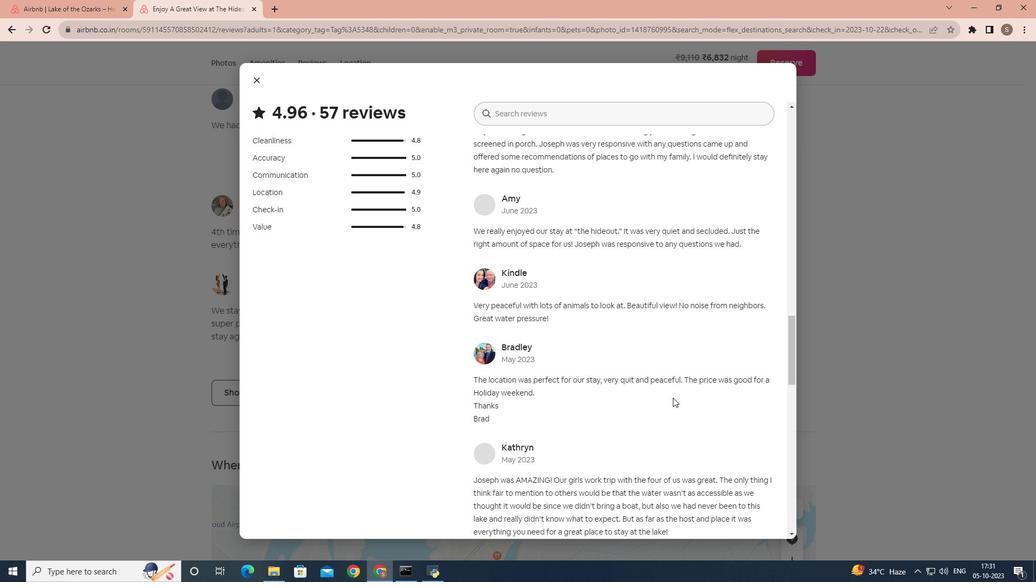 
Action: Mouse scrolled (673, 397) with delta (0, 0)
Screenshot: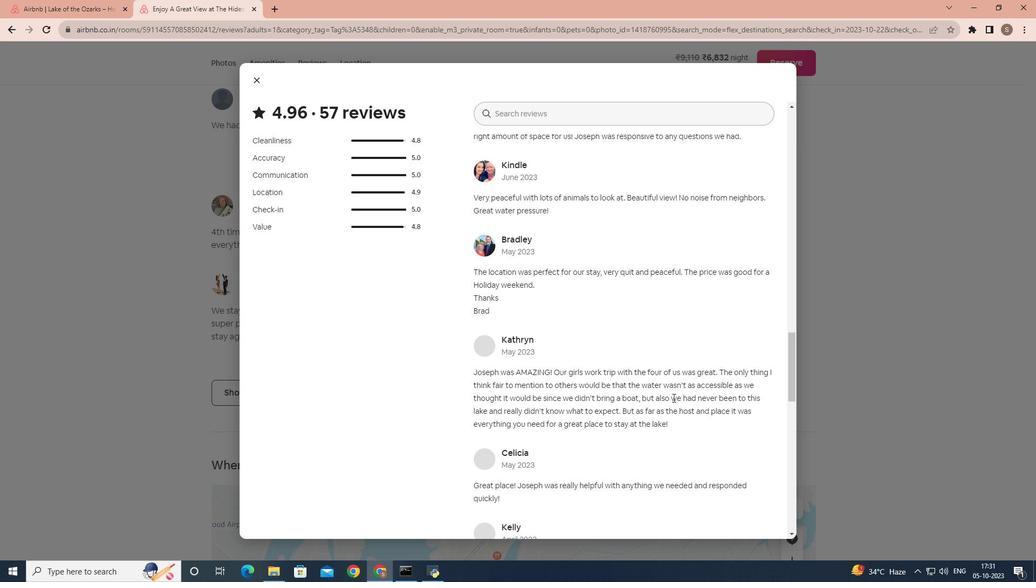 
Action: Mouse scrolled (673, 397) with delta (0, 0)
Screenshot: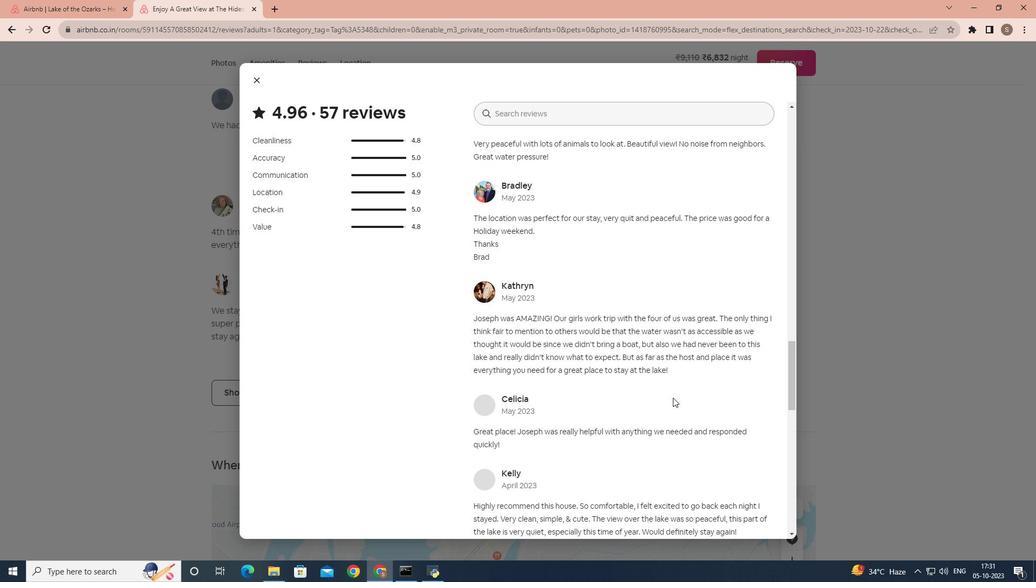 
Action: Mouse scrolled (673, 397) with delta (0, 0)
Screenshot: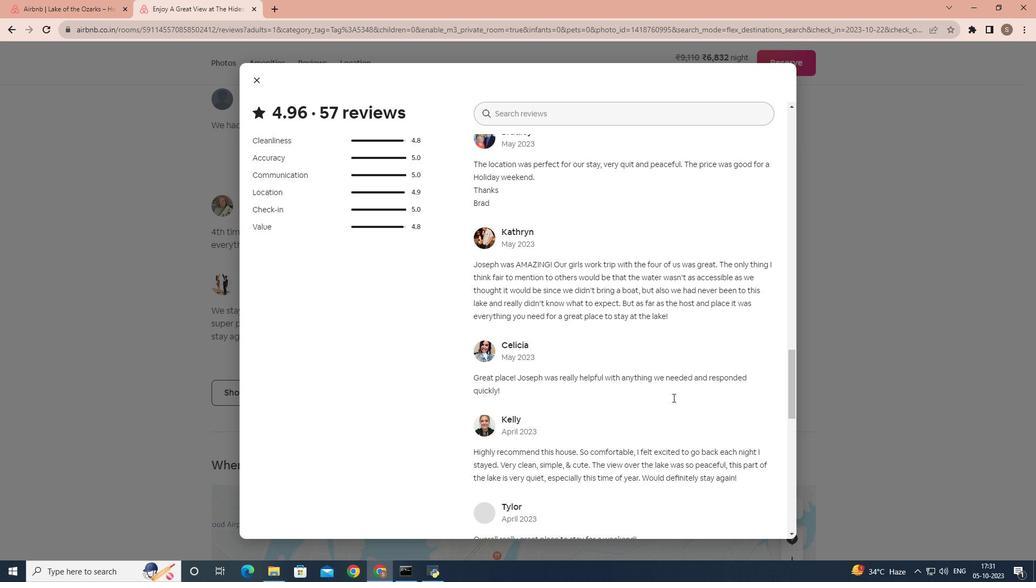 
Action: Mouse scrolled (673, 397) with delta (0, 0)
Screenshot: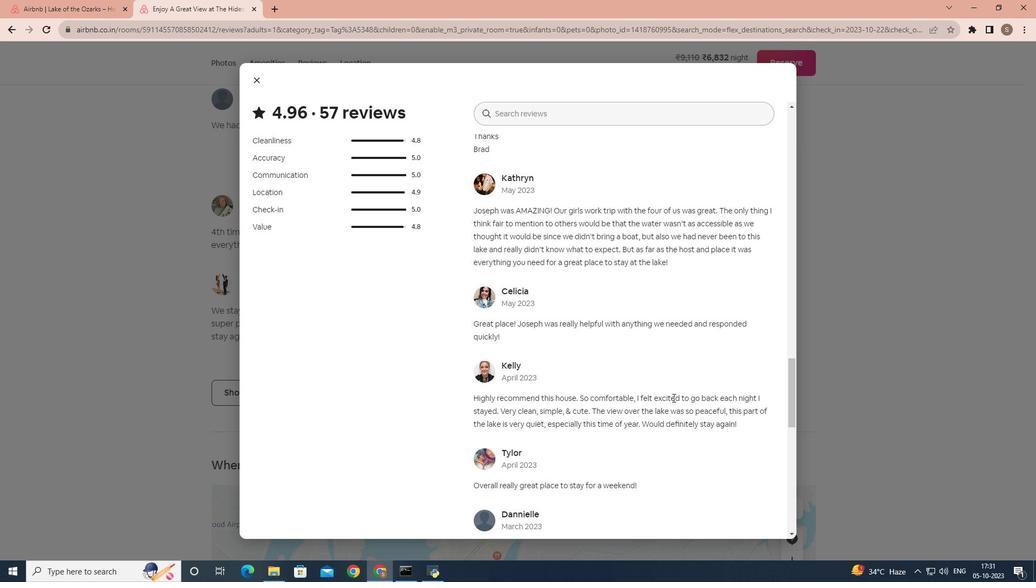 
Action: Mouse scrolled (673, 397) with delta (0, 0)
Screenshot: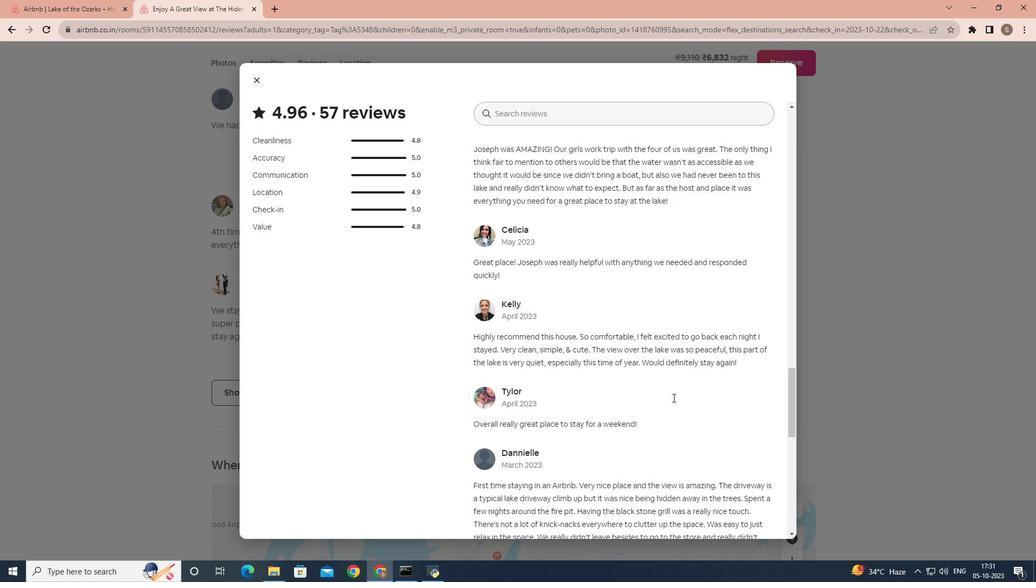 
Action: Mouse scrolled (673, 397) with delta (0, 0)
Screenshot: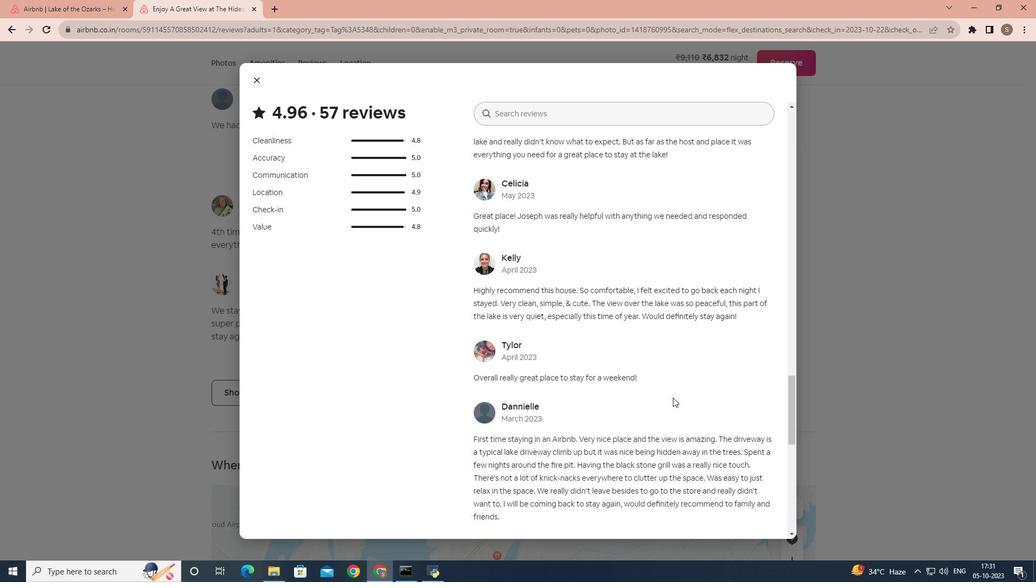 
Action: Mouse scrolled (673, 397) with delta (0, 0)
Screenshot: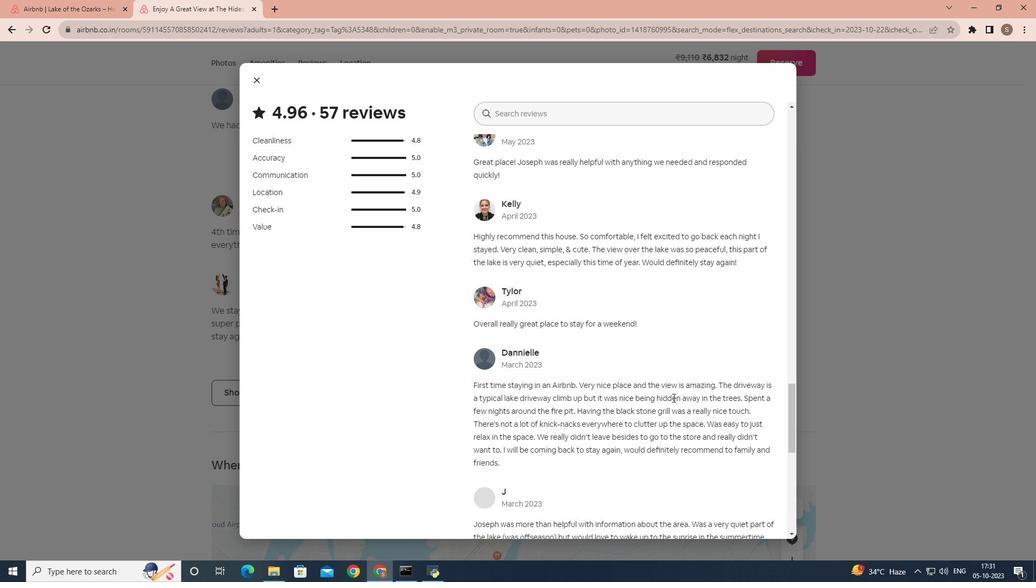 
Action: Mouse scrolled (673, 397) with delta (0, 0)
Screenshot: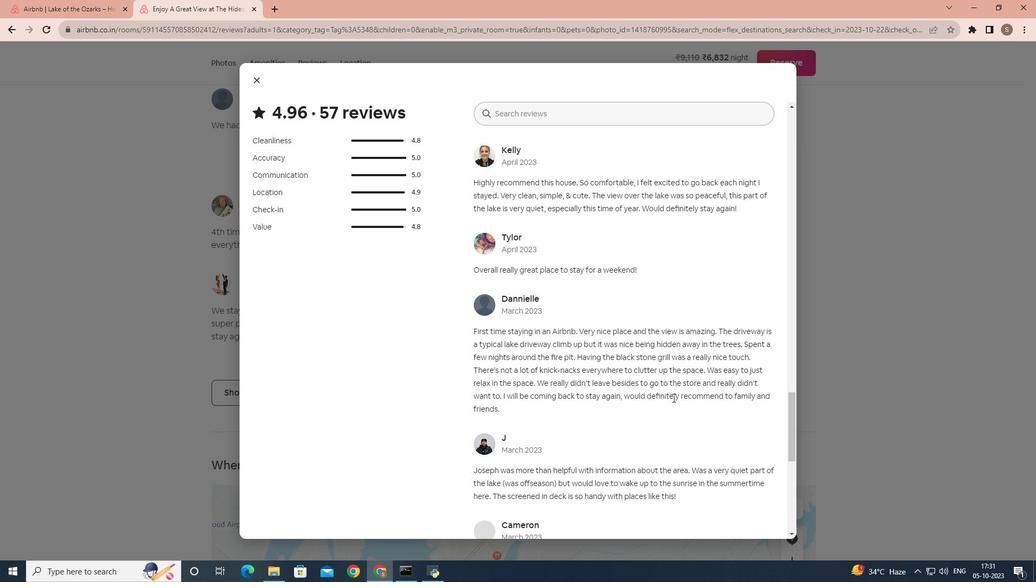 
Action: Mouse scrolled (673, 397) with delta (0, 0)
Screenshot: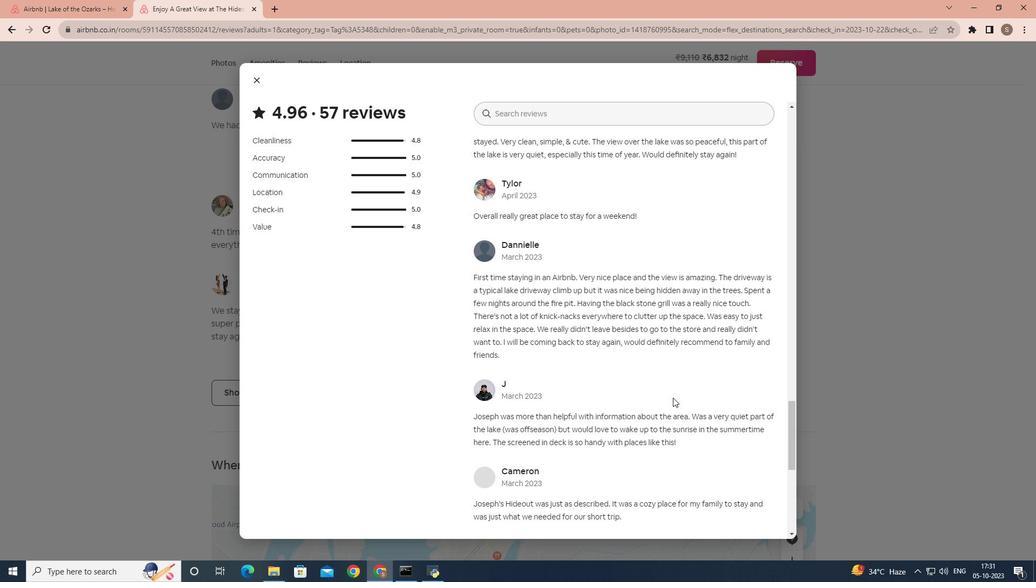 
Action: Mouse scrolled (673, 397) with delta (0, 0)
Screenshot: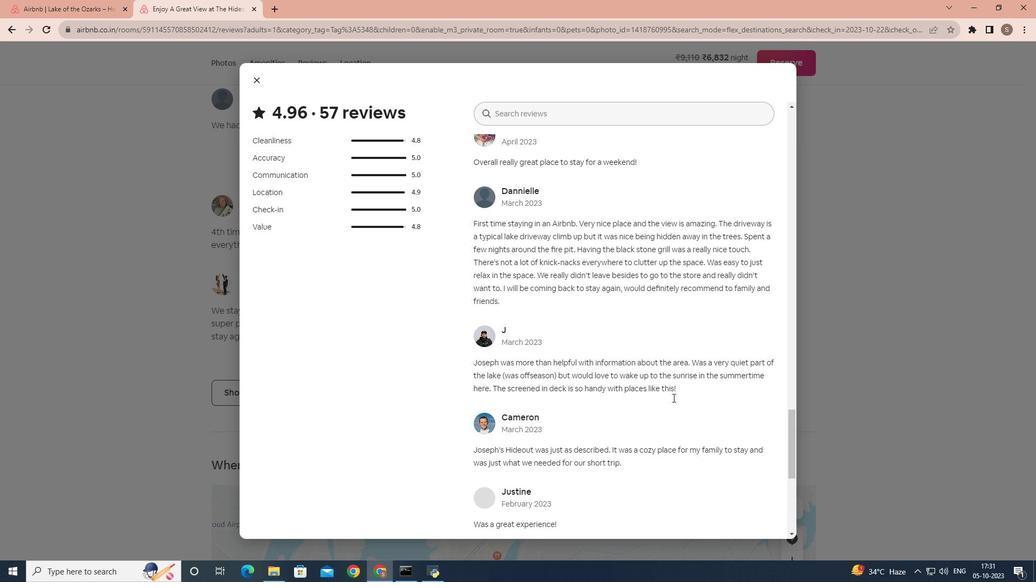
Action: Mouse scrolled (673, 397) with delta (0, 0)
Screenshot: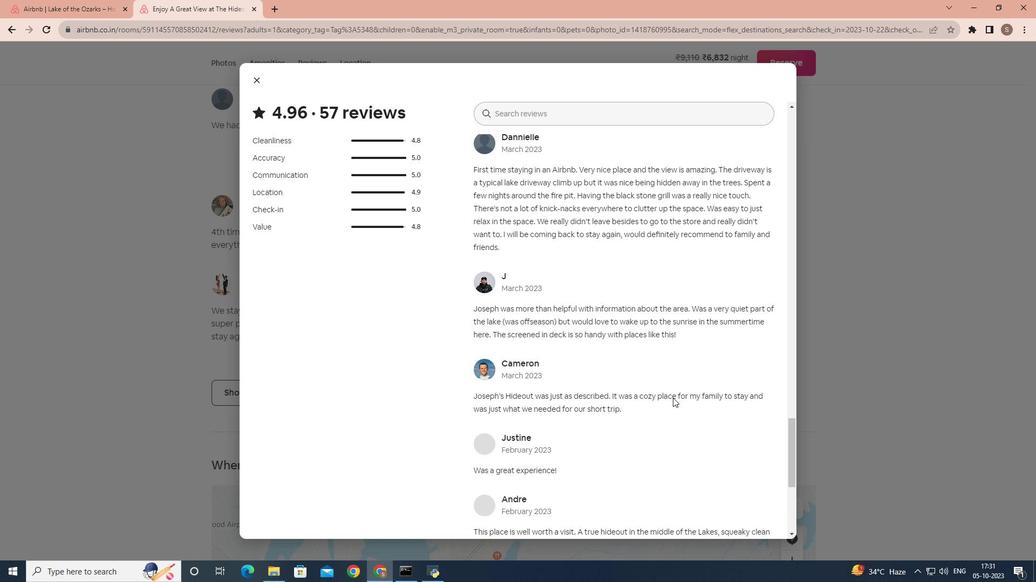 
Action: Mouse scrolled (673, 397) with delta (0, 0)
Screenshot: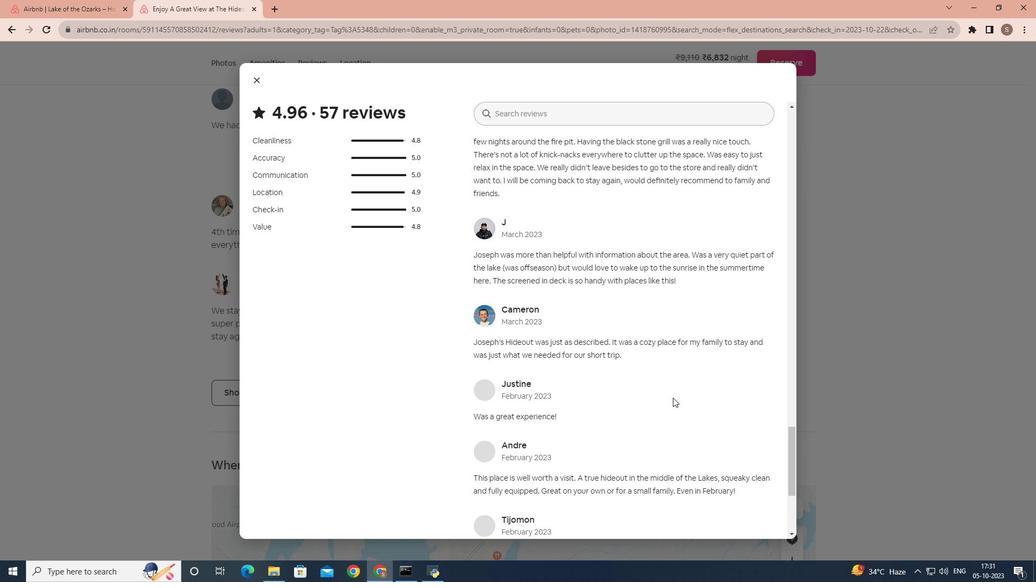 
Action: Mouse scrolled (673, 397) with delta (0, 0)
Screenshot: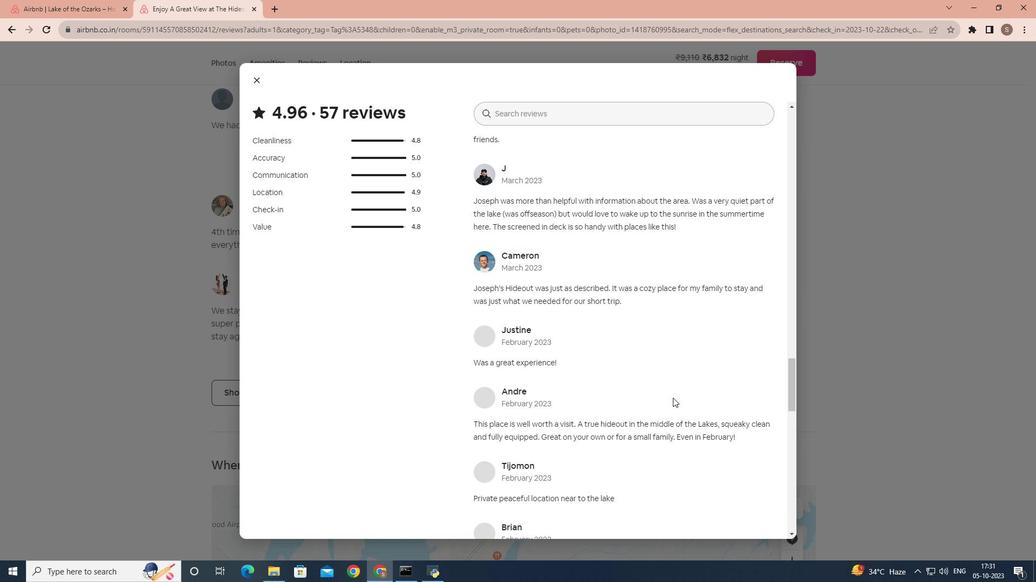 
Action: Mouse scrolled (673, 397) with delta (0, 0)
Screenshot: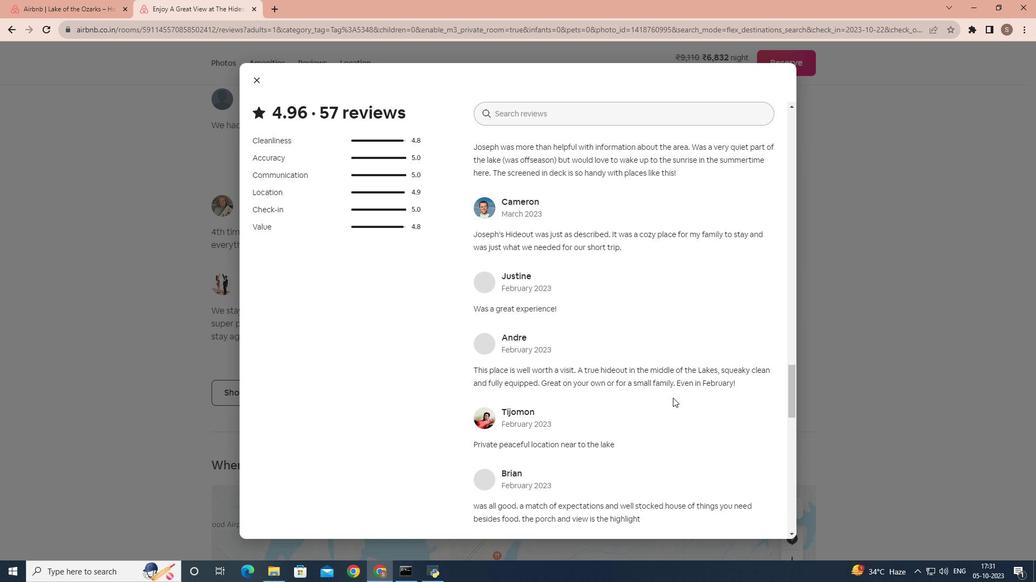 
Action: Mouse scrolled (673, 397) with delta (0, 0)
Screenshot: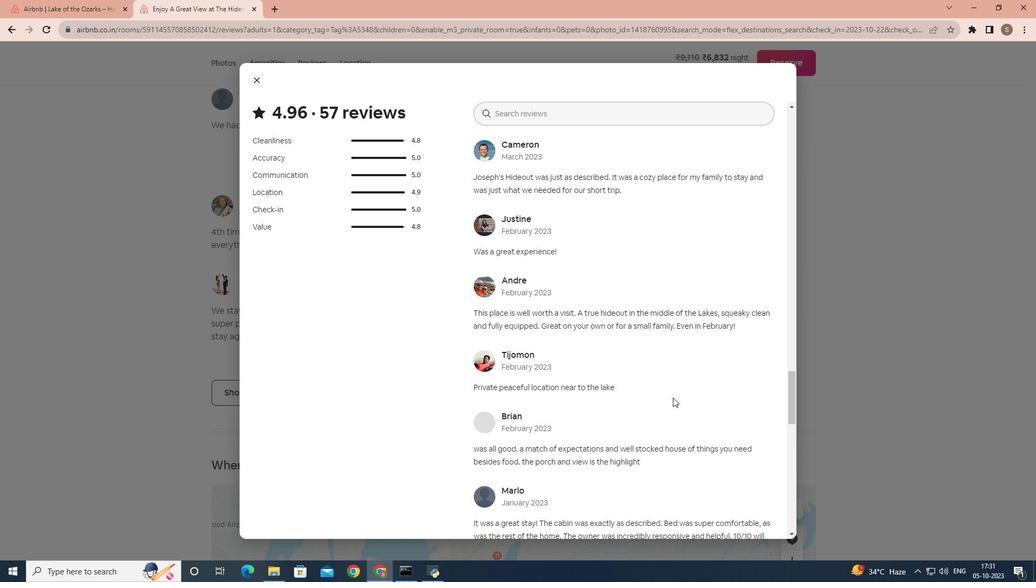 
Action: Mouse scrolled (673, 397) with delta (0, 0)
Screenshot: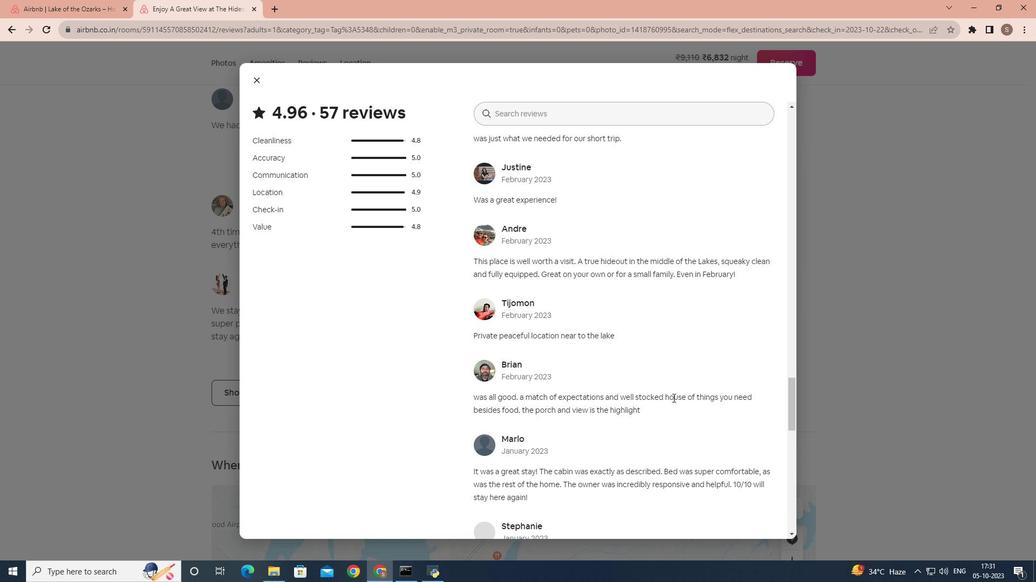 
Action: Mouse scrolled (673, 397) with delta (0, 0)
Screenshot: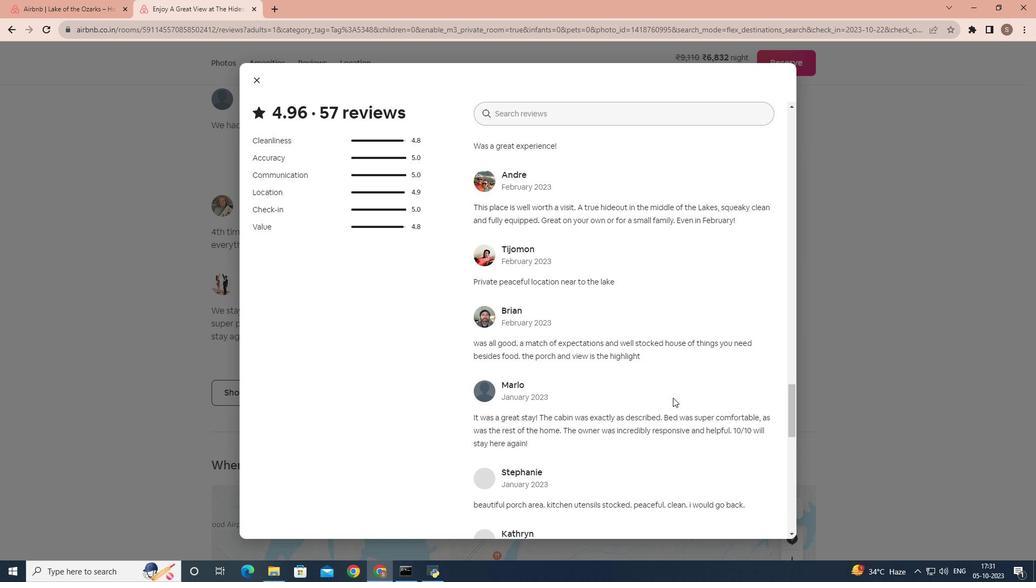 
Action: Mouse scrolled (673, 397) with delta (0, 0)
Screenshot: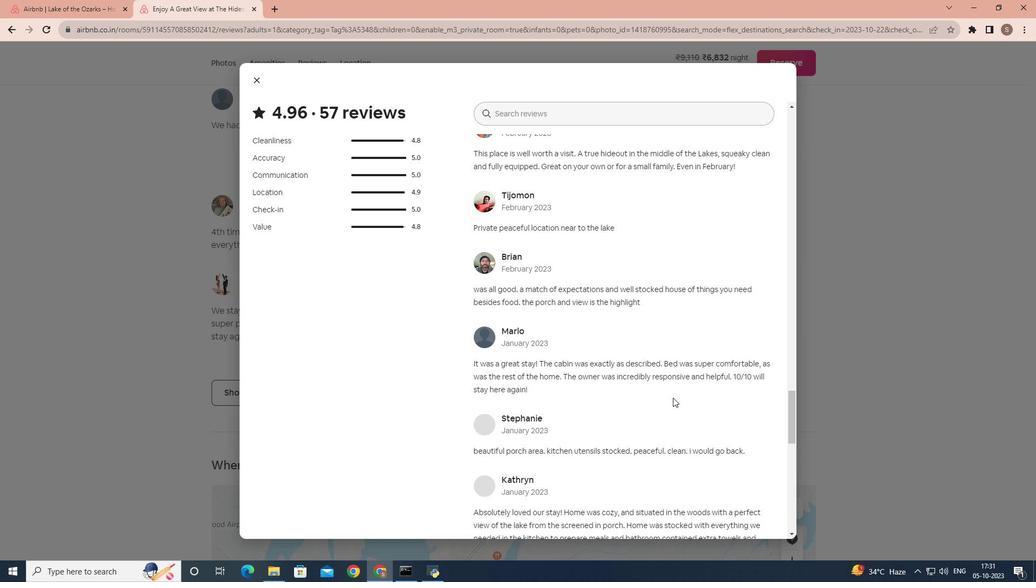 
Action: Mouse scrolled (673, 397) with delta (0, 0)
Screenshot: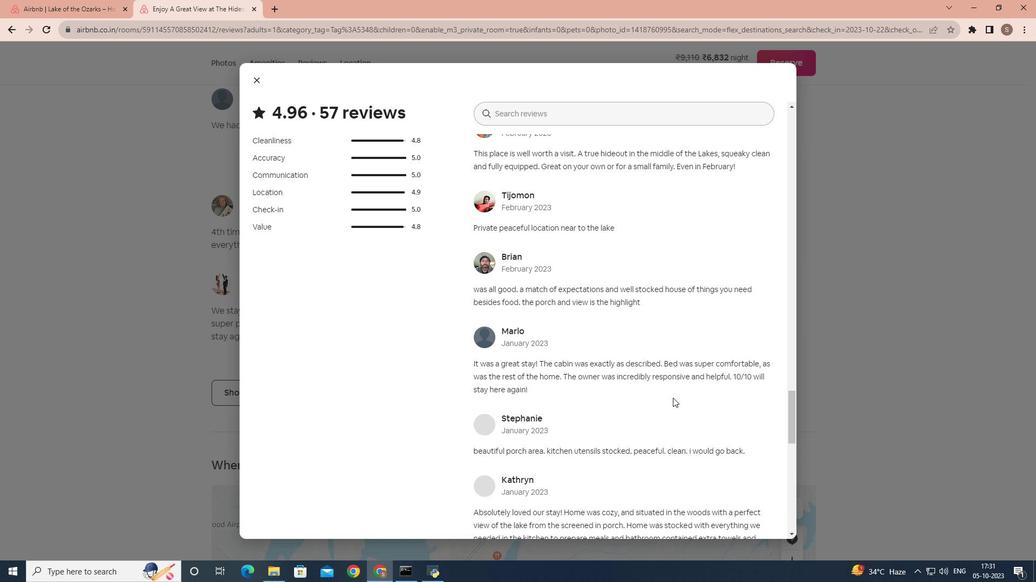 
Action: Mouse scrolled (673, 397) with delta (0, 0)
Screenshot: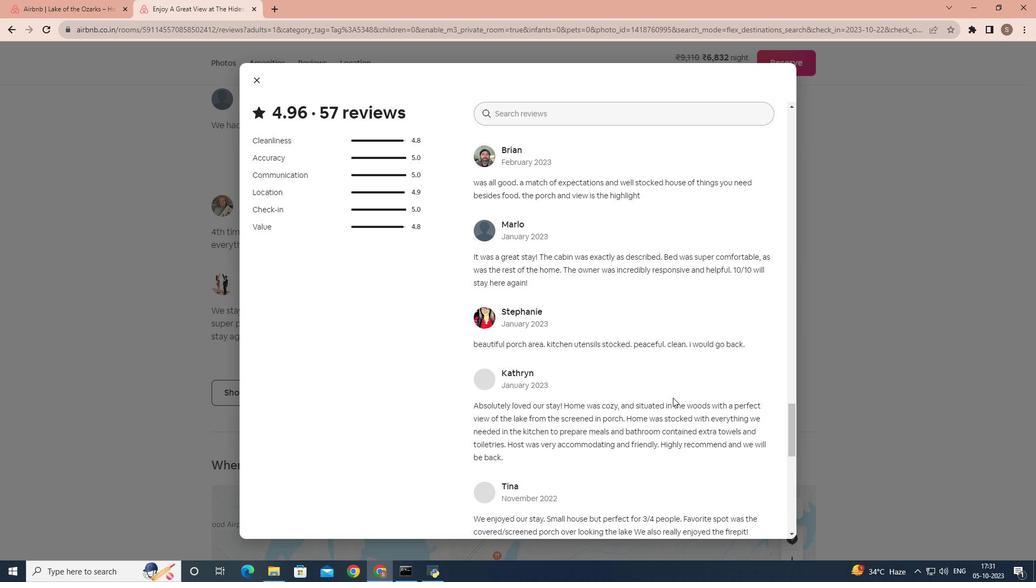 
Action: Mouse scrolled (673, 397) with delta (0, 0)
Screenshot: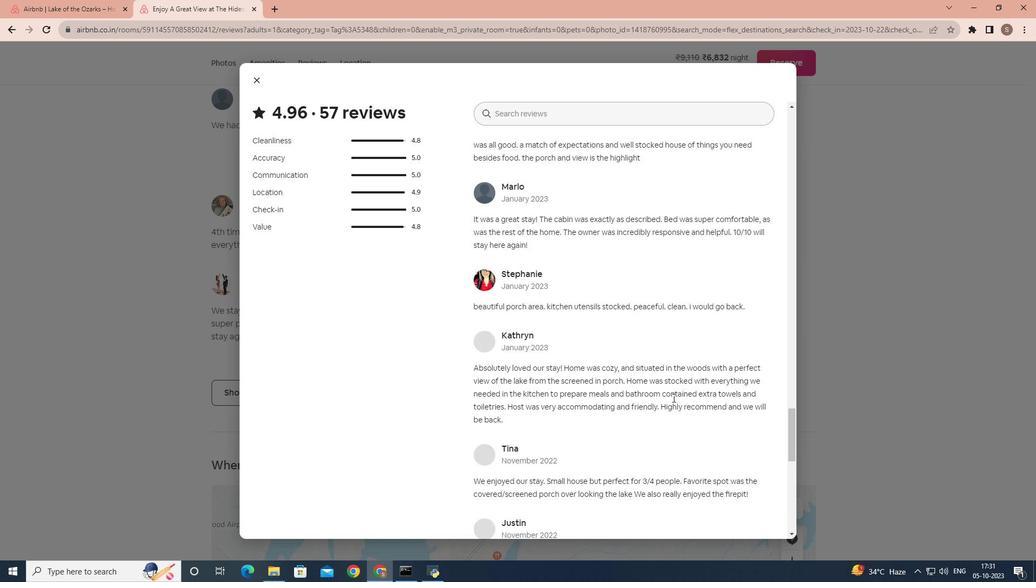 
Action: Mouse scrolled (673, 397) with delta (0, 0)
Screenshot: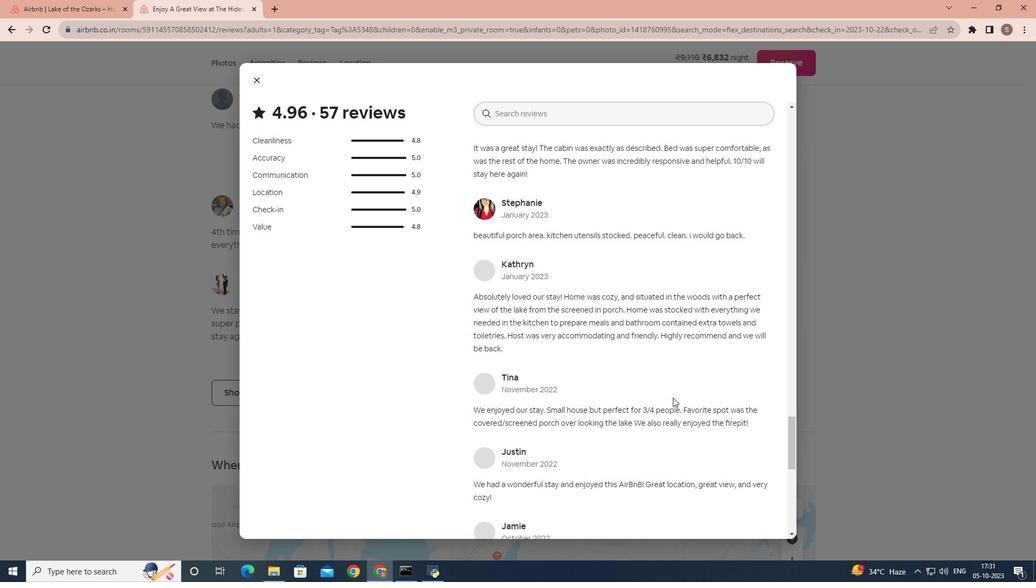 
Action: Mouse scrolled (673, 397) with delta (0, 0)
Screenshot: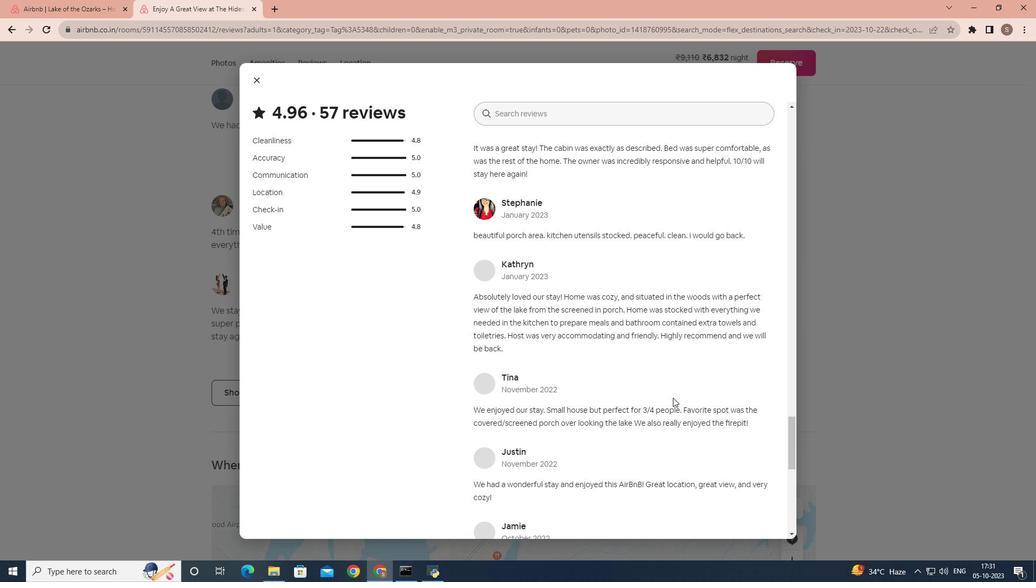 
Action: Mouse scrolled (673, 397) with delta (0, 0)
Screenshot: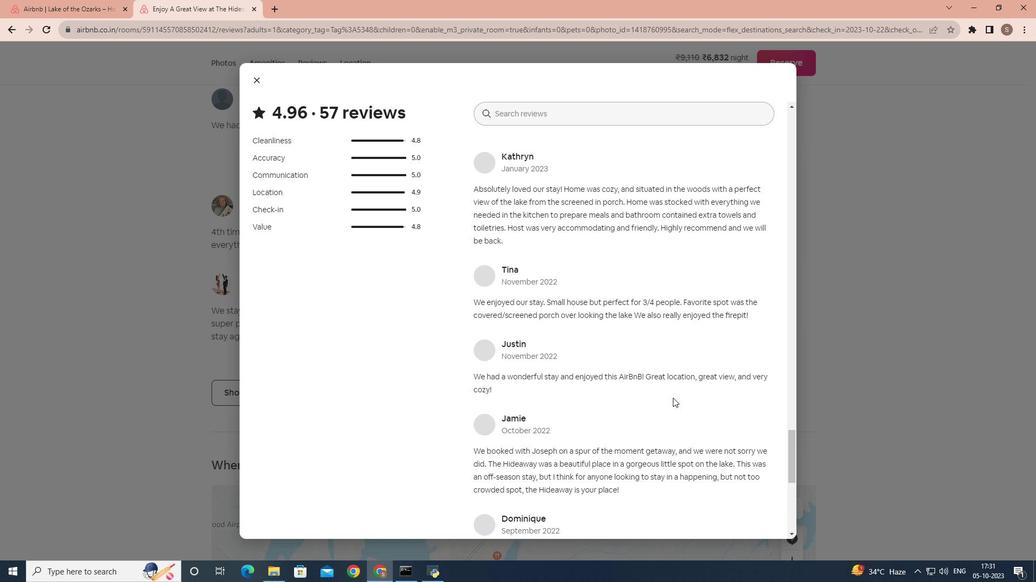 
Action: Mouse scrolled (673, 397) with delta (0, 0)
Screenshot: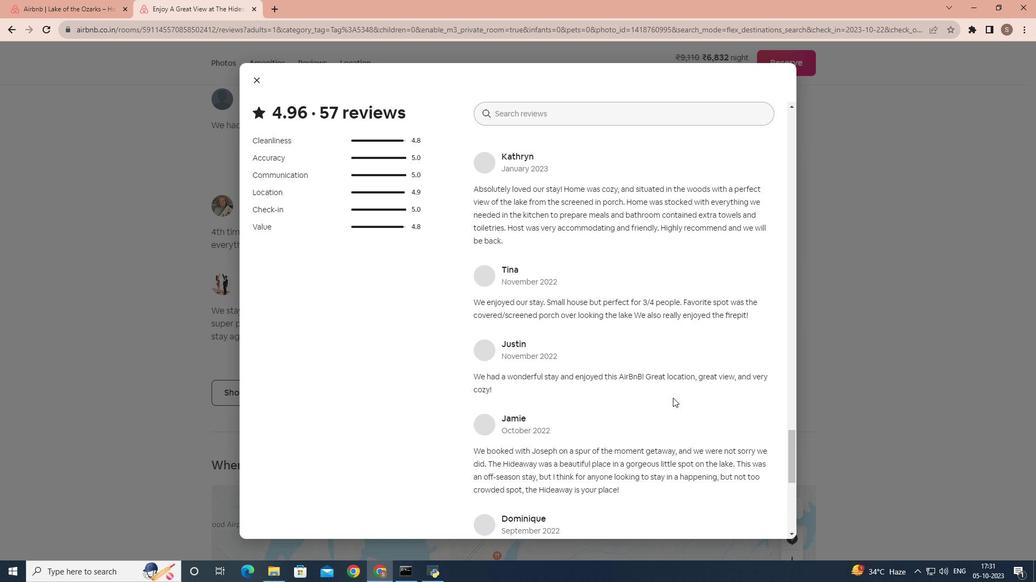 
Action: Mouse scrolled (673, 397) with delta (0, 0)
Screenshot: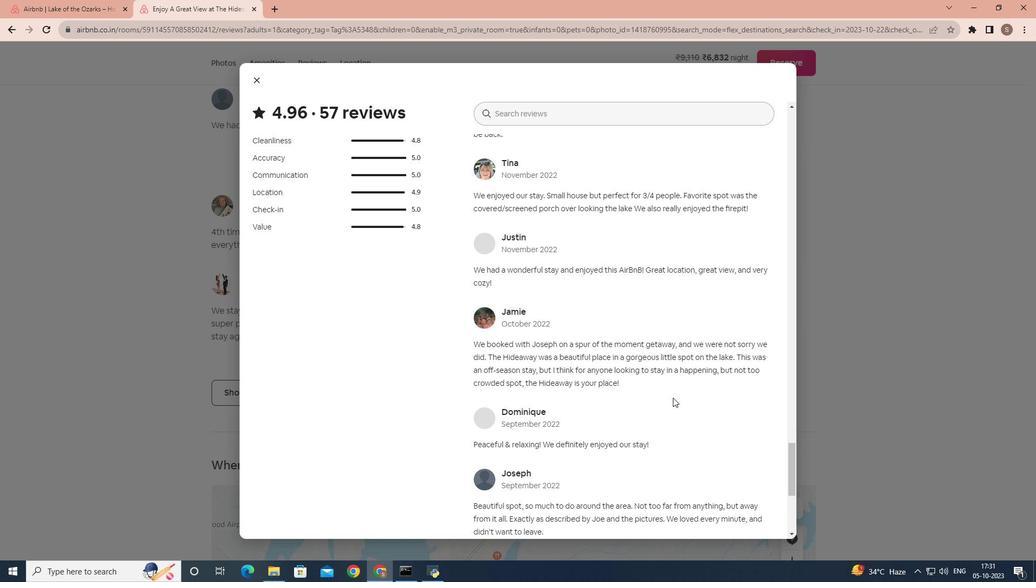 
Action: Mouse scrolled (673, 397) with delta (0, 0)
Screenshot: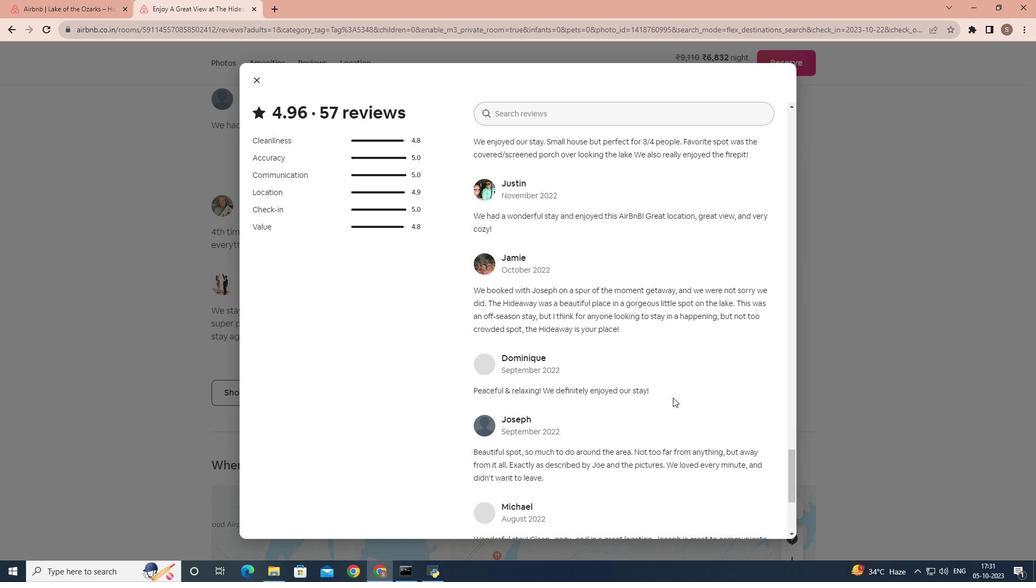 
Action: Mouse scrolled (673, 397) with delta (0, 0)
Screenshot: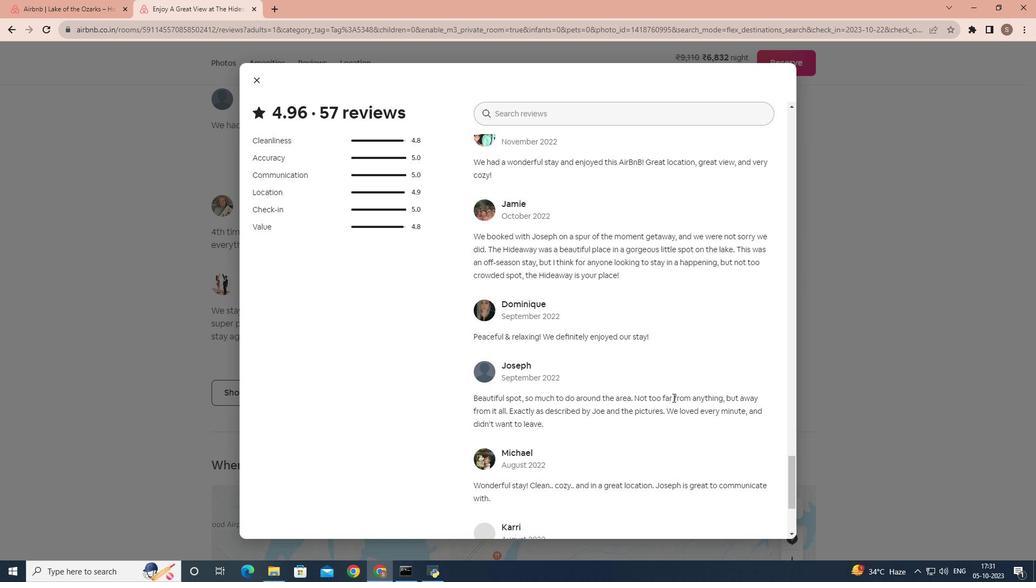 
Action: Mouse scrolled (673, 397) with delta (0, 0)
Screenshot: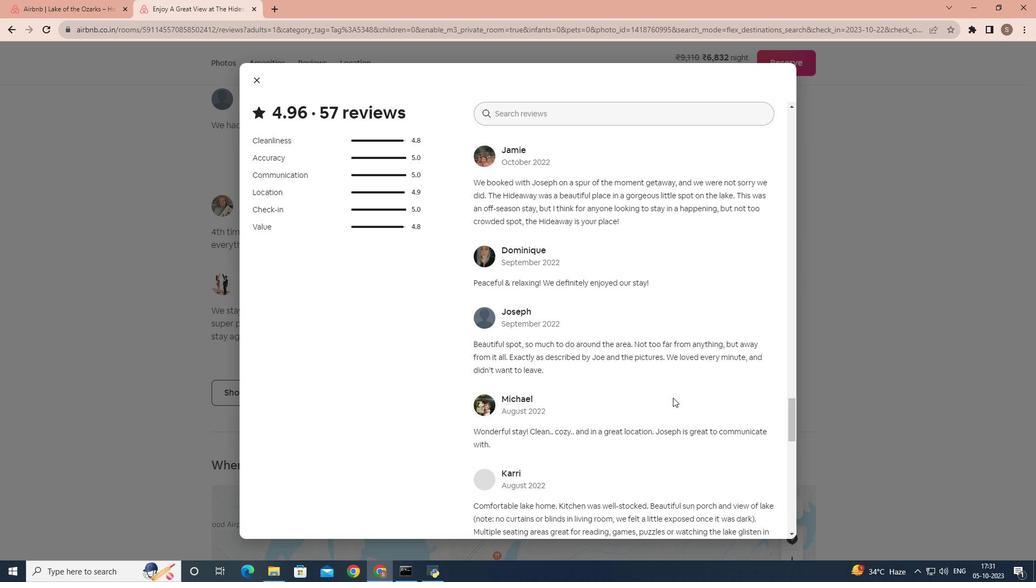 
Action: Mouse scrolled (673, 397) with delta (0, 0)
Screenshot: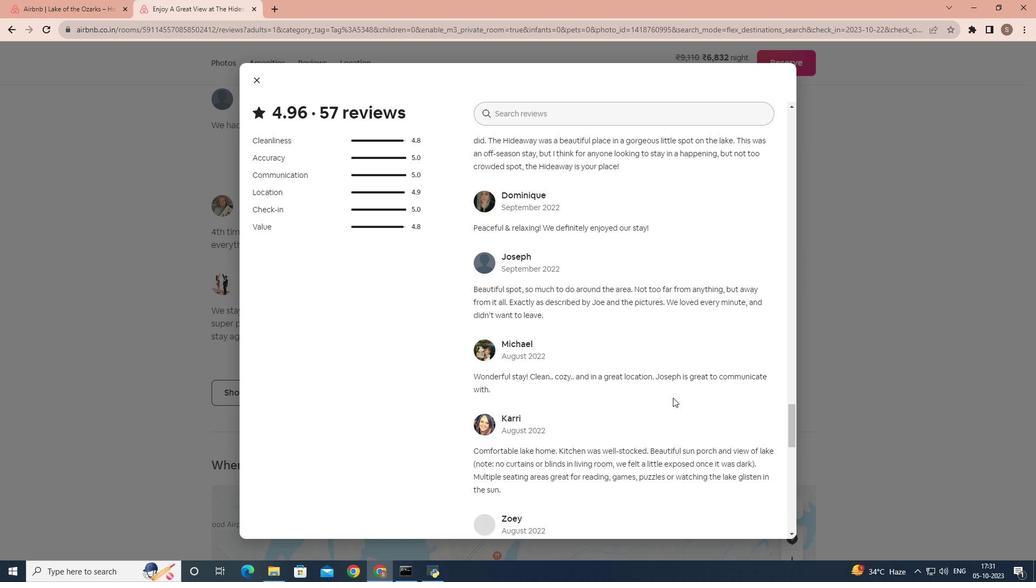 
Action: Mouse scrolled (673, 397) with delta (0, 0)
Screenshot: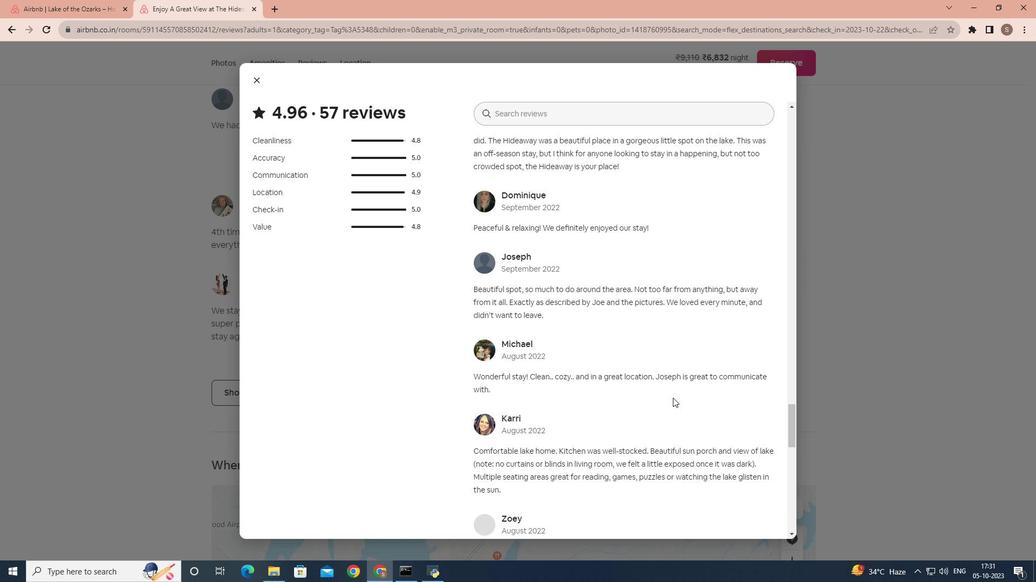 
Action: Mouse scrolled (673, 397) with delta (0, 0)
Screenshot: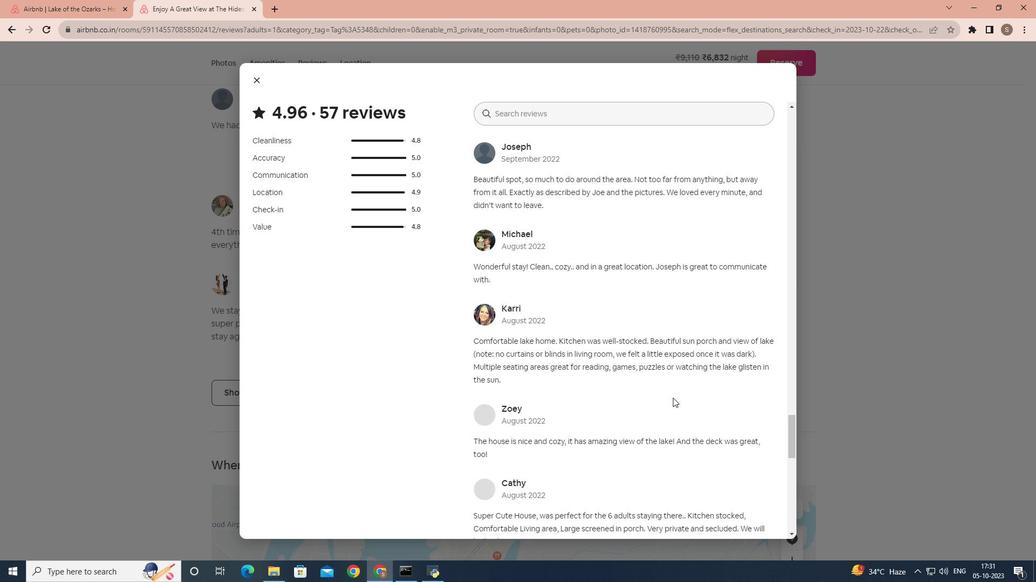 
Action: Mouse scrolled (673, 397) with delta (0, 0)
Screenshot: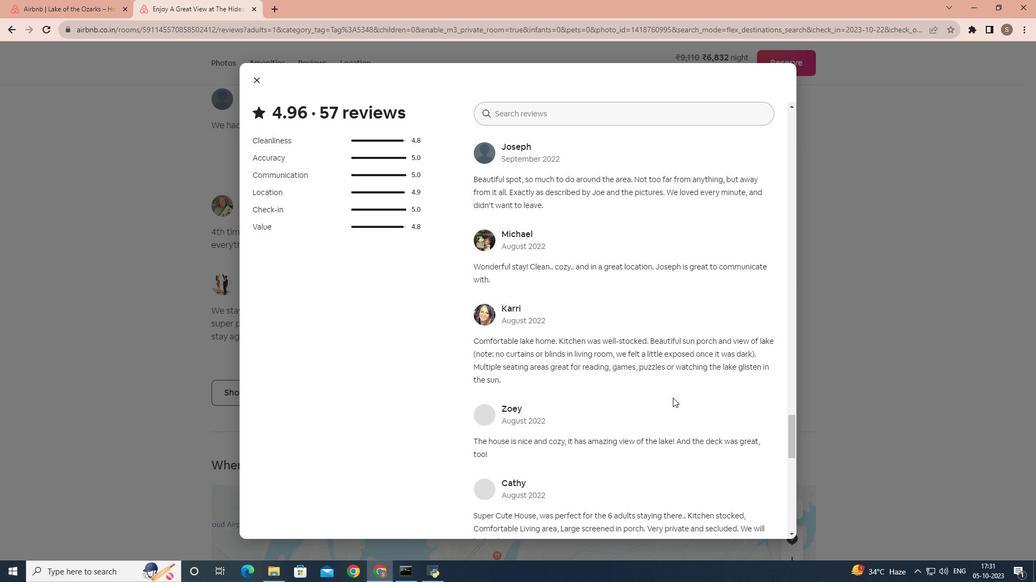 
Action: Mouse scrolled (673, 397) with delta (0, 0)
Screenshot: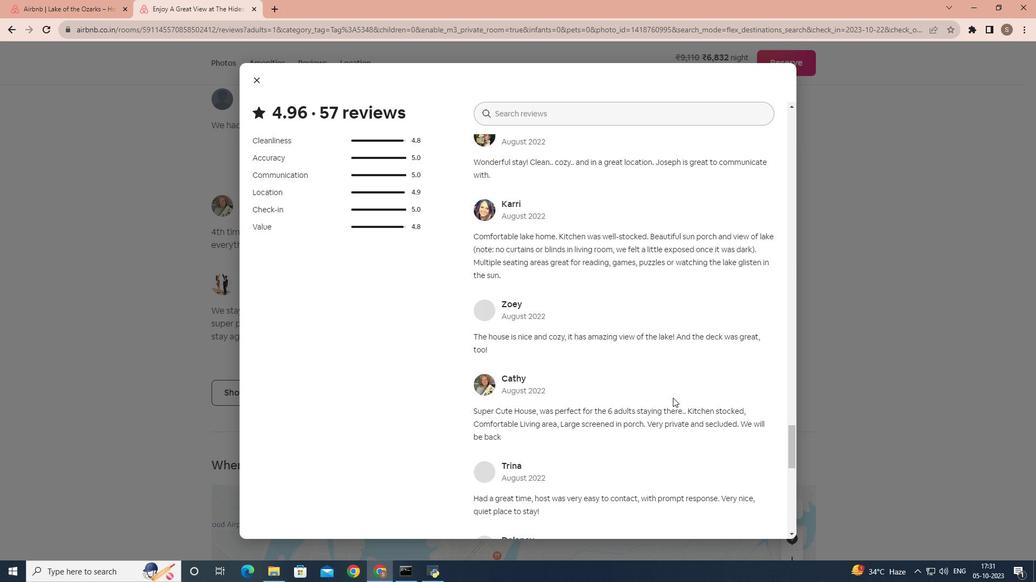 
Action: Mouse scrolled (673, 397) with delta (0, 0)
Screenshot: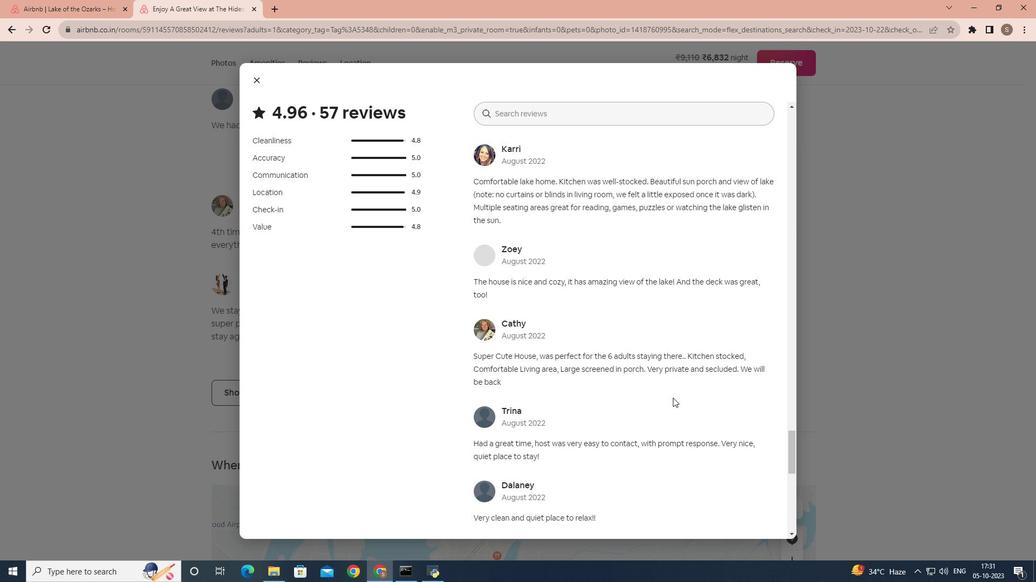 
Action: Mouse scrolled (673, 397) with delta (0, 0)
Screenshot: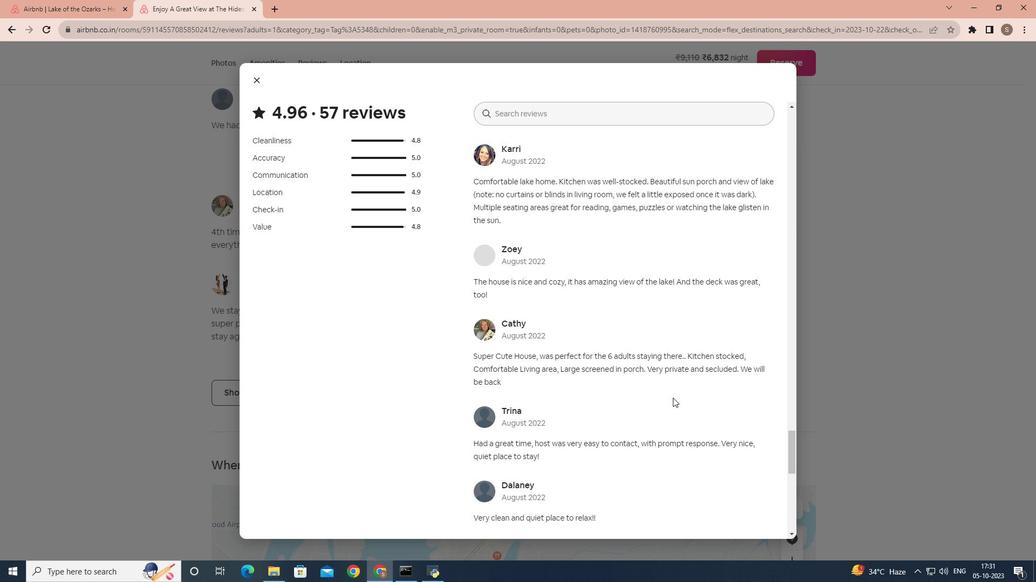 
Action: Mouse scrolled (673, 397) with delta (0, 0)
Screenshot: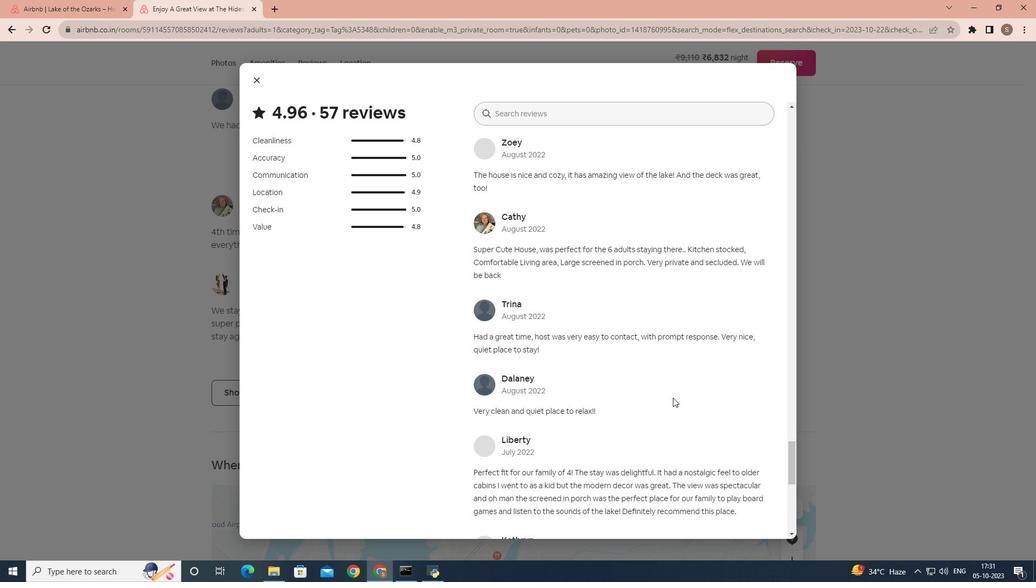 
Action: Mouse scrolled (673, 397) with delta (0, 0)
